 Task: Get directions from Buckingham Palace, London, England to Westminster Abbey, London, England and explore the nearby things to do with rating 4.5 and open @ 5:00 Sunday
Action: Mouse moved to (285, 81)
Screenshot: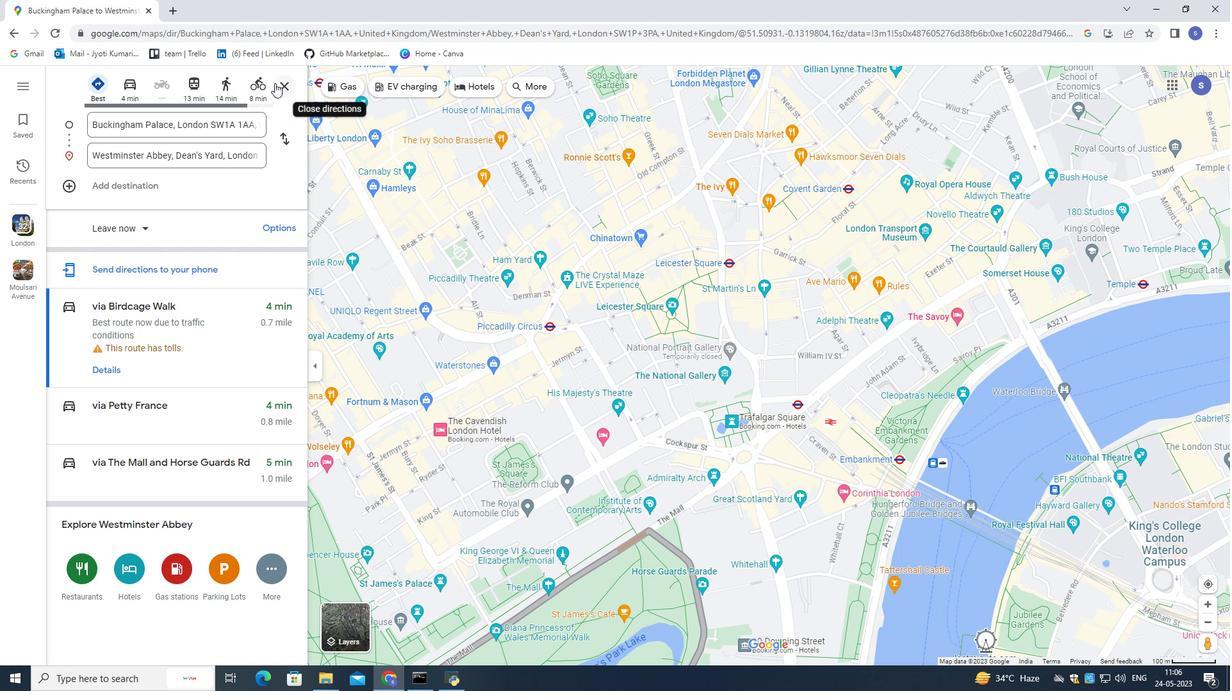 
Action: Mouse pressed left at (285, 81)
Screenshot: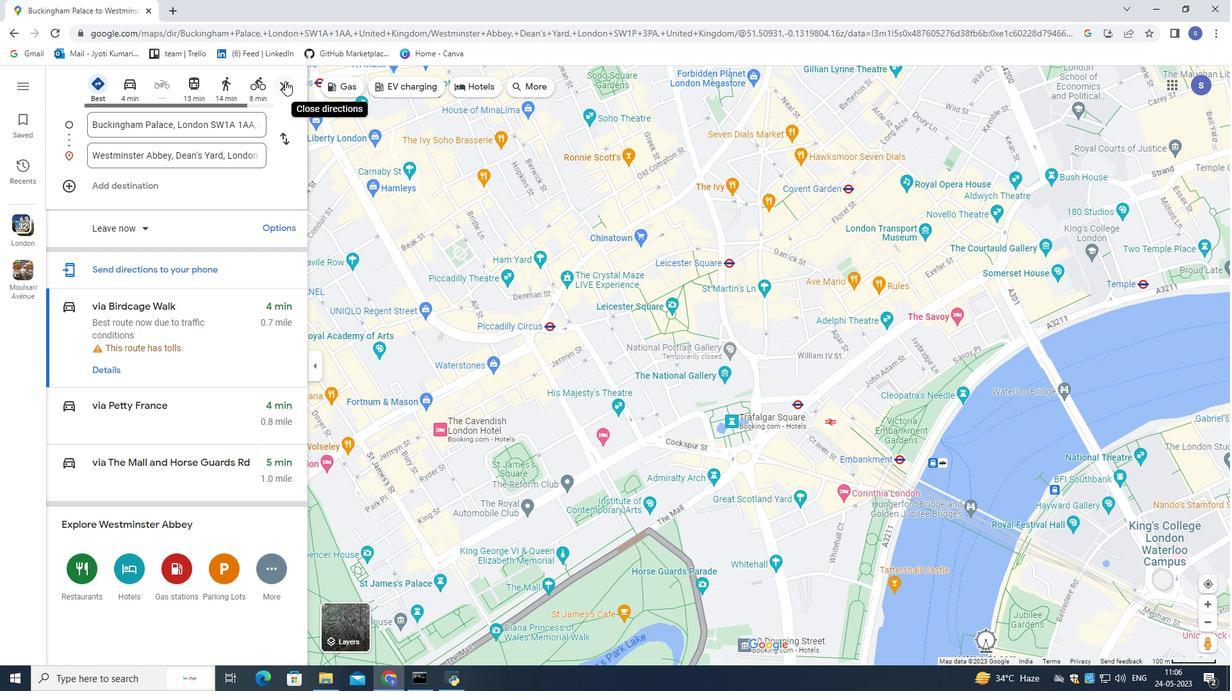 
Action: Mouse moved to (354, 192)
Screenshot: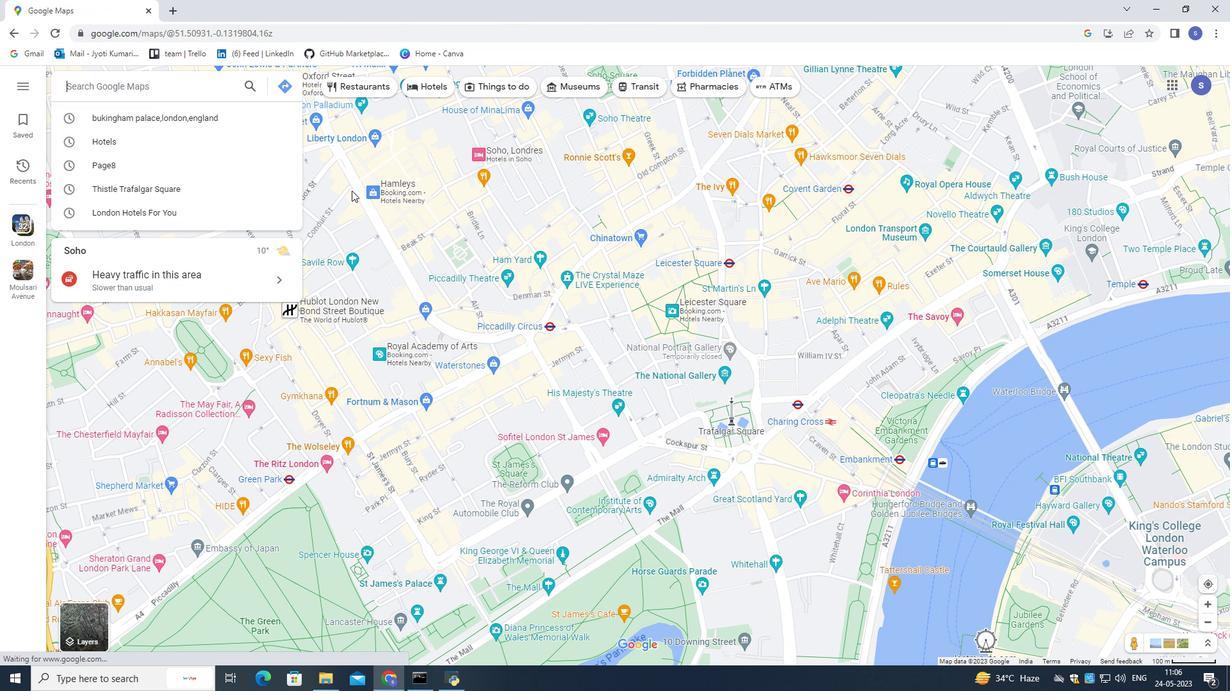 
Action: Mouse pressed left at (354, 192)
Screenshot: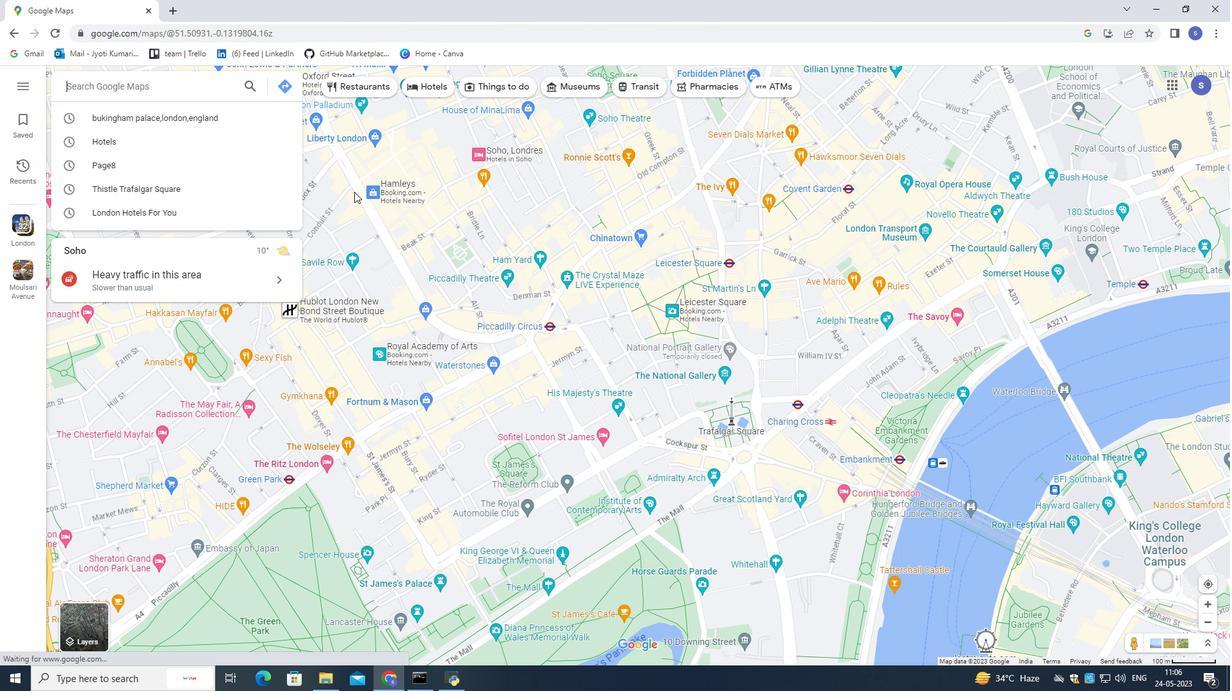 
Action: Mouse moved to (366, 238)
Screenshot: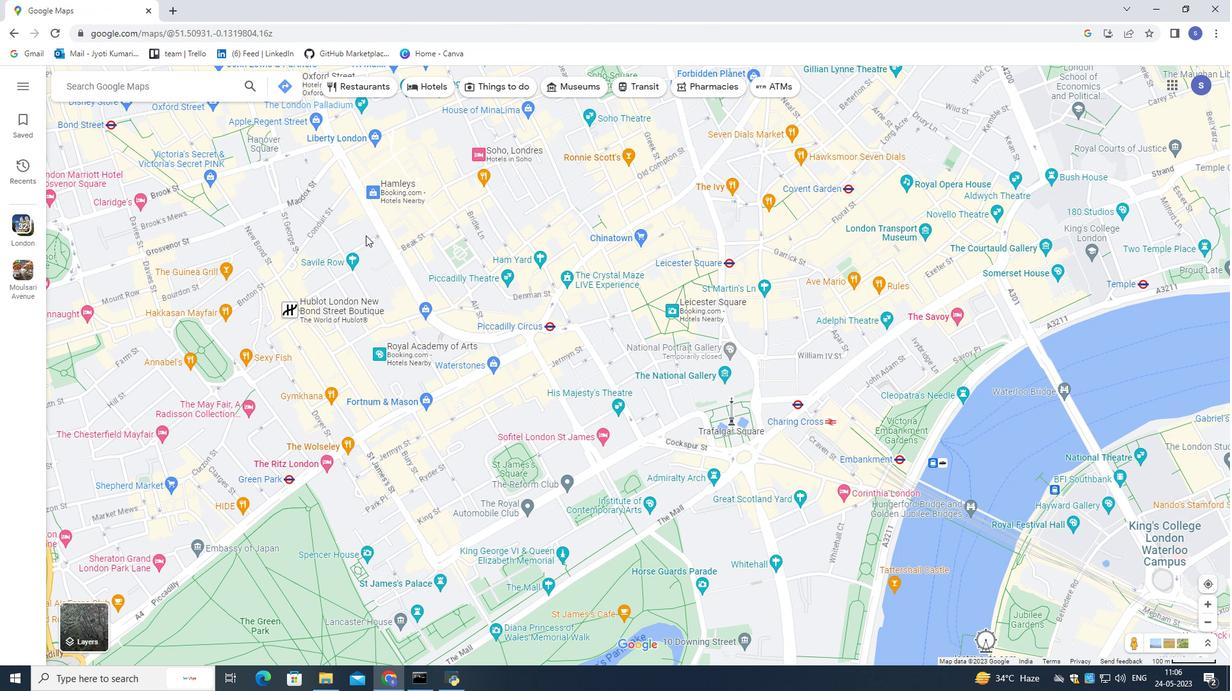 
Action: Mouse scrolled (366, 238) with delta (0, 0)
Screenshot: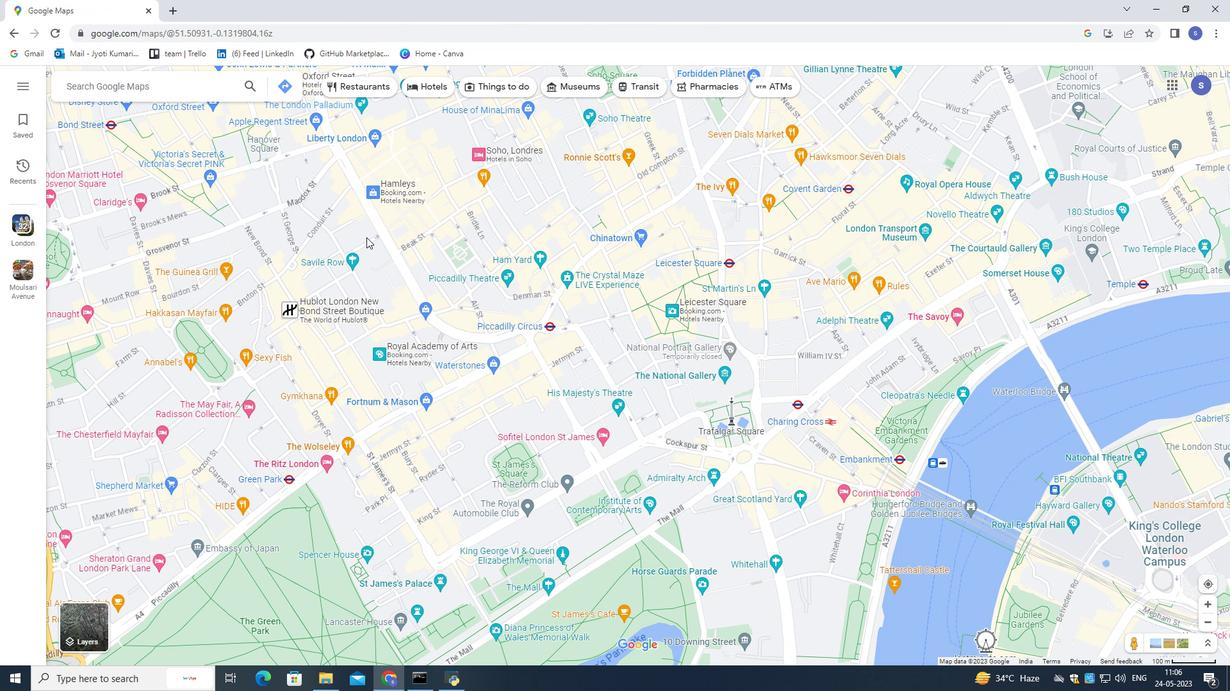 
Action: Mouse moved to (366, 240)
Screenshot: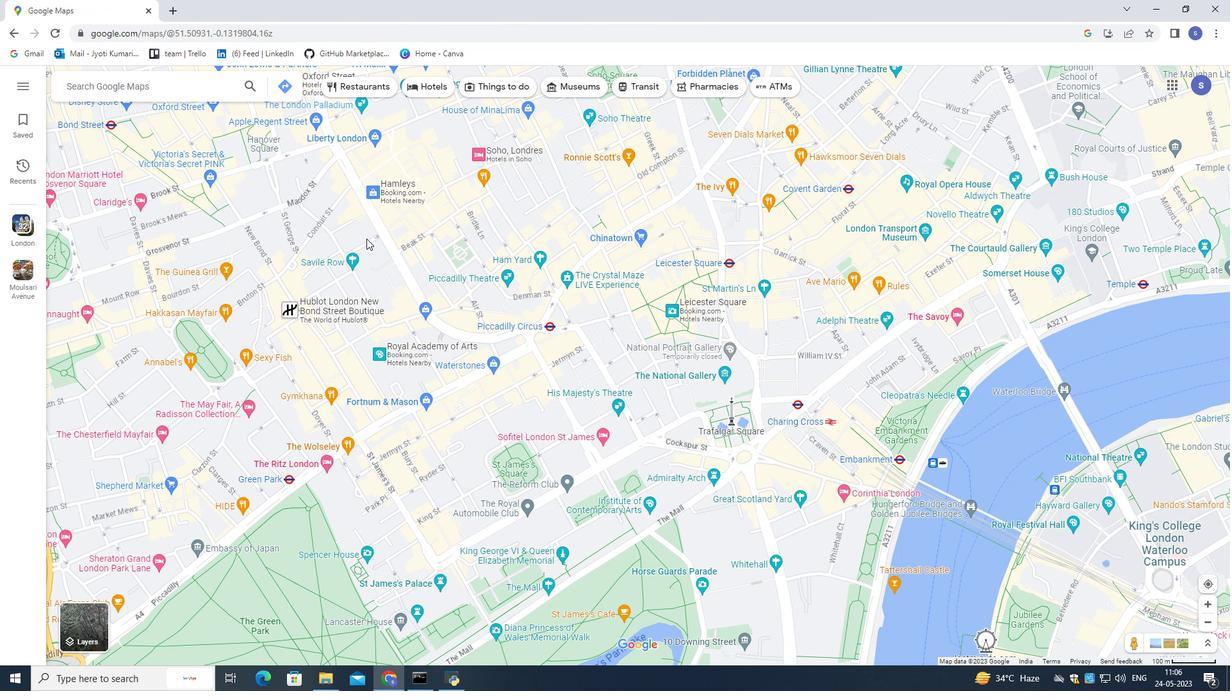 
Action: Mouse scrolled (366, 239) with delta (0, 0)
Screenshot: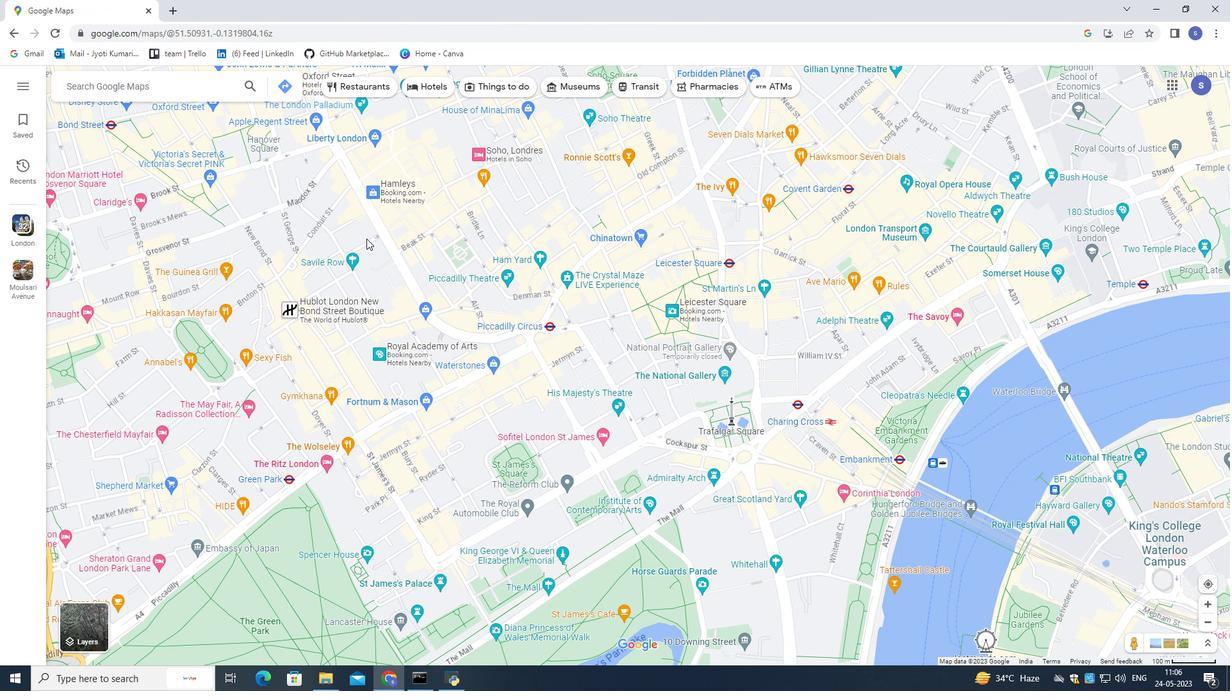
Action: Mouse moved to (367, 241)
Screenshot: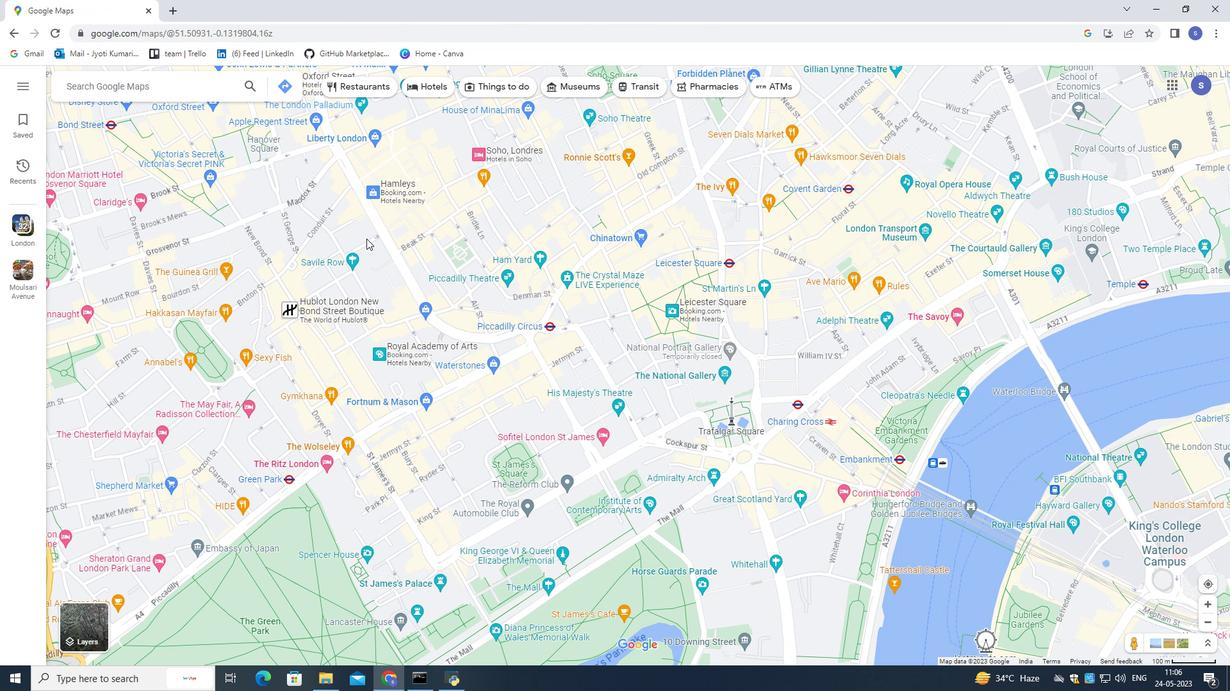 
Action: Mouse scrolled (367, 240) with delta (0, 0)
Screenshot: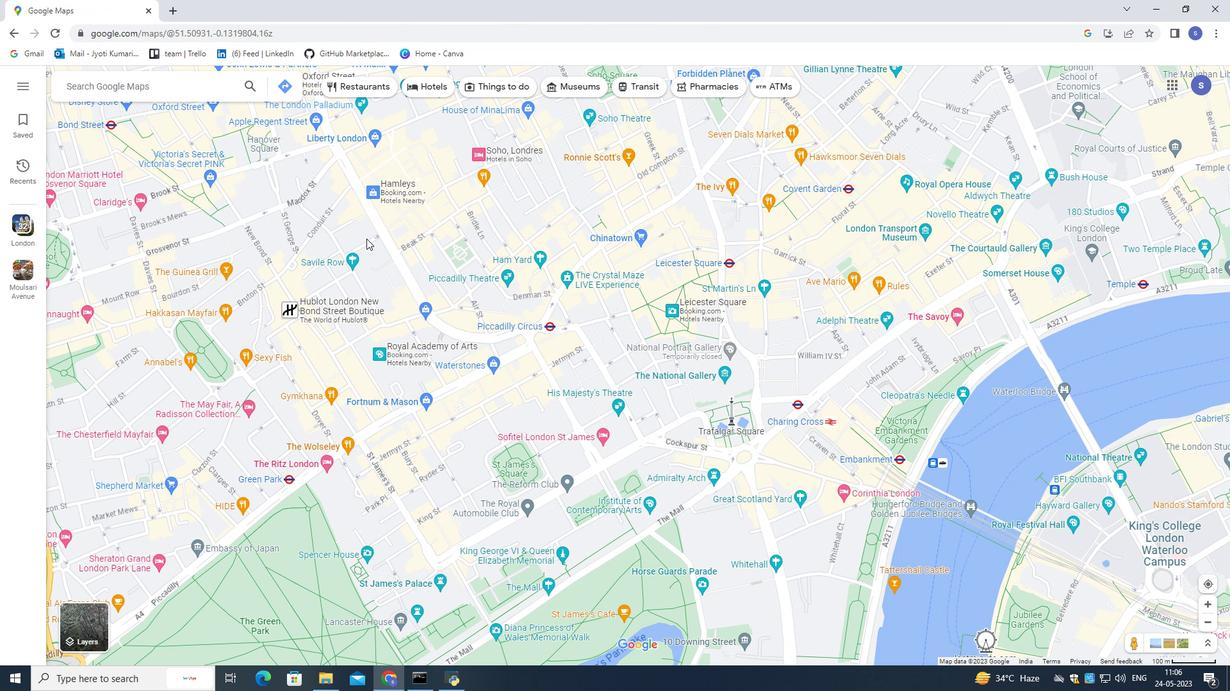 
Action: Mouse scrolled (367, 240) with delta (0, 0)
Screenshot: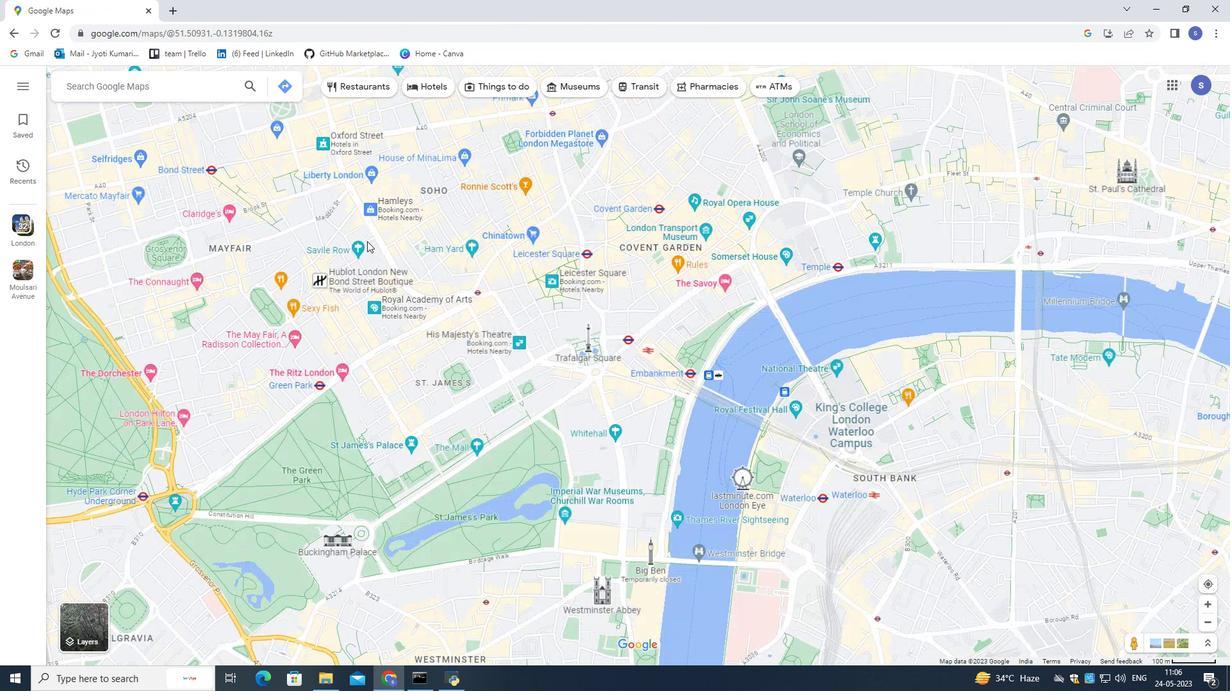 
Action: Mouse scrolled (367, 240) with delta (0, 0)
Screenshot: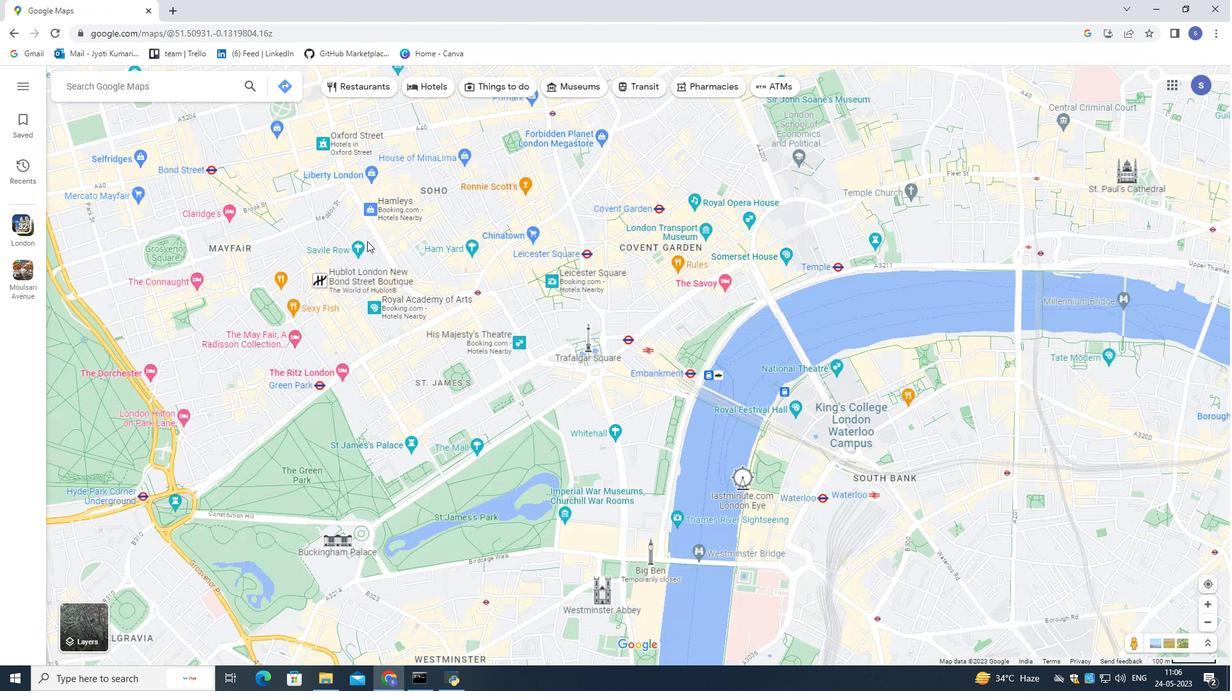 
Action: Mouse scrolled (367, 240) with delta (0, 0)
Screenshot: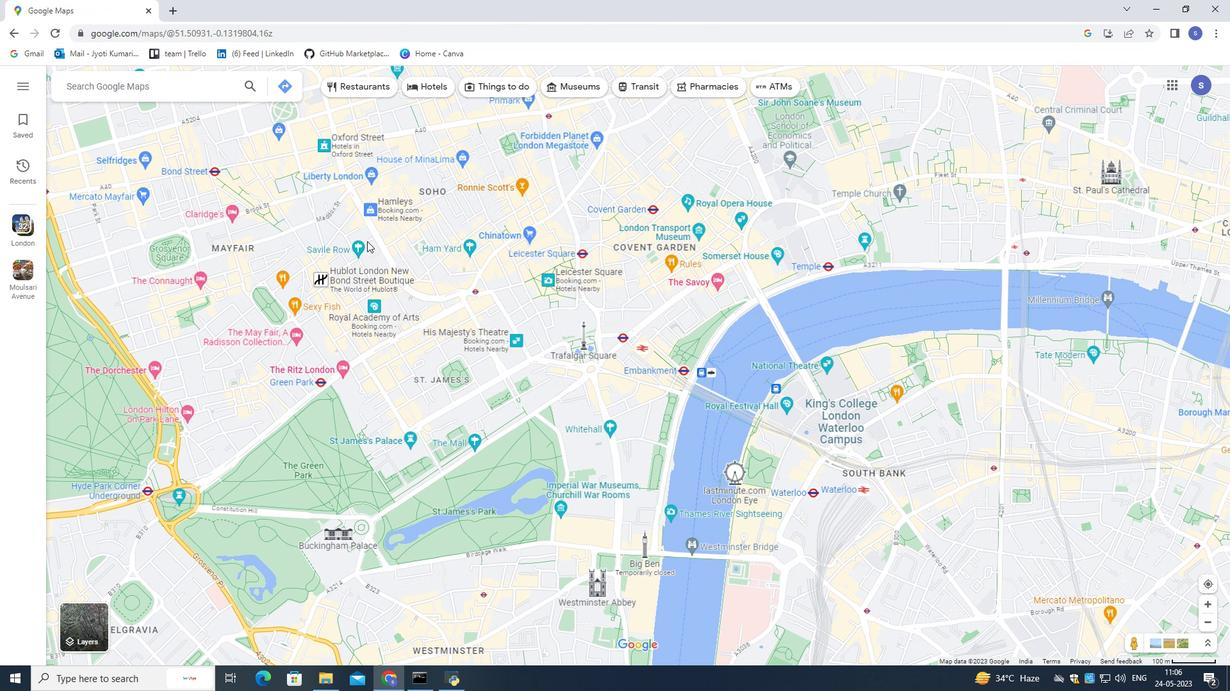 
Action: Mouse scrolled (367, 240) with delta (0, 0)
Screenshot: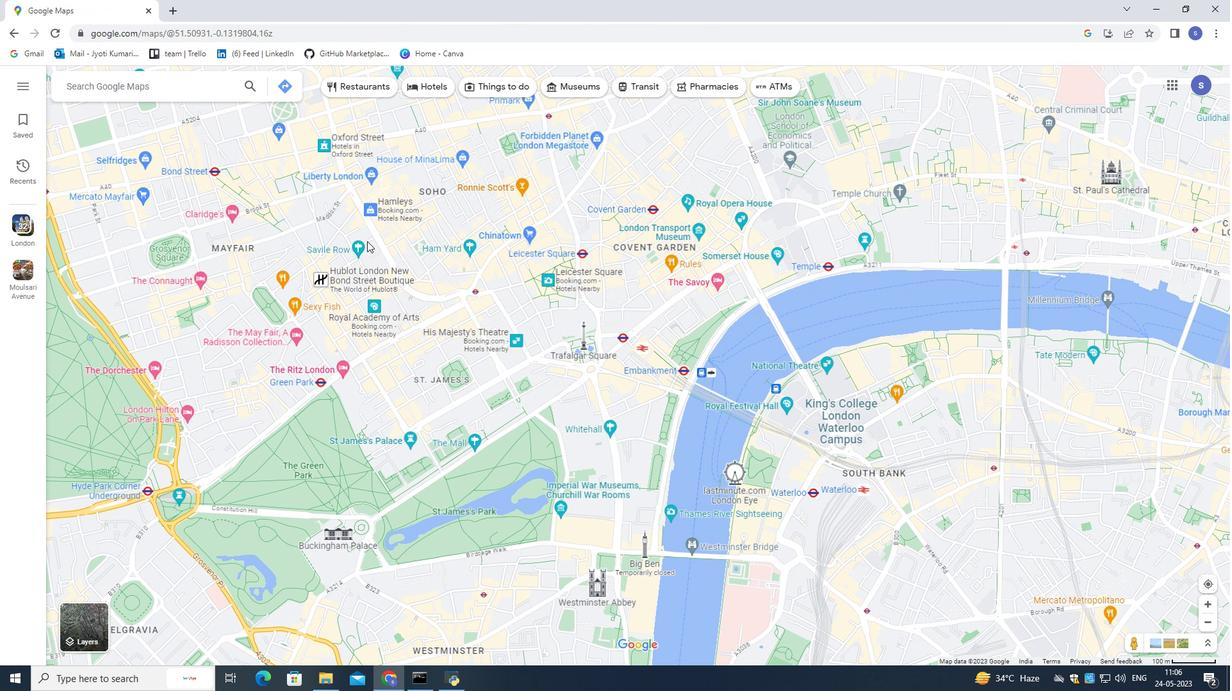
Action: Mouse scrolled (367, 240) with delta (0, 0)
Screenshot: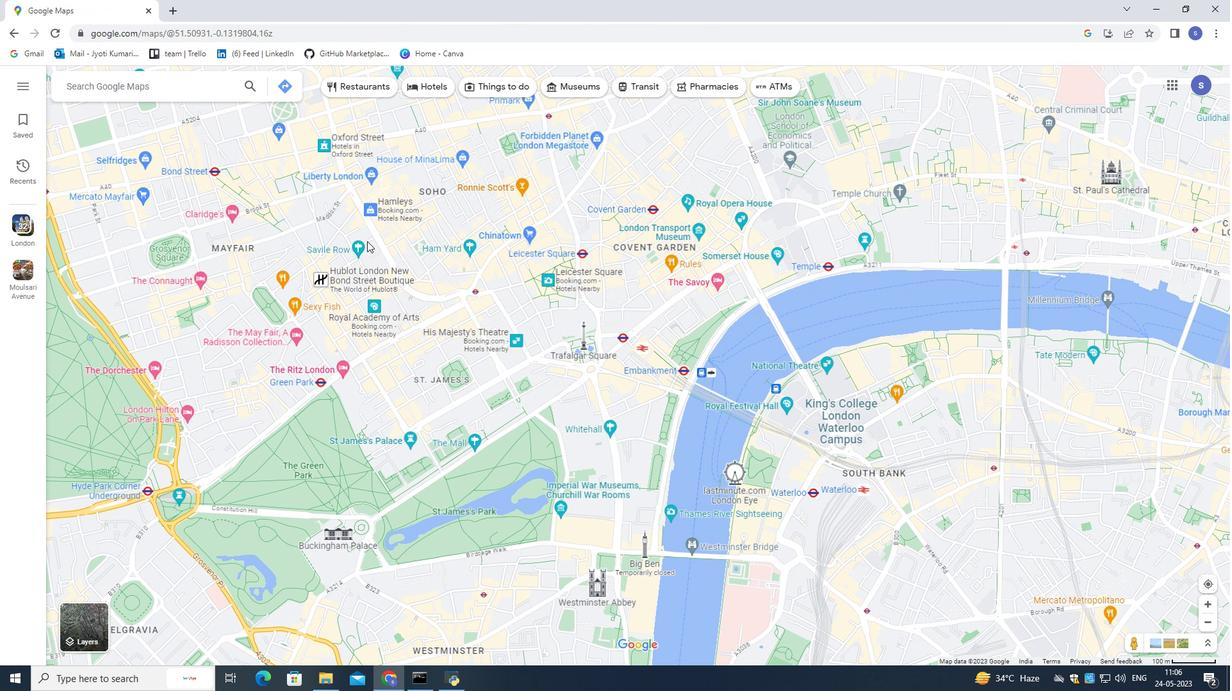 
Action: Mouse scrolled (367, 240) with delta (0, 0)
Screenshot: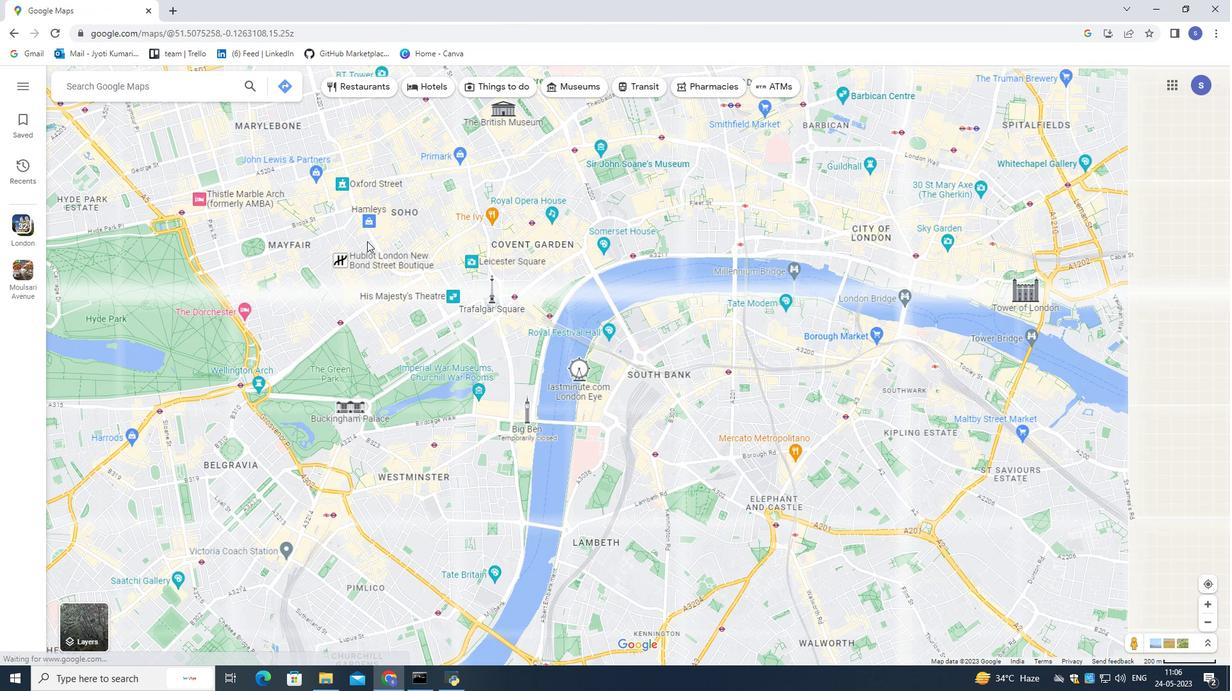 
Action: Mouse moved to (367, 242)
Screenshot: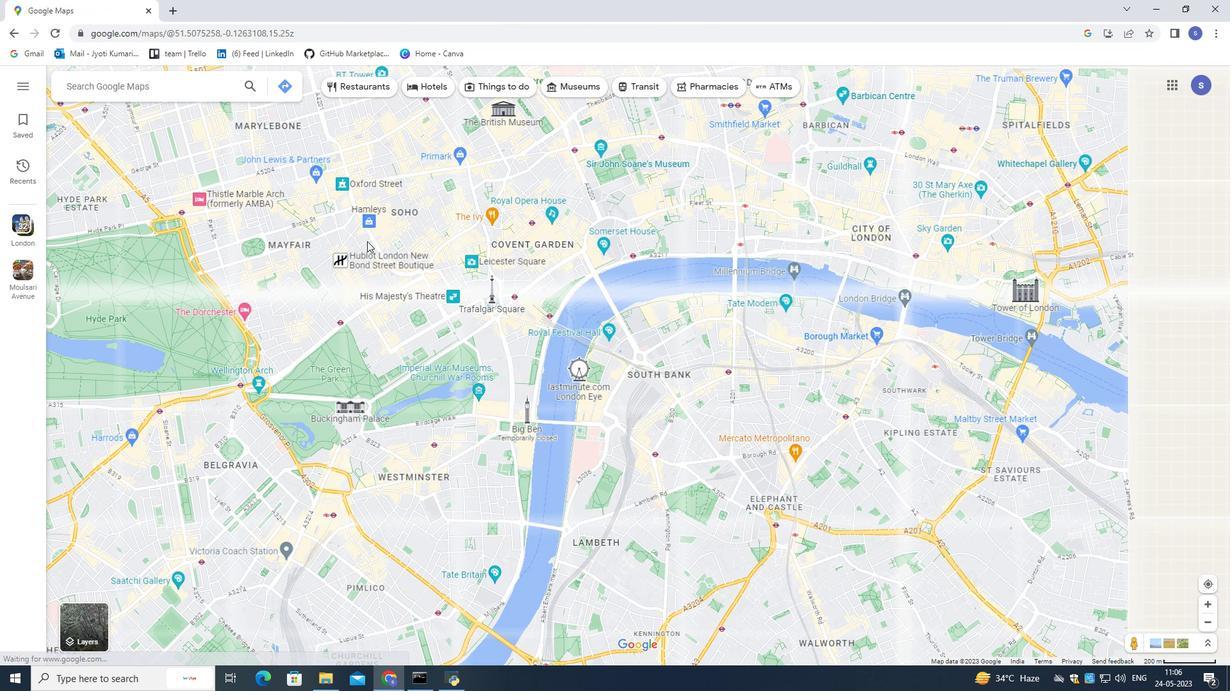 
Action: Mouse scrolled (367, 241) with delta (0, 0)
Screenshot: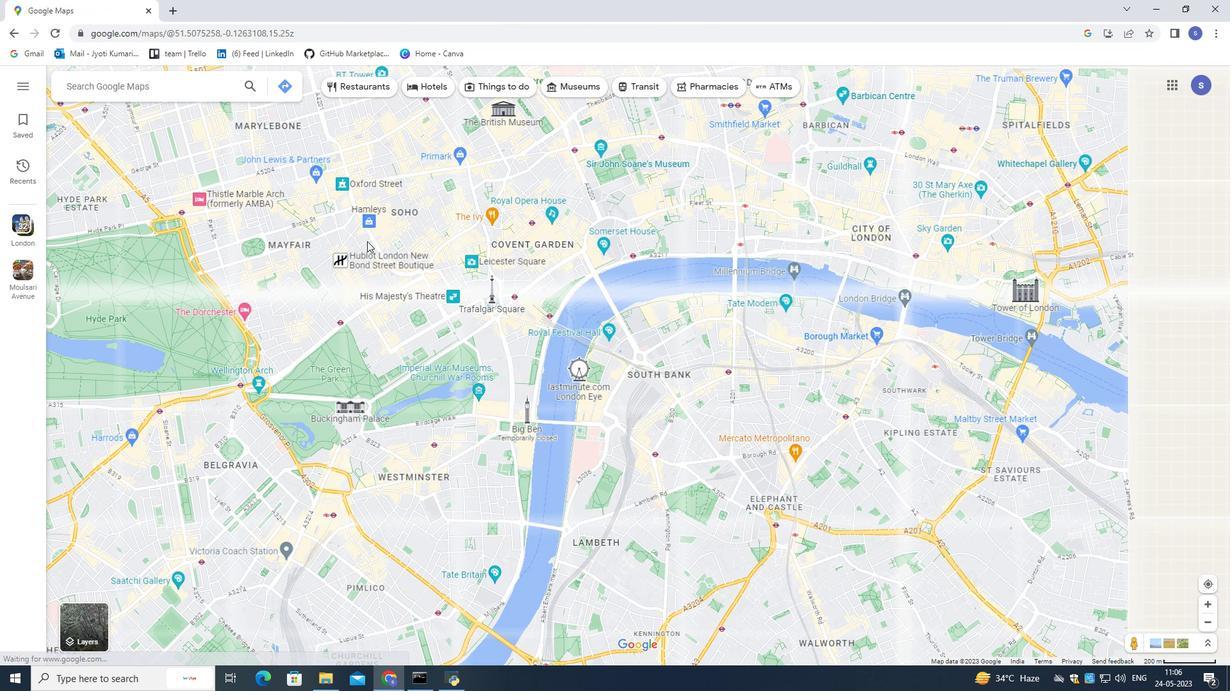 
Action: Mouse moved to (365, 245)
Screenshot: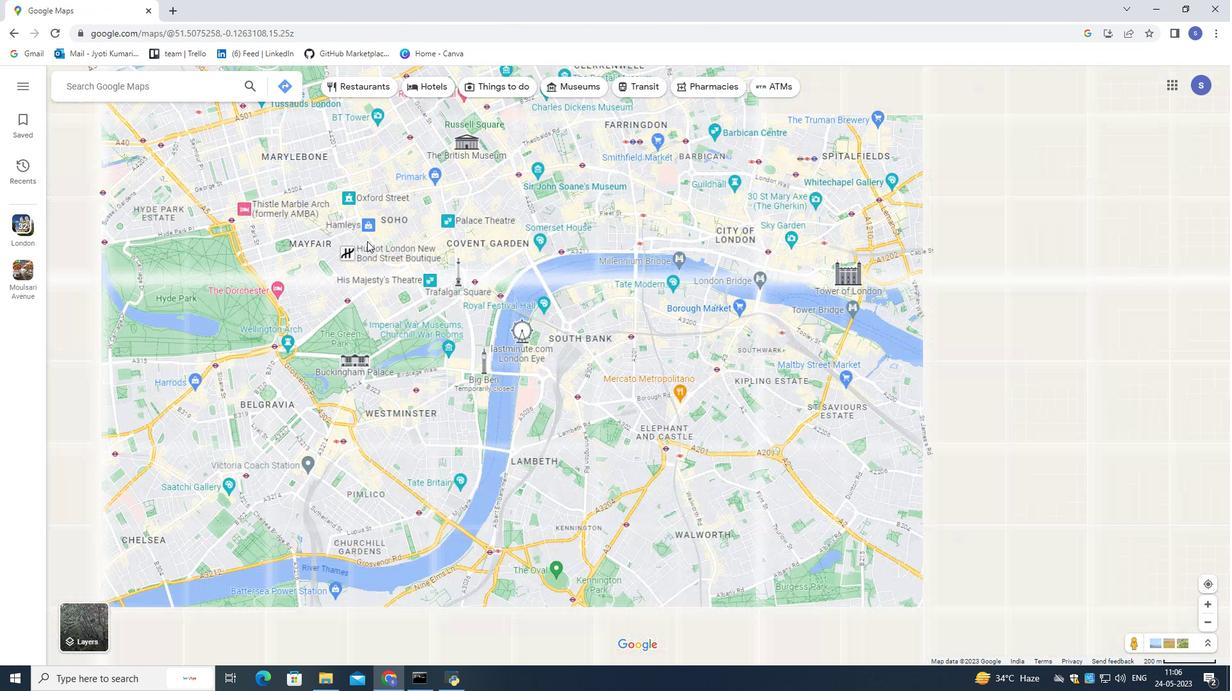 
Action: Mouse scrolled (365, 244) with delta (0, 0)
Screenshot: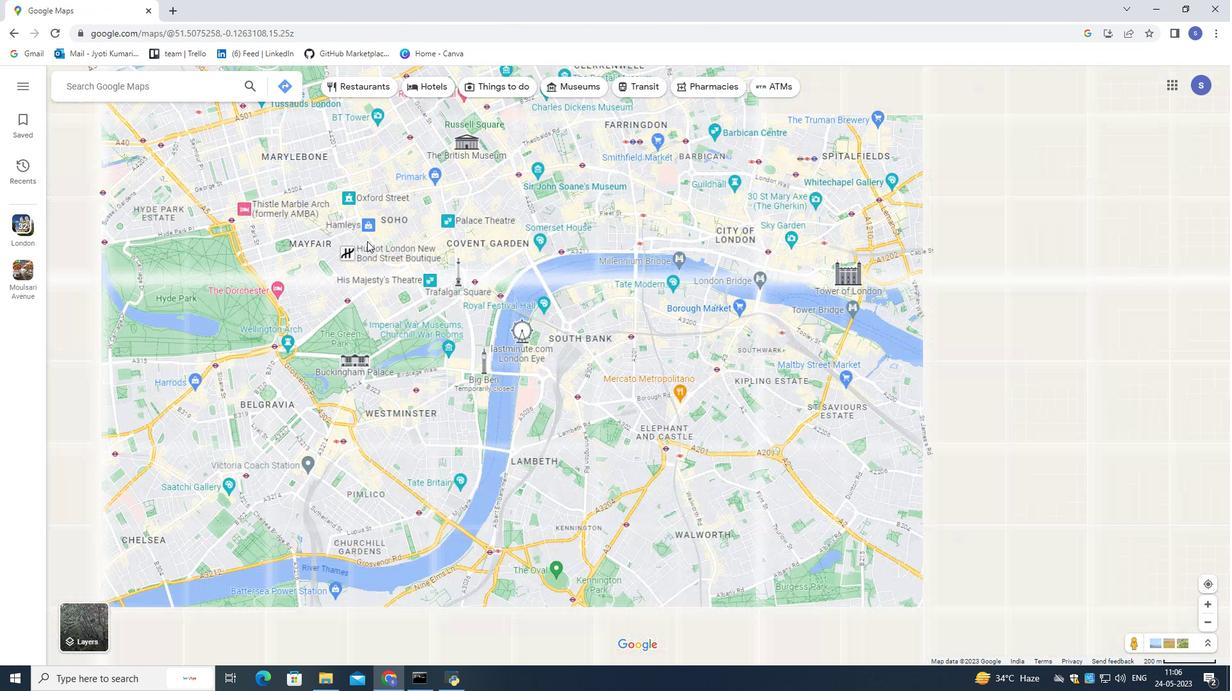 
Action: Mouse moved to (358, 258)
Screenshot: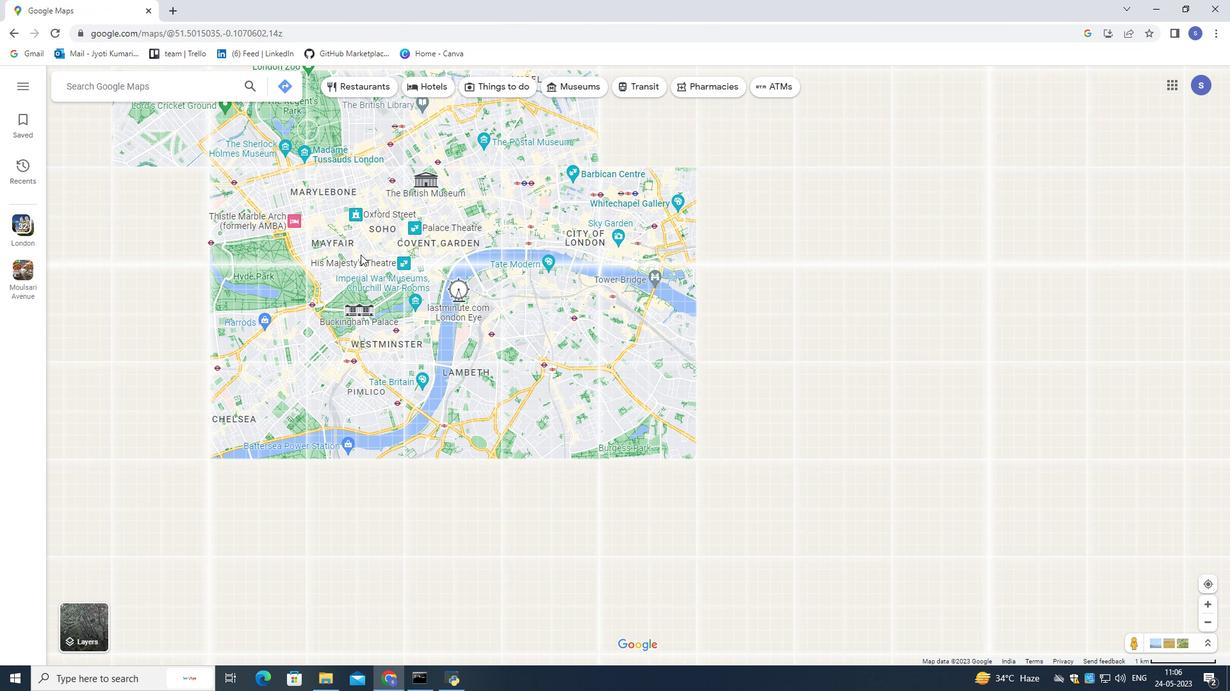 
Action: Mouse scrolled (358, 258) with delta (0, 0)
Screenshot: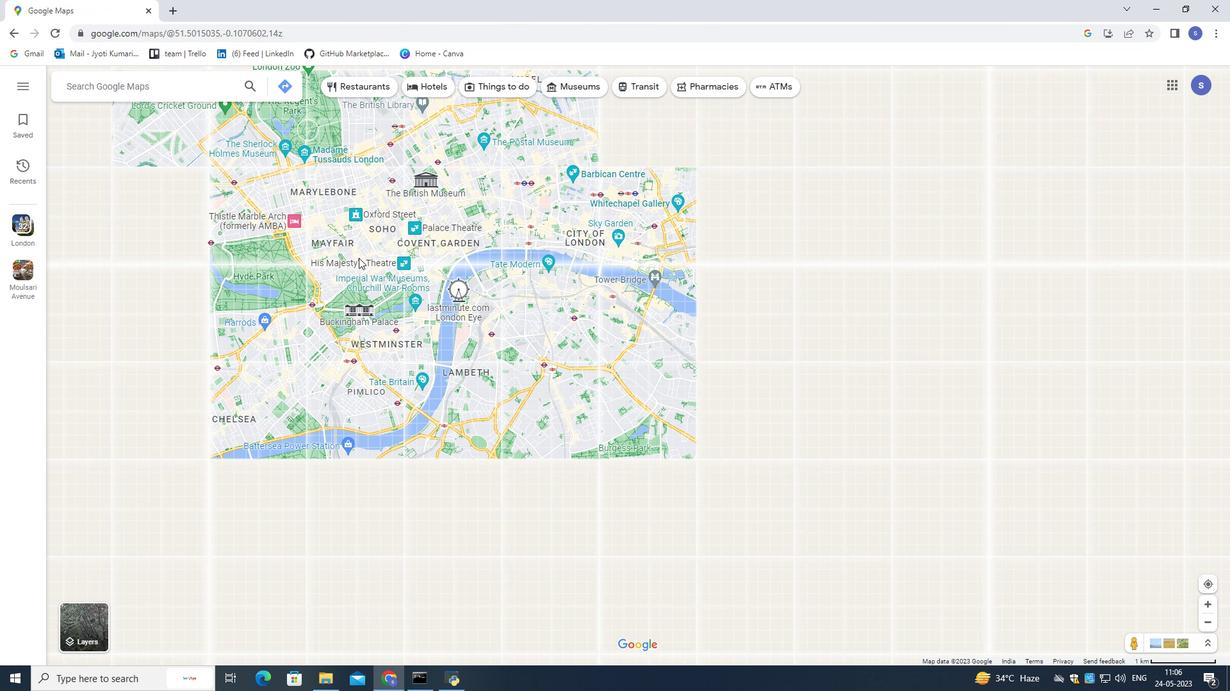 
Action: Mouse scrolled (358, 258) with delta (0, 0)
Screenshot: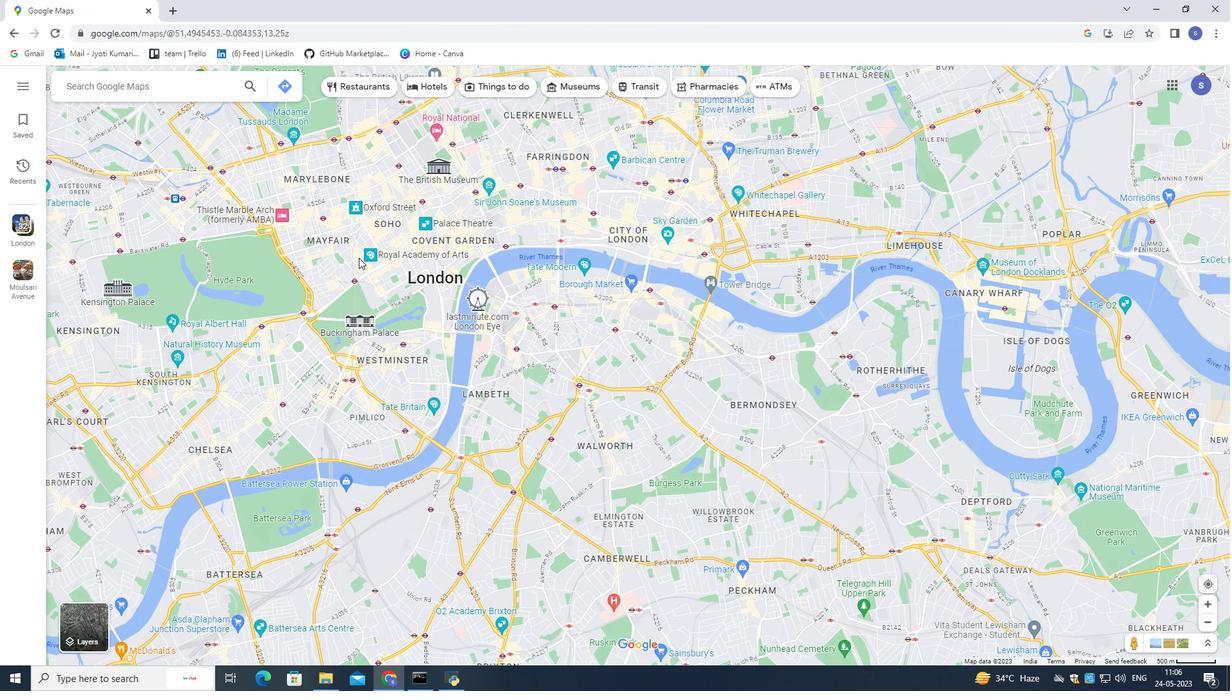 
Action: Mouse scrolled (358, 258) with delta (0, 0)
Screenshot: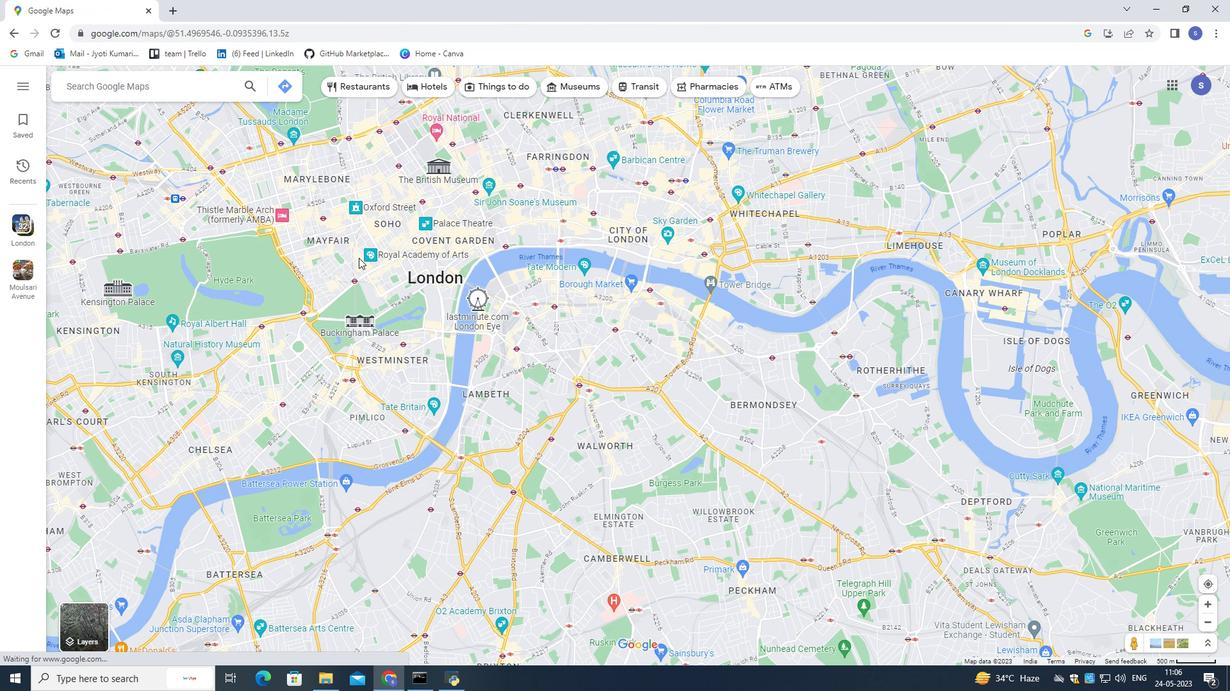 
Action: Mouse scrolled (358, 258) with delta (0, 0)
Screenshot: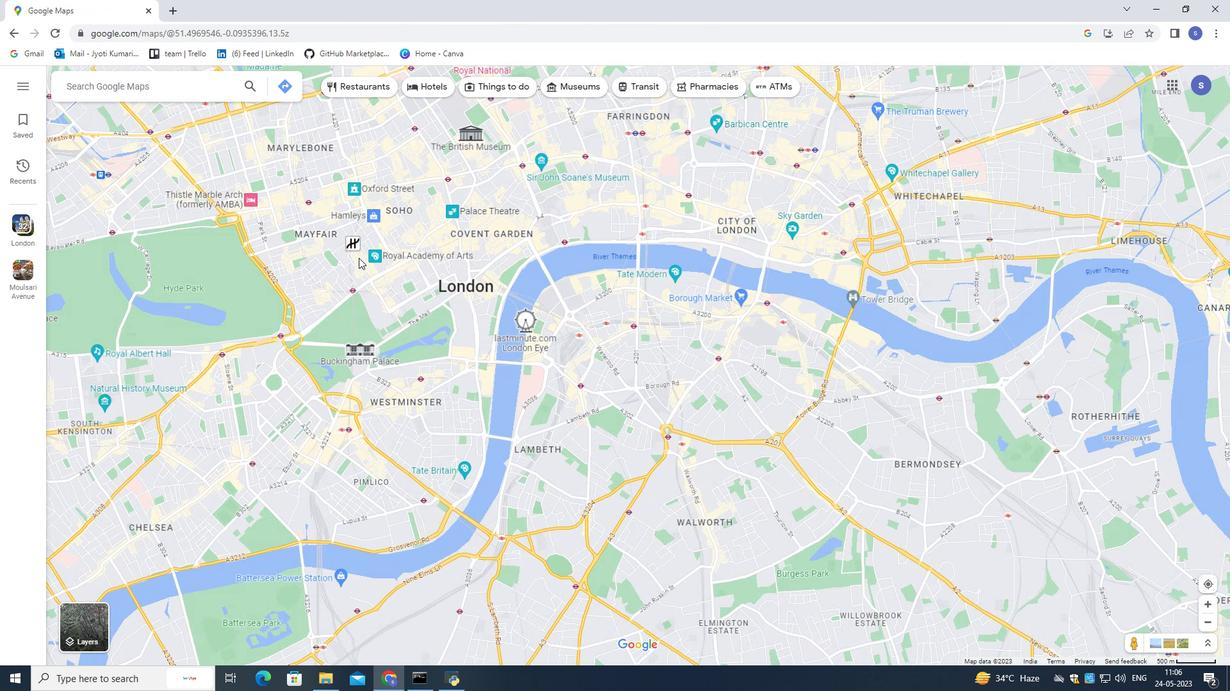 
Action: Mouse scrolled (358, 258) with delta (0, 0)
Screenshot: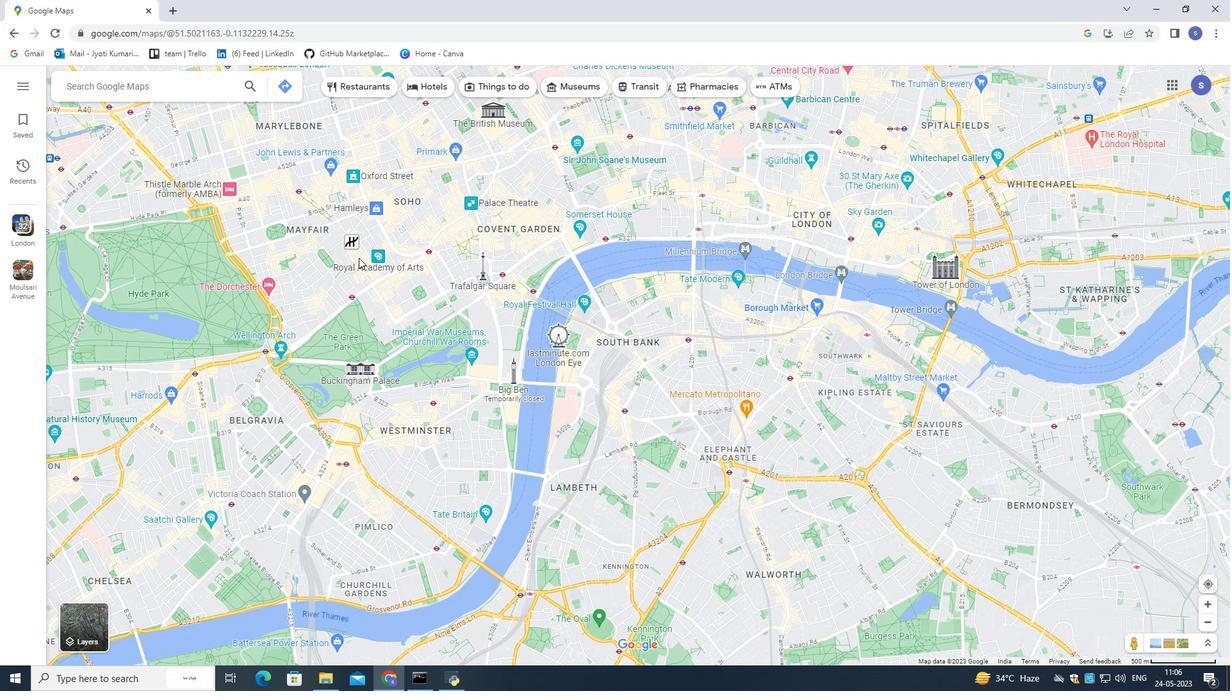 
Action: Mouse scrolled (358, 258) with delta (0, 0)
Screenshot: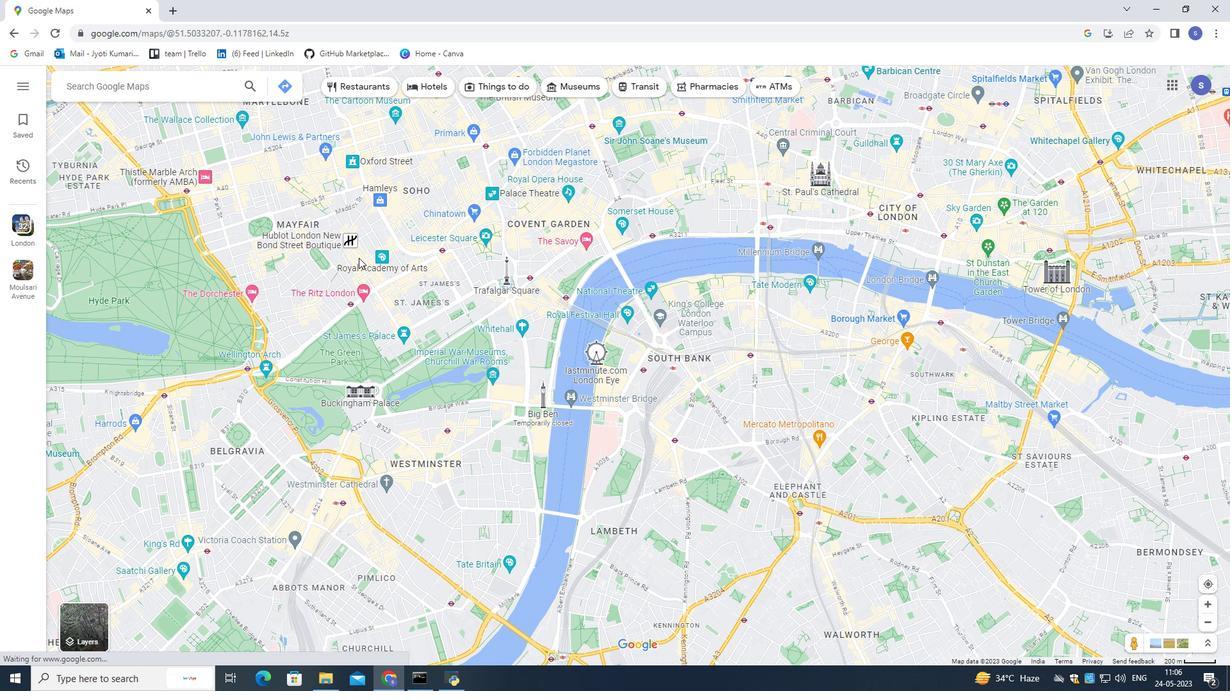 
Action: Mouse scrolled (358, 258) with delta (0, 0)
Screenshot: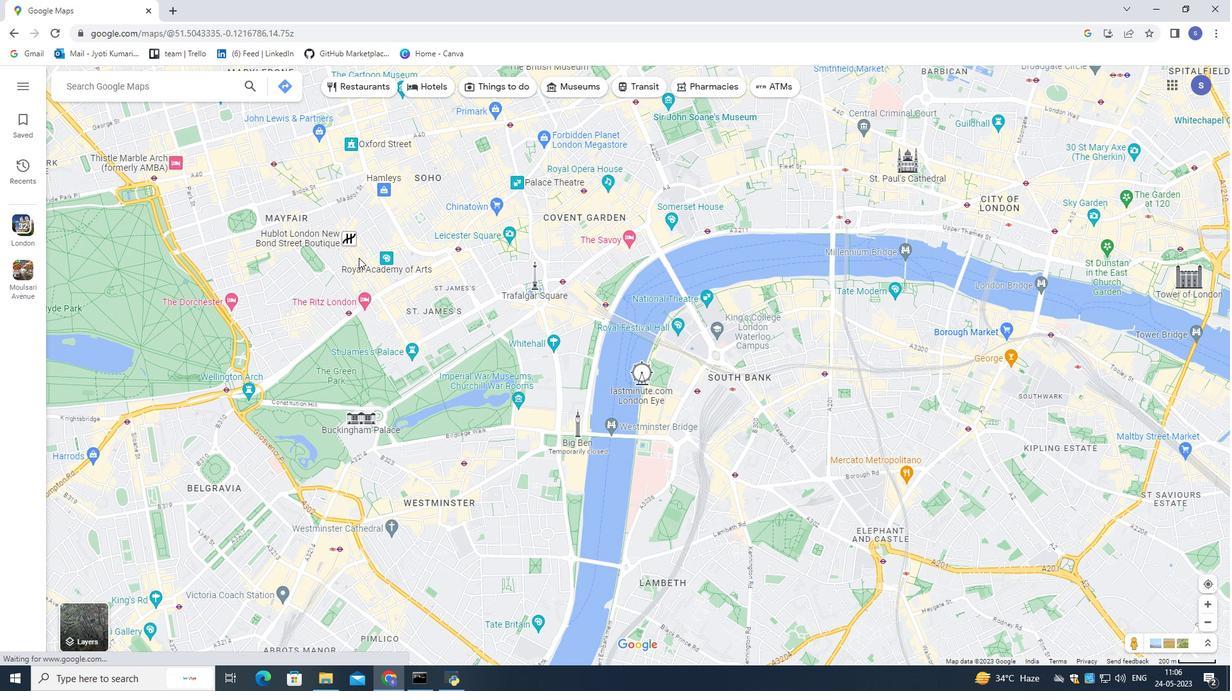 
Action: Mouse moved to (358, 262)
Screenshot: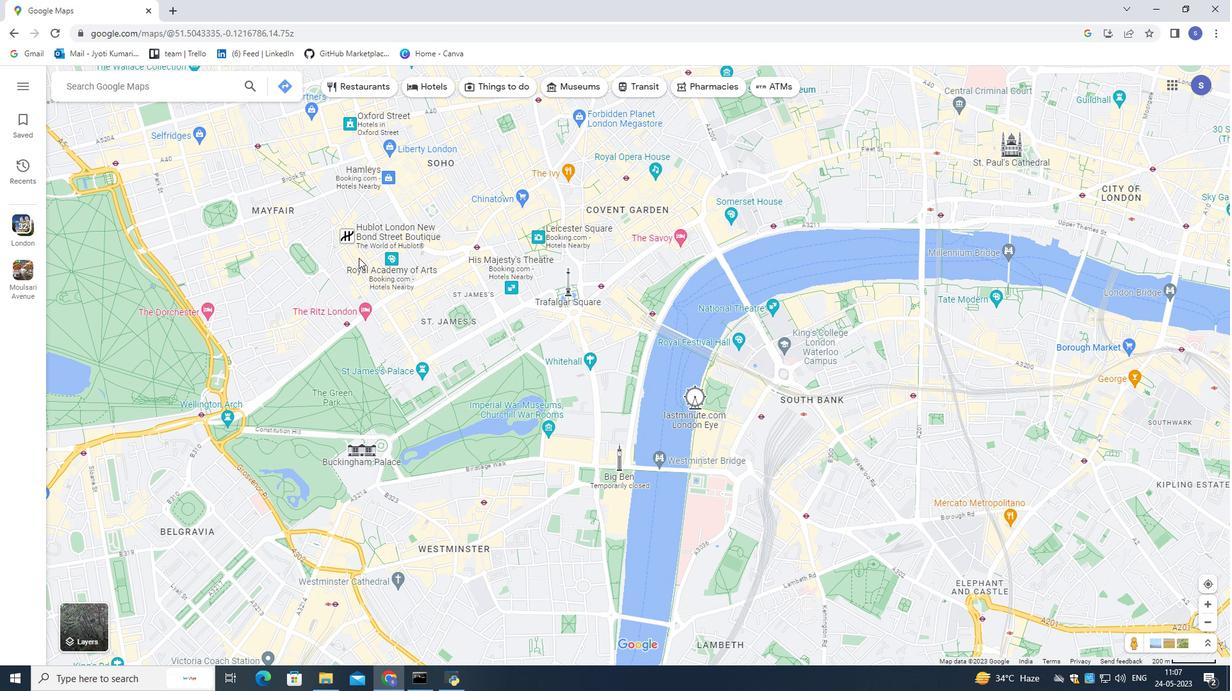 
Action: Mouse scrolled (358, 262) with delta (0, 0)
Screenshot: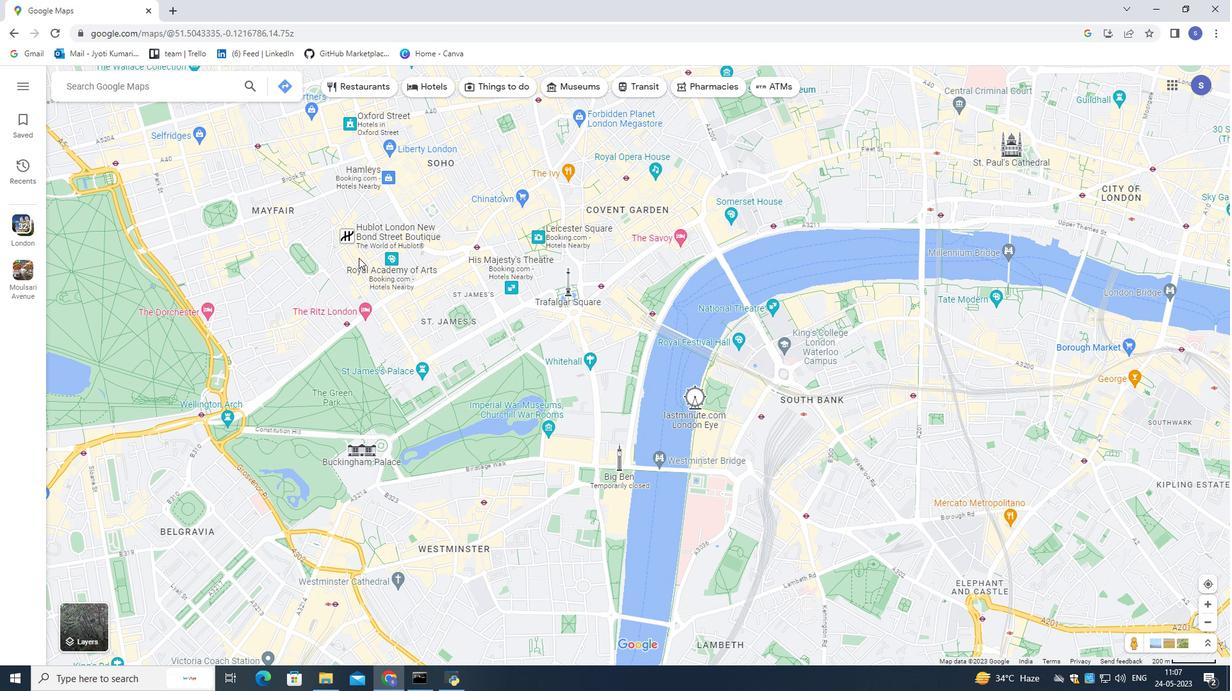 
Action: Mouse moved to (358, 265)
Screenshot: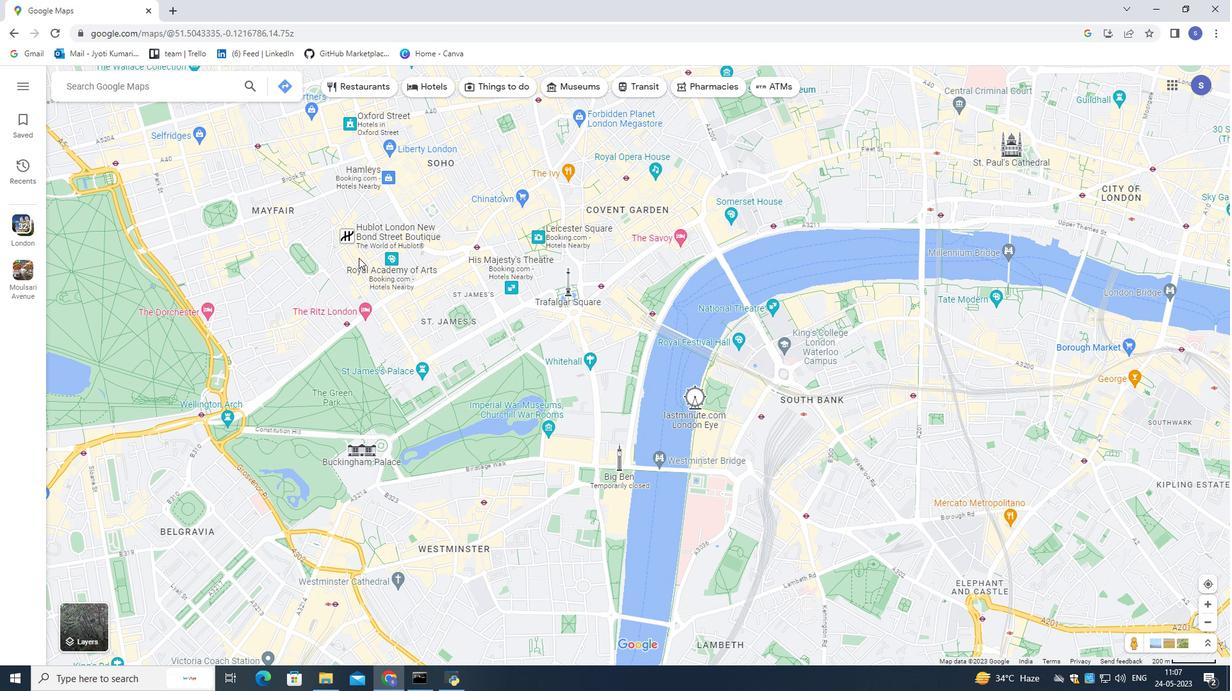 
Action: Mouse scrolled (358, 264) with delta (0, 0)
Screenshot: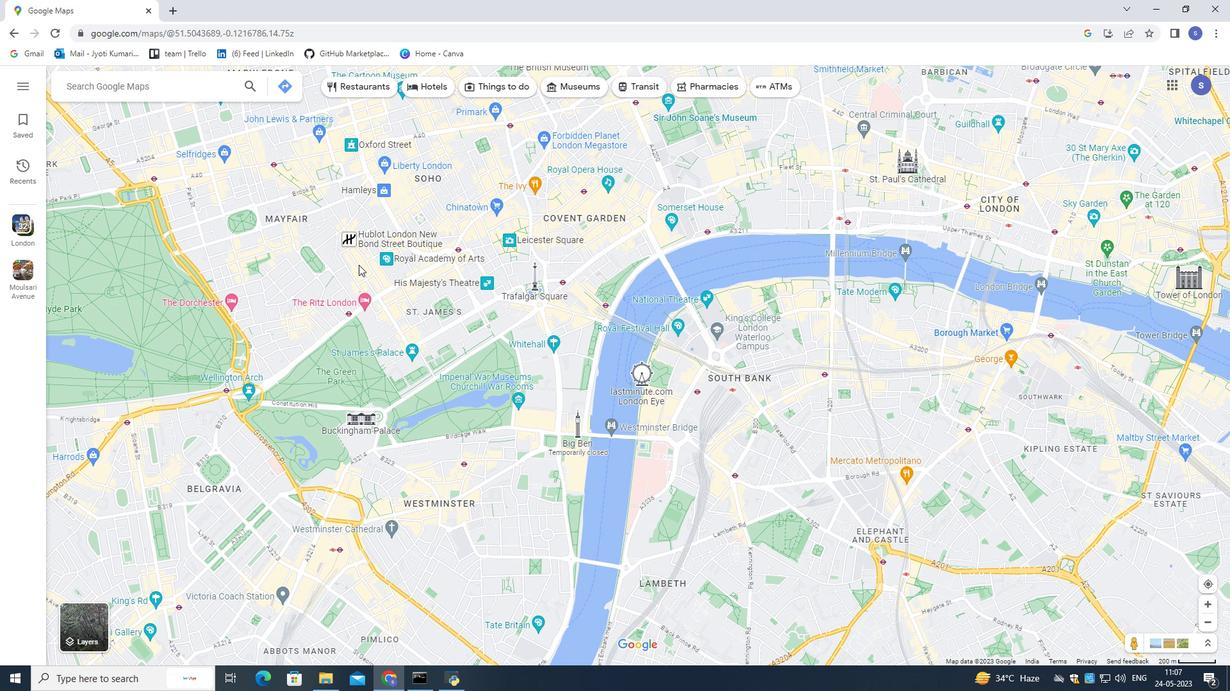 
Action: Mouse scrolled (358, 264) with delta (0, 0)
Screenshot: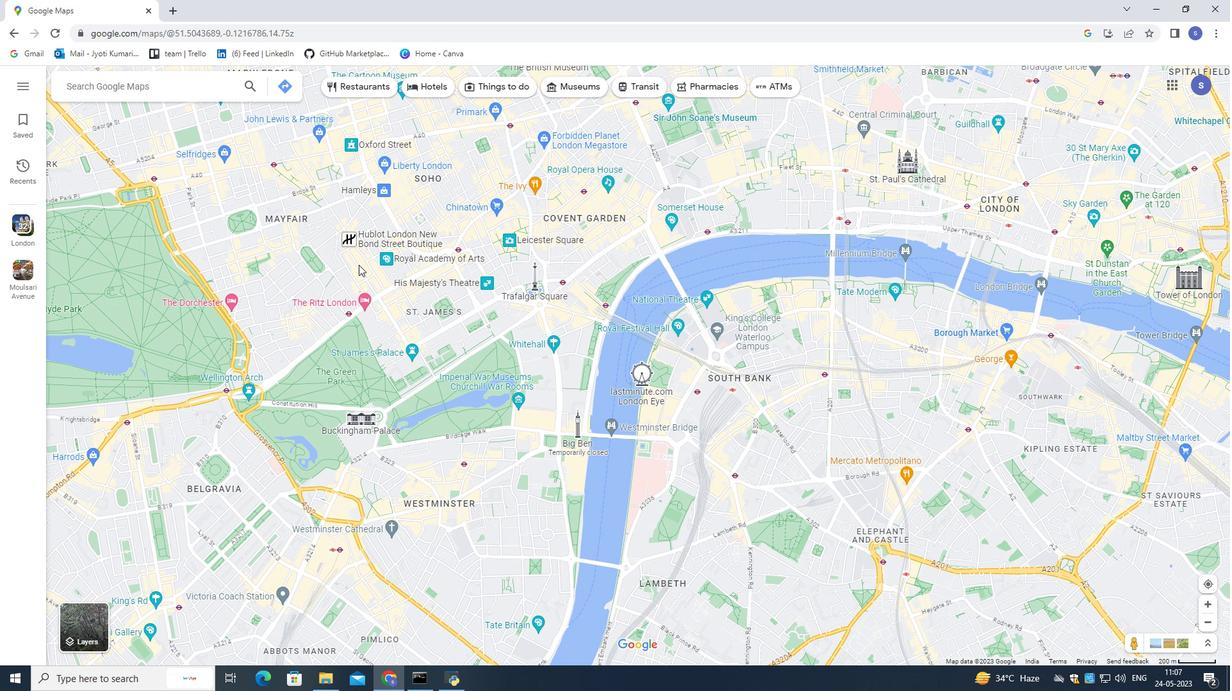 
Action: Mouse scrolled (358, 264) with delta (0, 0)
Screenshot: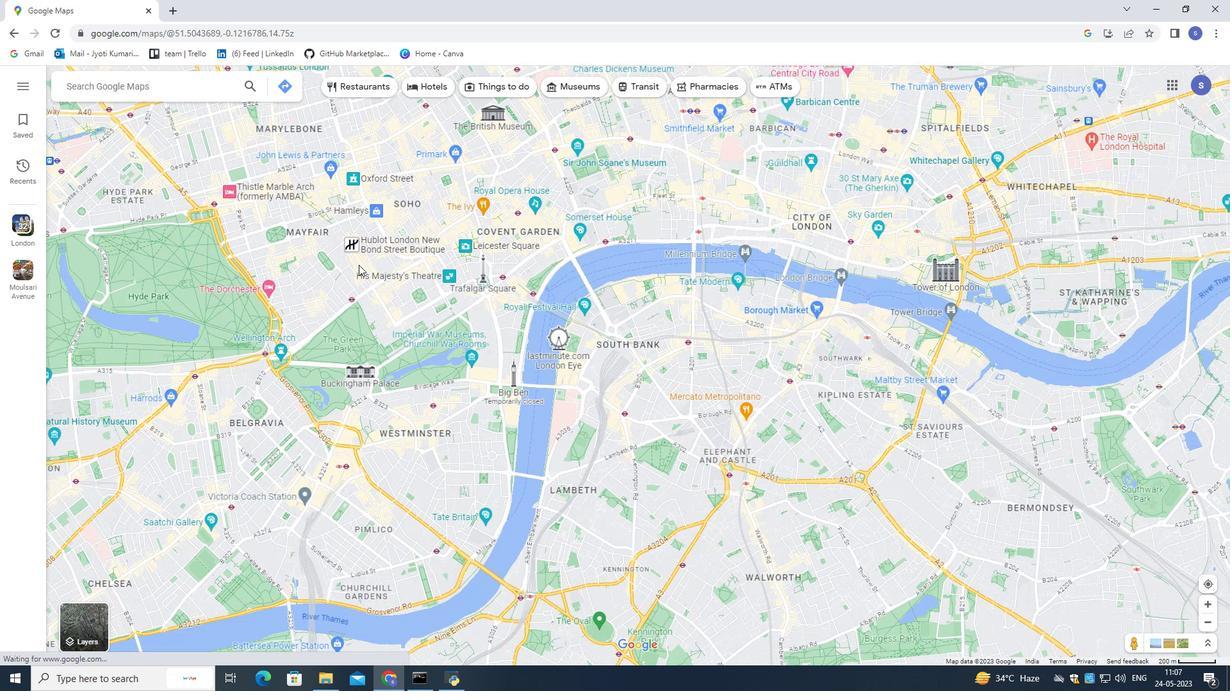 
Action: Mouse scrolled (358, 264) with delta (0, 0)
Screenshot: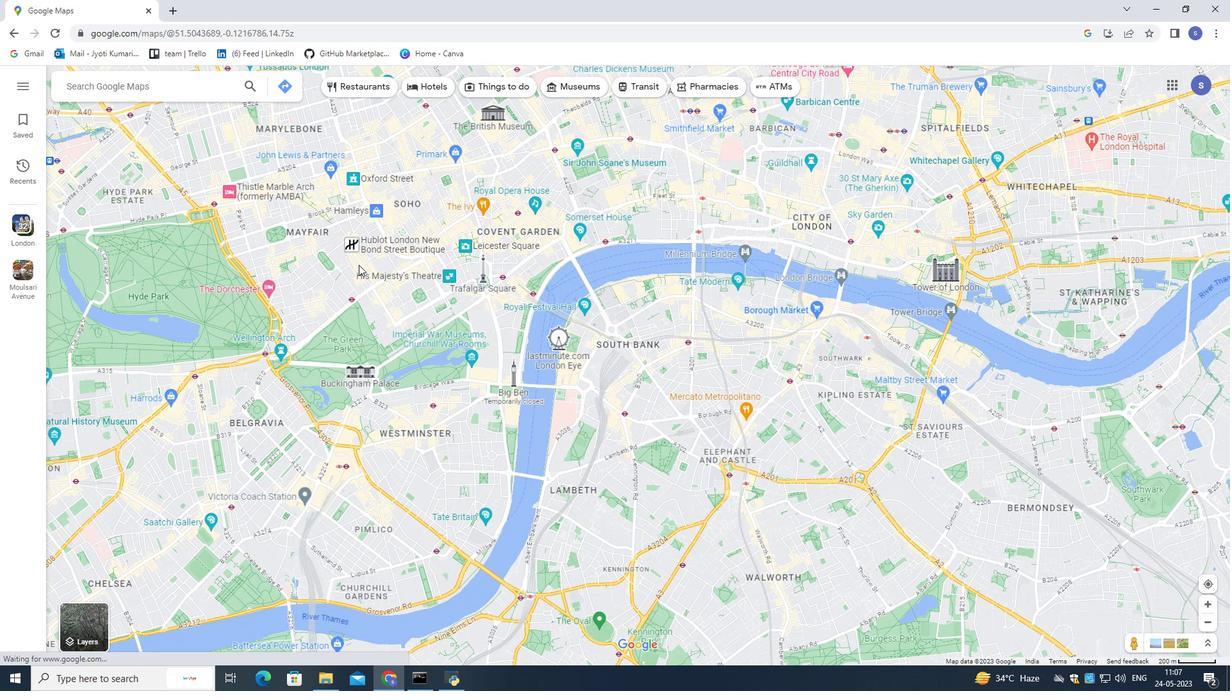 
Action: Mouse scrolled (358, 264) with delta (0, 0)
Screenshot: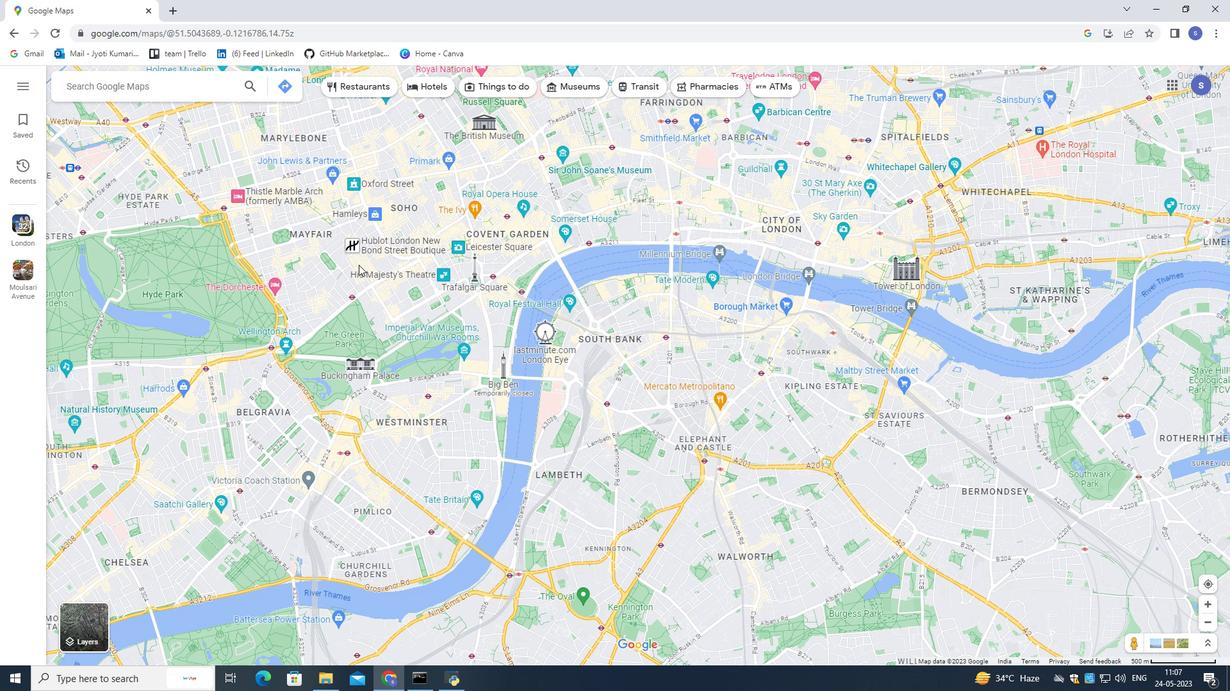 
Action: Mouse scrolled (358, 264) with delta (0, 0)
Screenshot: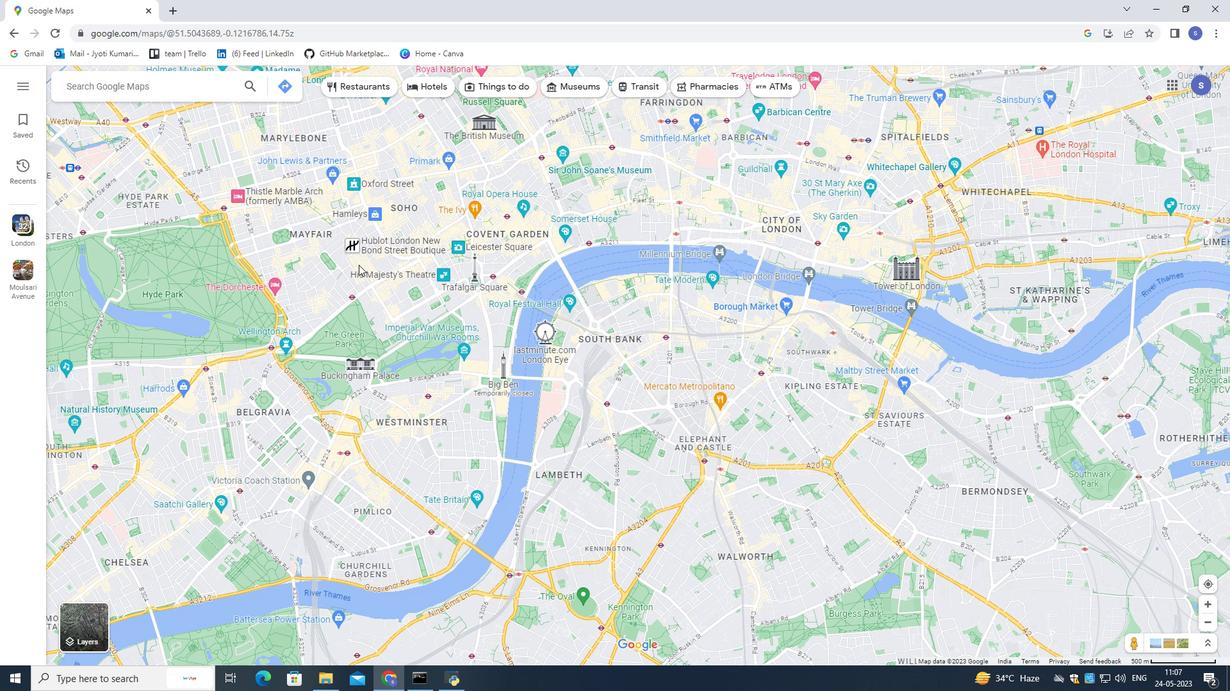 
Action: Mouse scrolled (358, 264) with delta (0, 0)
Screenshot: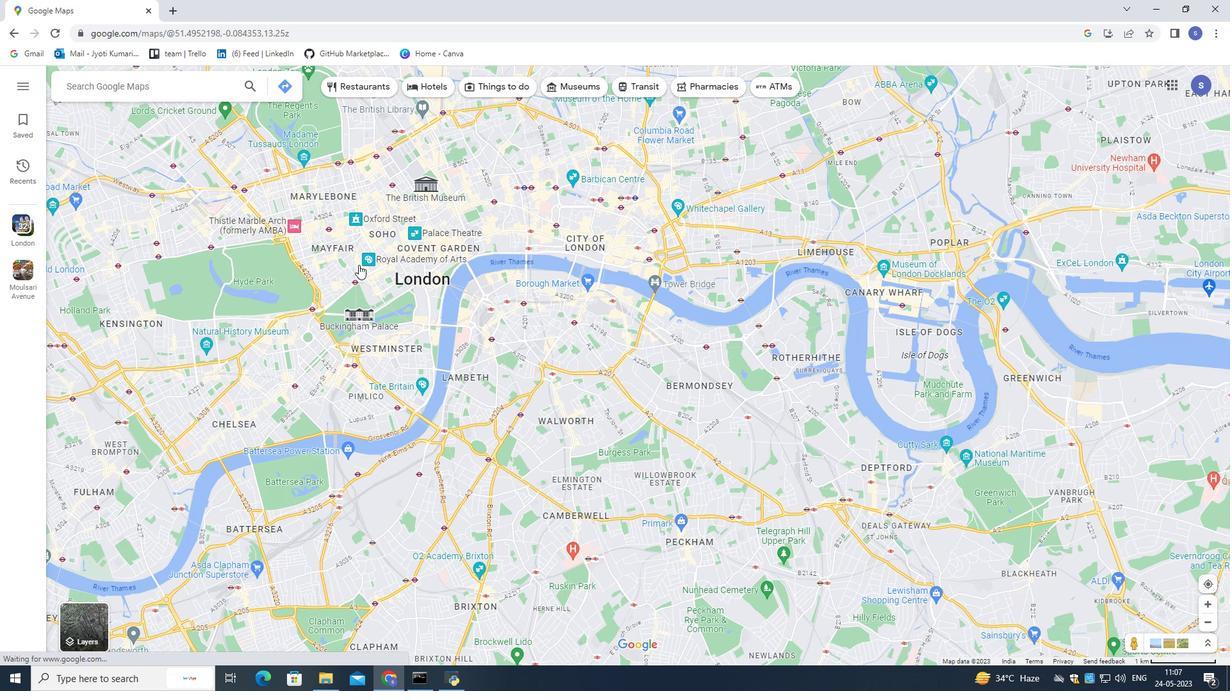
Action: Mouse scrolled (358, 264) with delta (0, 0)
Screenshot: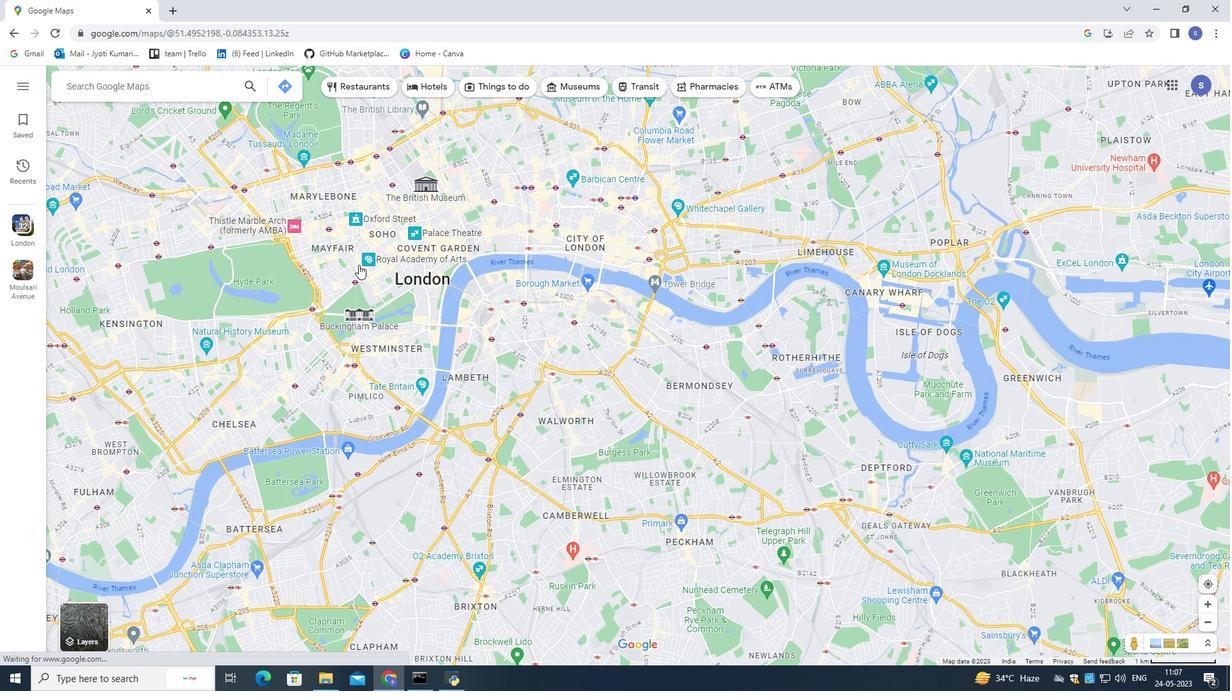 
Action: Mouse scrolled (358, 264) with delta (0, 0)
Screenshot: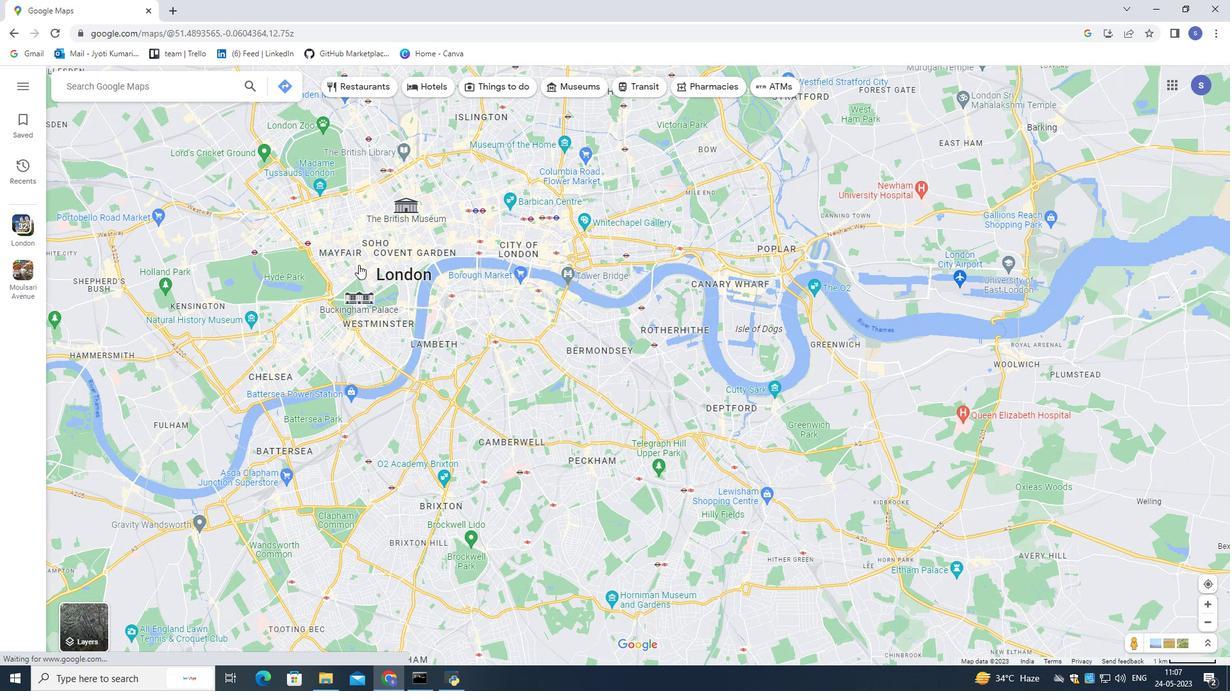 
Action: Mouse scrolled (358, 264) with delta (0, 0)
Screenshot: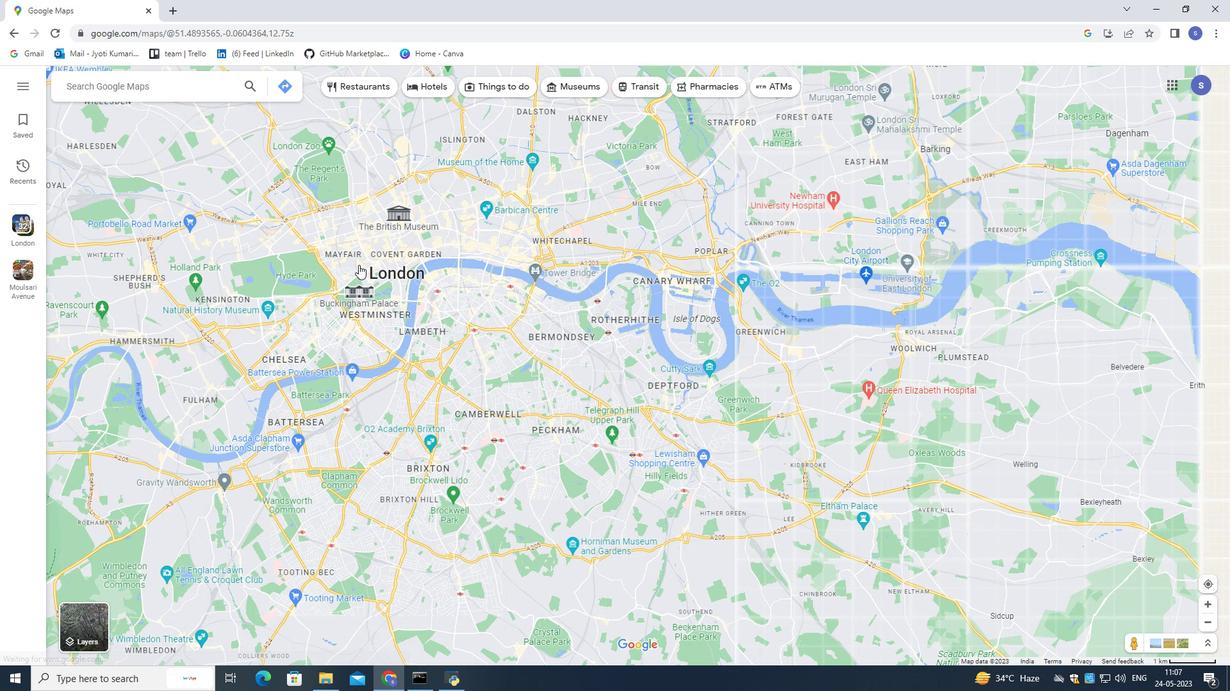 
Action: Mouse scrolled (358, 264) with delta (0, 0)
Screenshot: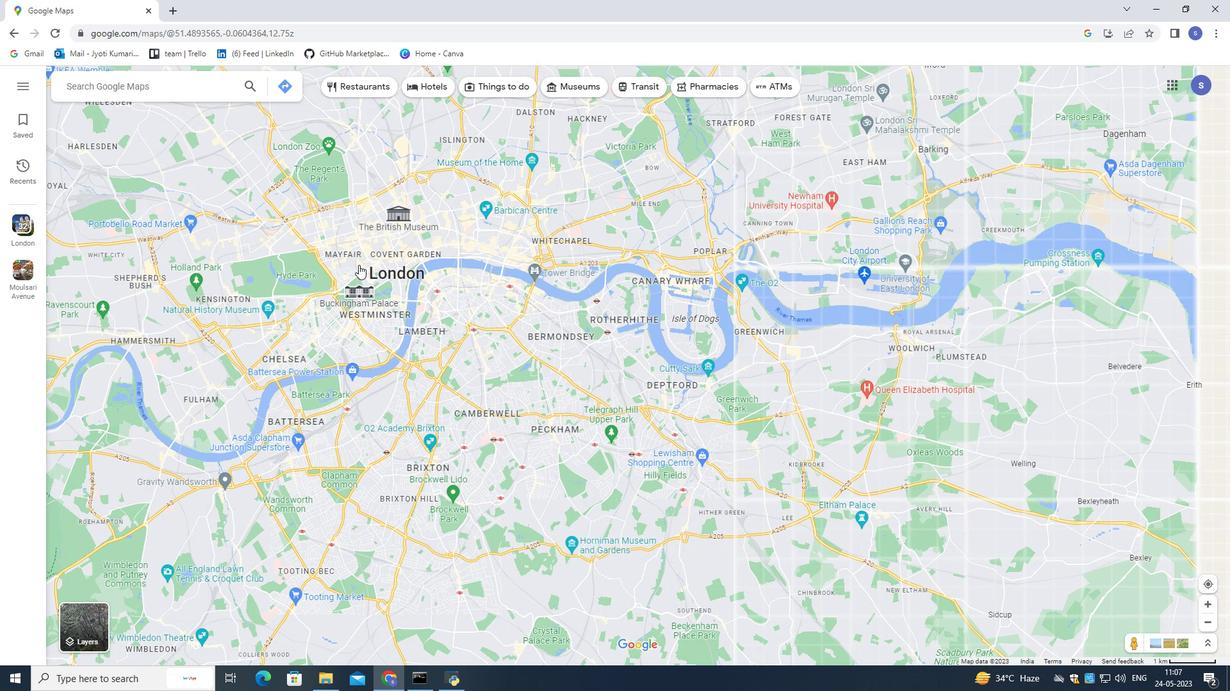
Action: Mouse scrolled (358, 264) with delta (0, 0)
Screenshot: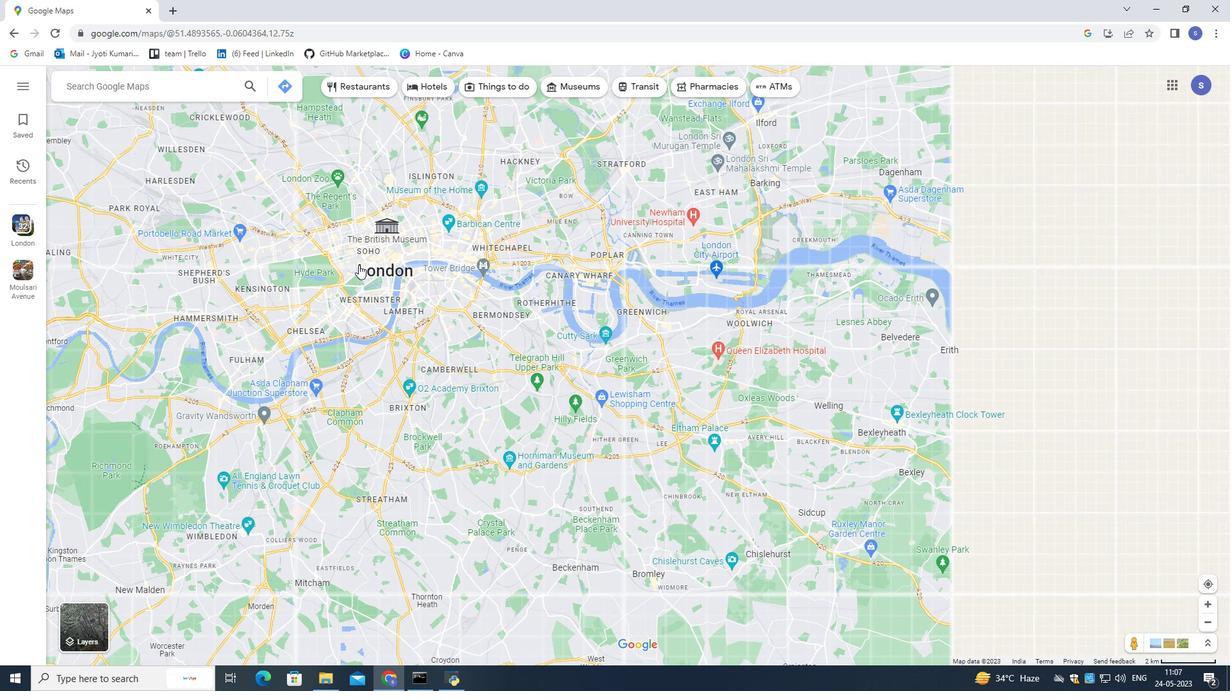 
Action: Mouse scrolled (358, 264) with delta (0, 0)
Screenshot: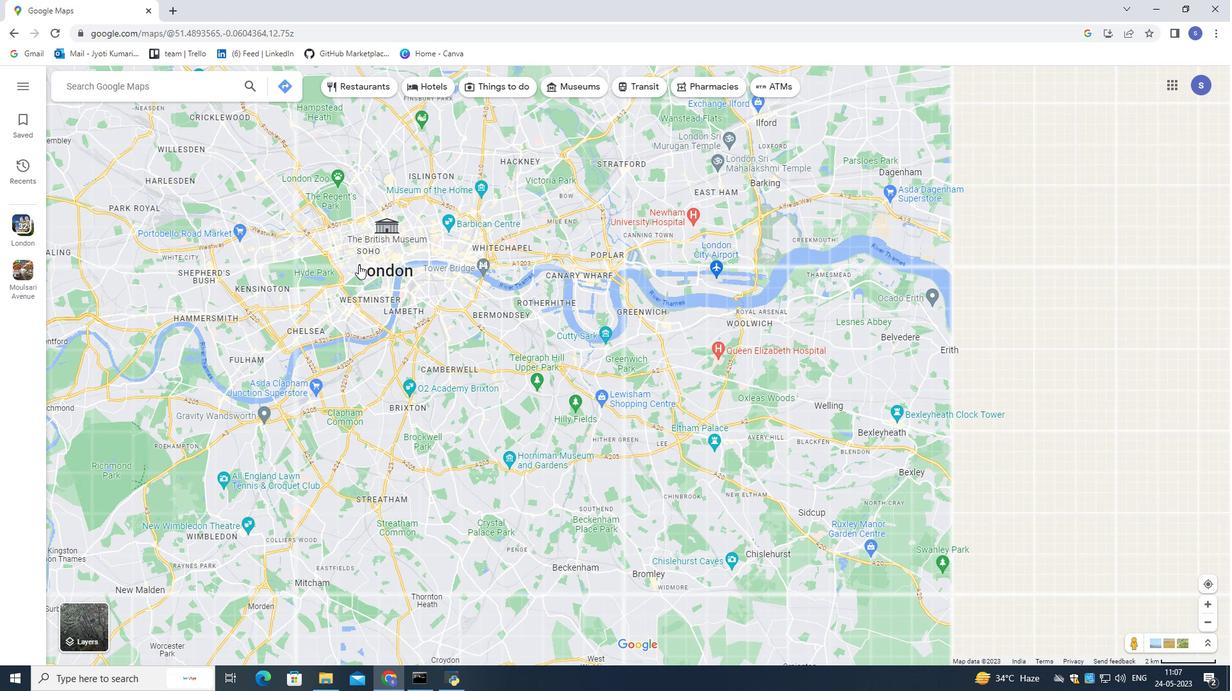 
Action: Mouse scrolled (358, 264) with delta (0, 0)
Screenshot: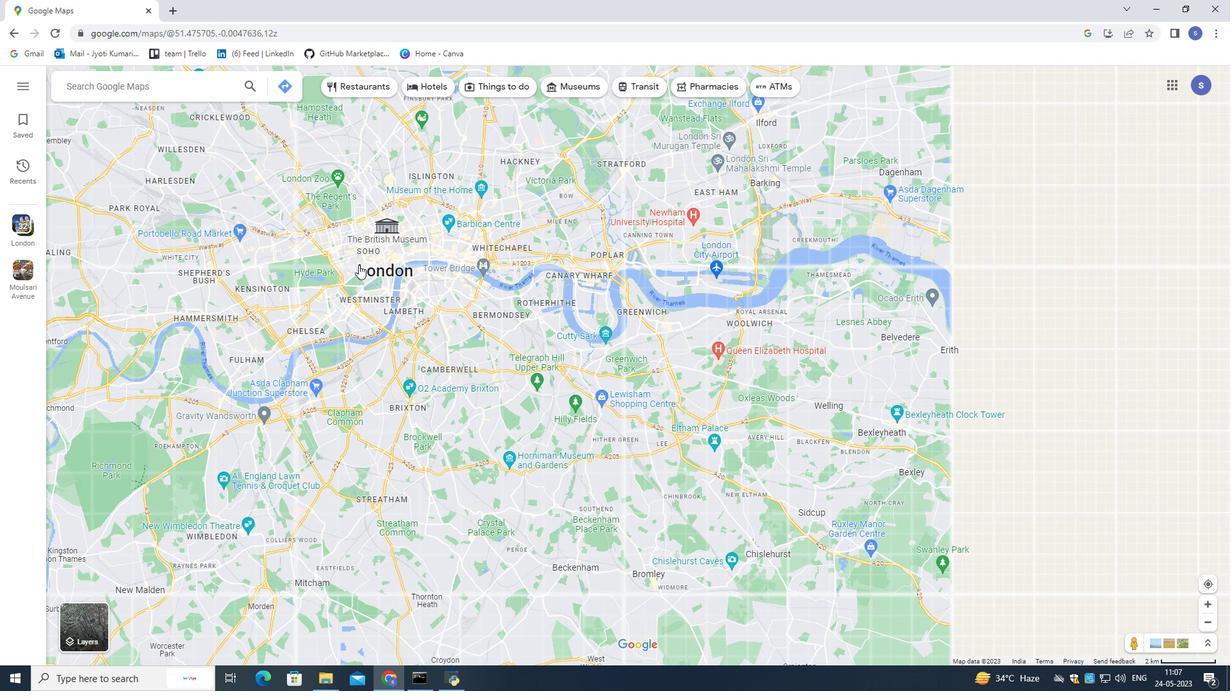 
Action: Mouse scrolled (358, 264) with delta (0, 0)
Screenshot: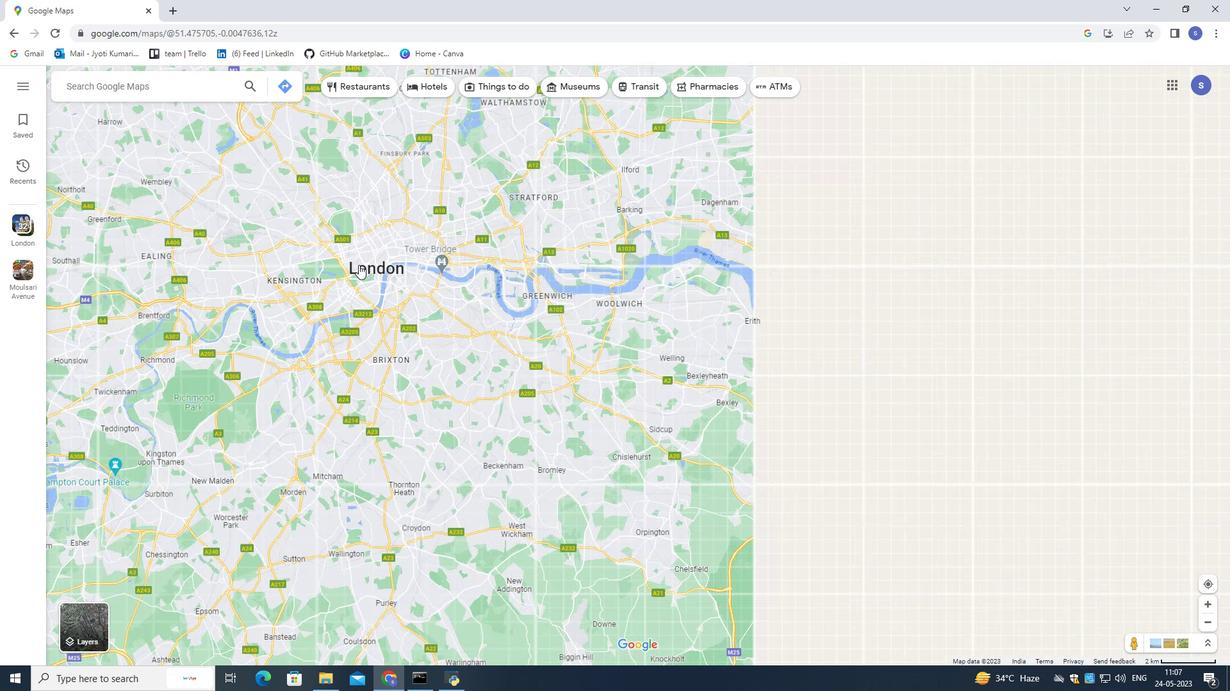 
Action: Mouse scrolled (358, 264) with delta (0, 0)
Screenshot: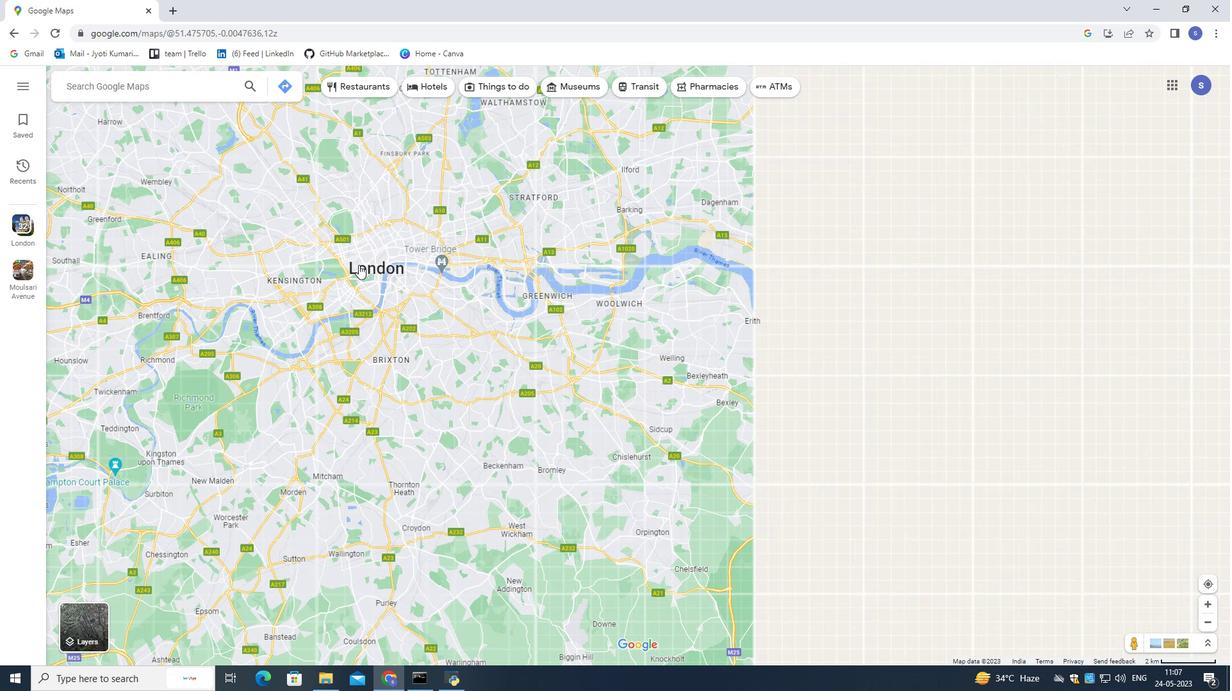 
Action: Mouse scrolled (358, 264) with delta (0, 0)
Screenshot: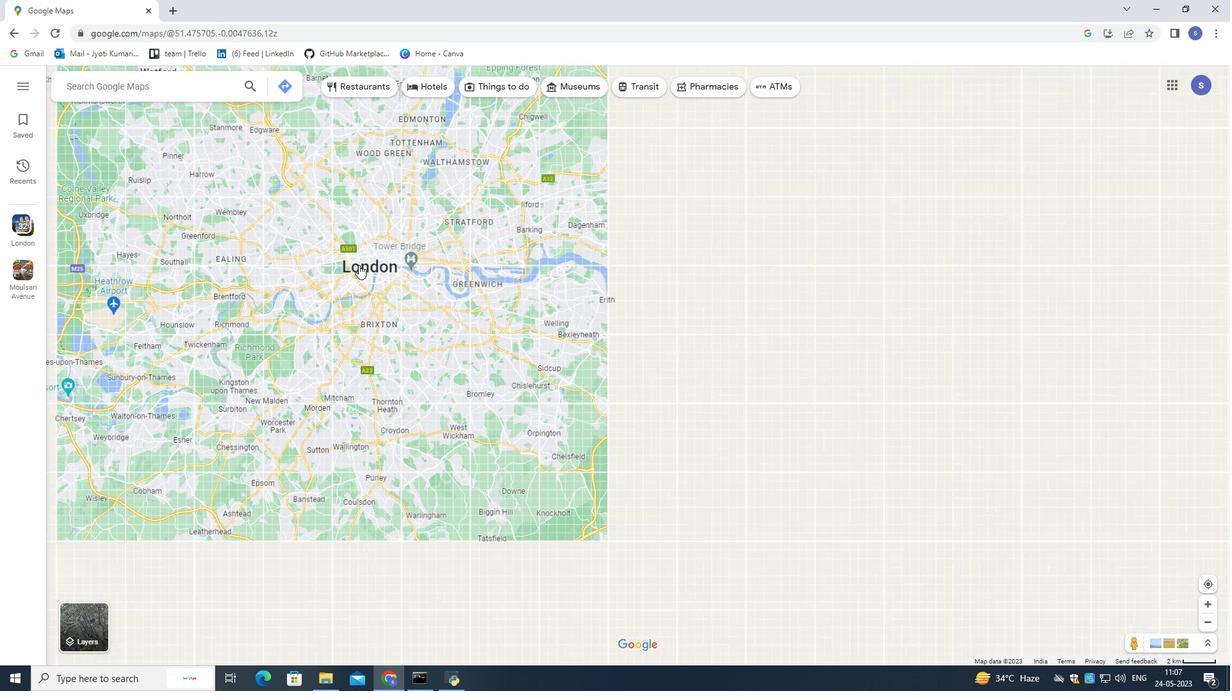 
Action: Mouse scrolled (358, 264) with delta (0, 0)
Screenshot: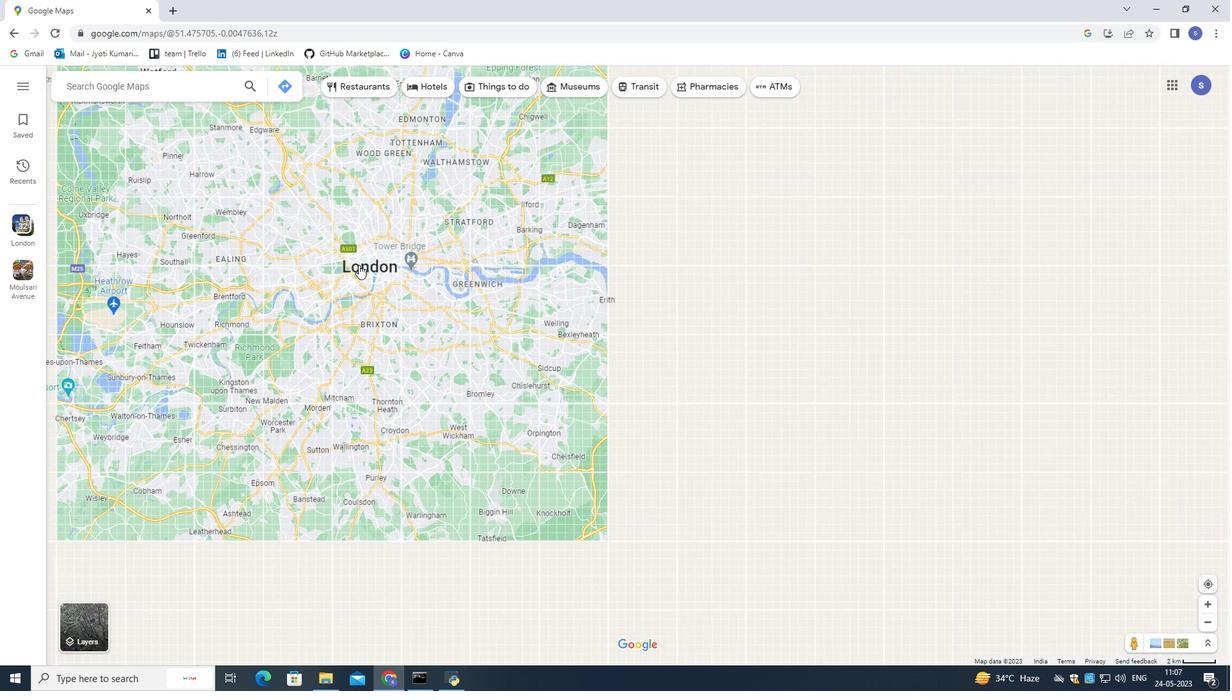 
Action: Mouse scrolled (358, 264) with delta (0, 0)
Screenshot: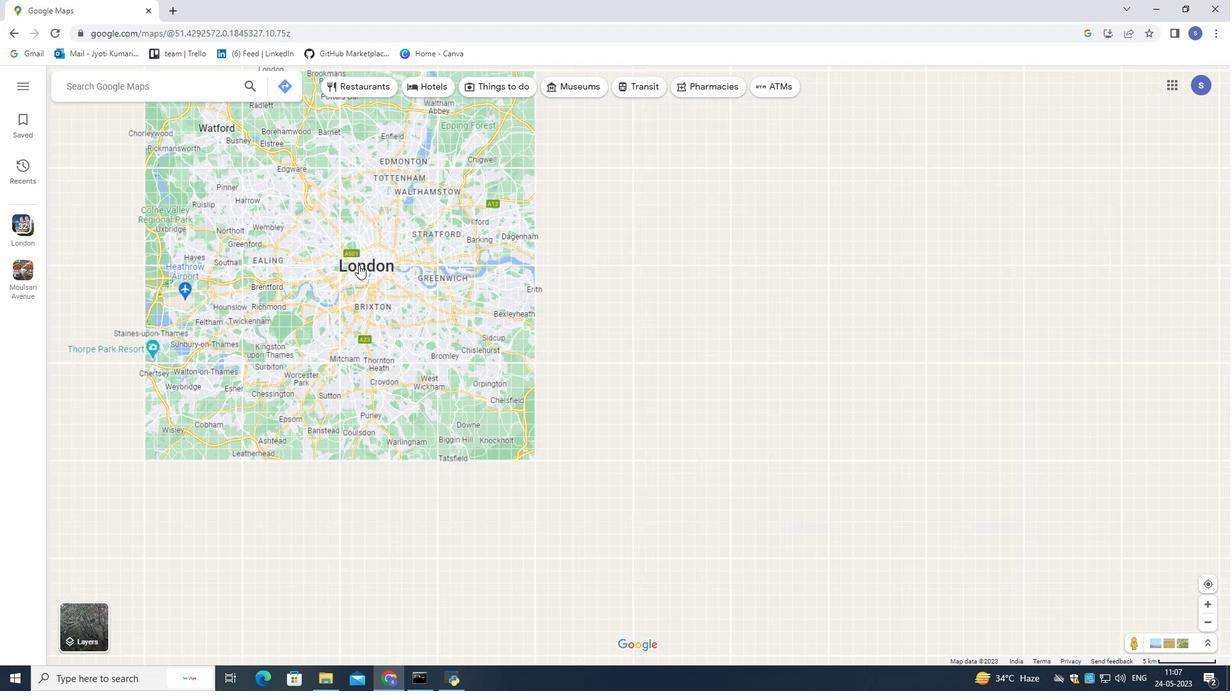 
Action: Mouse scrolled (358, 264) with delta (0, 0)
Screenshot: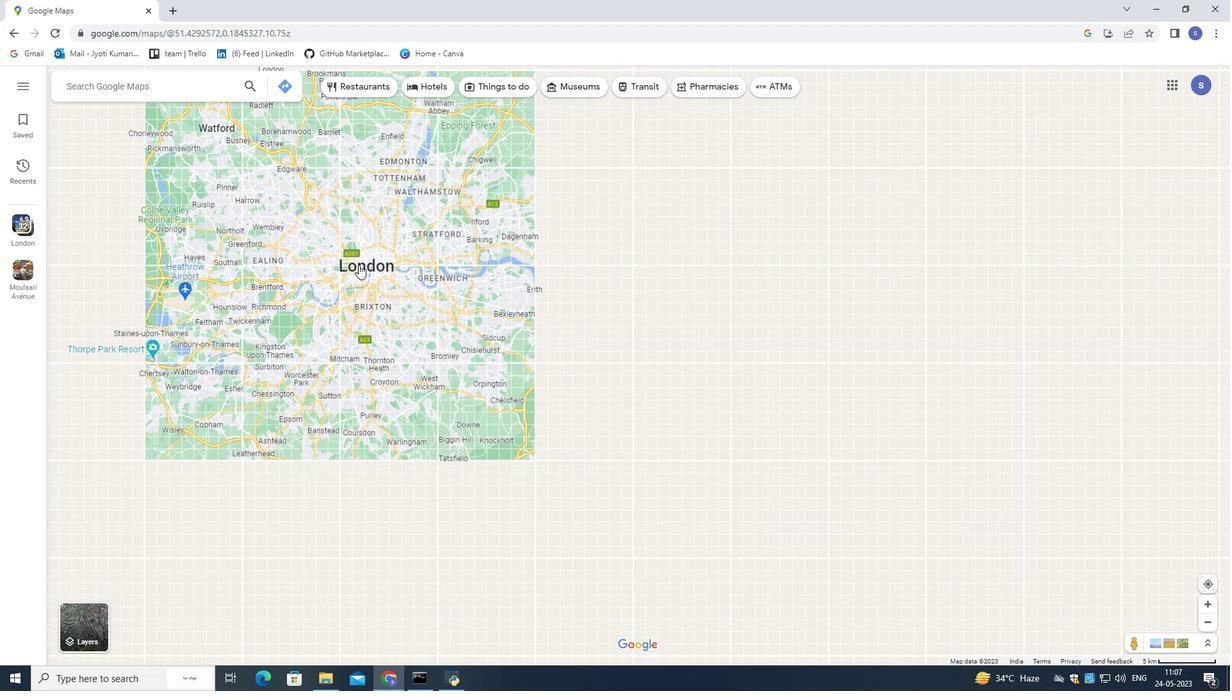 
Action: Mouse scrolled (358, 264) with delta (0, 0)
Screenshot: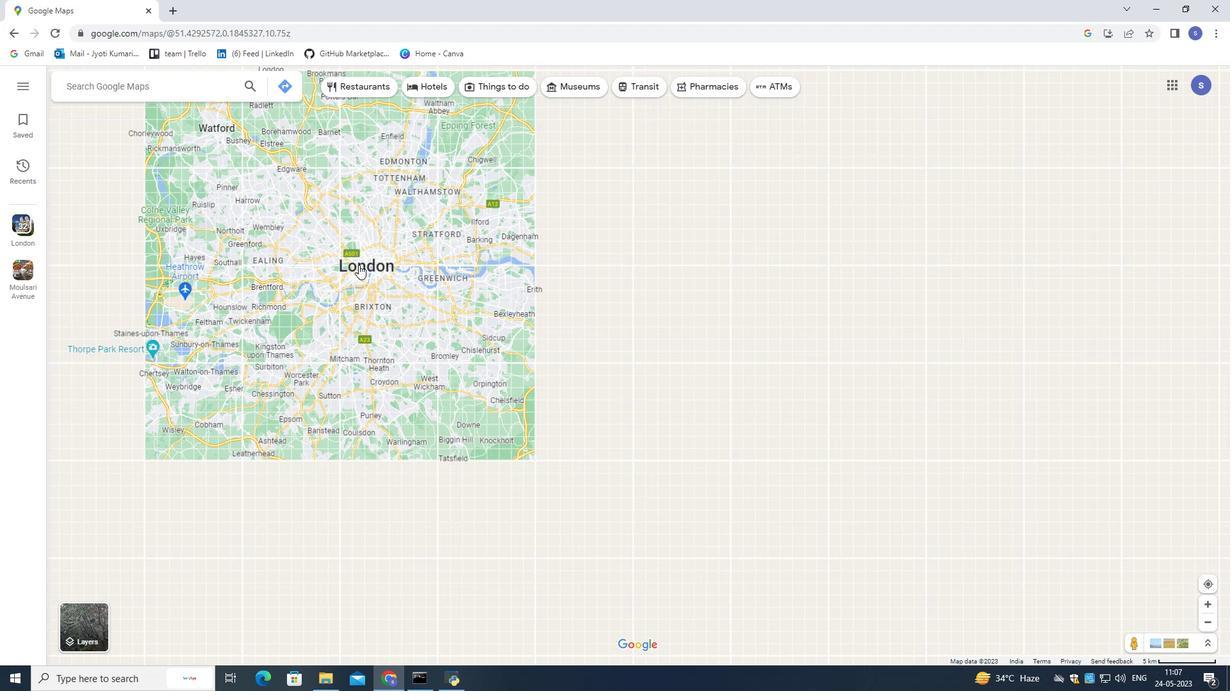 
Action: Mouse scrolled (358, 264) with delta (0, 0)
Screenshot: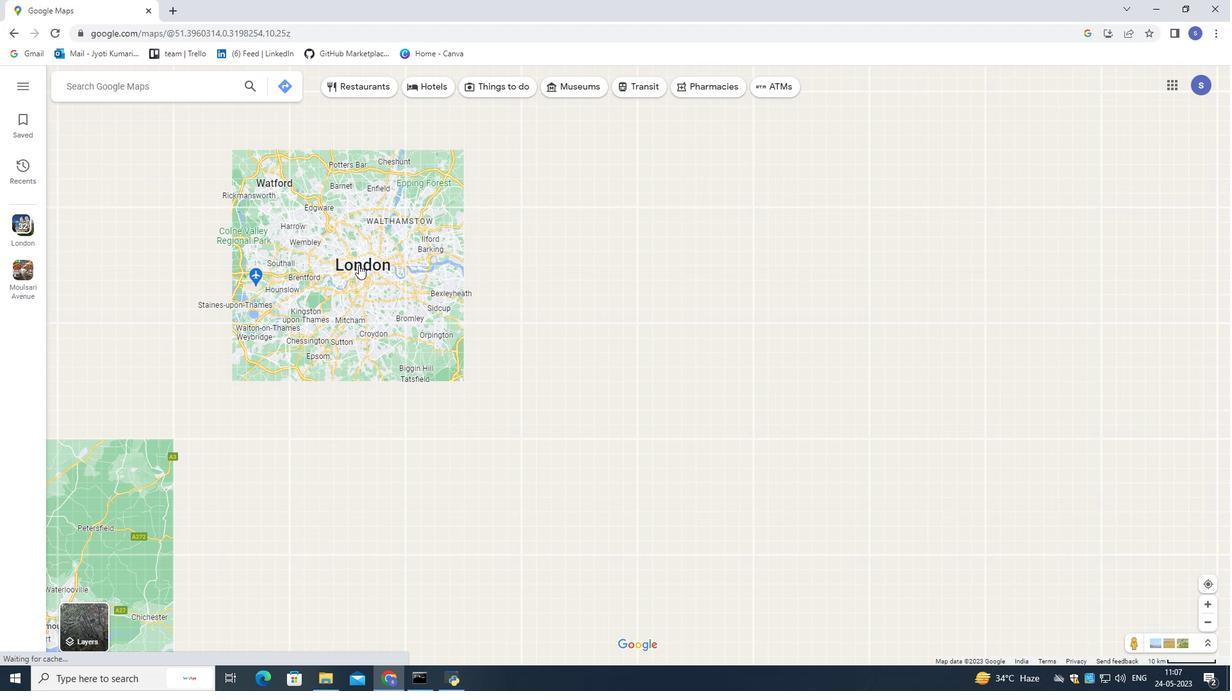 
Action: Mouse scrolled (358, 264) with delta (0, 0)
Screenshot: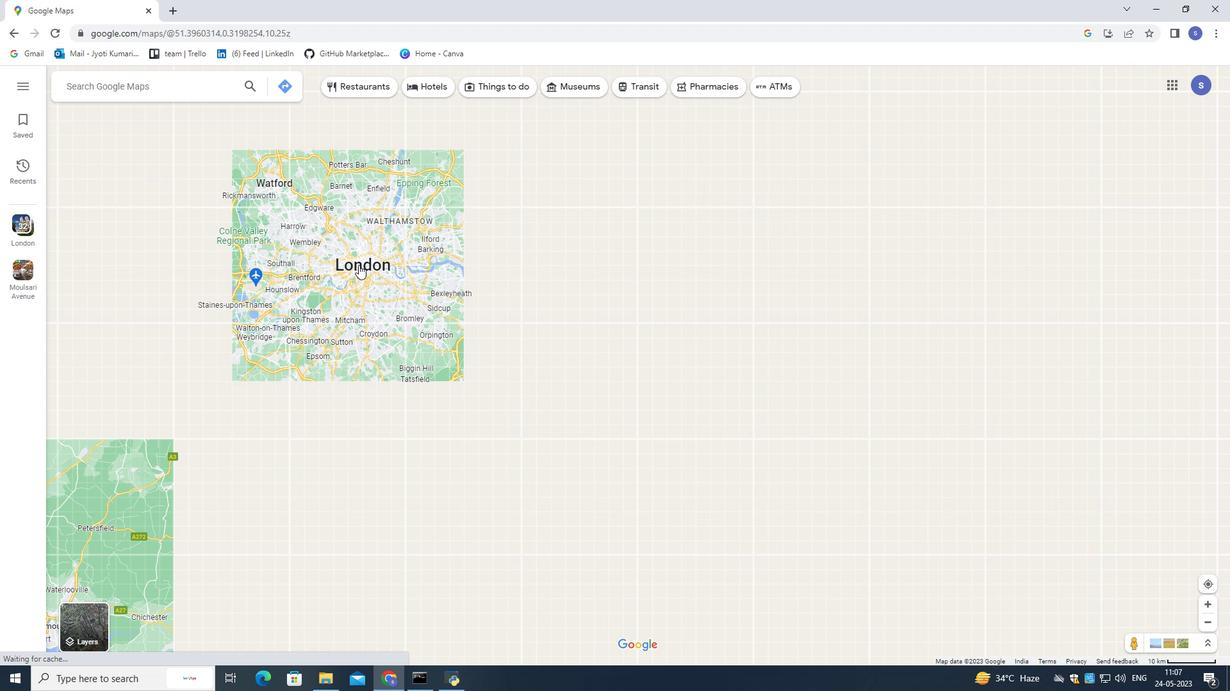 
Action: Mouse moved to (438, 390)
Screenshot: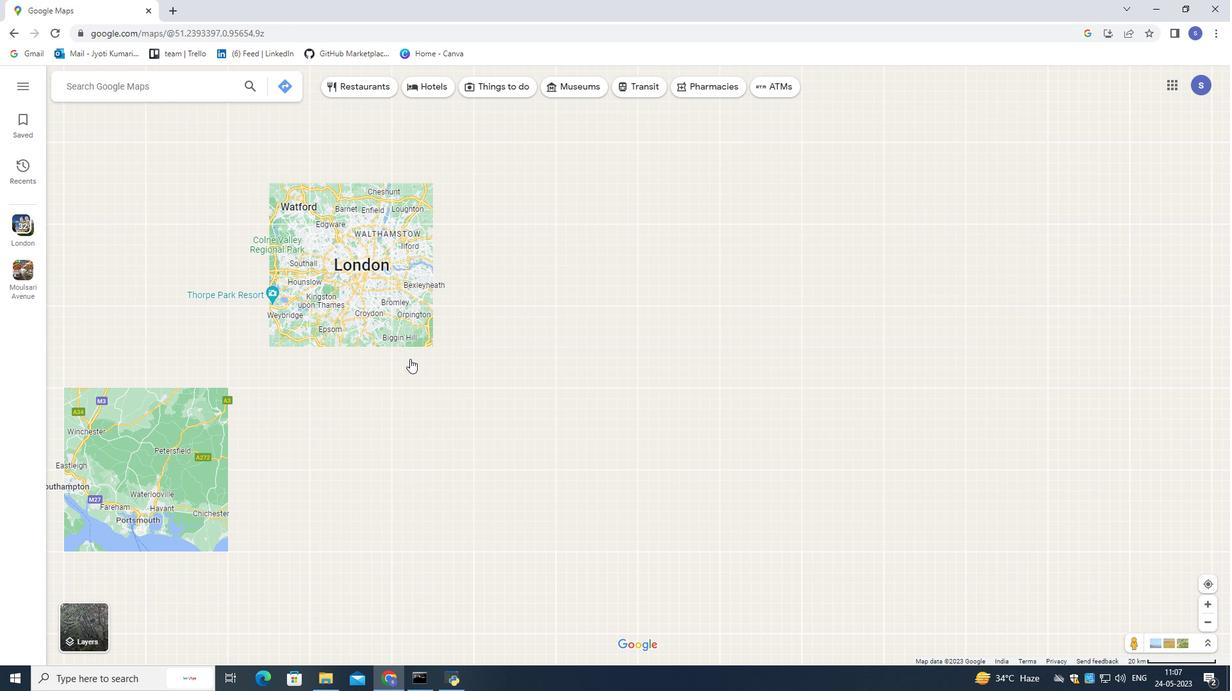 
Action: Mouse scrolled (438, 390) with delta (0, 0)
Screenshot: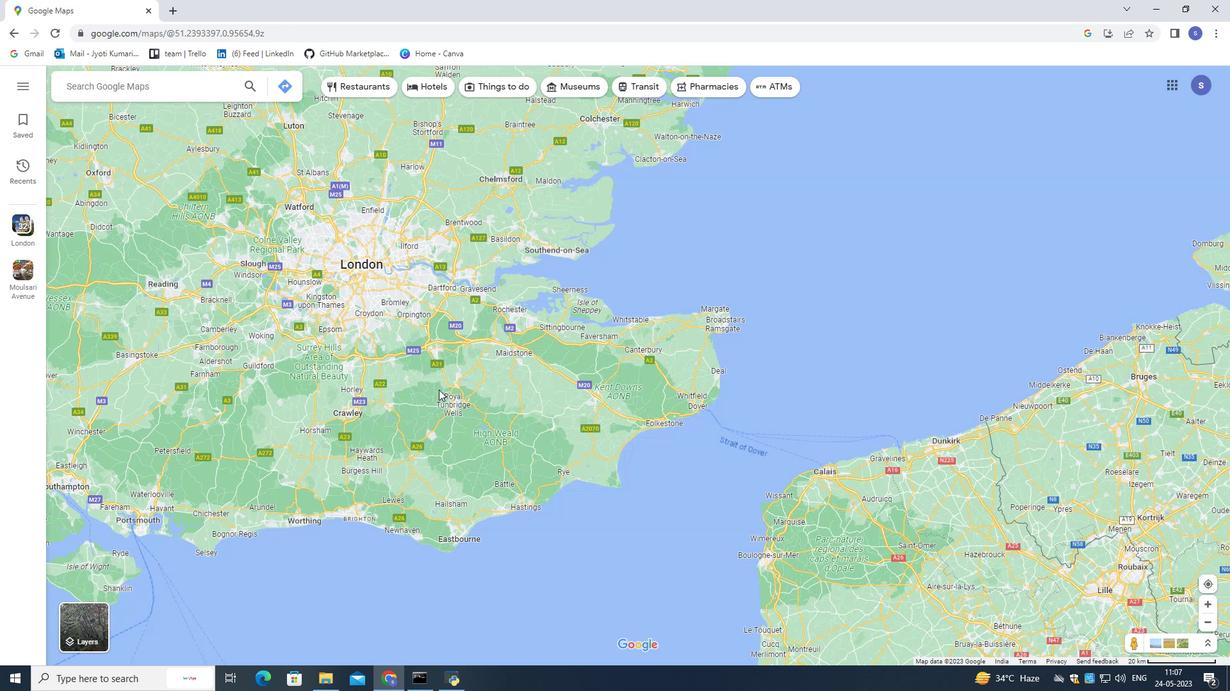 
Action: Mouse scrolled (438, 390) with delta (0, 0)
Screenshot: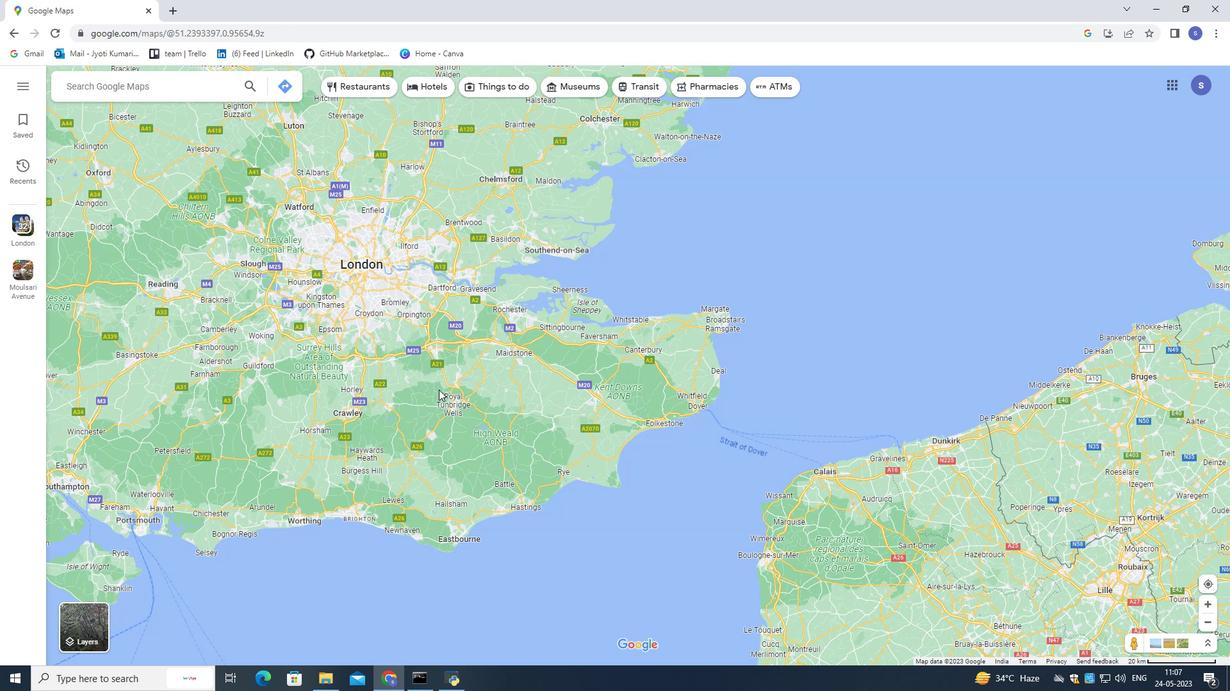 
Action: Mouse scrolled (438, 390) with delta (0, 0)
Screenshot: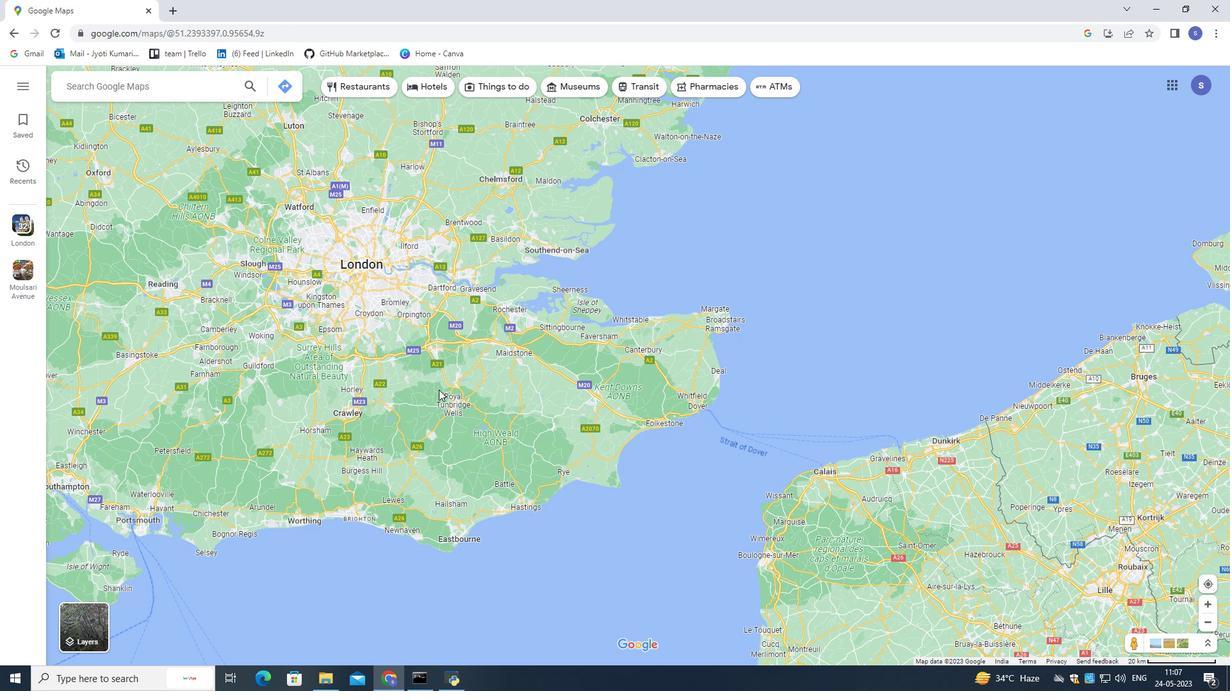 
Action: Mouse scrolled (438, 390) with delta (0, 0)
Screenshot: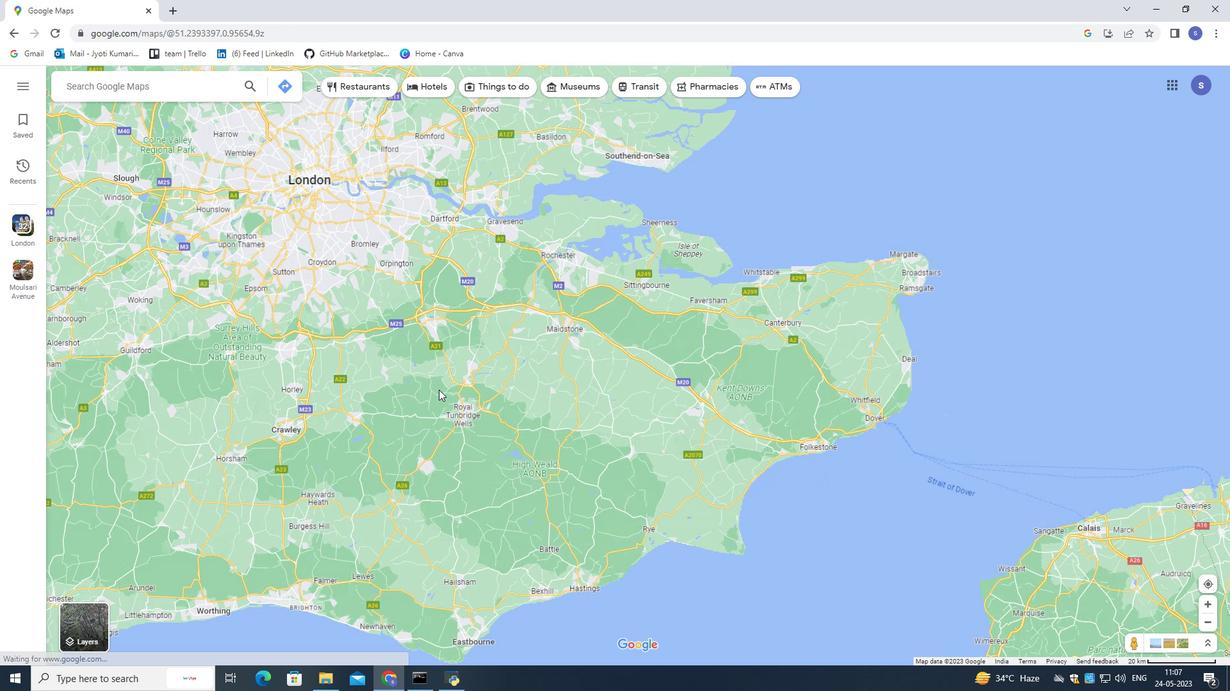 
Action: Mouse scrolled (438, 390) with delta (0, 0)
Screenshot: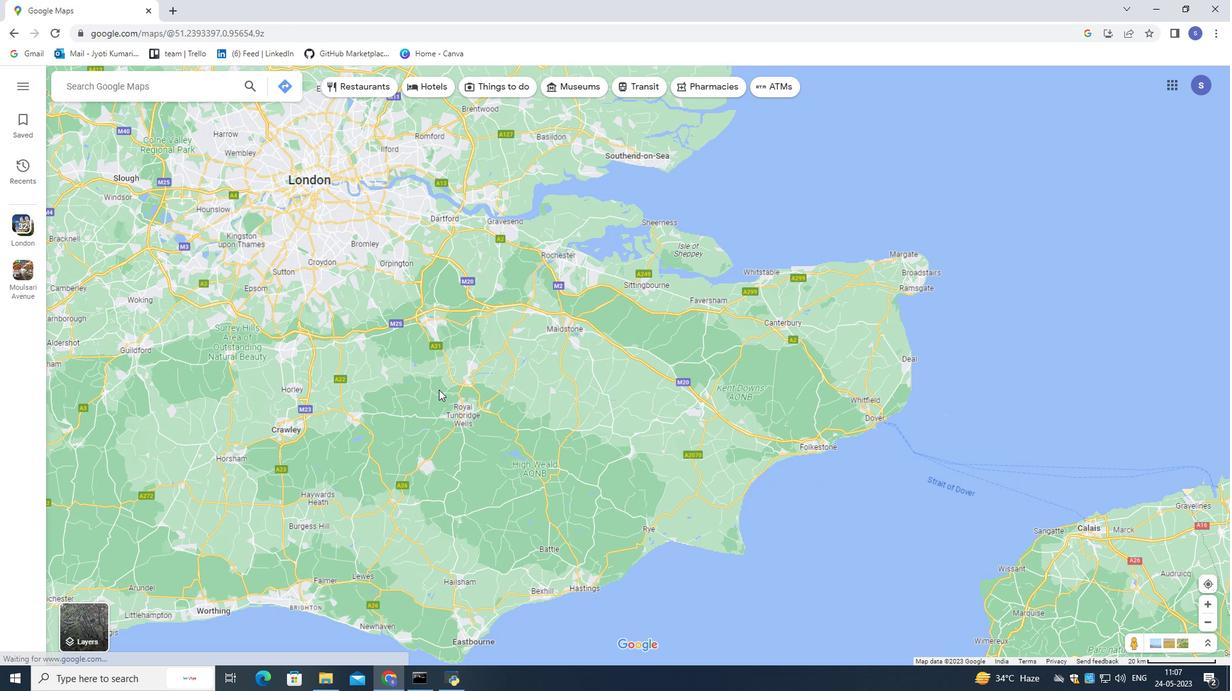 
Action: Mouse scrolled (438, 390) with delta (0, 0)
Screenshot: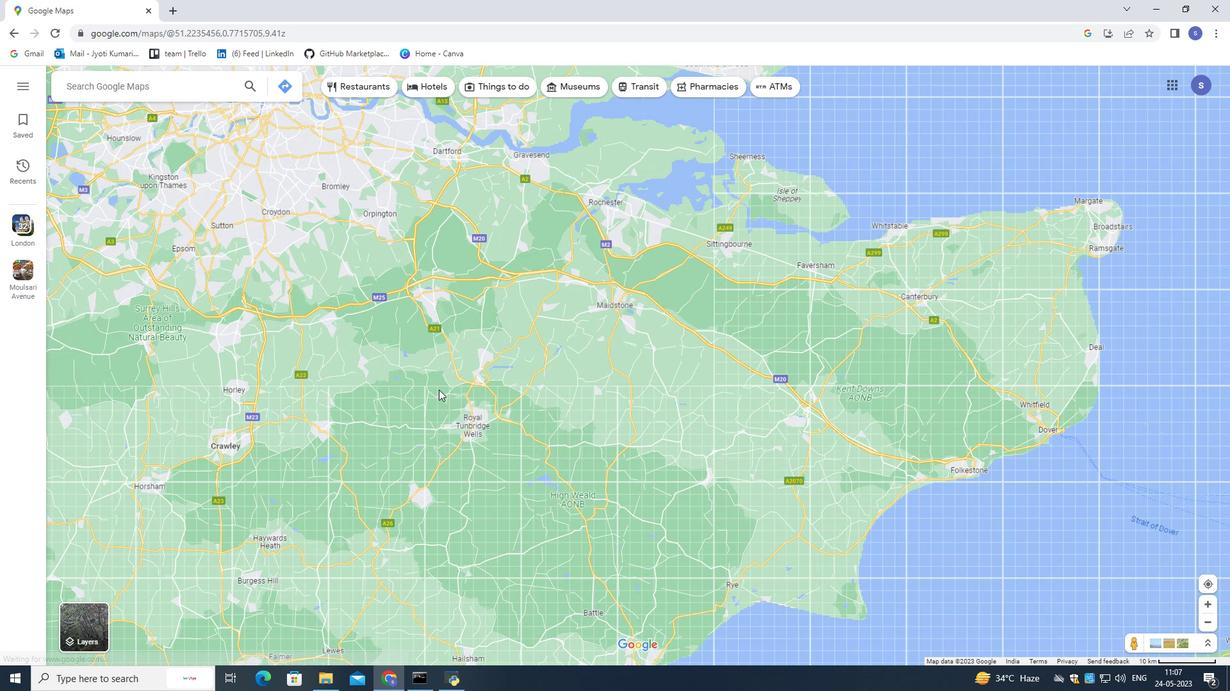 
Action: Mouse moved to (438, 390)
Screenshot: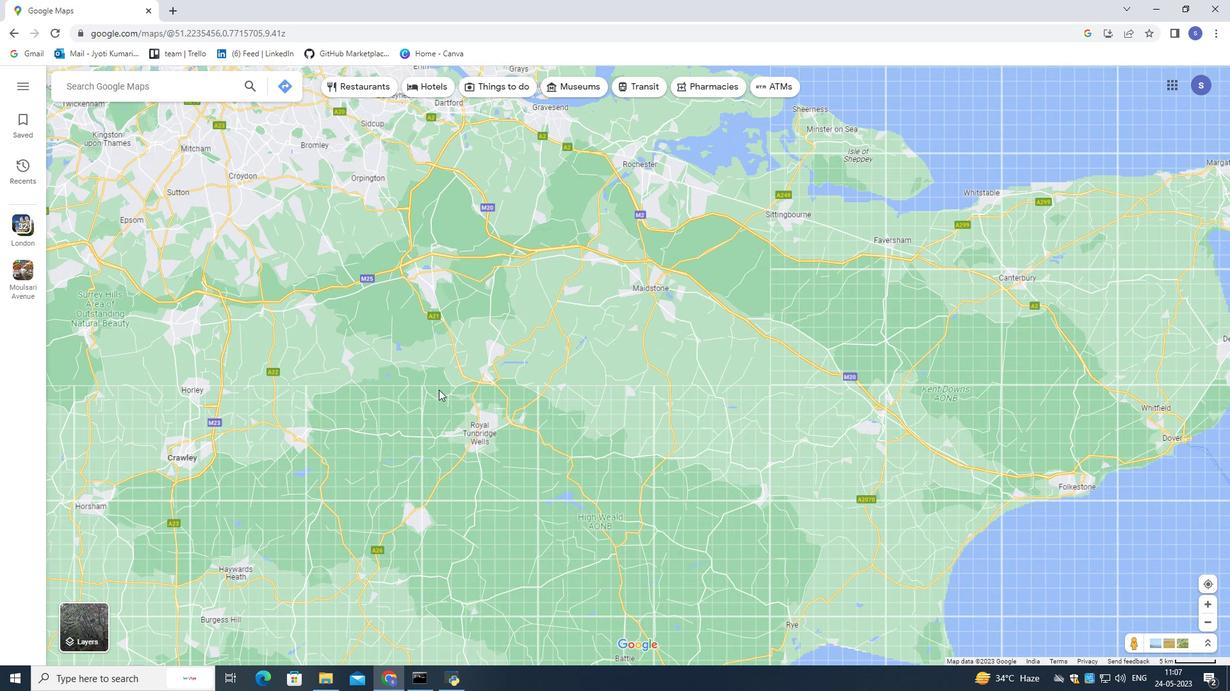 
Action: Mouse scrolled (438, 390) with delta (0, 0)
Screenshot: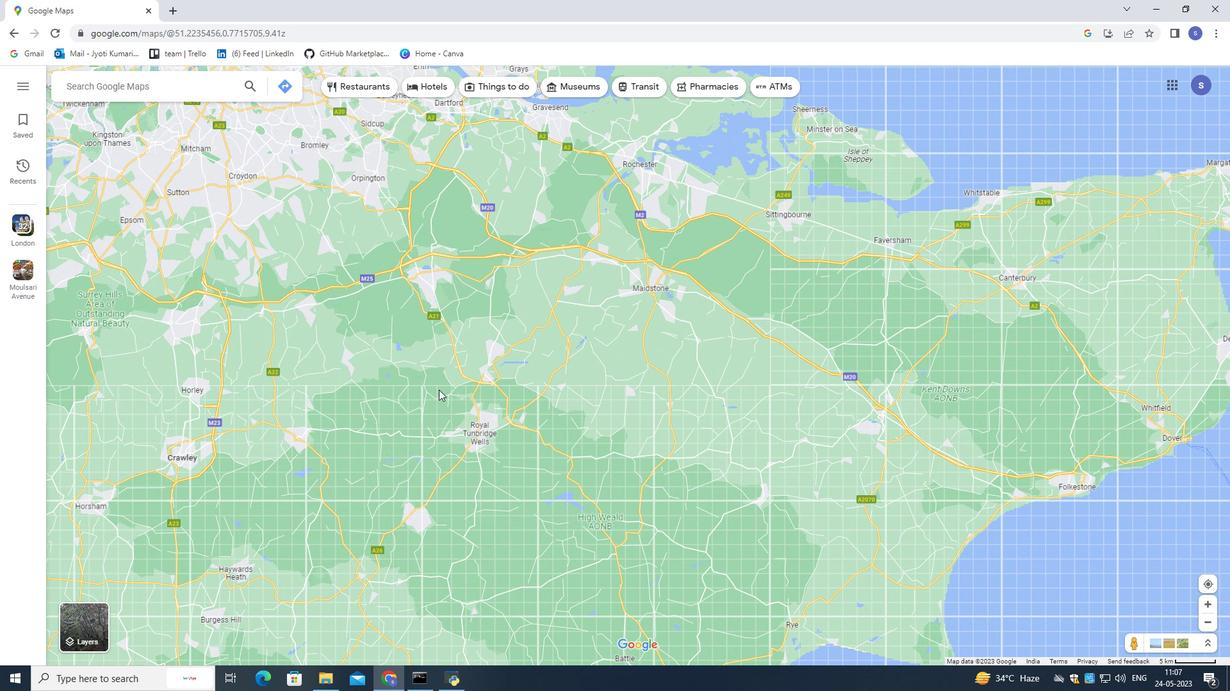 
Action: Mouse scrolled (438, 389) with delta (0, 0)
Screenshot: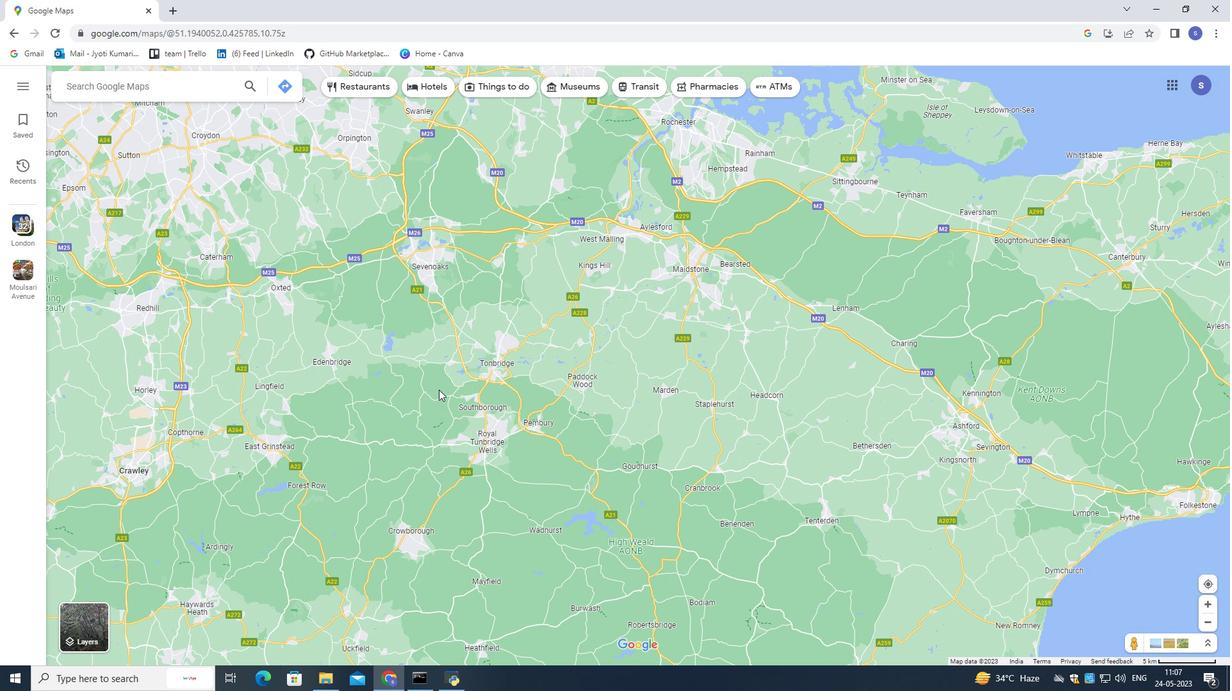 
Action: Mouse scrolled (438, 389) with delta (0, 0)
Screenshot: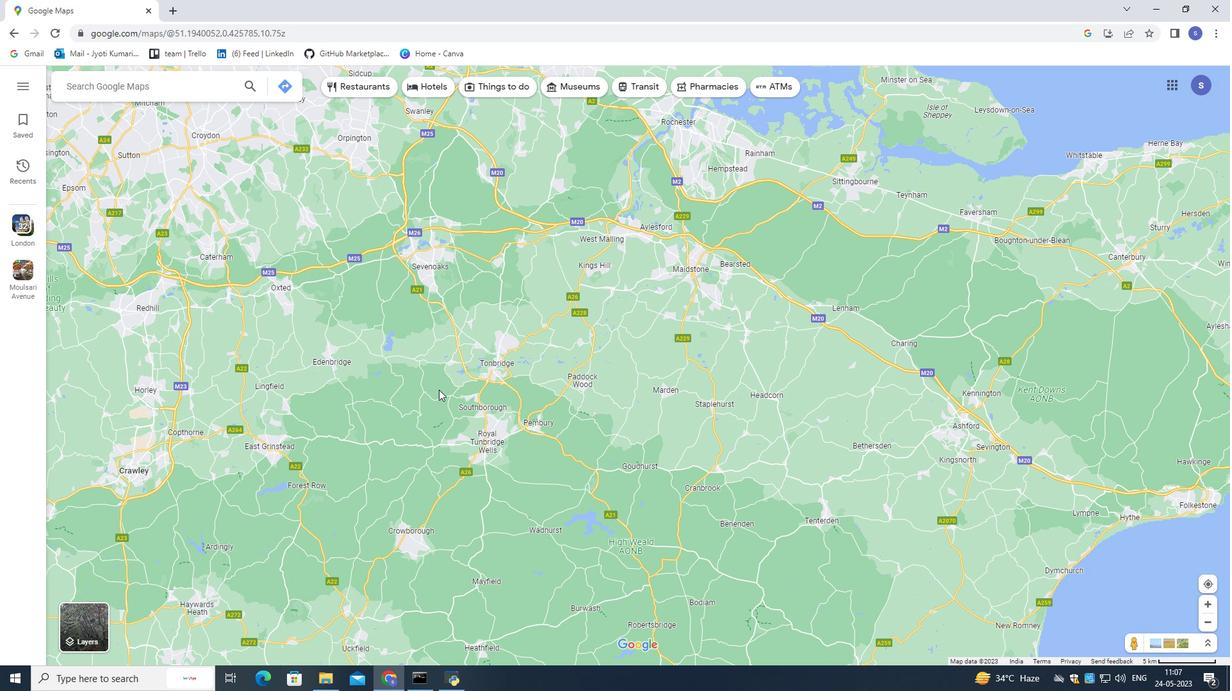 
Action: Mouse scrolled (438, 389) with delta (0, 0)
Screenshot: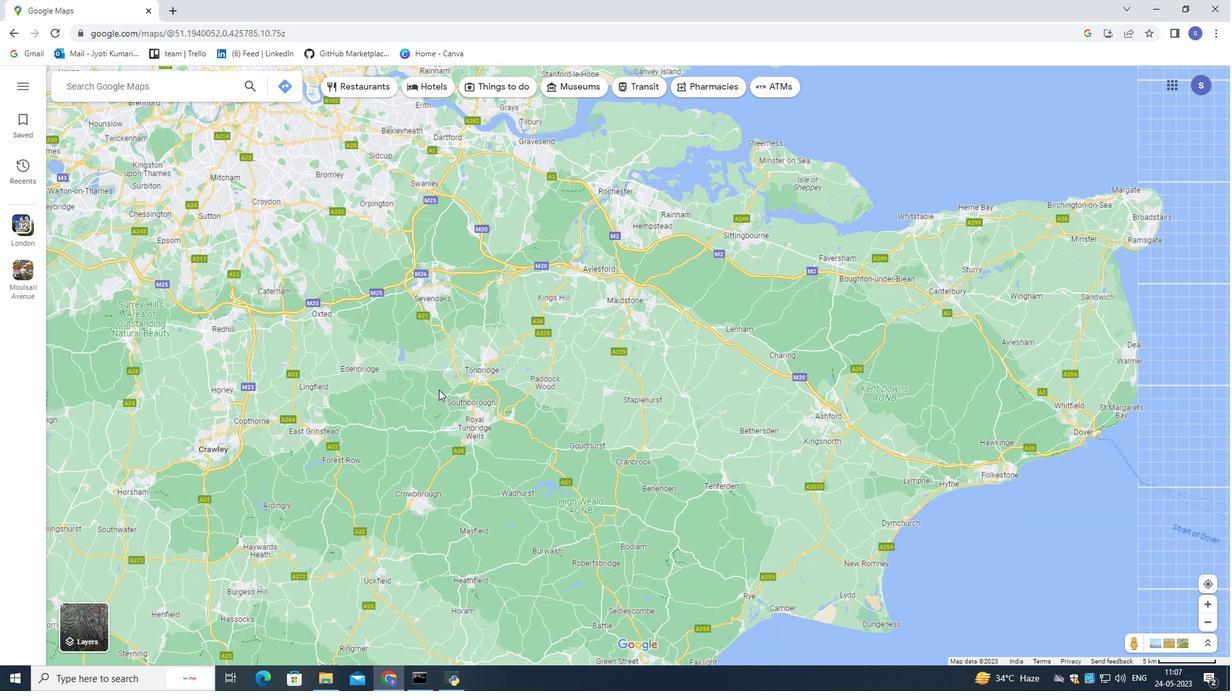 
Action: Mouse scrolled (438, 389) with delta (0, 0)
Screenshot: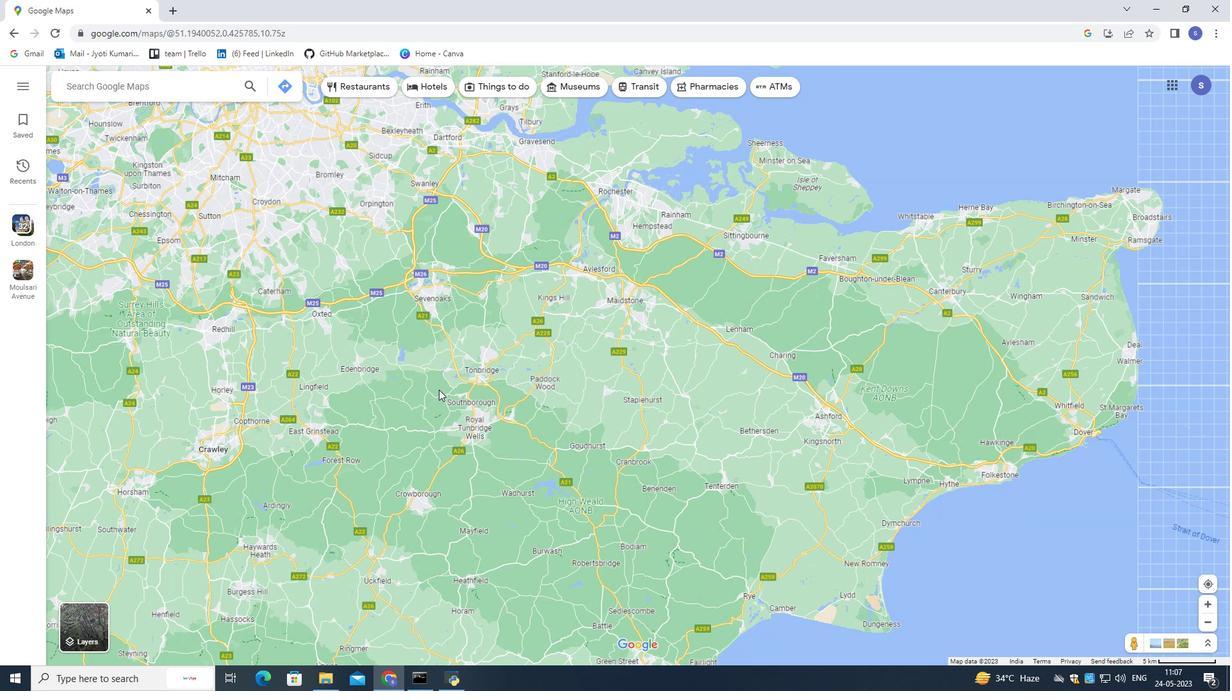 
Action: Mouse scrolled (438, 389) with delta (0, 0)
Screenshot: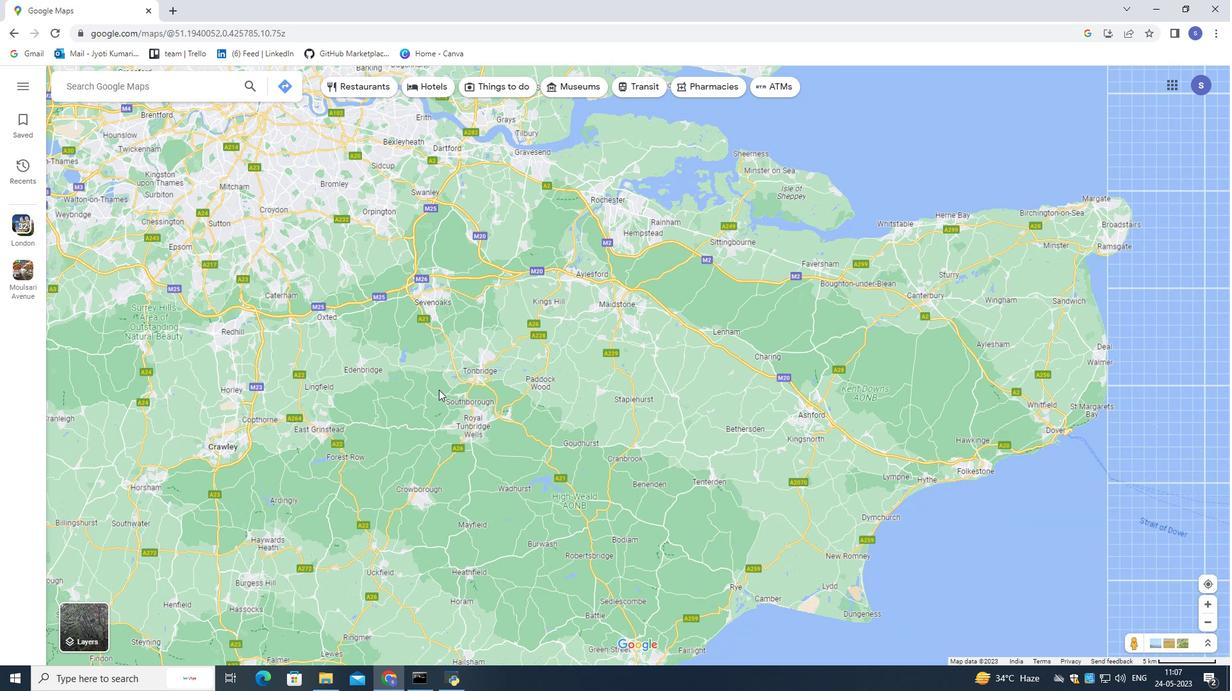 
Action: Mouse scrolled (438, 389) with delta (0, 0)
Screenshot: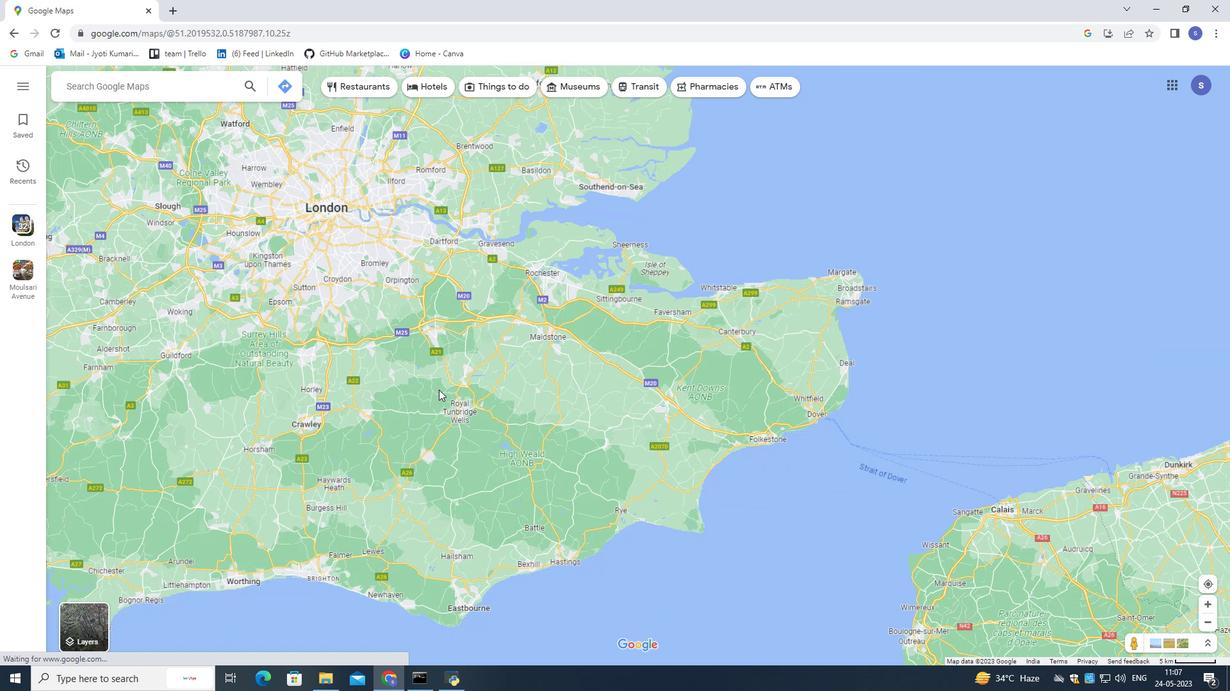 
Action: Mouse scrolled (438, 389) with delta (0, 0)
Screenshot: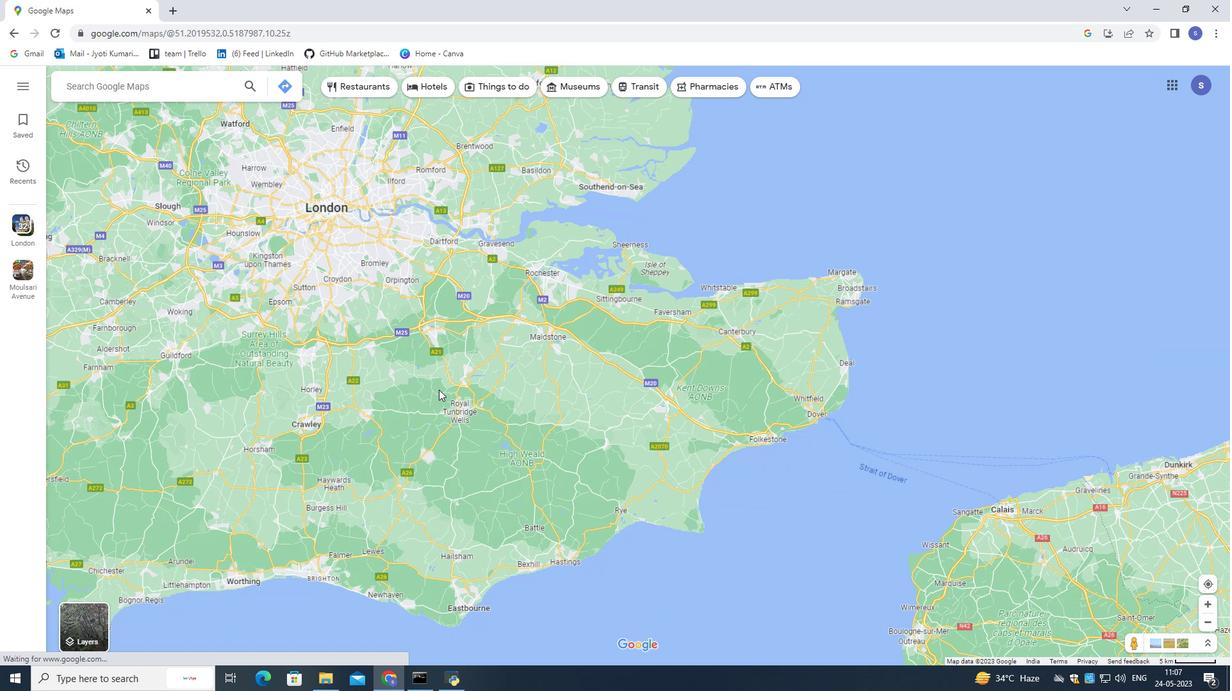 
Action: Mouse scrolled (438, 389) with delta (0, 0)
Screenshot: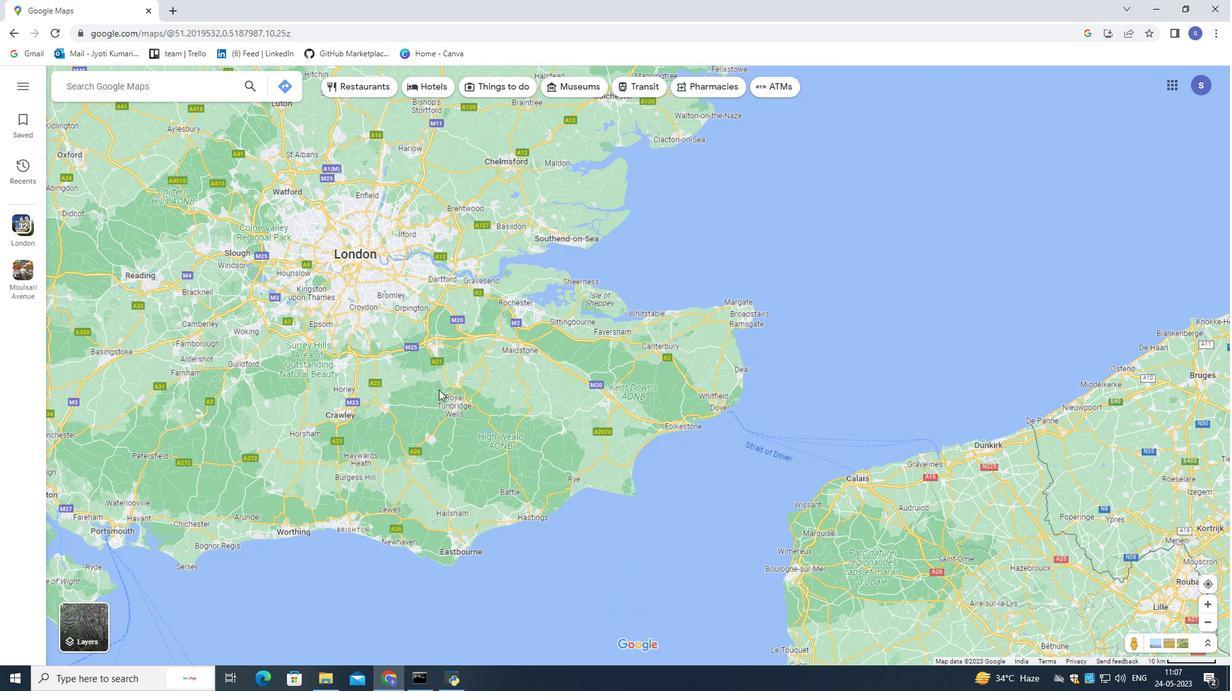 
Action: Mouse scrolled (438, 389) with delta (0, 0)
Screenshot: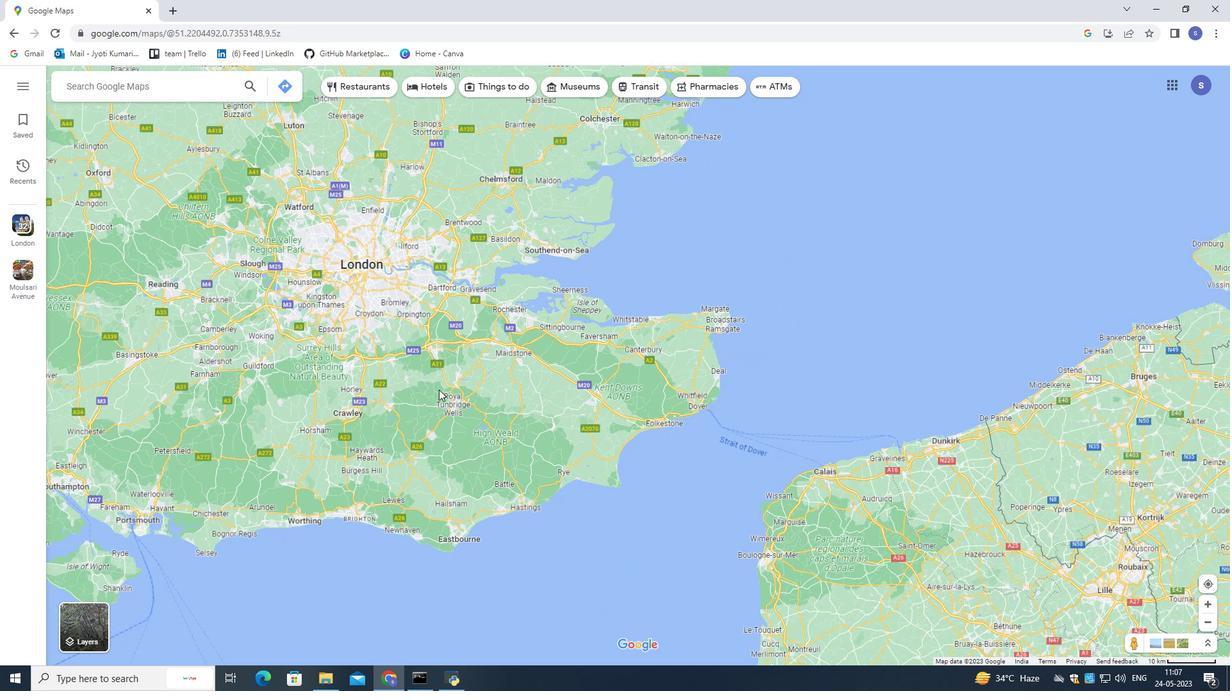 
Action: Mouse scrolled (438, 389) with delta (0, 0)
Screenshot: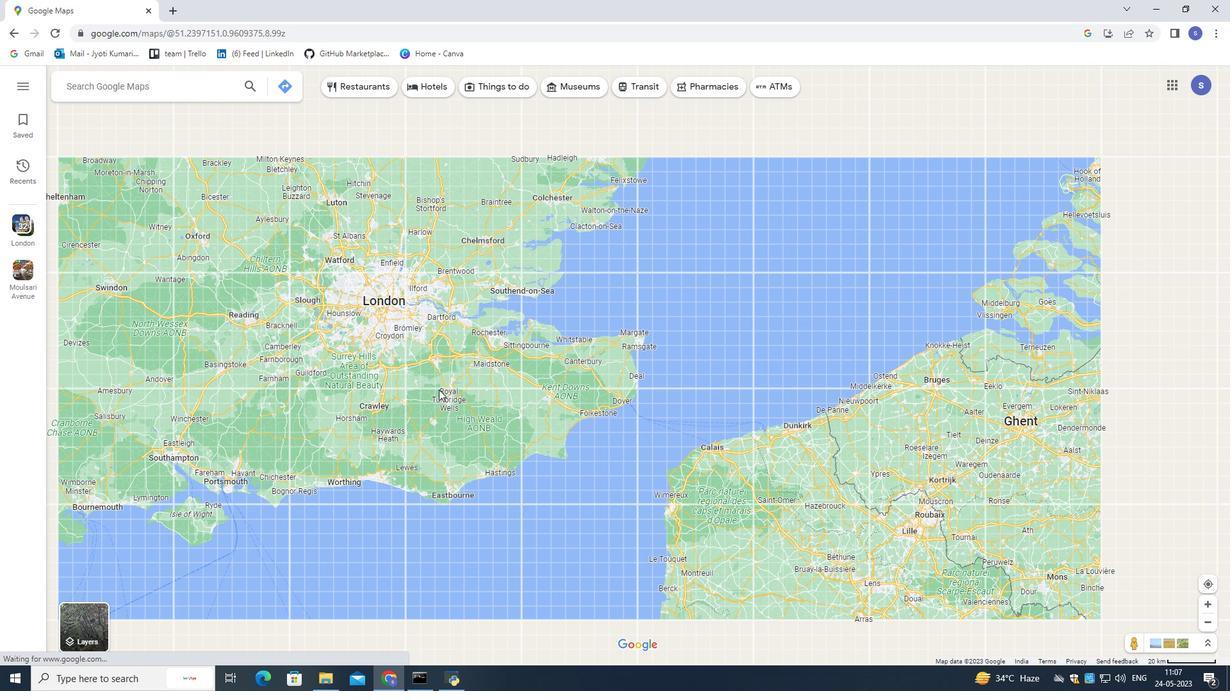 
Action: Mouse moved to (438, 387)
Screenshot: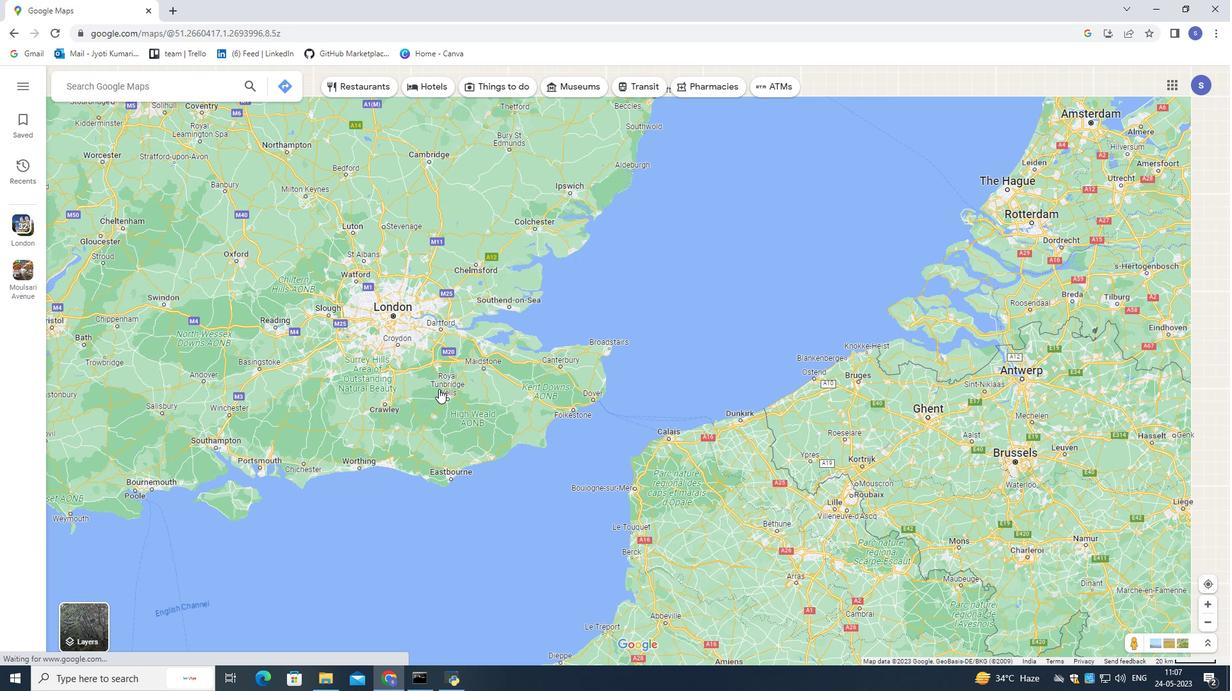 
Action: Mouse scrolled (438, 388) with delta (0, 0)
Screenshot: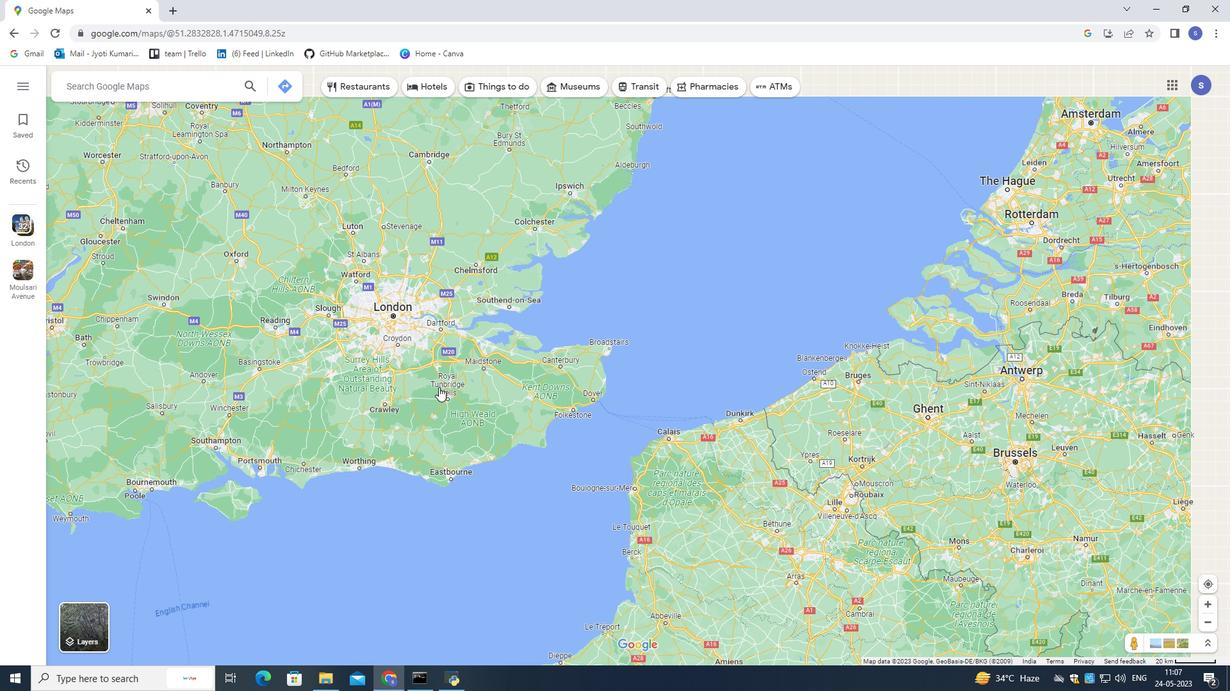 
Action: Mouse scrolled (438, 388) with delta (0, 0)
Screenshot: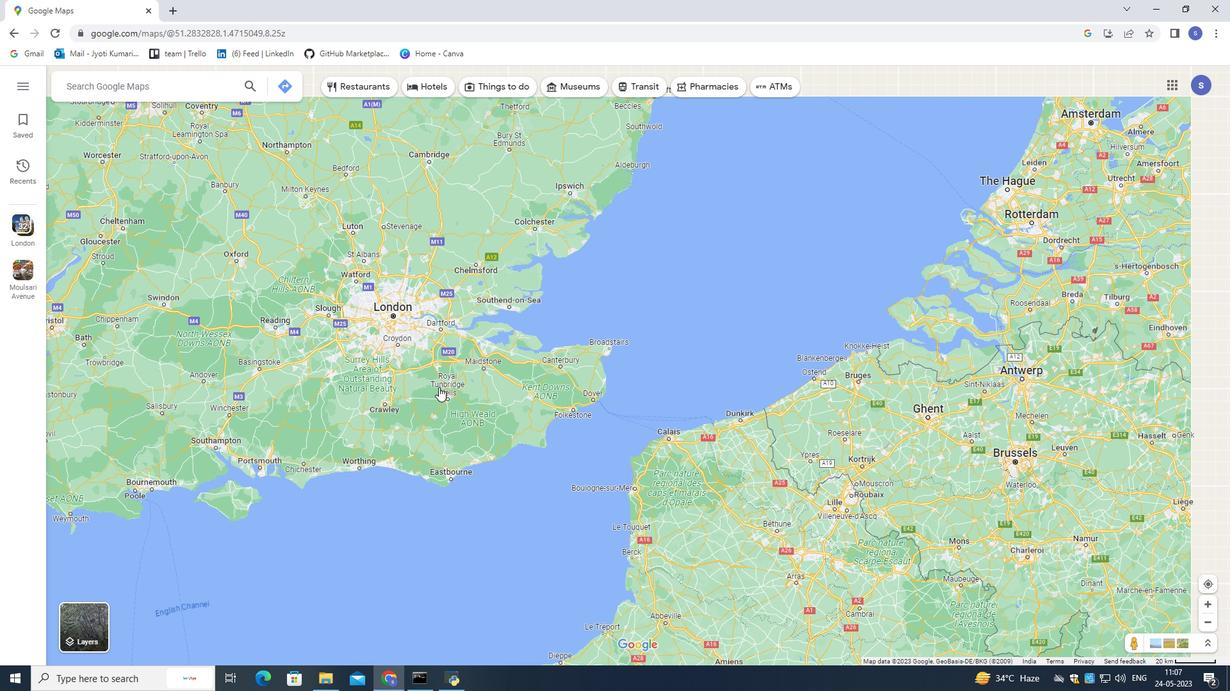 
Action: Mouse moved to (157, 89)
Screenshot: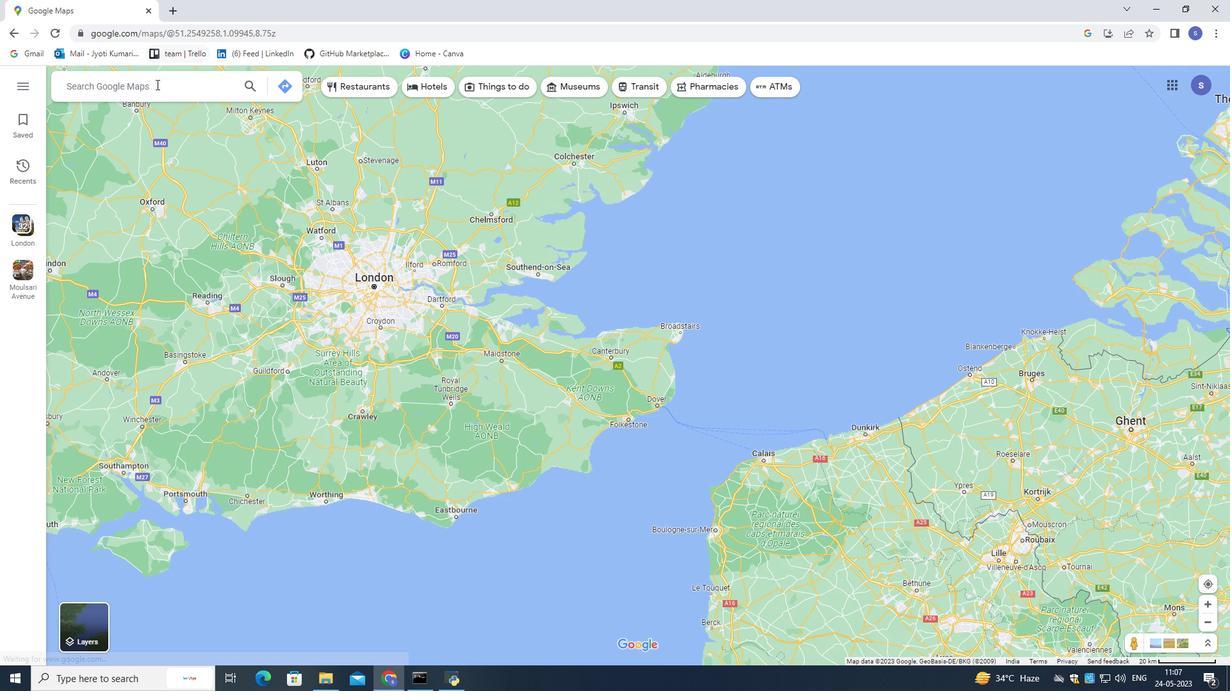 
Action: Mouse pressed left at (157, 89)
Screenshot: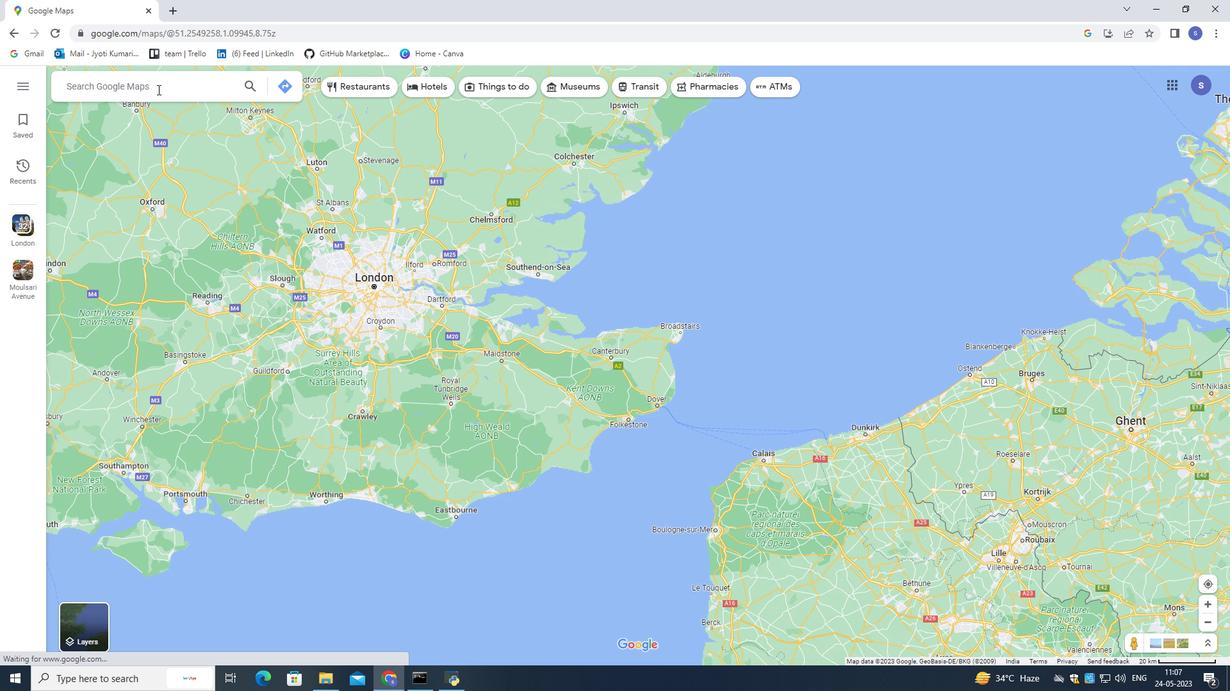 
Action: Mouse moved to (438, 181)
Screenshot: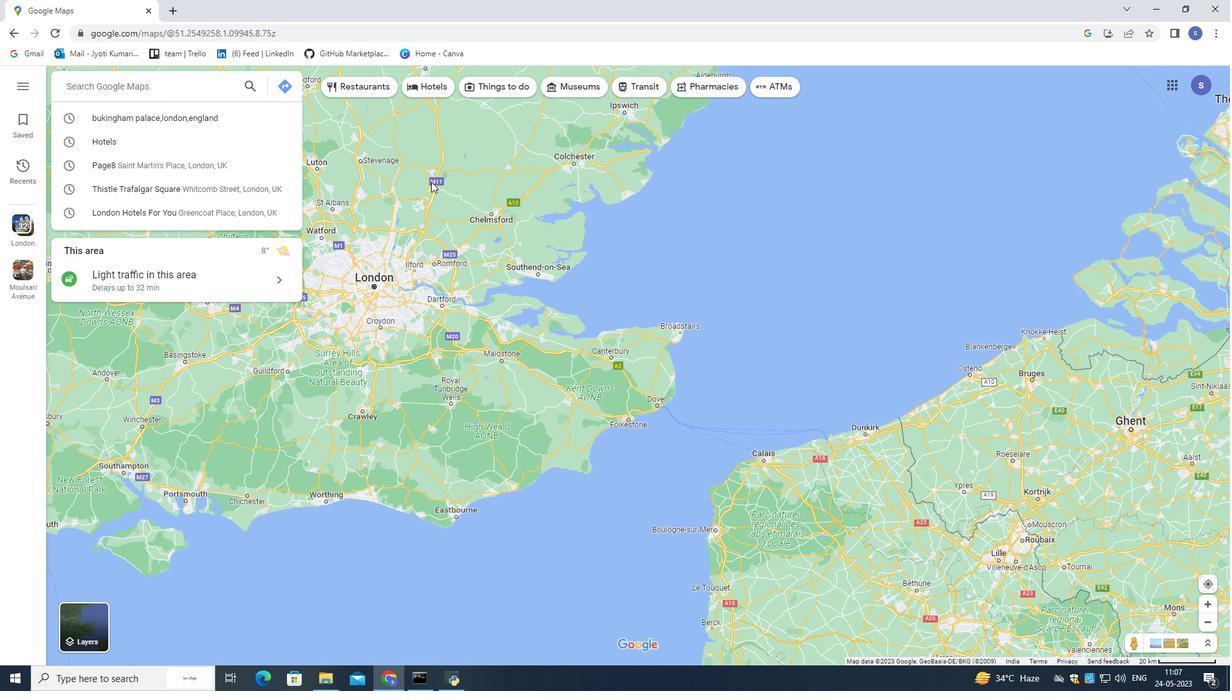 
Action: Key pressed <Key.shift>Buckingham<Key.space>palacr<Key.backspace>e,london,england<Key.enter>
Screenshot: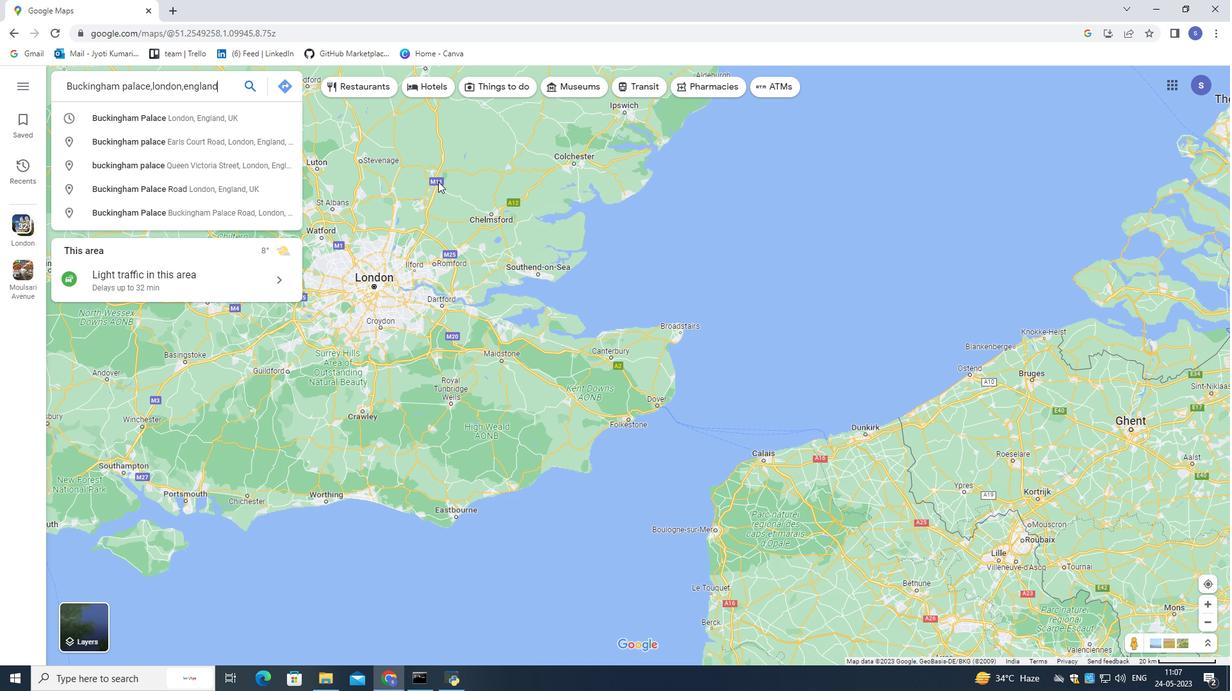 
Action: Mouse moved to (84, 336)
Screenshot: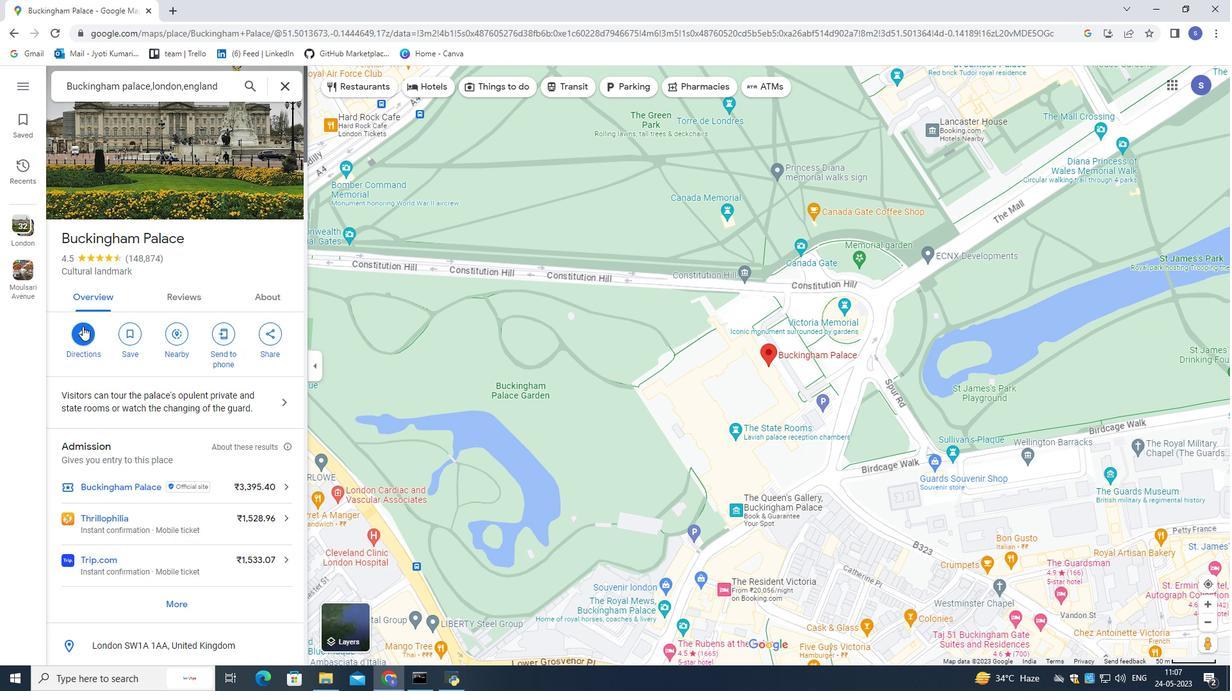 
Action: Mouse pressed left at (84, 336)
Screenshot: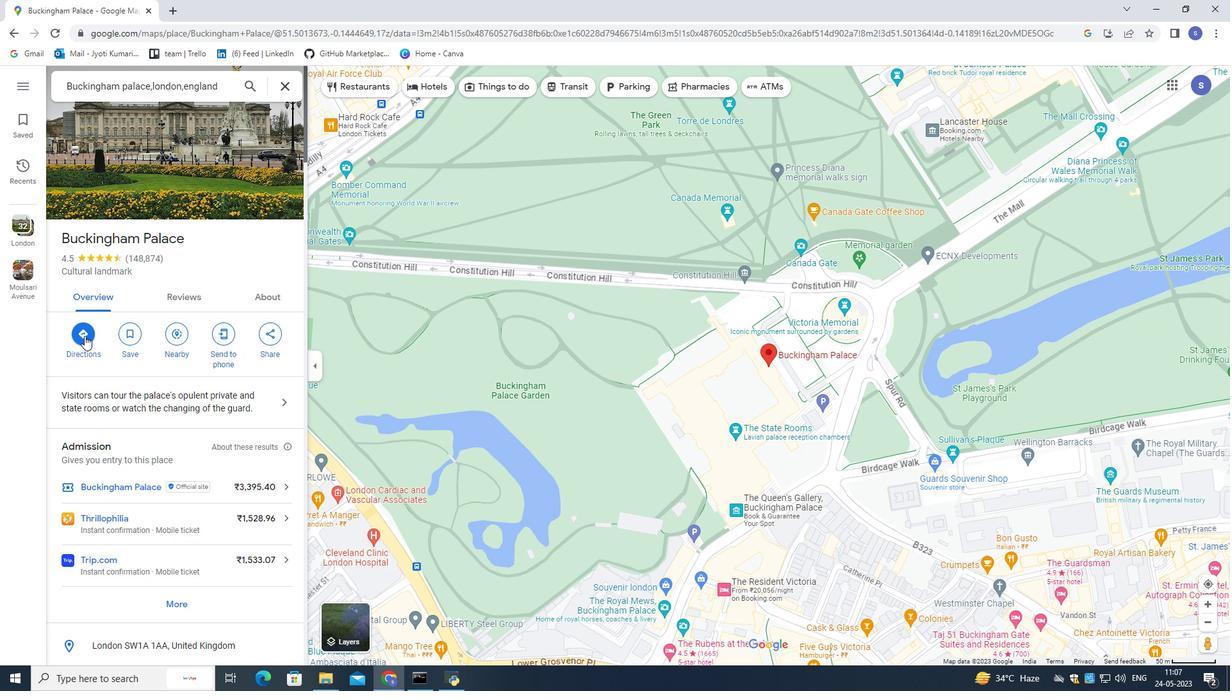 
Action: Mouse moved to (119, 155)
Screenshot: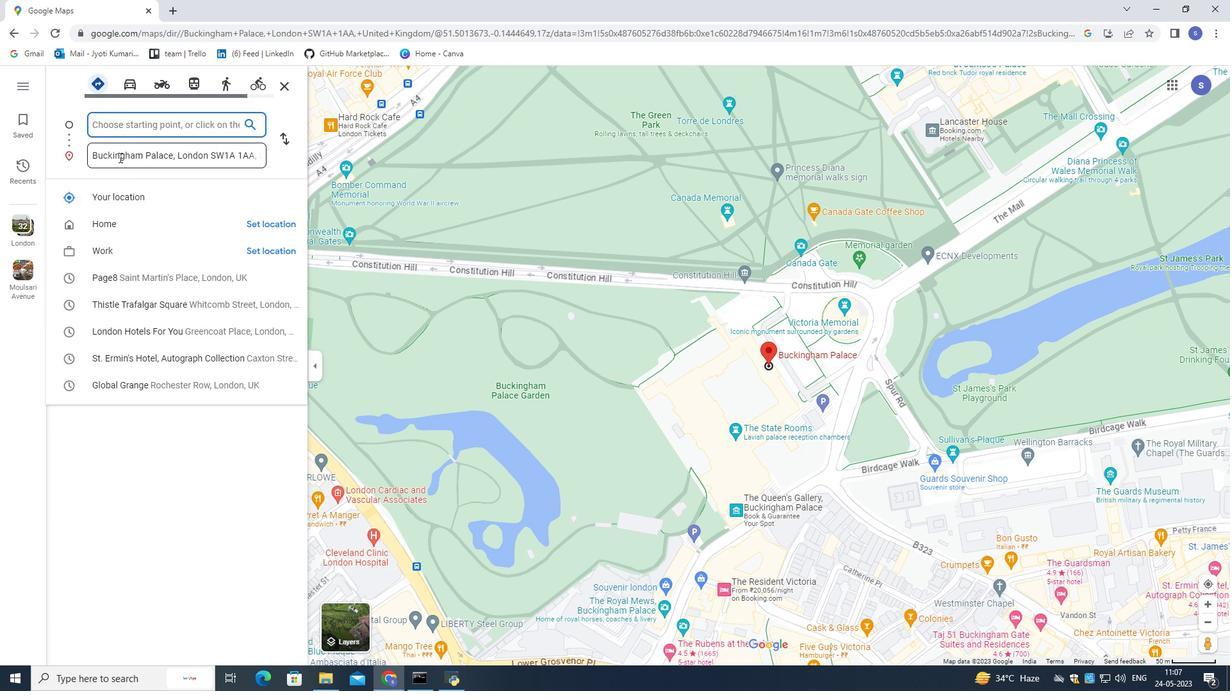 
Action: Mouse pressed left at (119, 155)
Screenshot: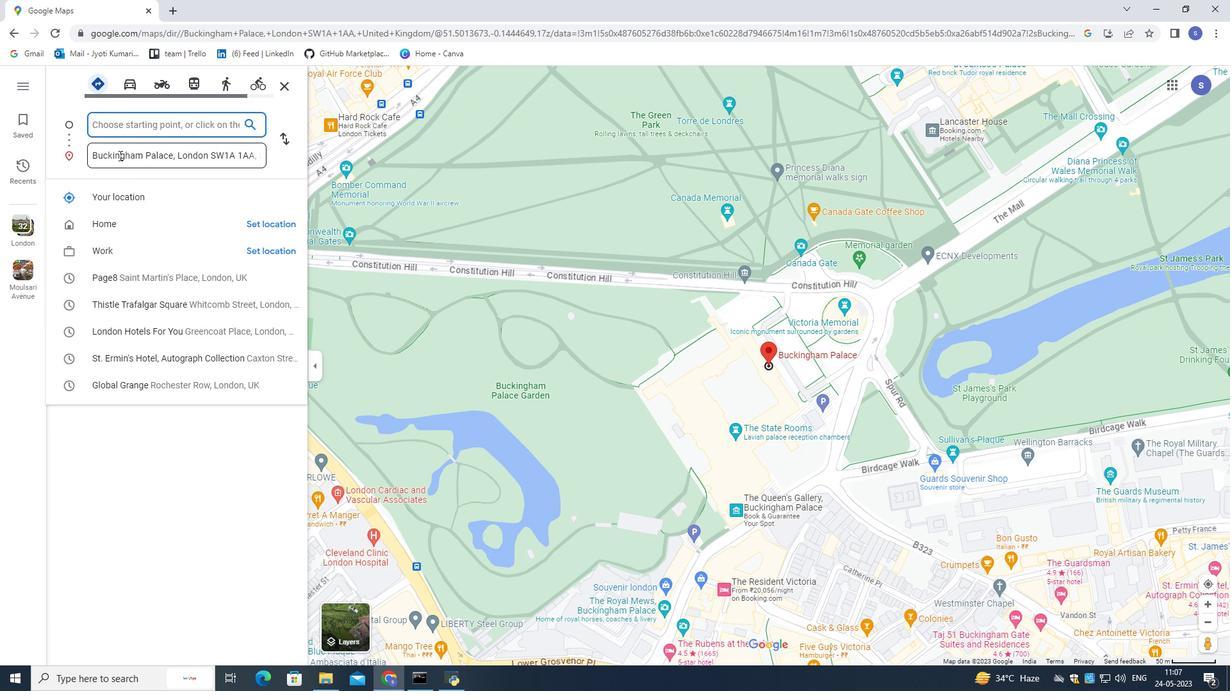 
Action: Key pressed ctrl+C
Screenshot: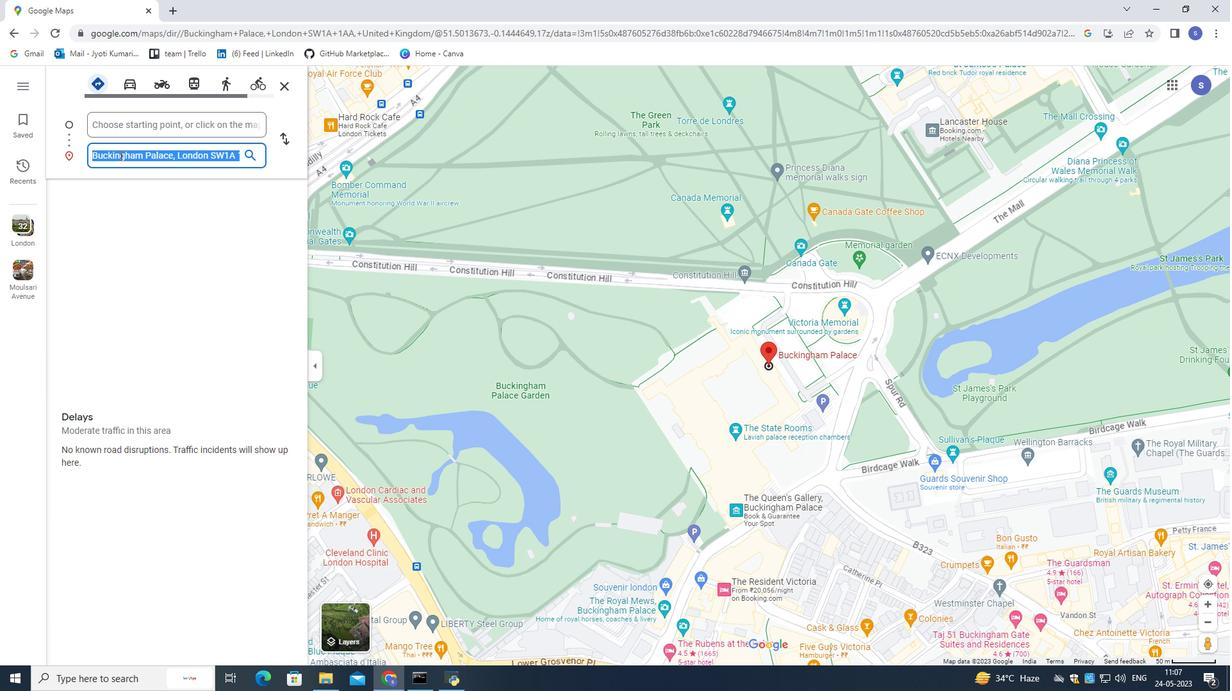 
Action: Mouse moved to (119, 121)
Screenshot: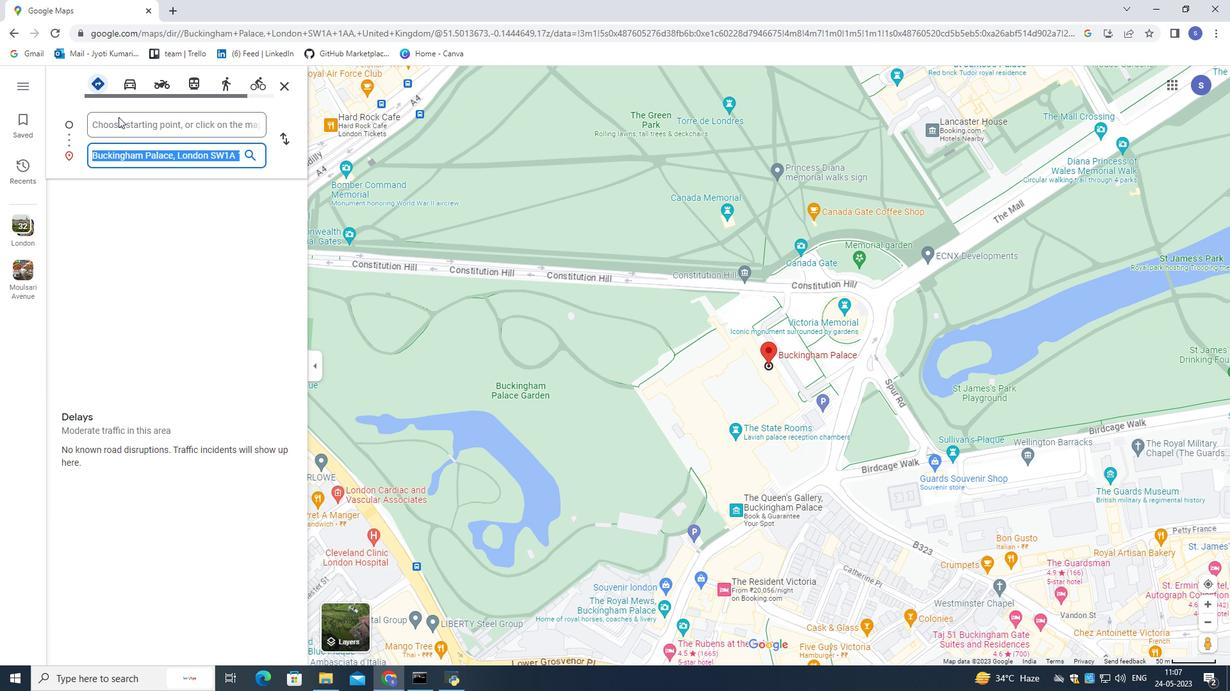 
Action: Mouse pressed left at (119, 121)
Screenshot: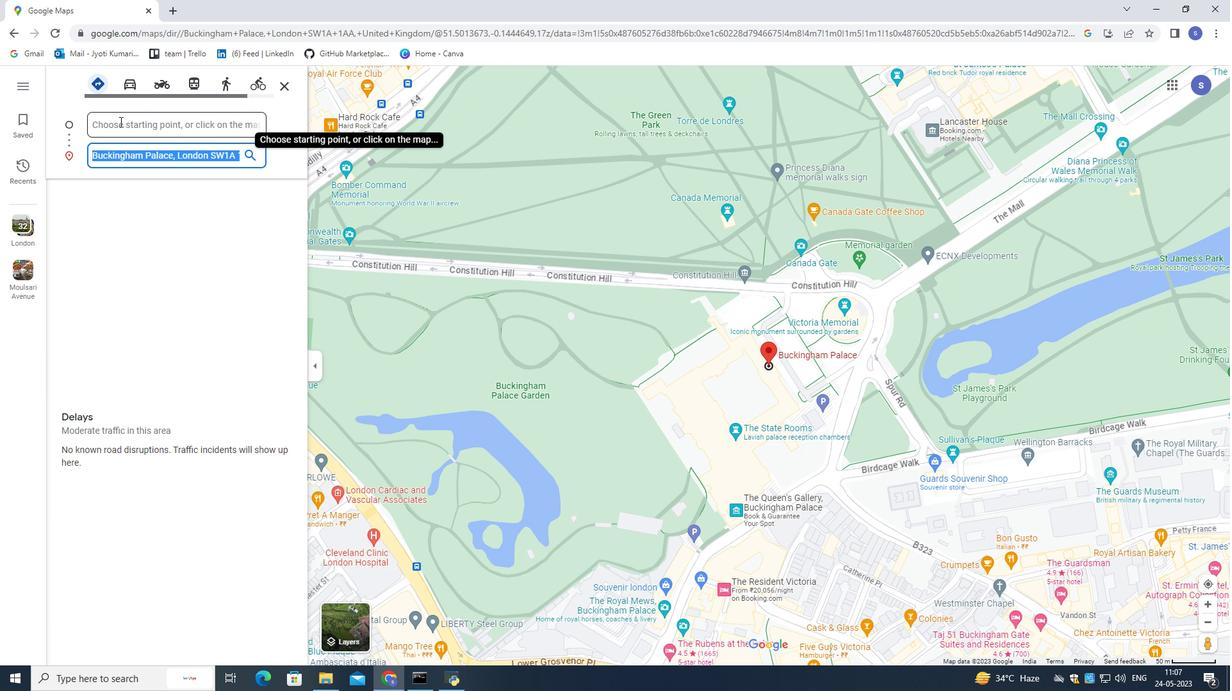 
Action: Key pressed ctrl+V
Screenshot: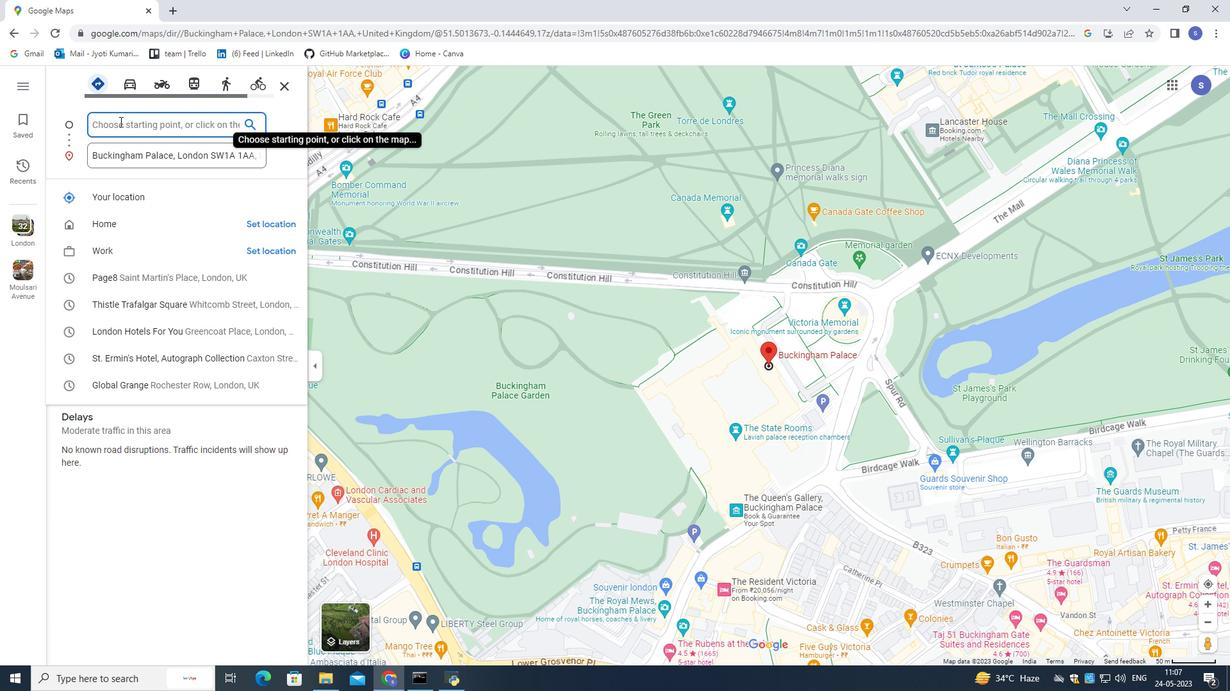 
Action: Mouse moved to (130, 149)
Screenshot: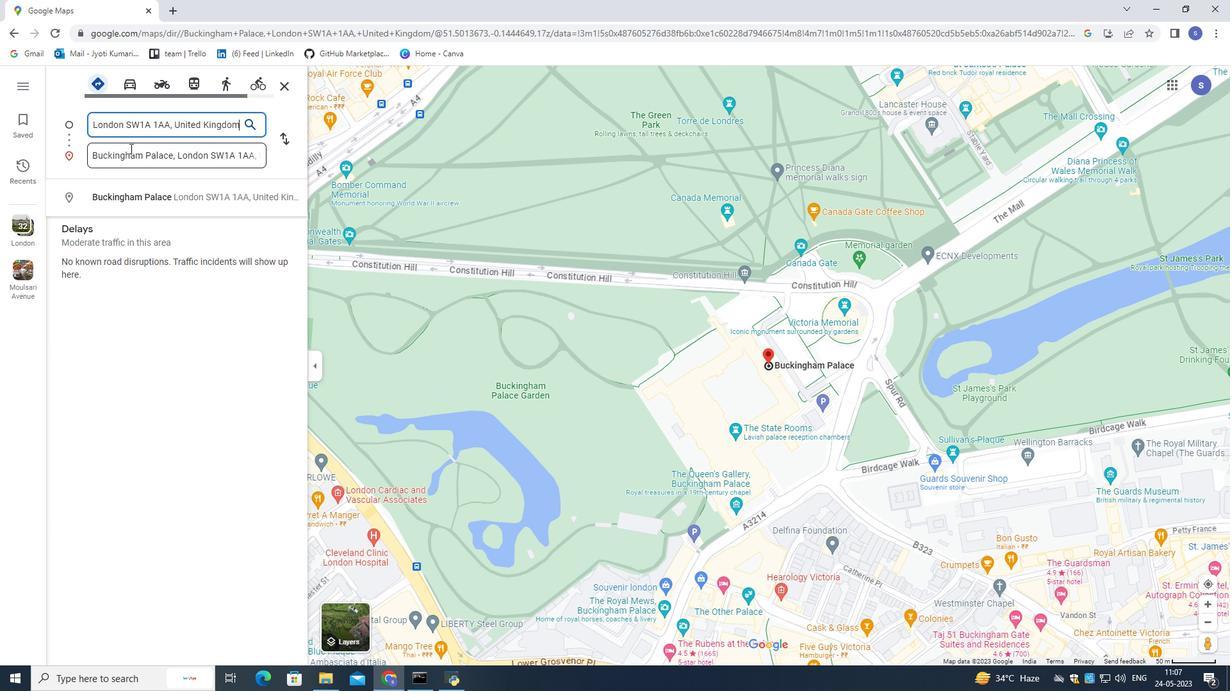 
Action: Mouse pressed left at (130, 149)
Screenshot: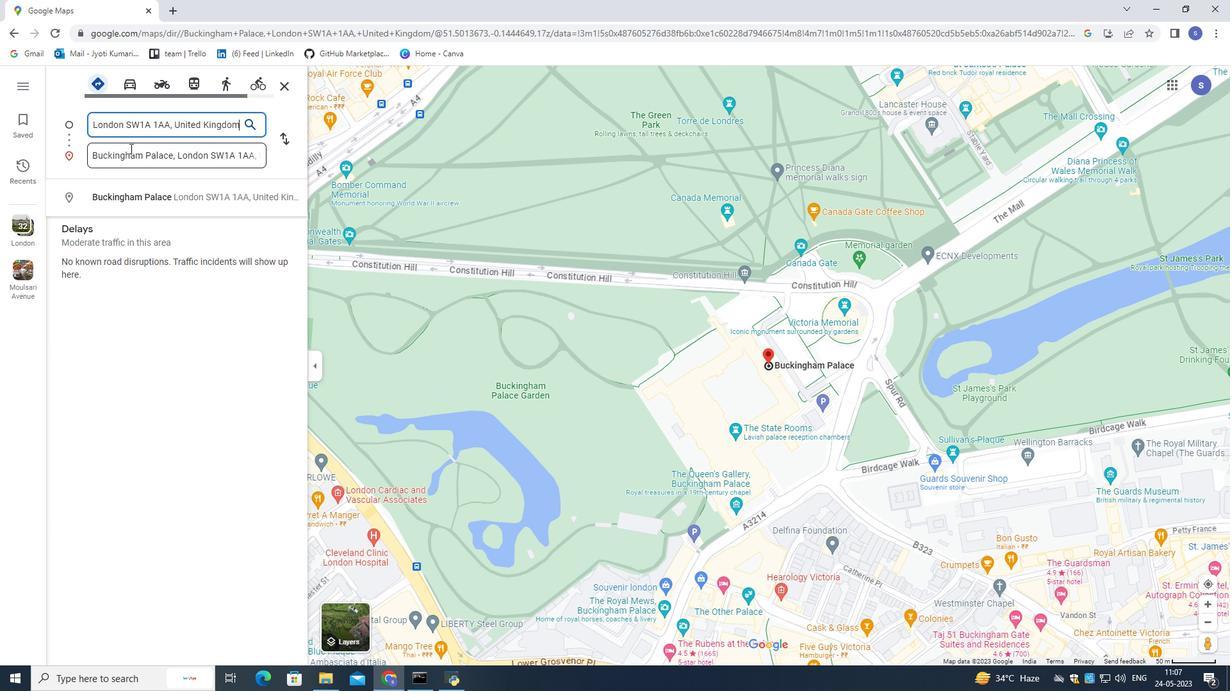 
Action: Key pressed <Key.shift>ws<Key.backspace>estminster<Key.space>abbey,london,england<Key.enter>
Screenshot: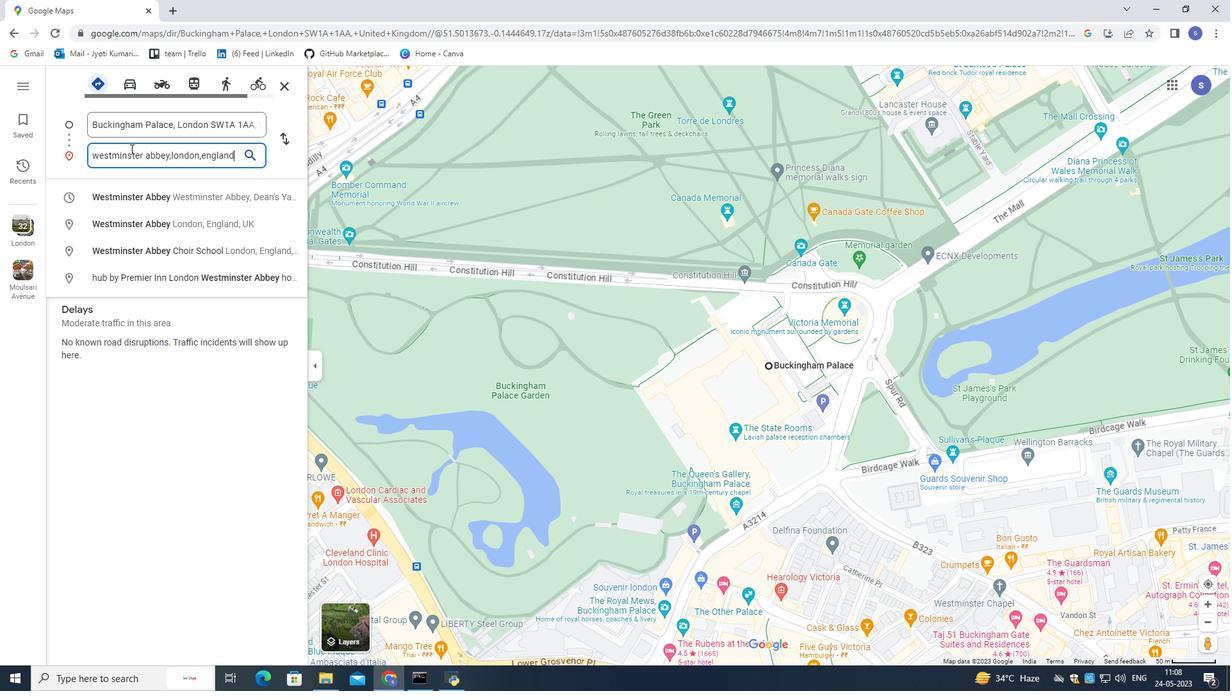 
Action: Mouse moved to (593, 264)
Screenshot: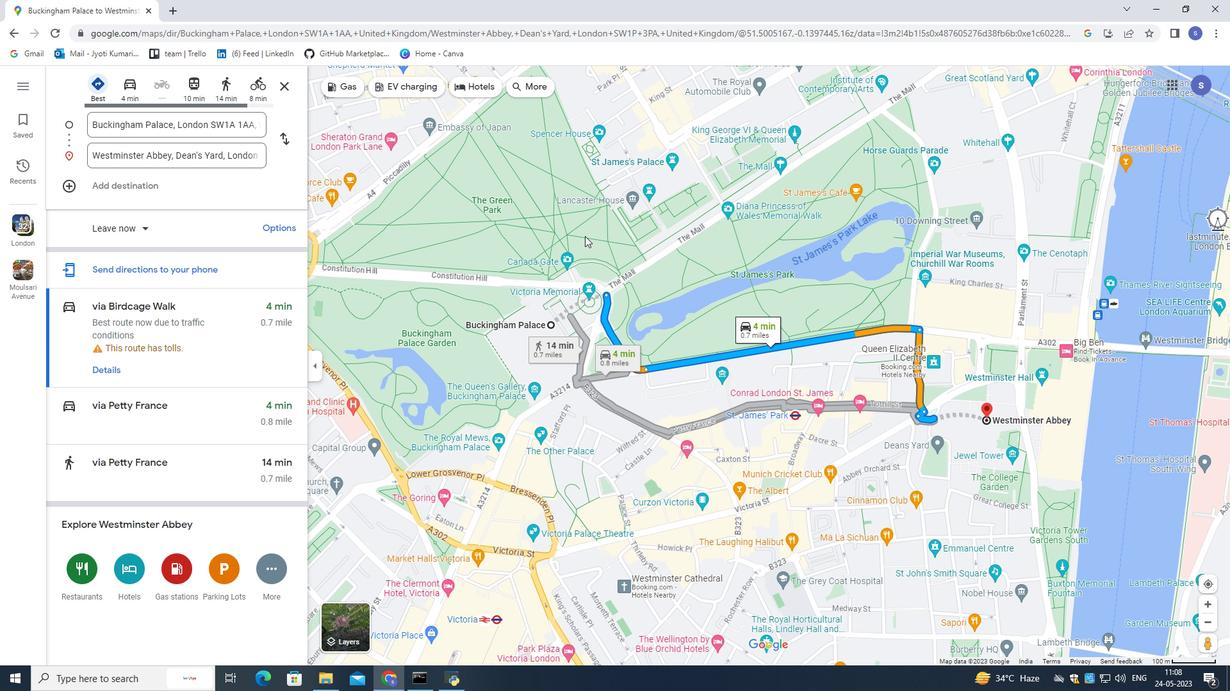 
Action: Mouse scrolled (593, 263) with delta (0, 0)
Screenshot: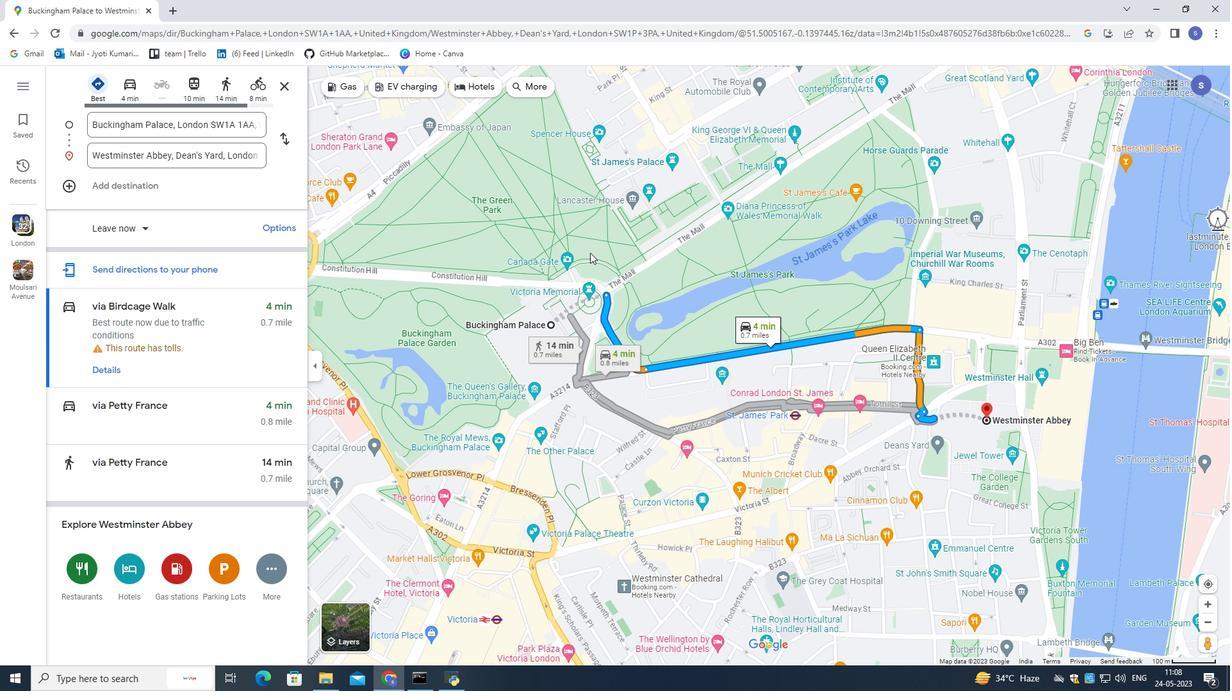 
Action: Mouse moved to (593, 265)
Screenshot: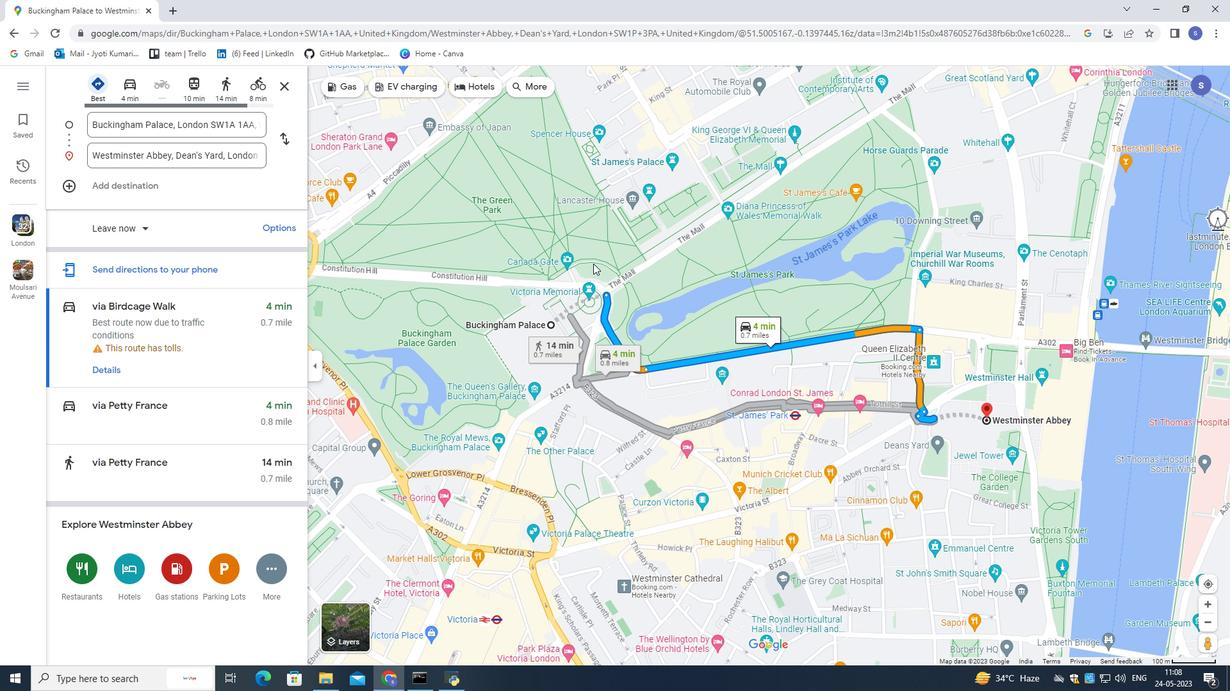 
Action: Mouse scrolled (593, 265) with delta (0, 0)
Screenshot: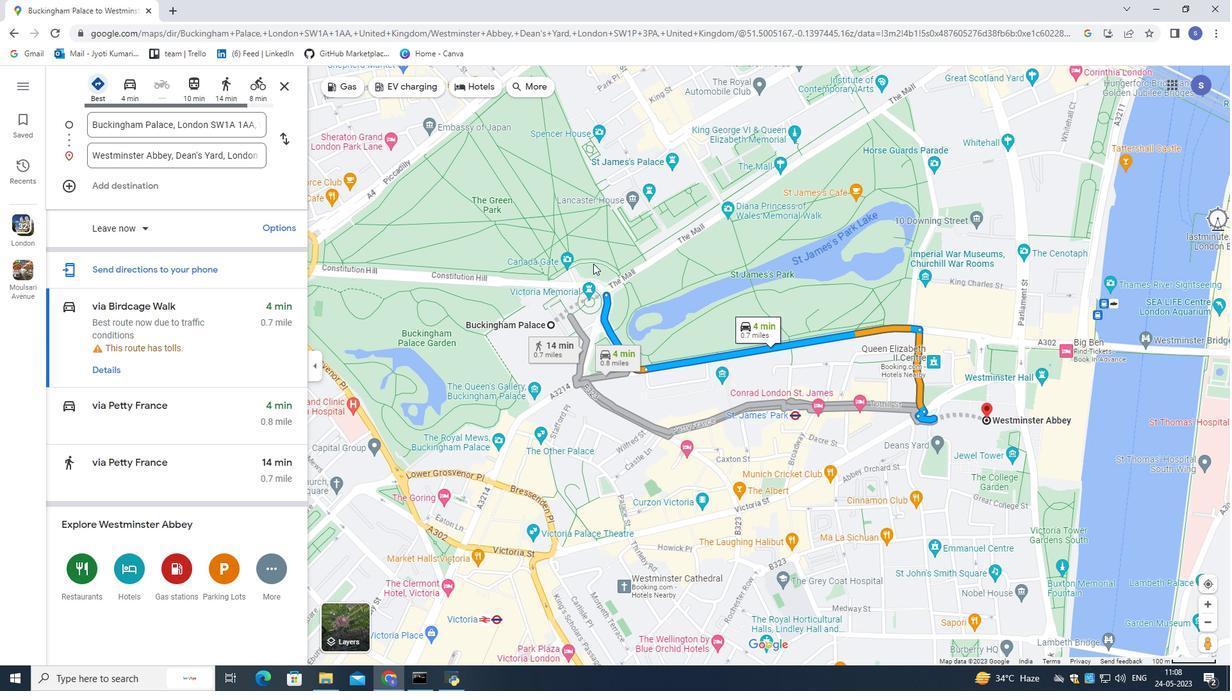 
Action: Mouse scrolled (593, 265) with delta (0, 0)
Screenshot: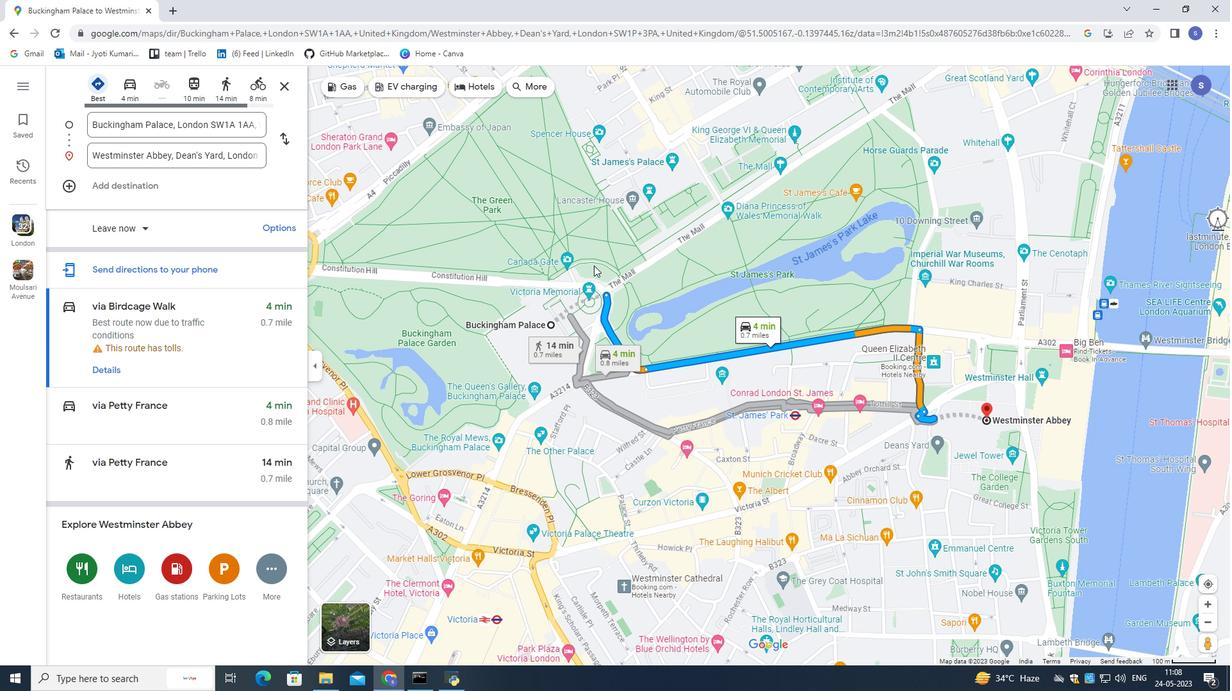 
Action: Mouse moved to (606, 226)
Screenshot: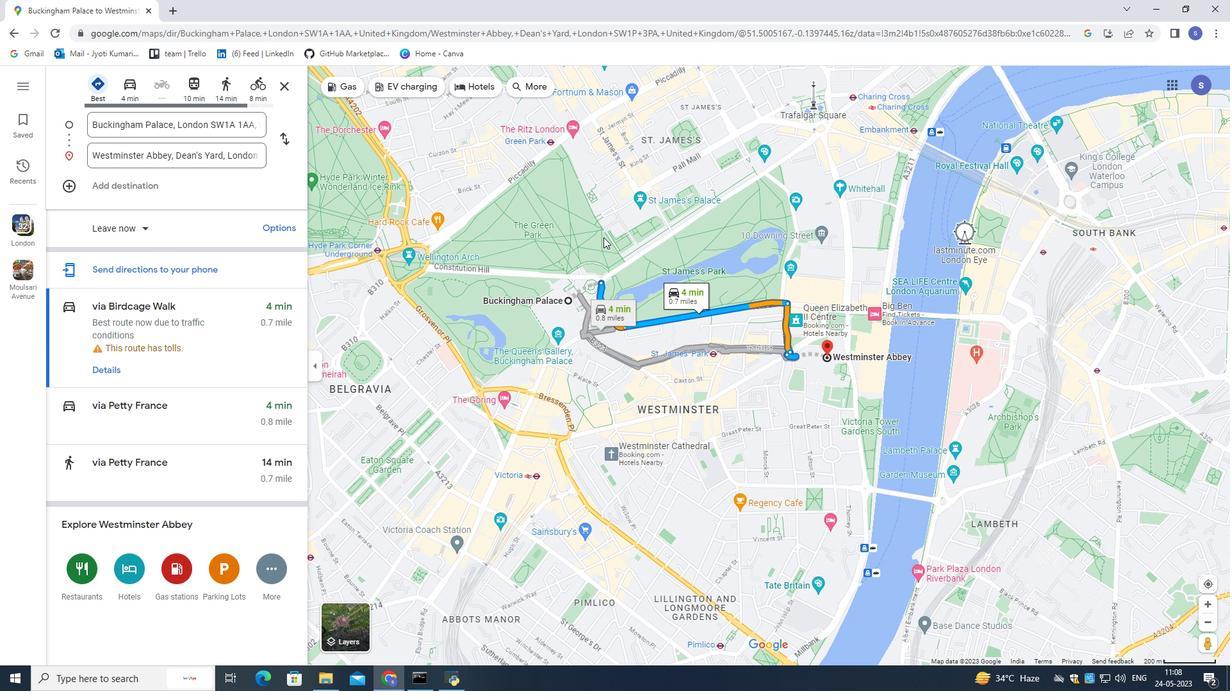
Action: Mouse scrolled (606, 226) with delta (0, 0)
Screenshot: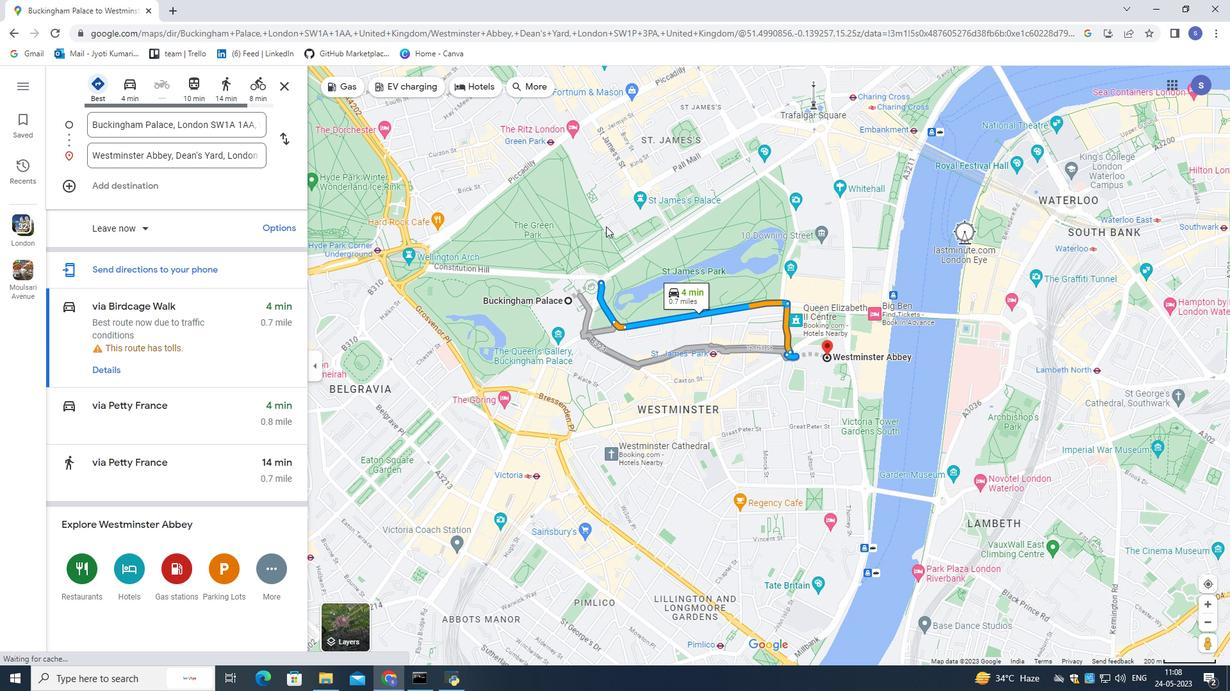 
Action: Mouse scrolled (606, 226) with delta (0, 0)
Screenshot: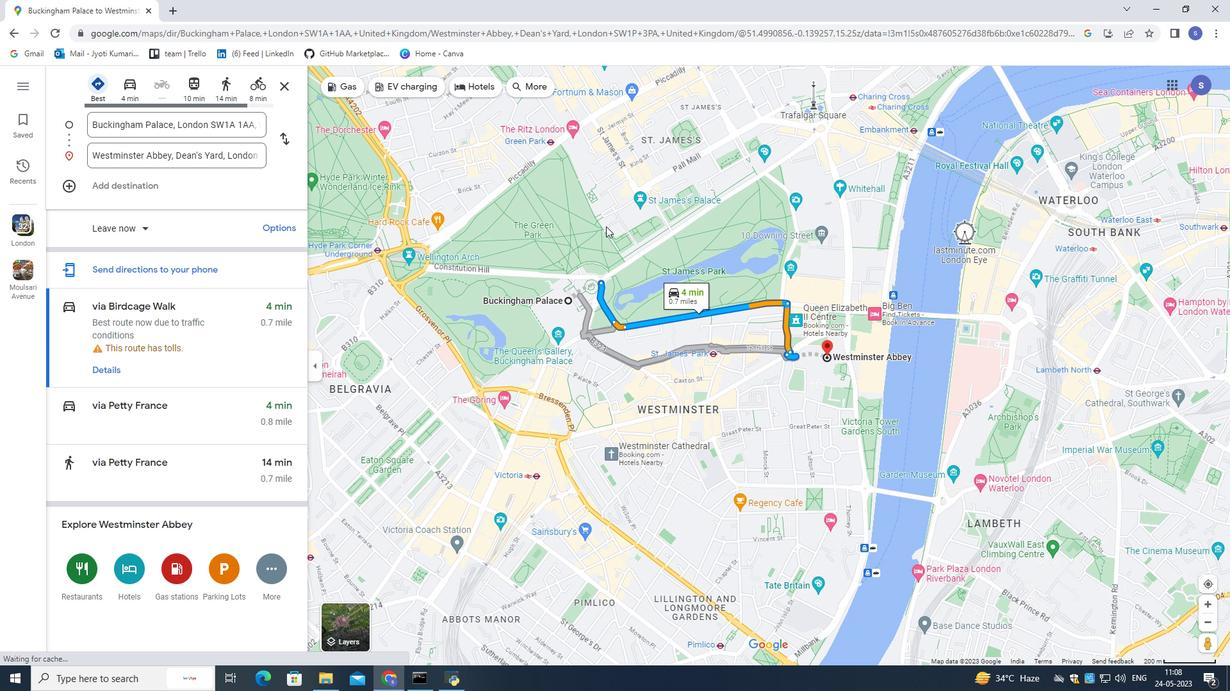 
Action: Mouse moved to (602, 380)
Screenshot: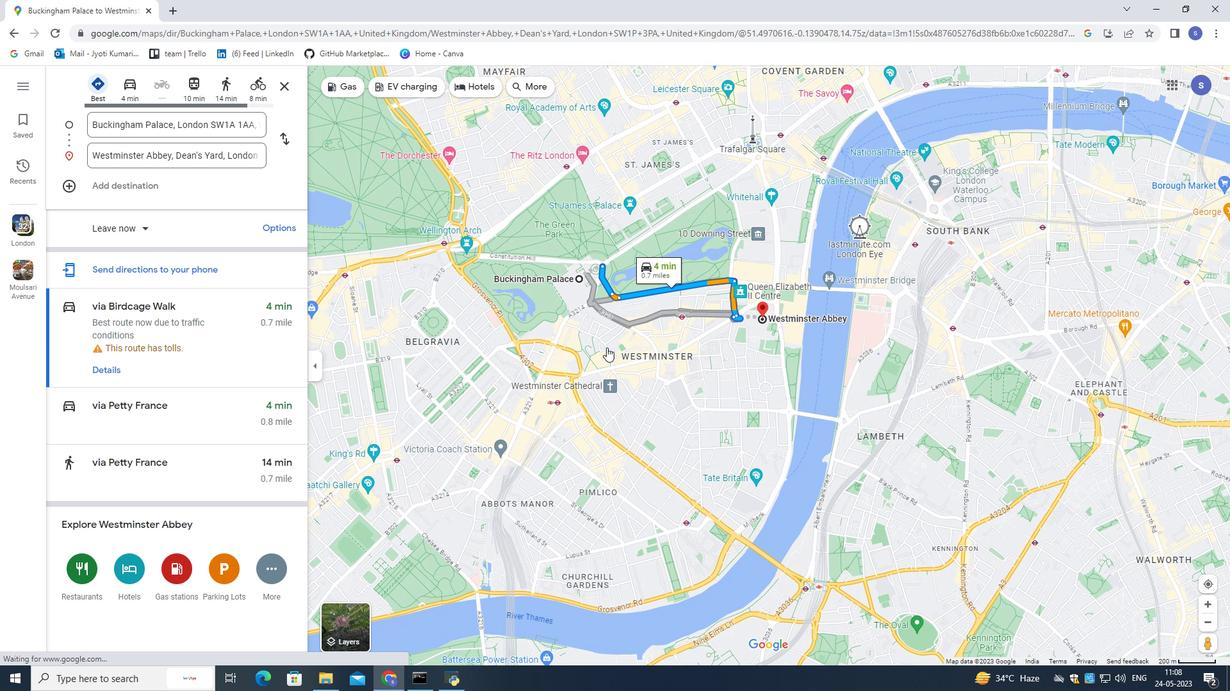 
Action: Mouse pressed left at (602, 380)
Screenshot: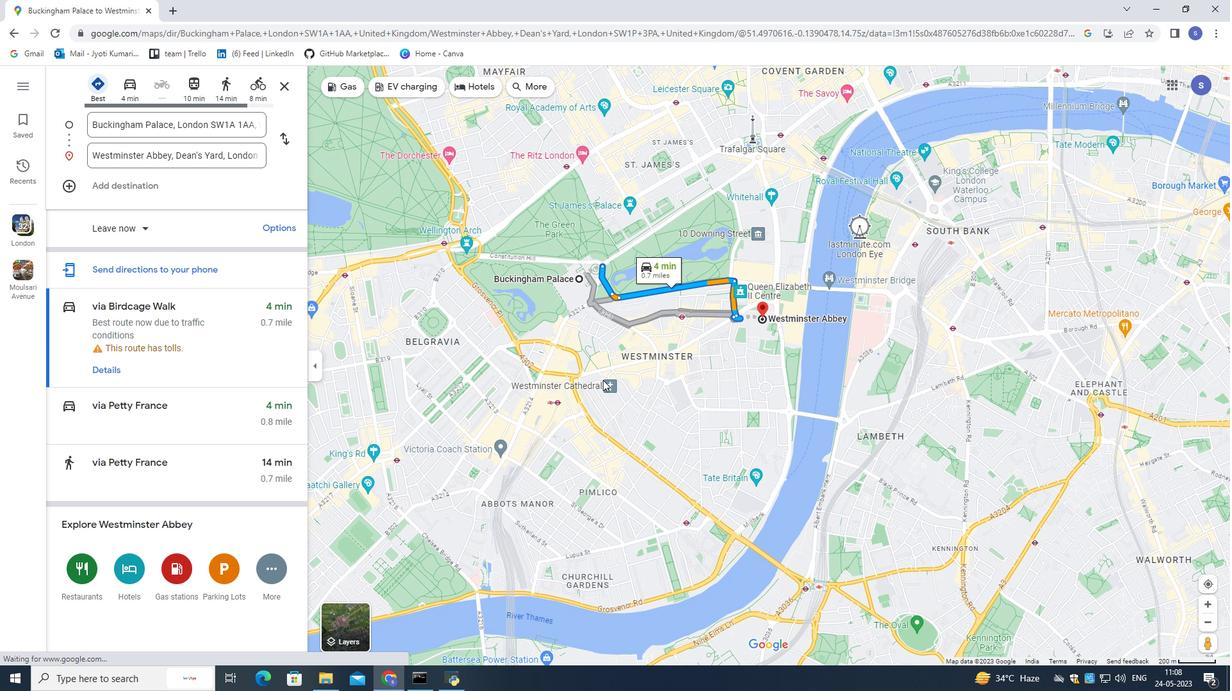 
Action: Mouse moved to (640, 424)
Screenshot: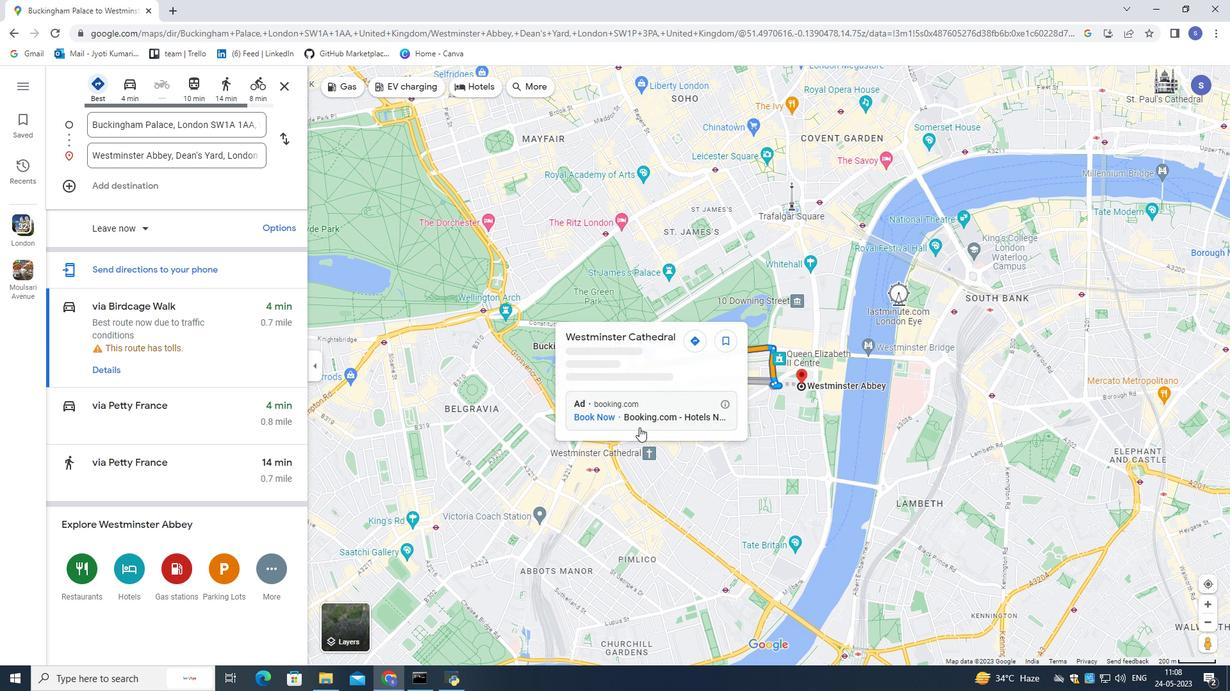 
Action: Mouse scrolled (640, 425) with delta (0, 0)
Screenshot: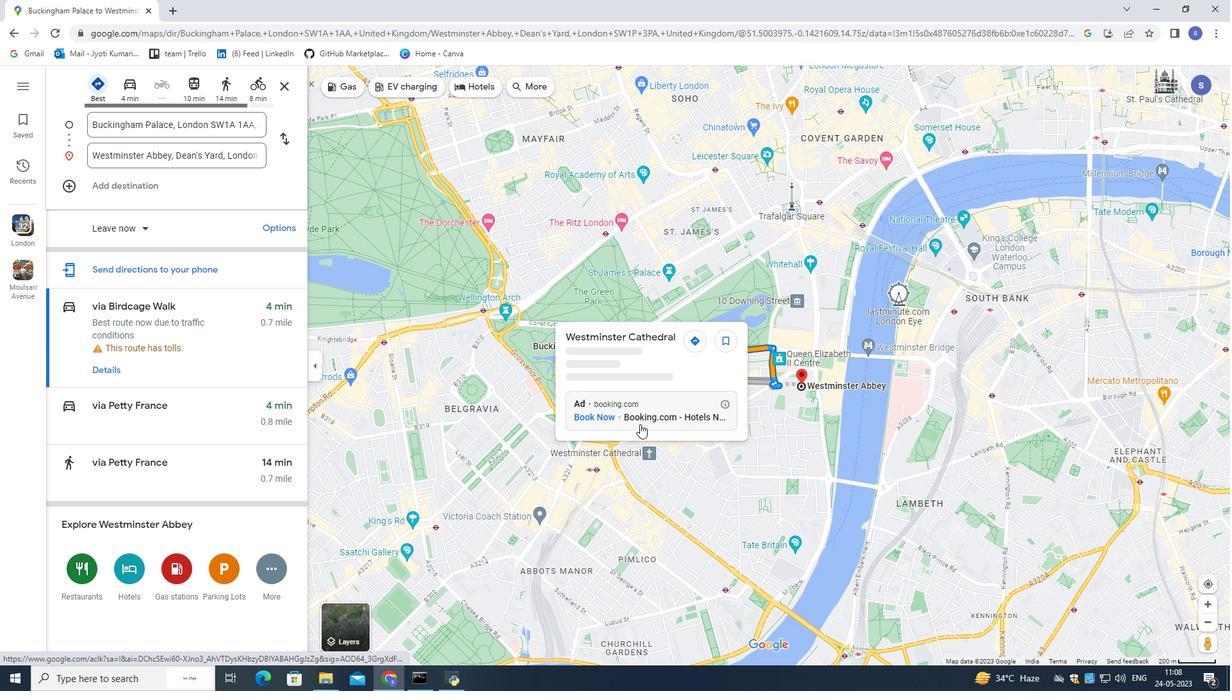 
Action: Mouse moved to (640, 420)
Screenshot: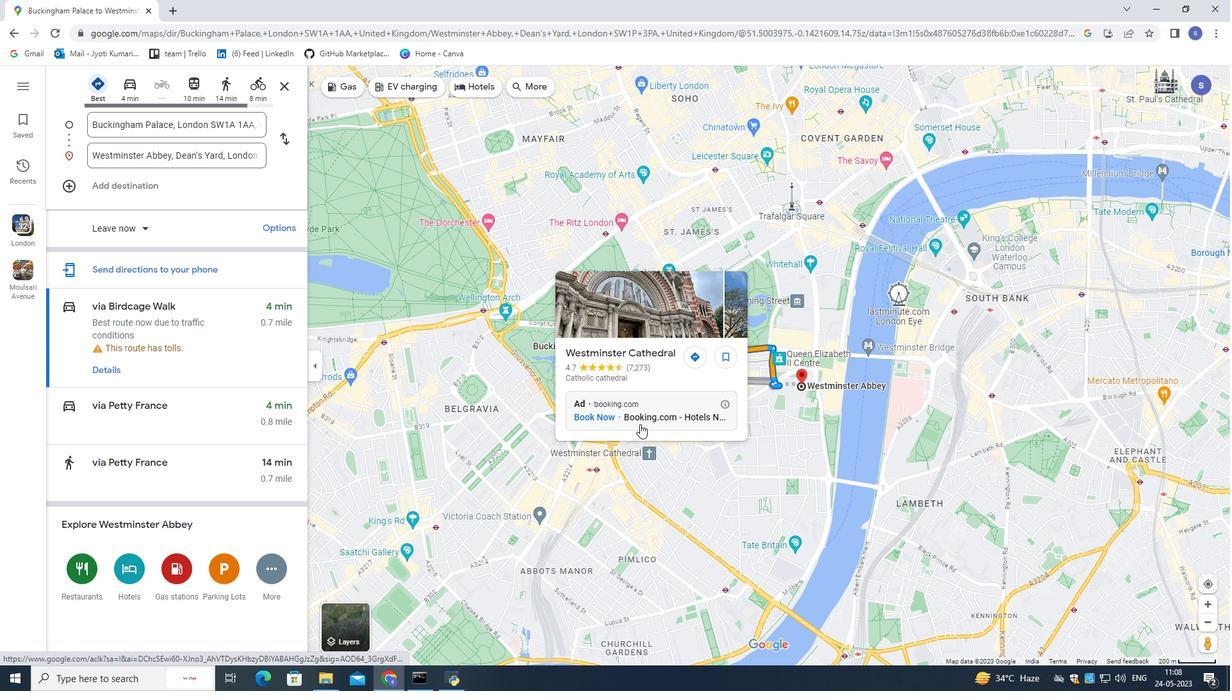 
Action: Mouse scrolled (640, 421) with delta (0, 0)
Screenshot: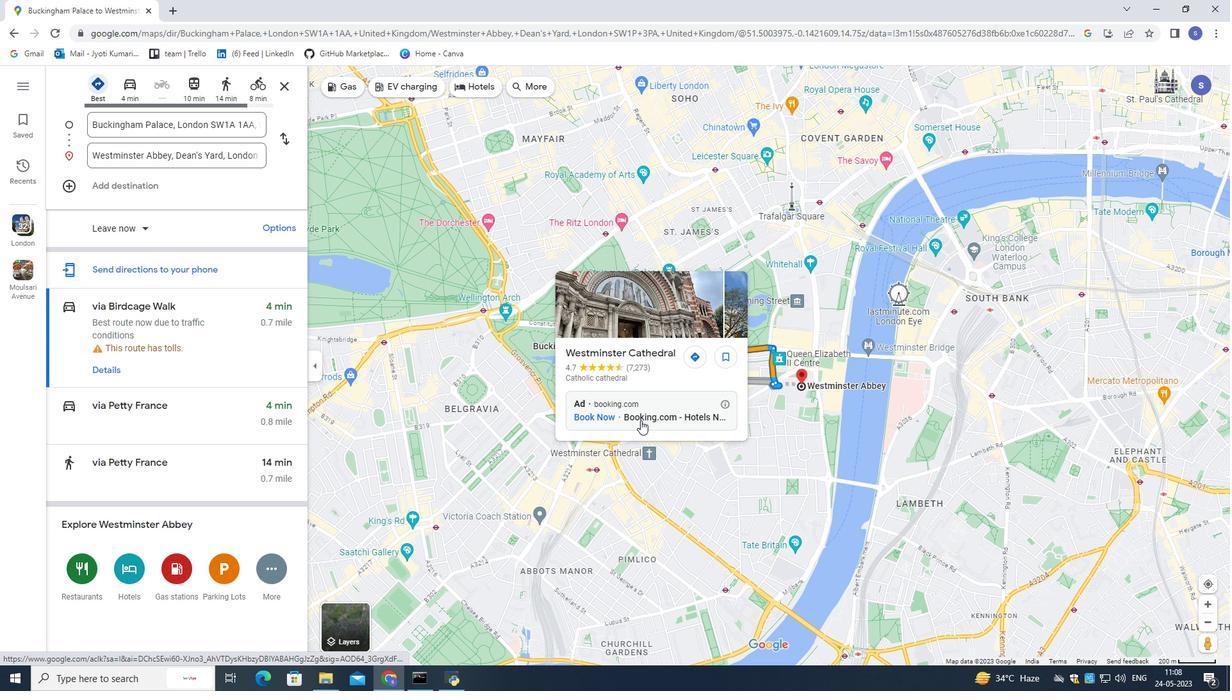 
Action: Mouse moved to (813, 402)
Screenshot: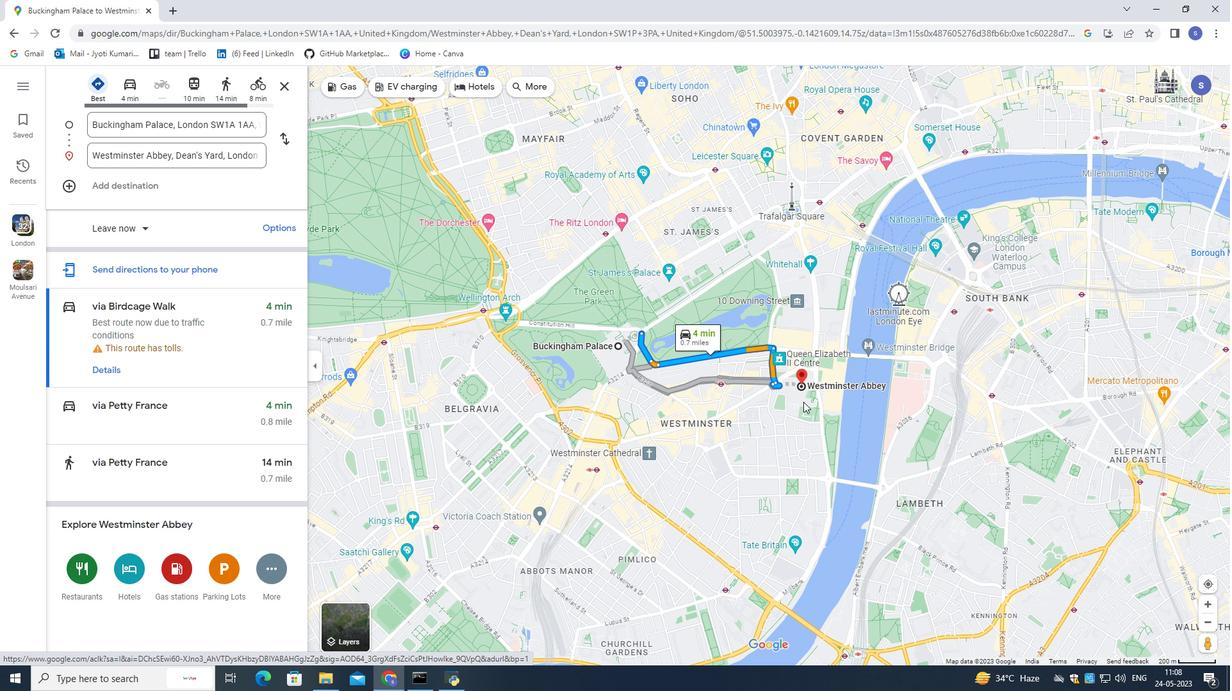 
Action: Mouse scrolled (813, 402) with delta (0, 0)
Screenshot: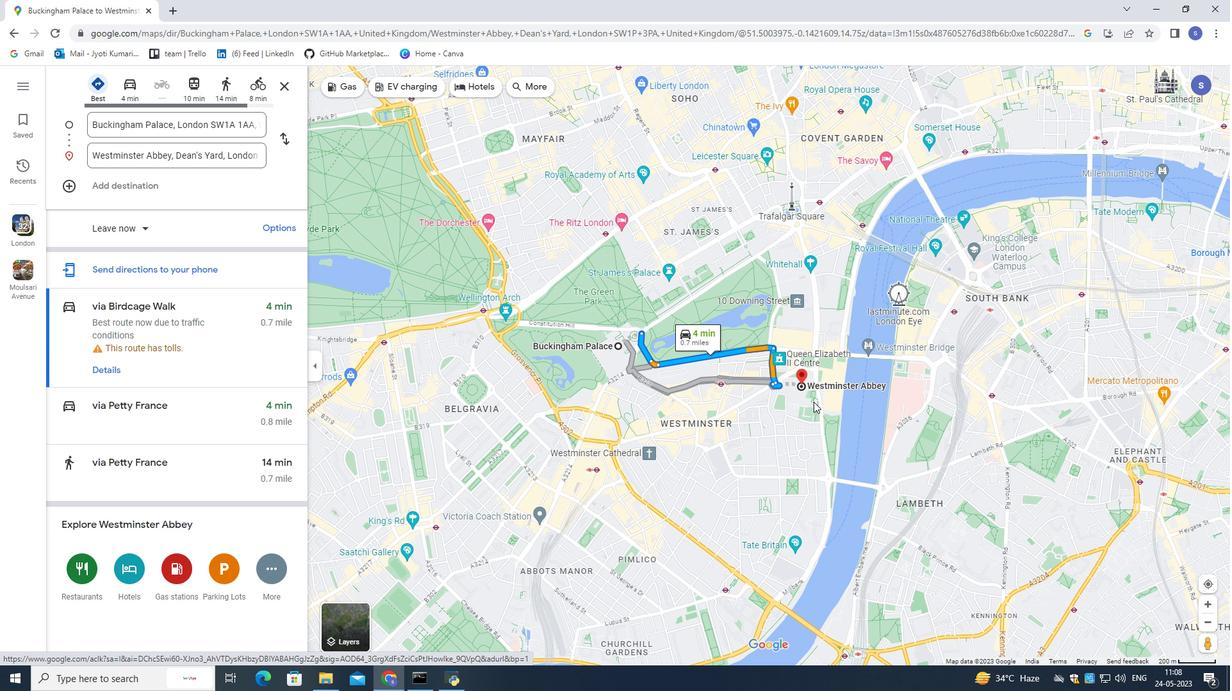 
Action: Mouse moved to (789, 413)
Screenshot: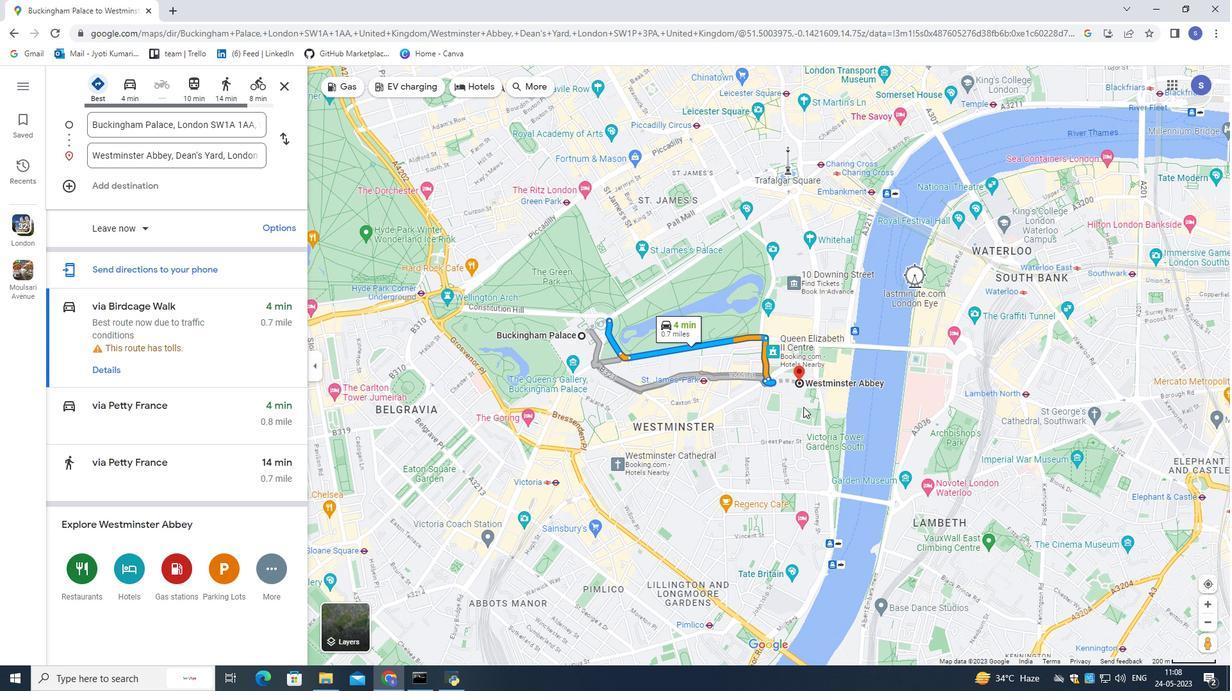 
Action: Mouse pressed left at (789, 413)
Screenshot: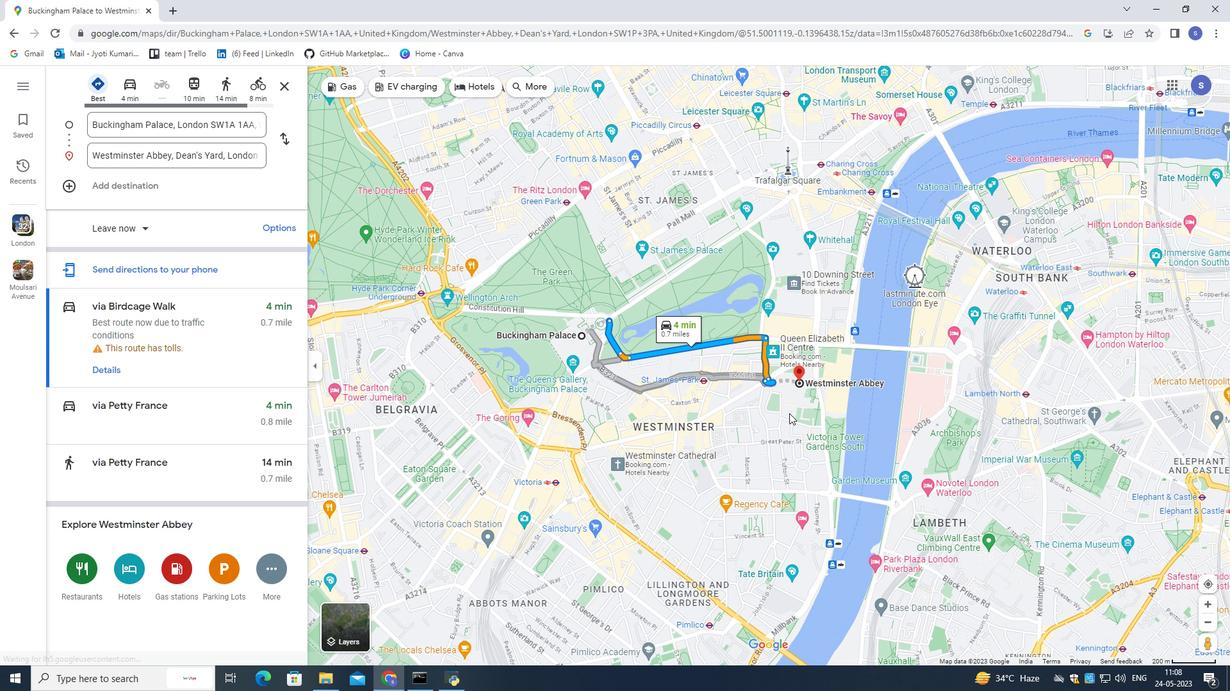 
Action: Mouse moved to (796, 409)
Screenshot: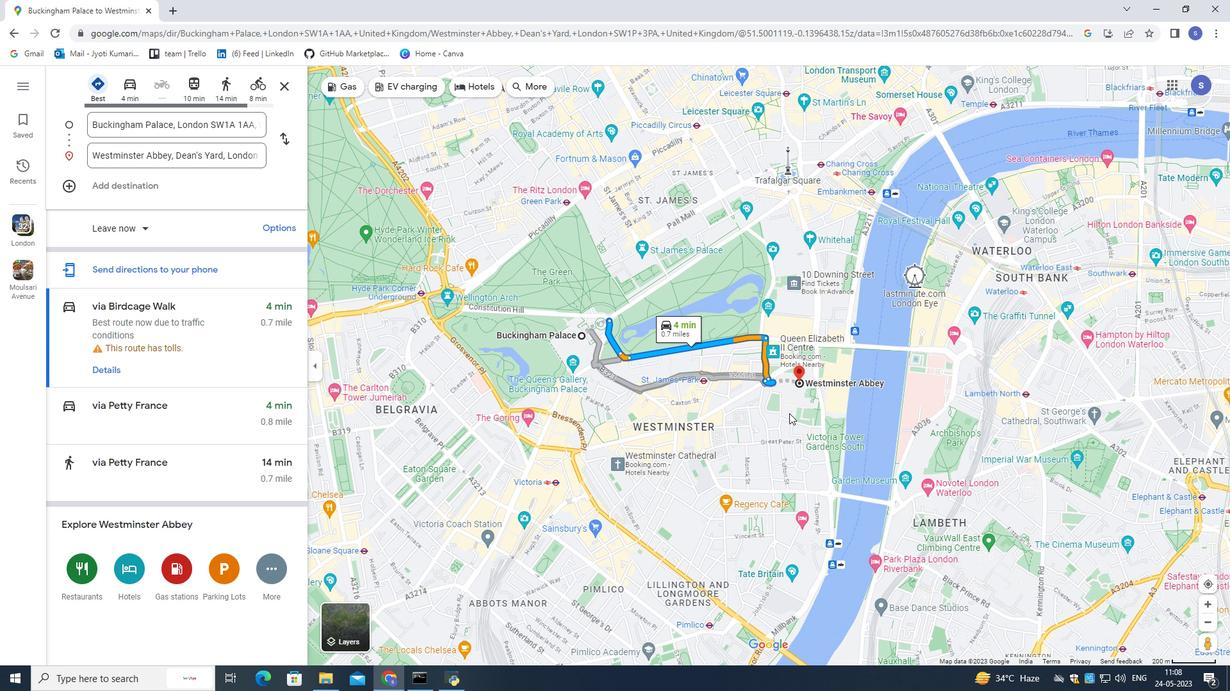 
Action: Mouse pressed left at (796, 409)
Screenshot: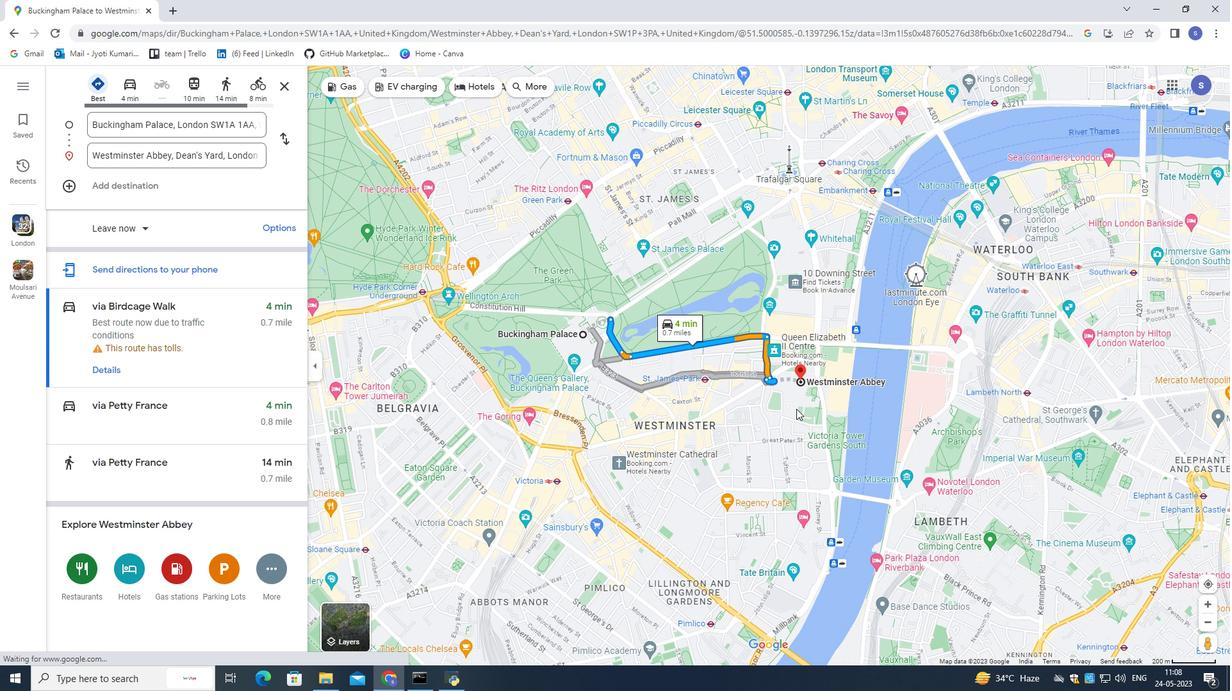 
Action: Mouse moved to (764, 428)
Screenshot: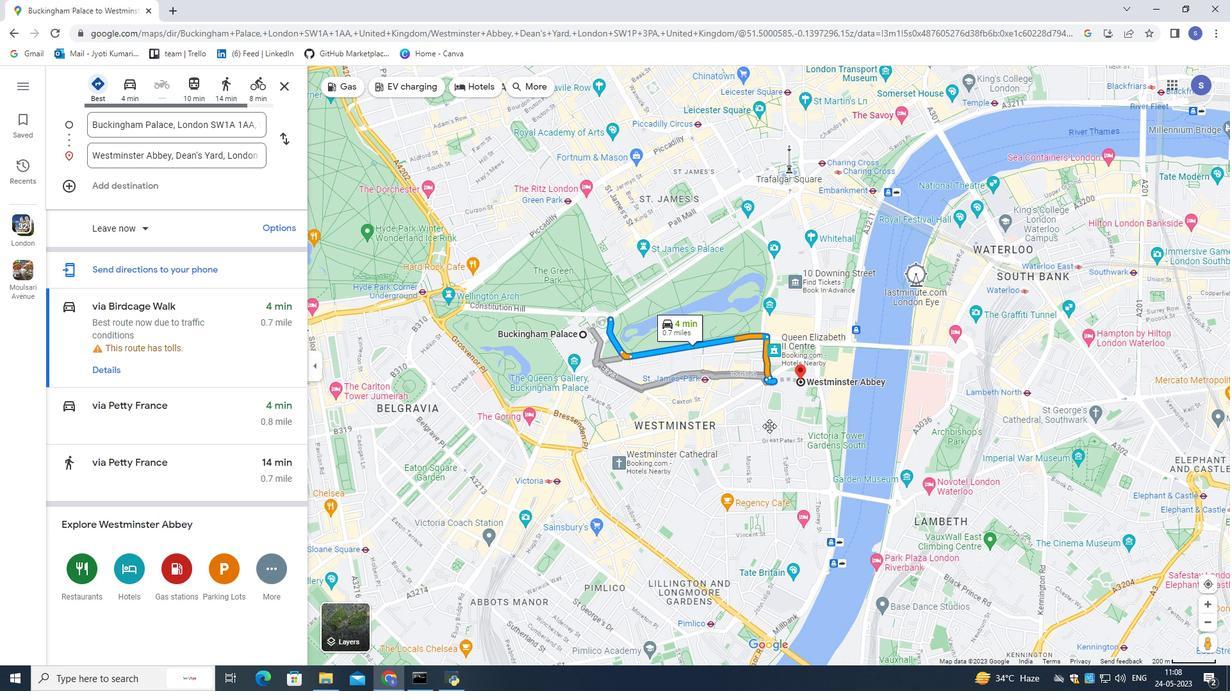 
Action: Mouse pressed left at (764, 428)
Screenshot: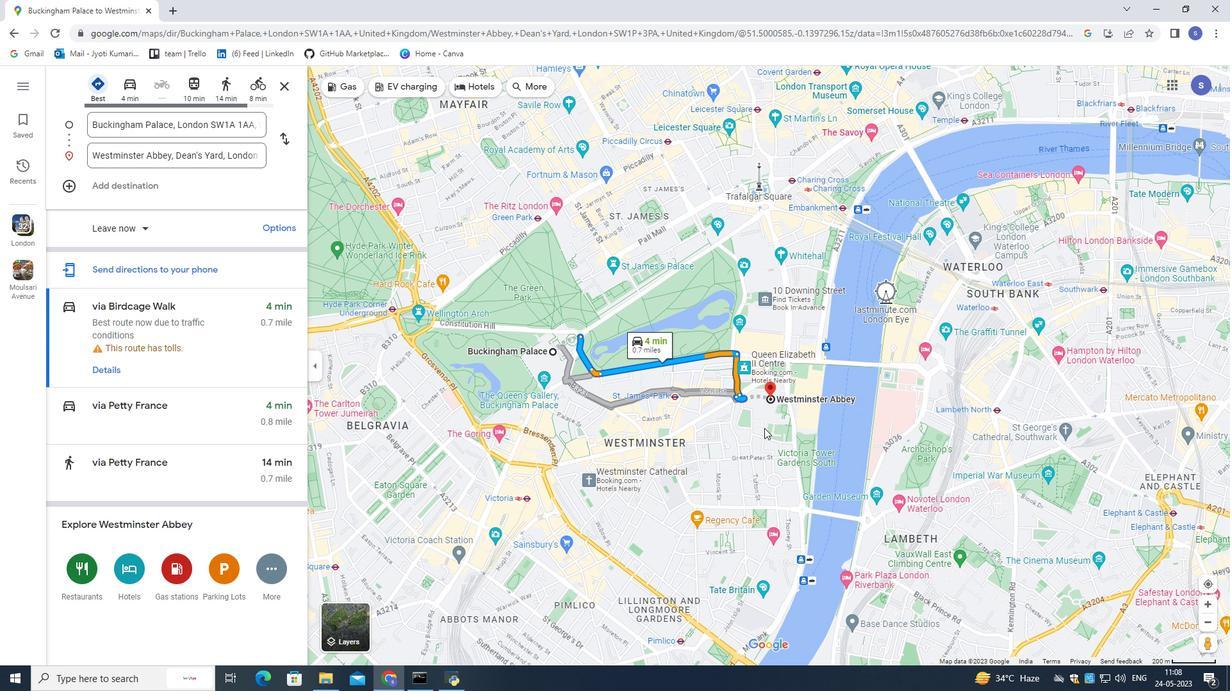 
Action: Mouse moved to (716, 421)
Screenshot: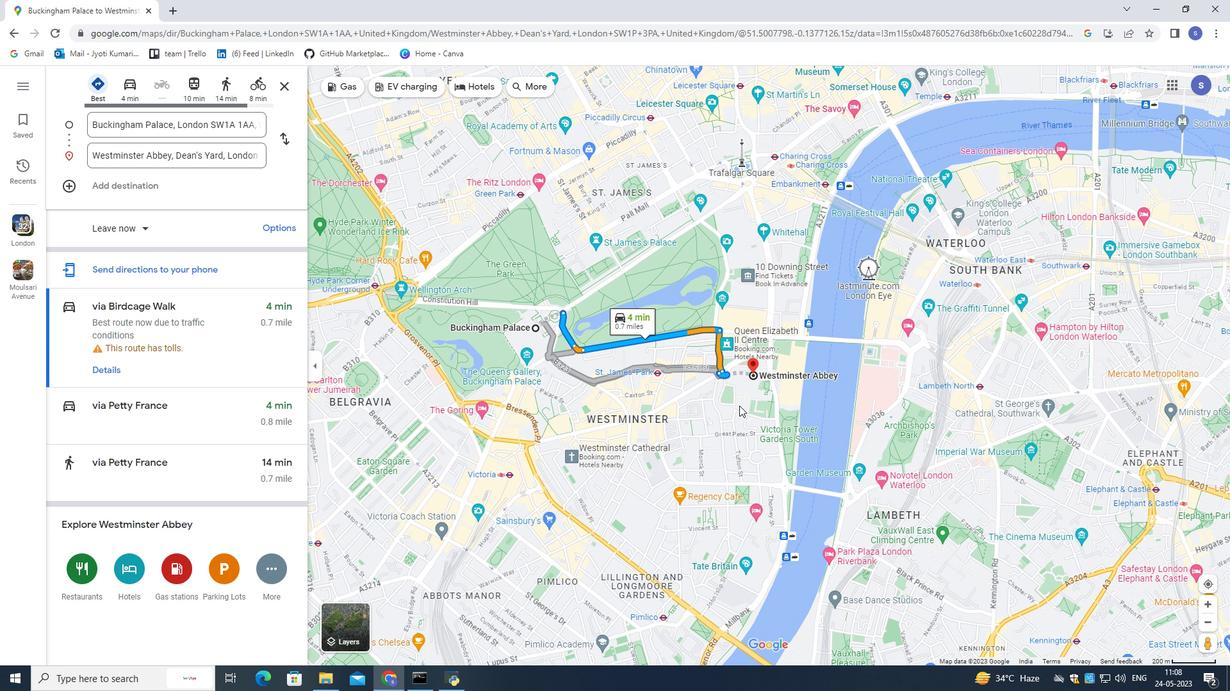 
Action: Mouse pressed left at (716, 421)
Screenshot: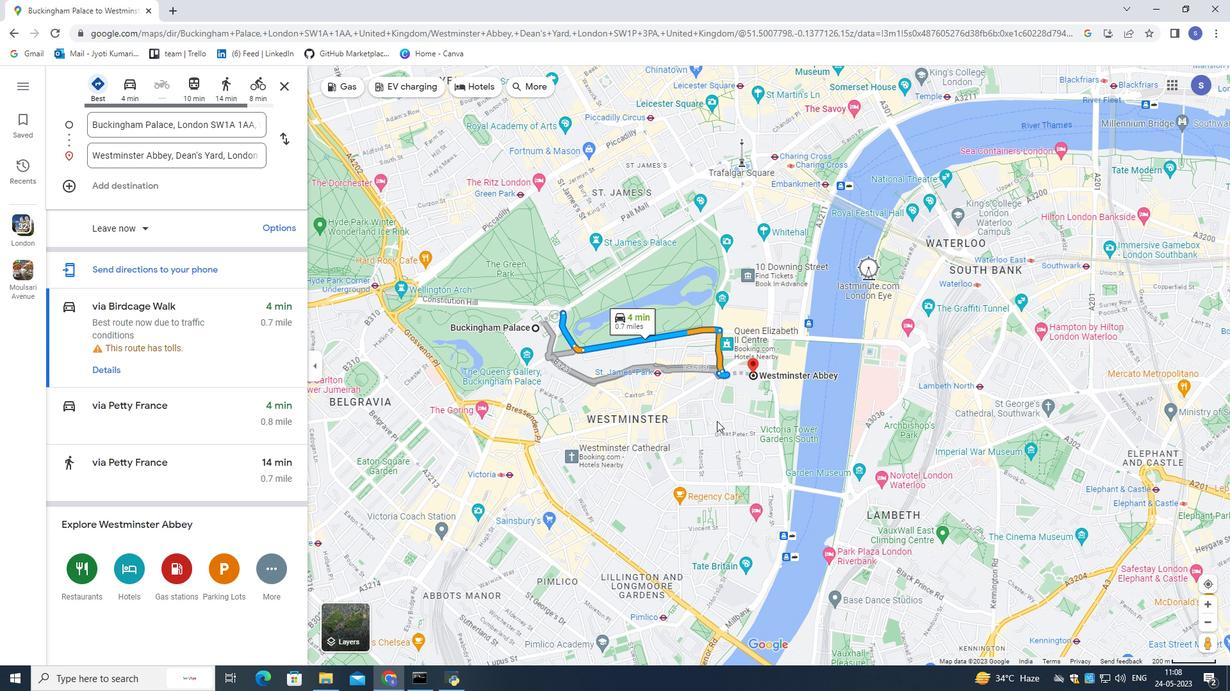 
Action: Mouse moved to (745, 417)
Screenshot: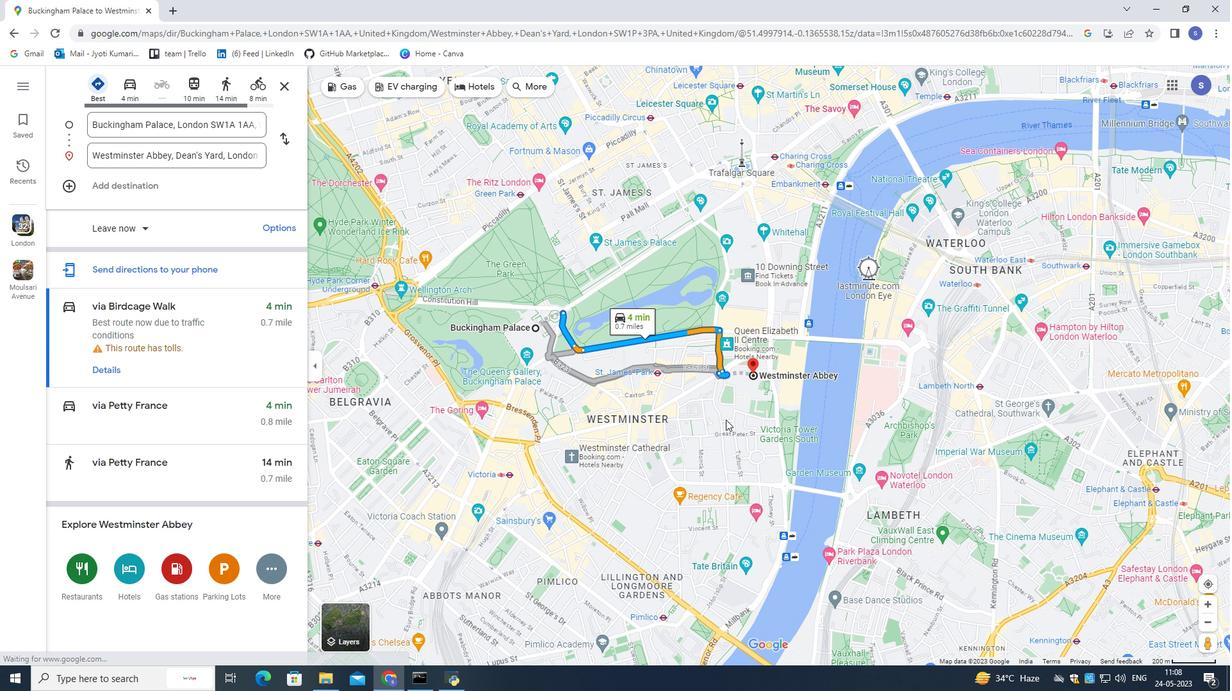 
Action: Mouse scrolled (745, 417) with delta (0, 0)
Screenshot: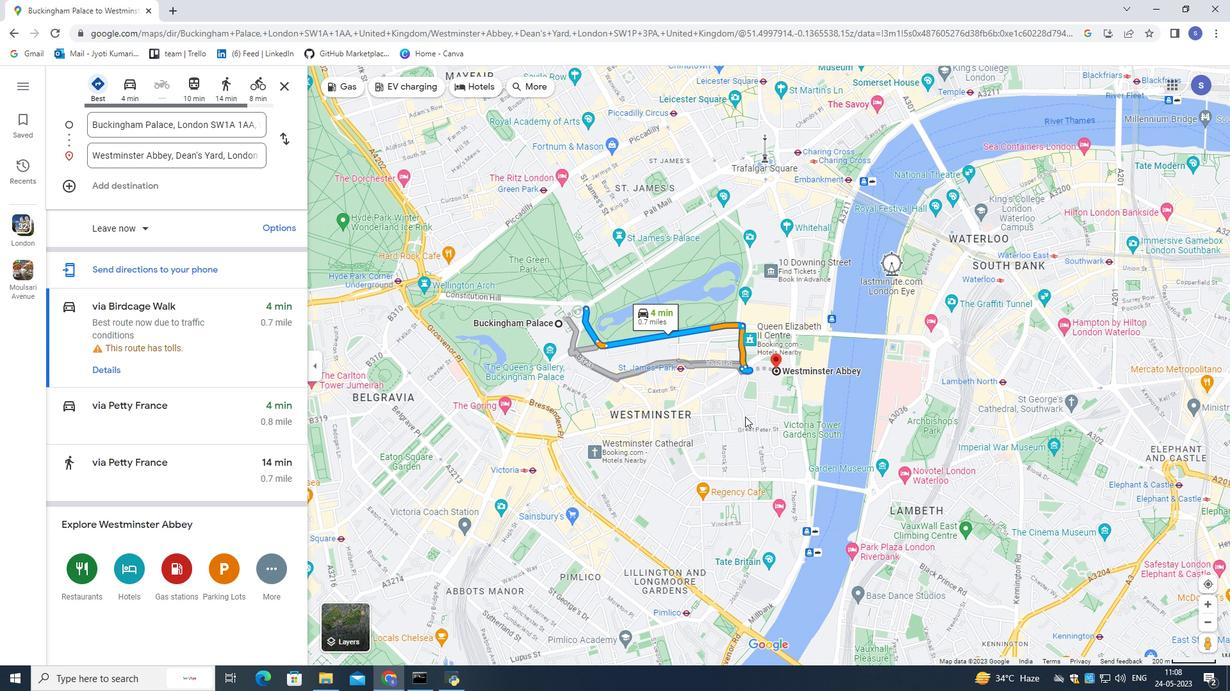 
Action: Mouse moved to (536, 87)
Screenshot: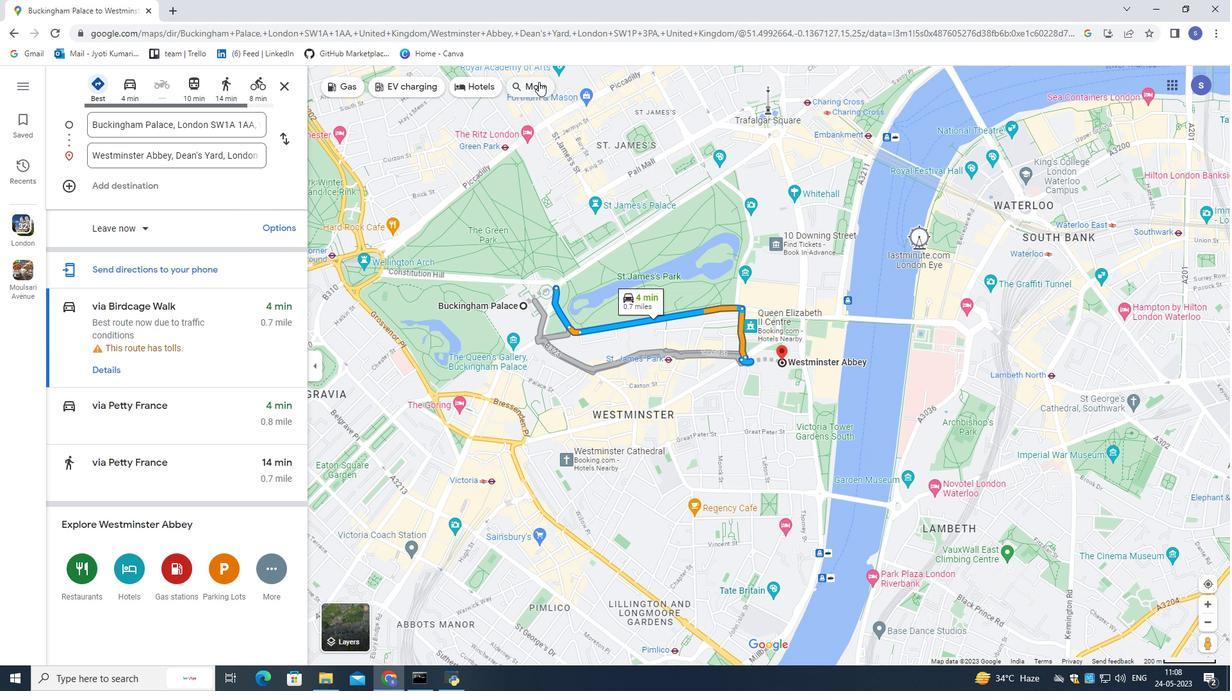 
Action: Mouse pressed left at (536, 87)
Screenshot: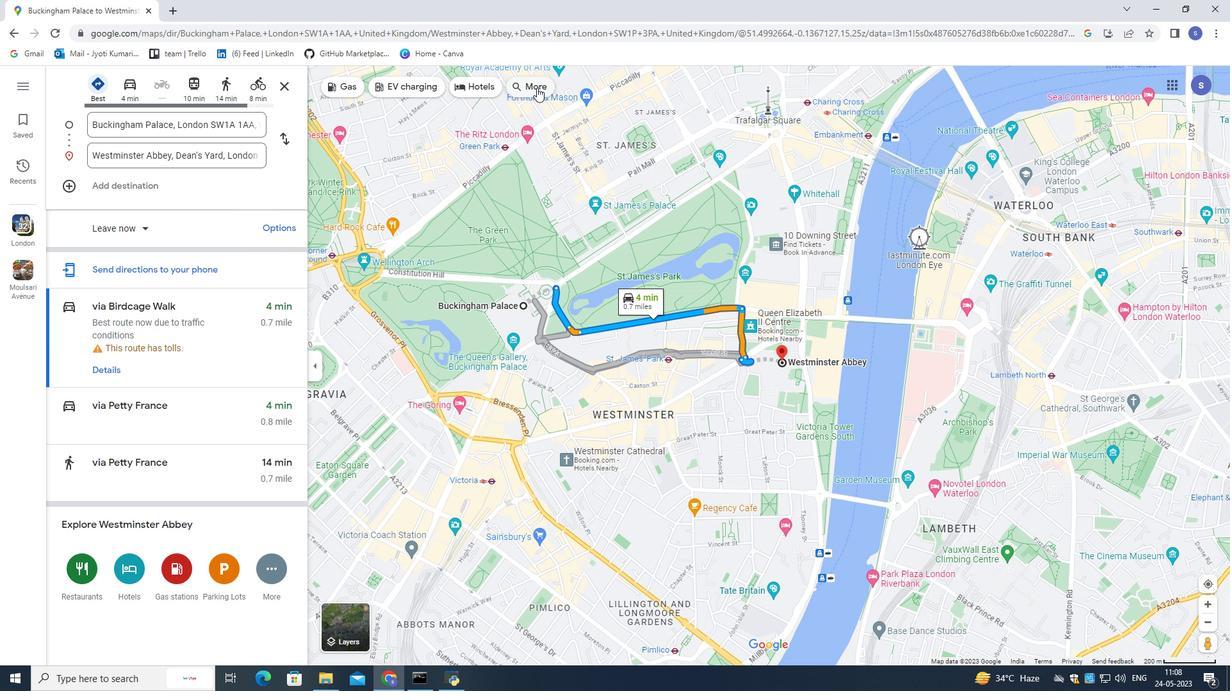 
Action: Mouse moved to (121, 447)
Screenshot: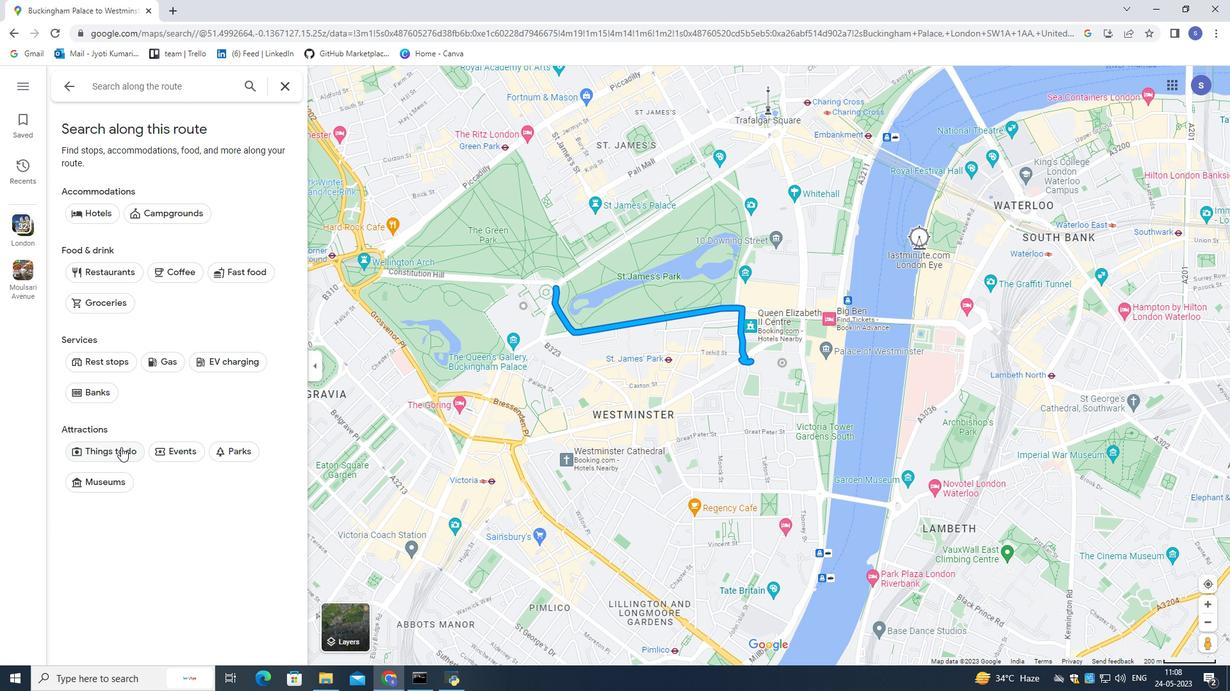 
Action: Mouse pressed left at (121, 447)
Screenshot: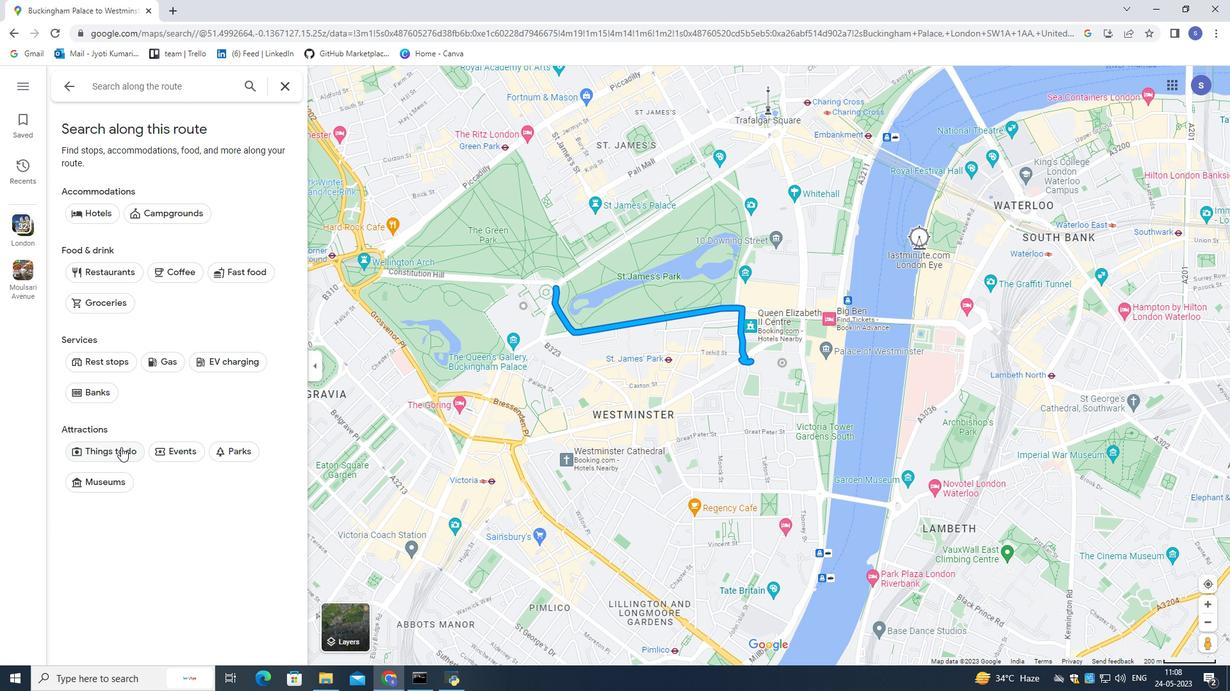 
Action: Mouse moved to (64, 88)
Screenshot: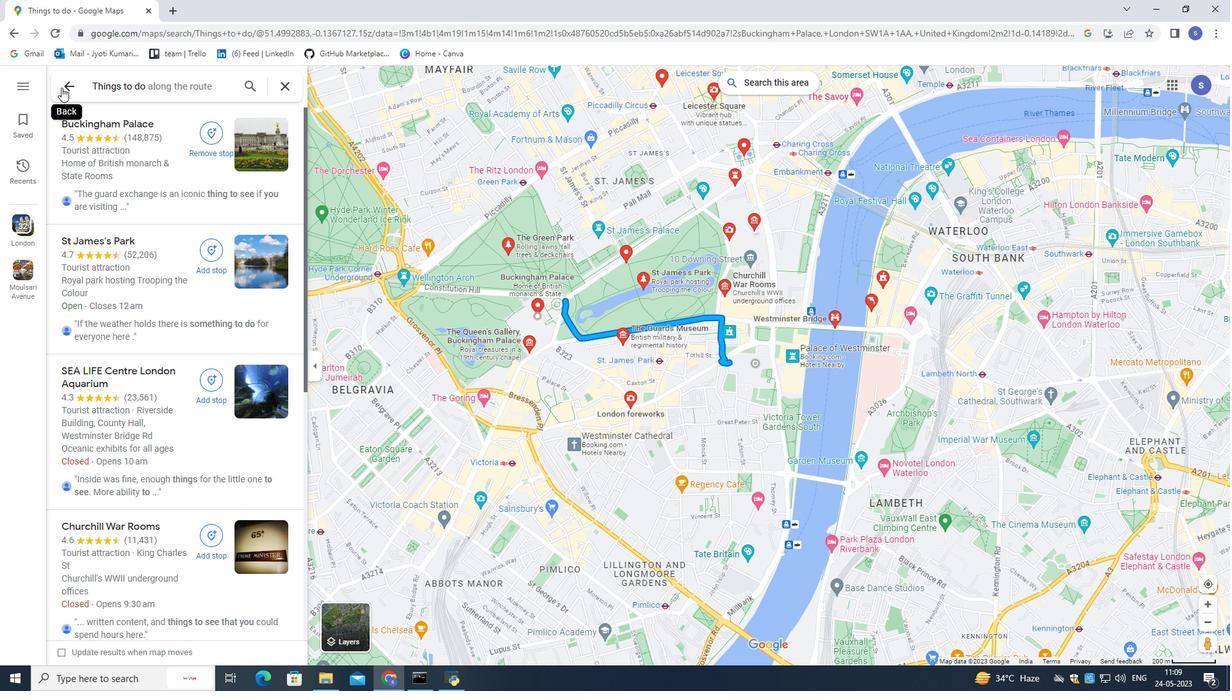 
Action: Mouse pressed left at (64, 88)
Screenshot: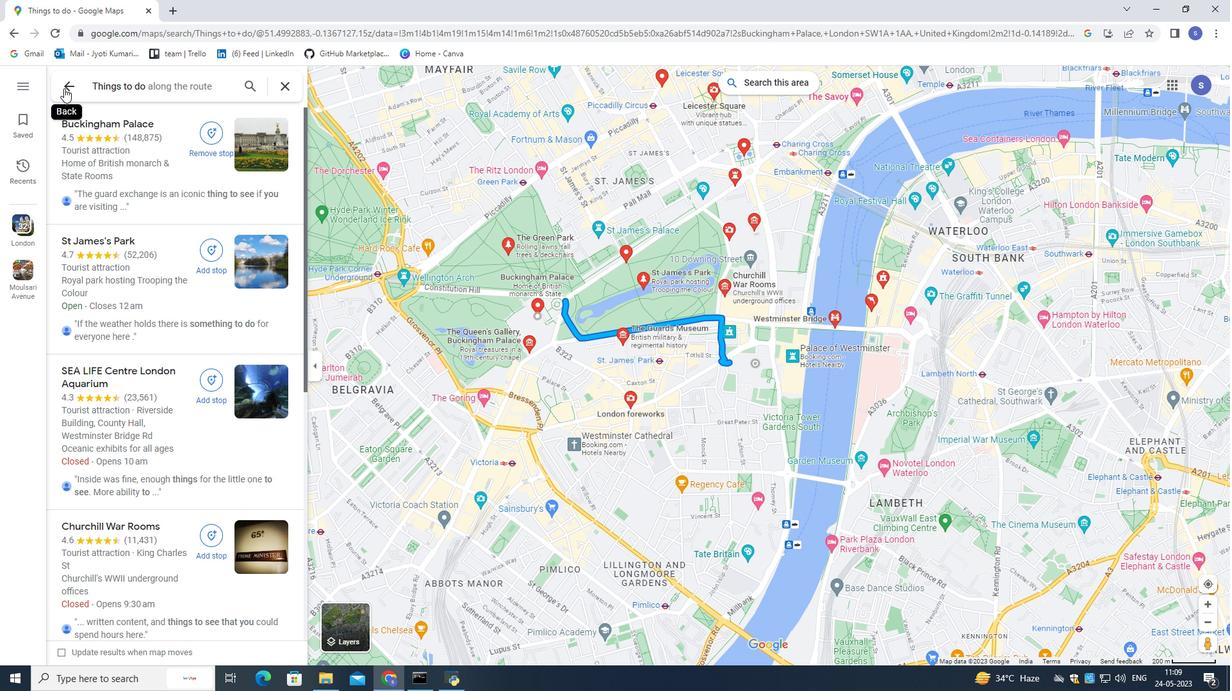 
Action: Mouse moved to (62, 90)
Screenshot: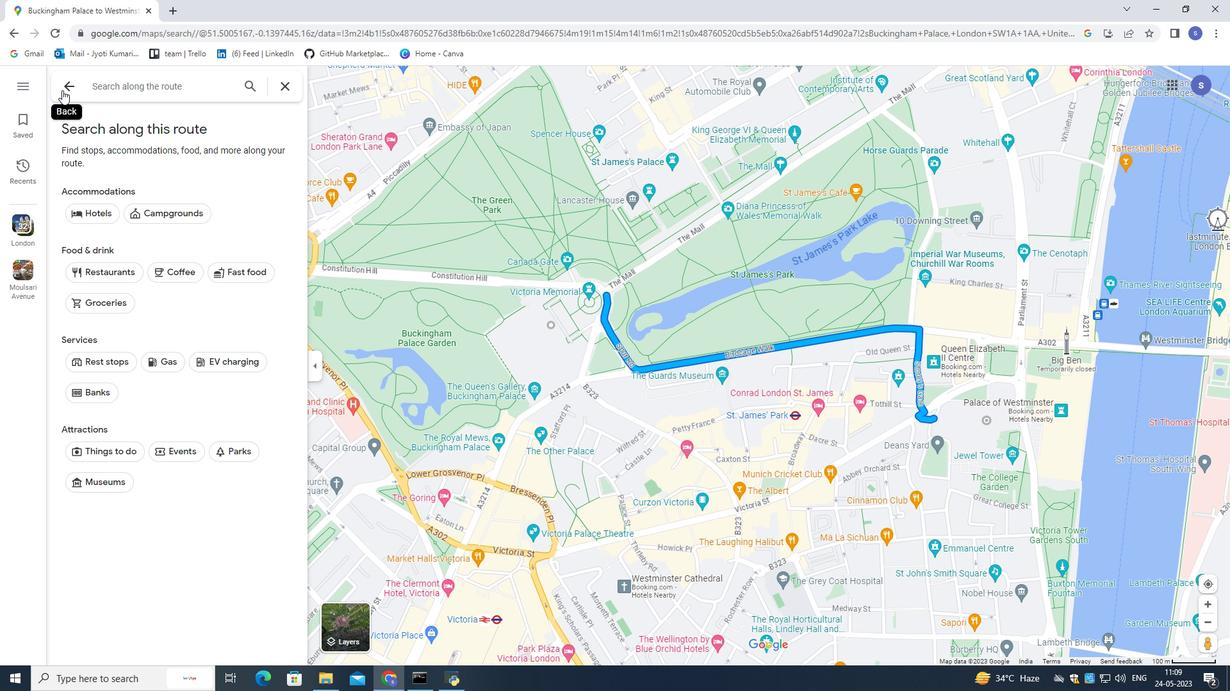 
Action: Mouse pressed left at (62, 90)
Screenshot: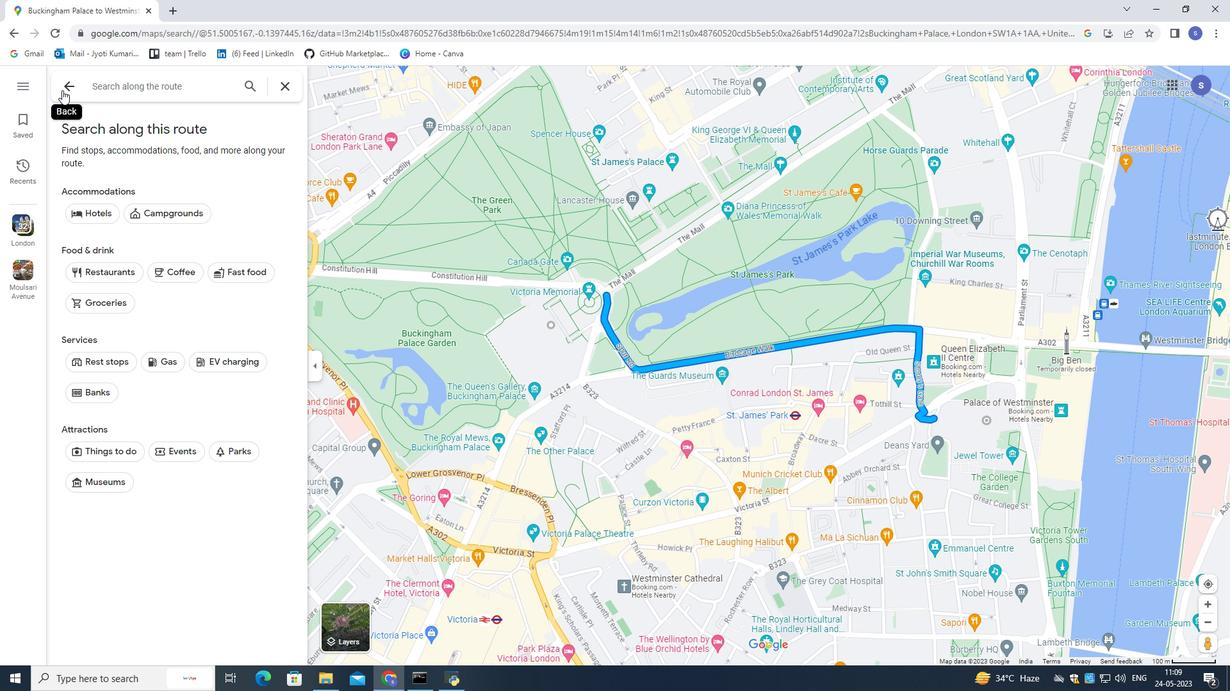 
Action: Mouse moved to (277, 565)
Screenshot: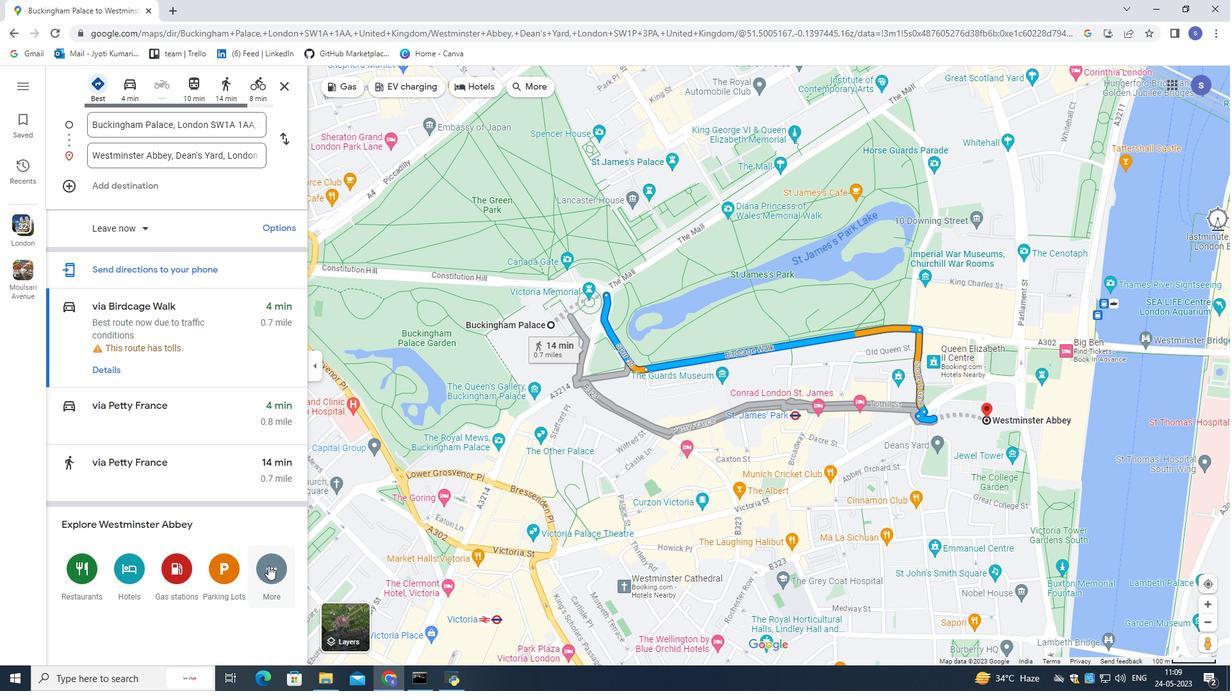 
Action: Mouse pressed left at (277, 565)
Screenshot: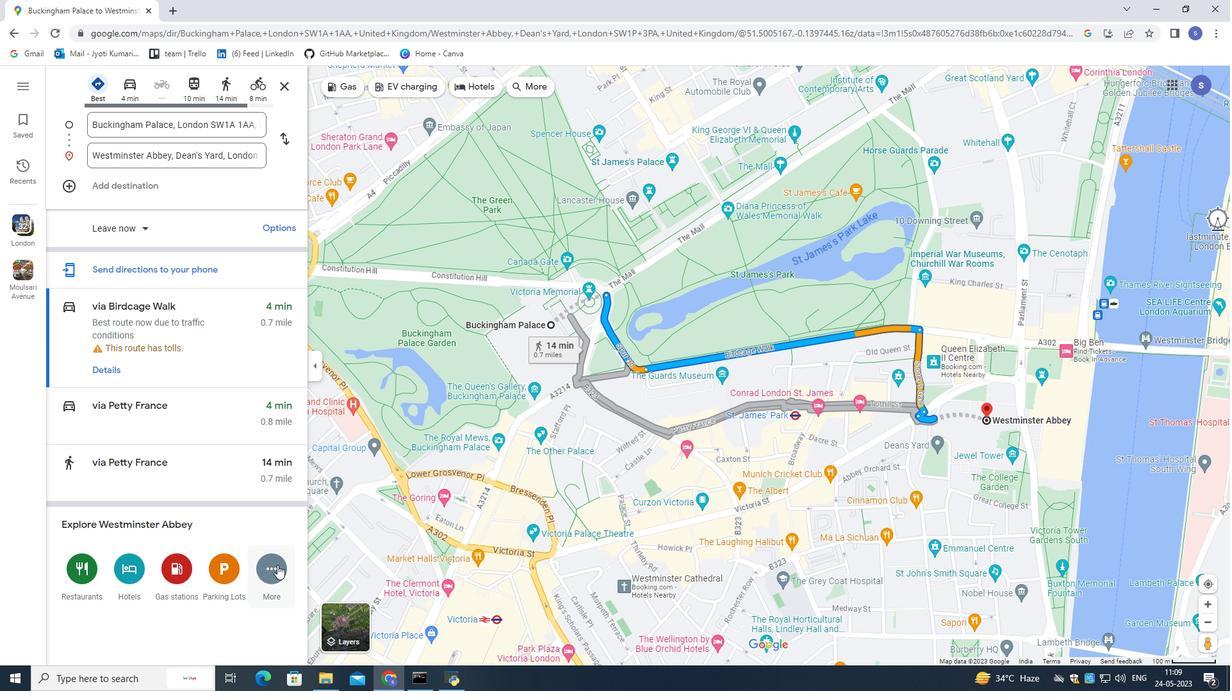 
Action: Mouse moved to (267, 521)
Screenshot: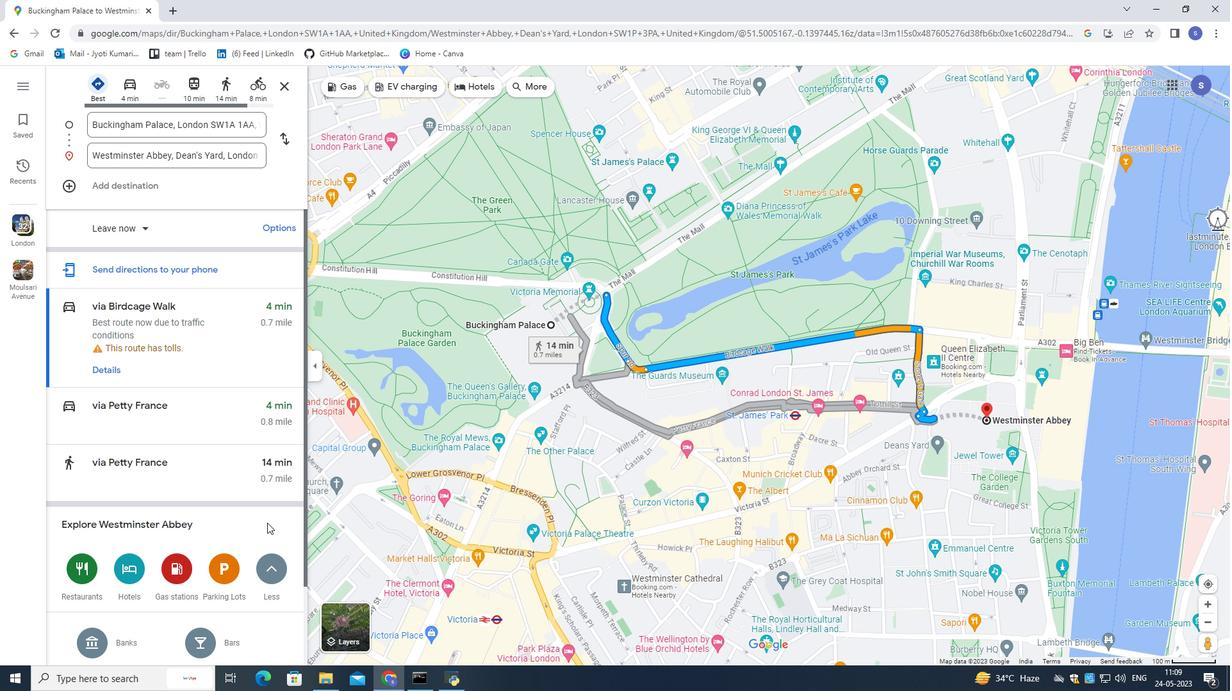
Action: Mouse scrolled (267, 520) with delta (0, 0)
Screenshot: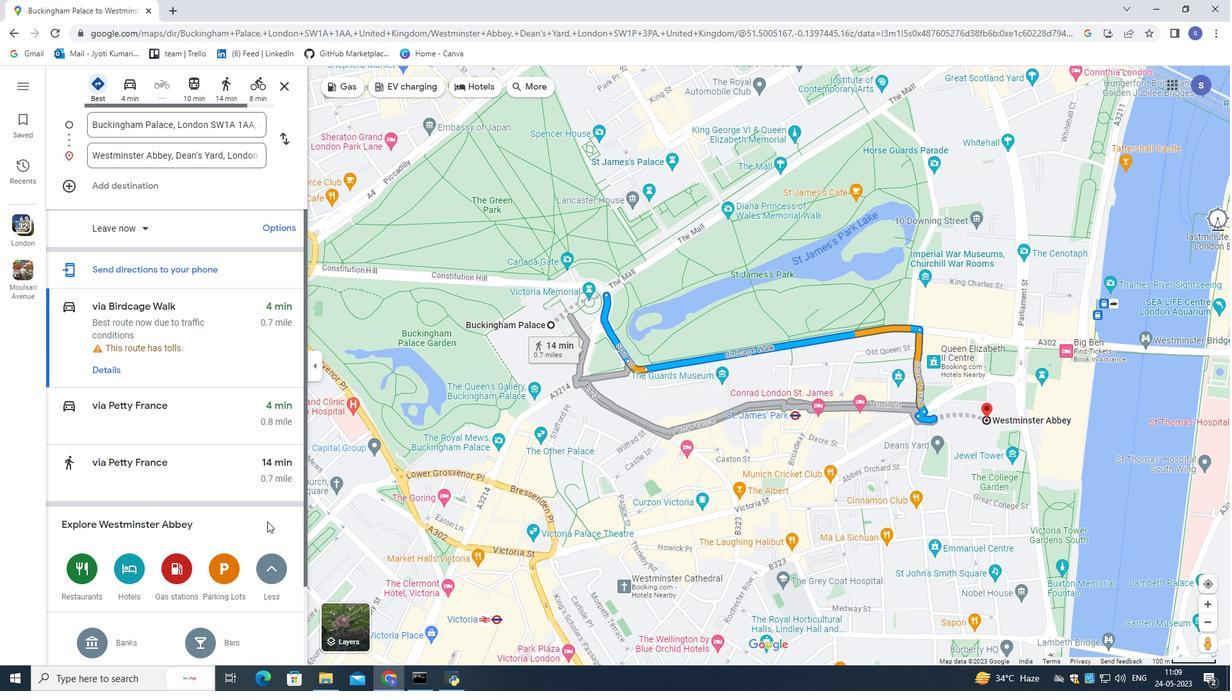 
Action: Mouse scrolled (267, 520) with delta (0, 0)
Screenshot: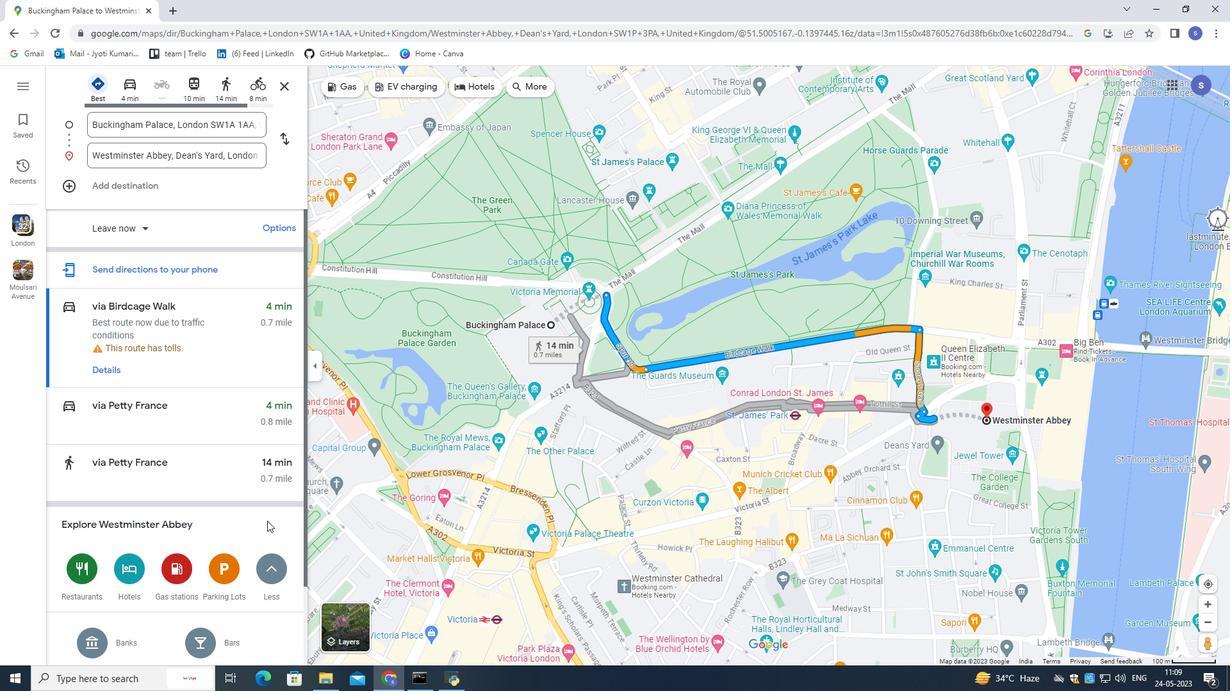 
Action: Mouse scrolled (267, 520) with delta (0, 0)
Screenshot: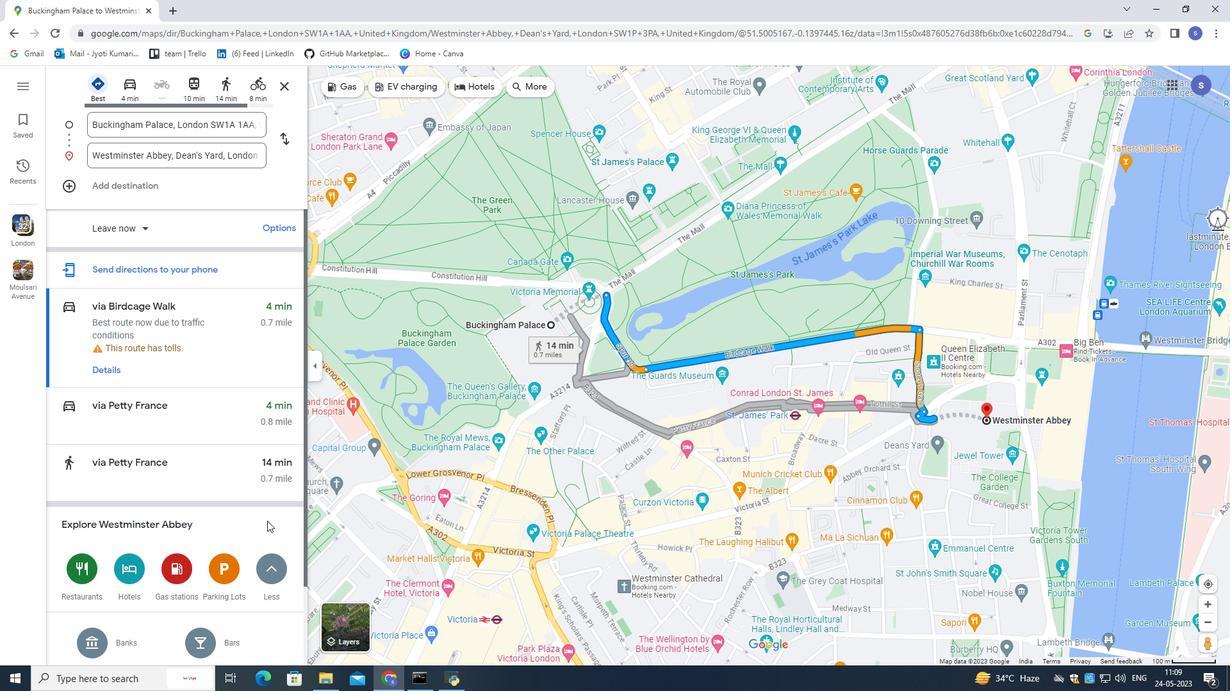 
Action: Mouse scrolled (267, 520) with delta (0, 0)
Screenshot: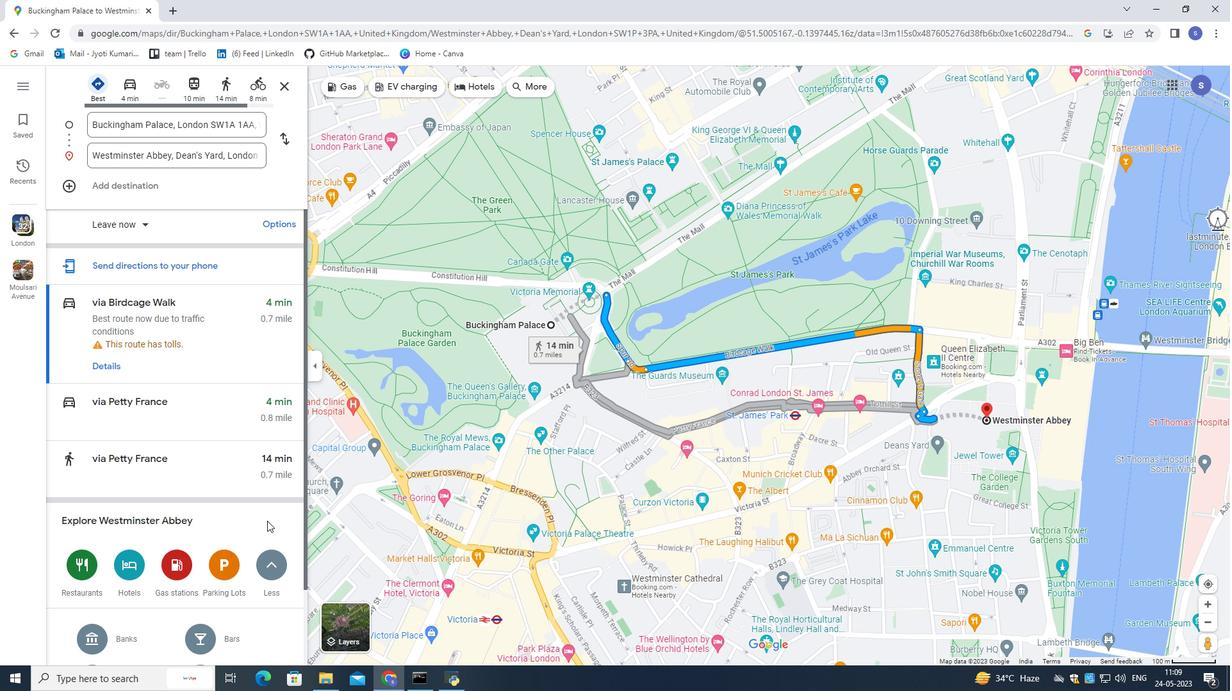 
Action: Mouse scrolled (267, 520) with delta (0, 0)
Screenshot: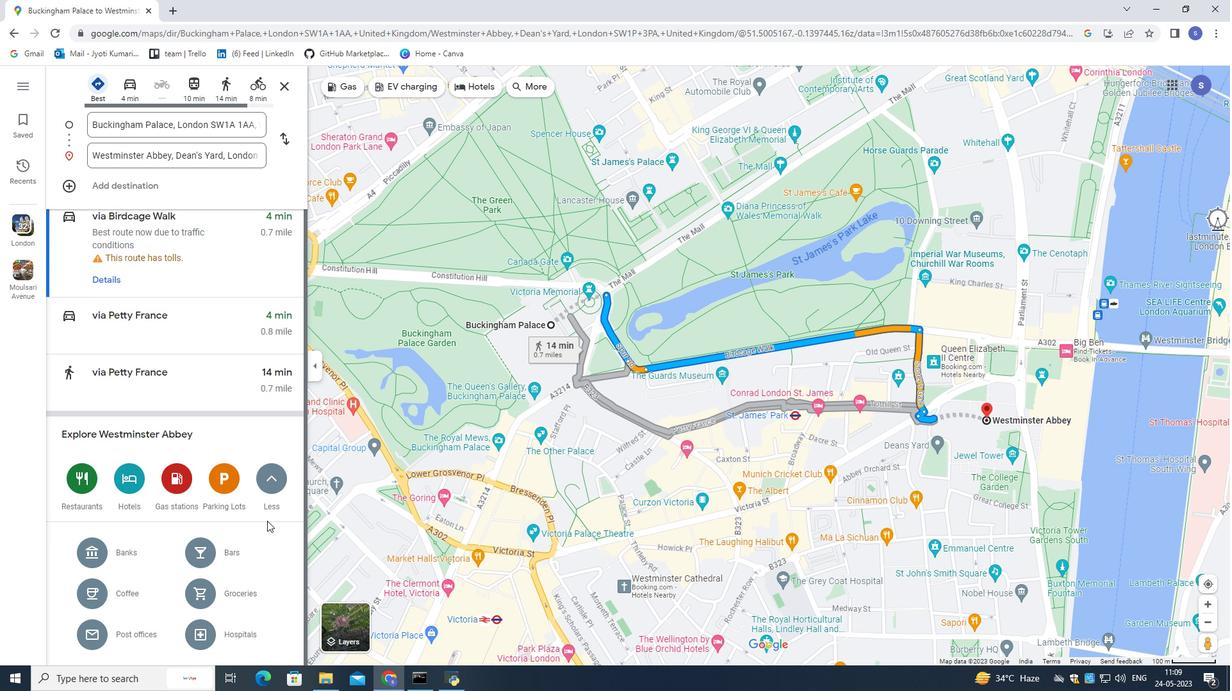 
Action: Mouse scrolled (267, 520) with delta (0, 0)
Screenshot: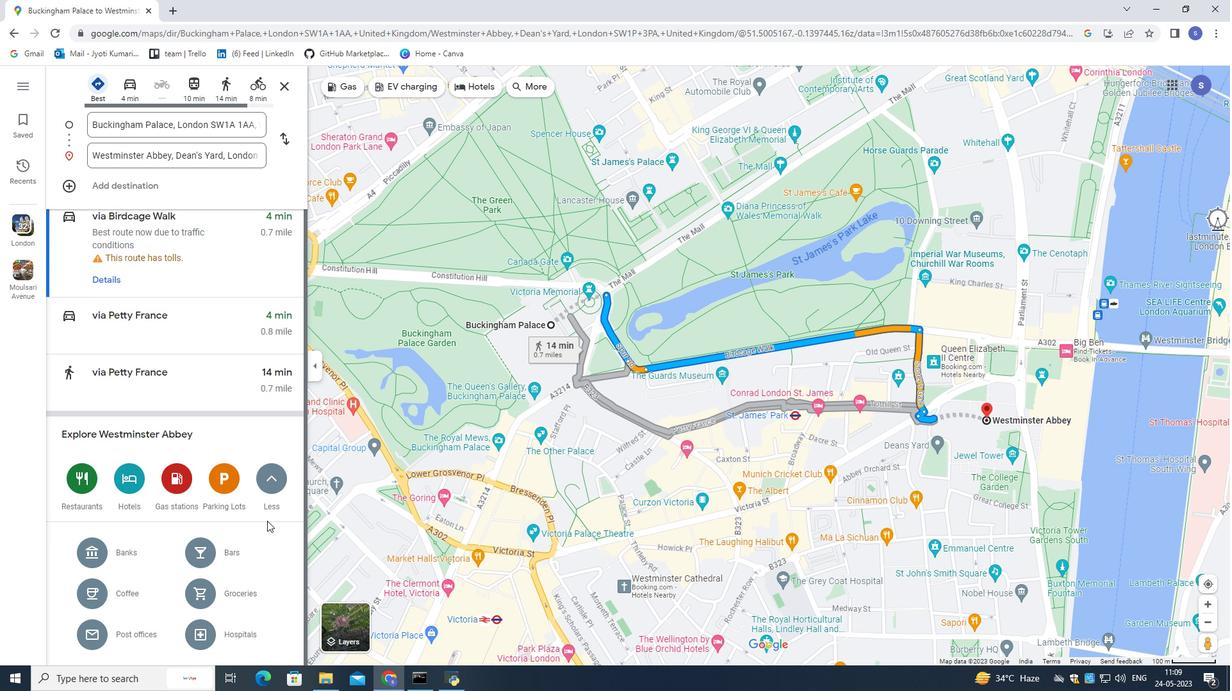 
Action: Mouse moved to (227, 421)
Screenshot: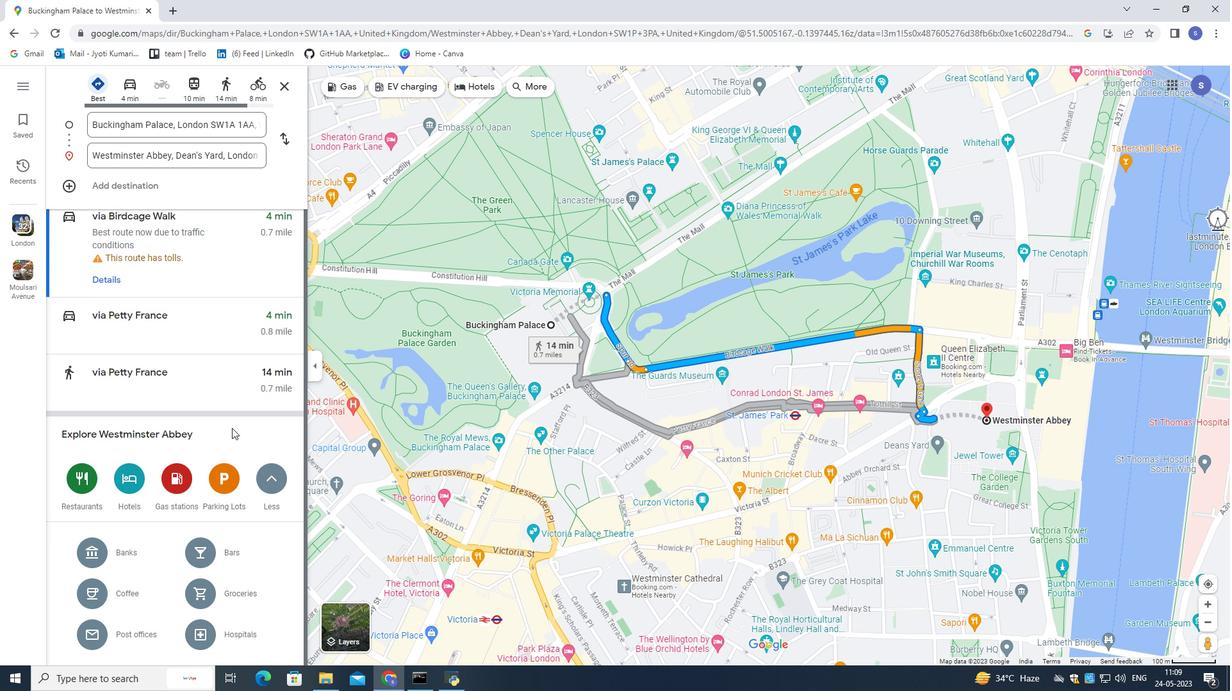 
Action: Mouse scrolled (227, 422) with delta (0, 0)
Screenshot: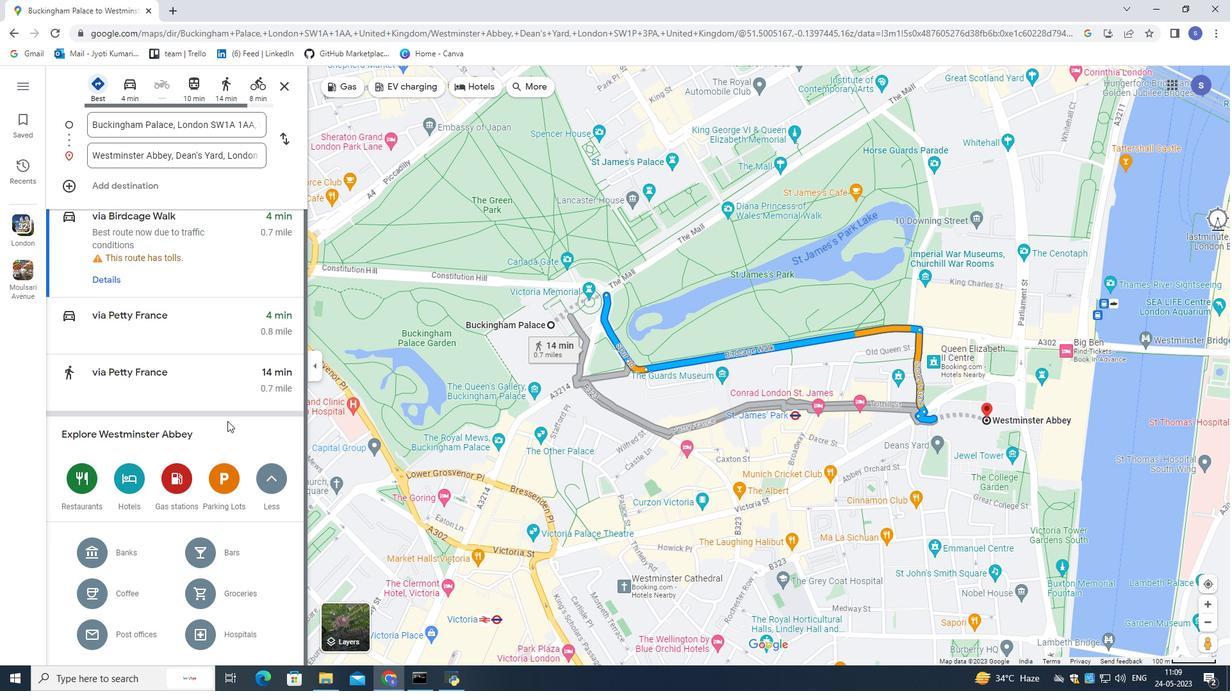 
Action: Mouse scrolled (227, 422) with delta (0, 0)
Screenshot: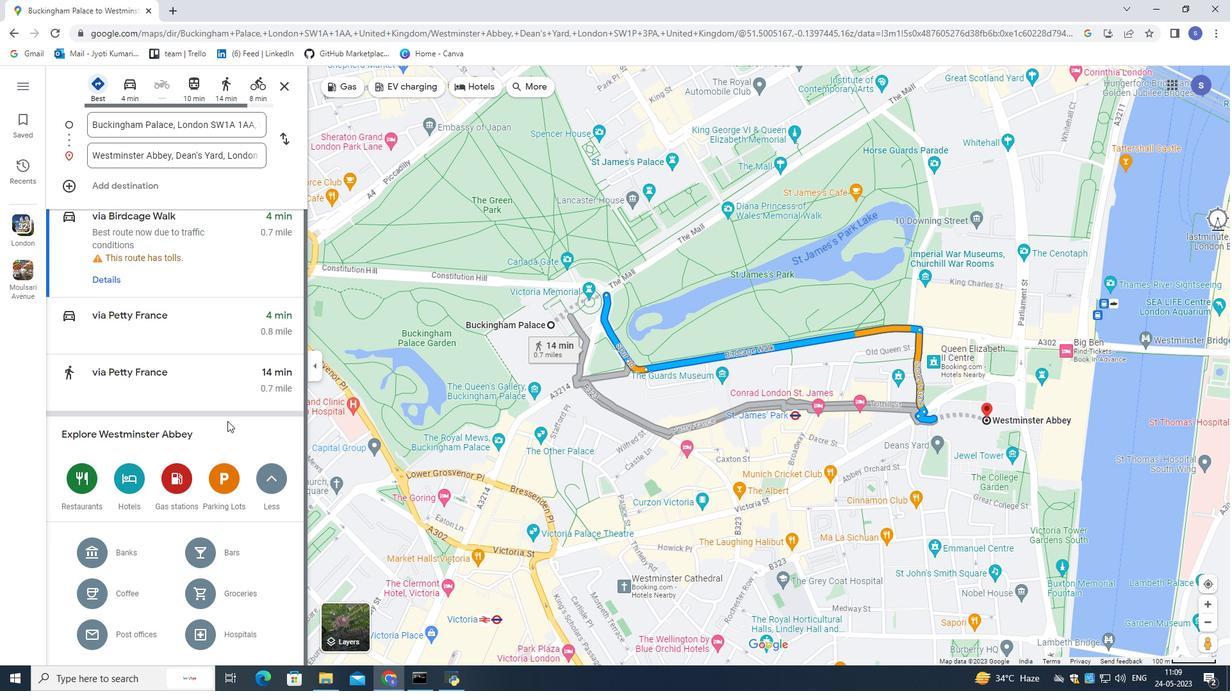 
Action: Mouse scrolled (227, 422) with delta (0, 0)
Screenshot: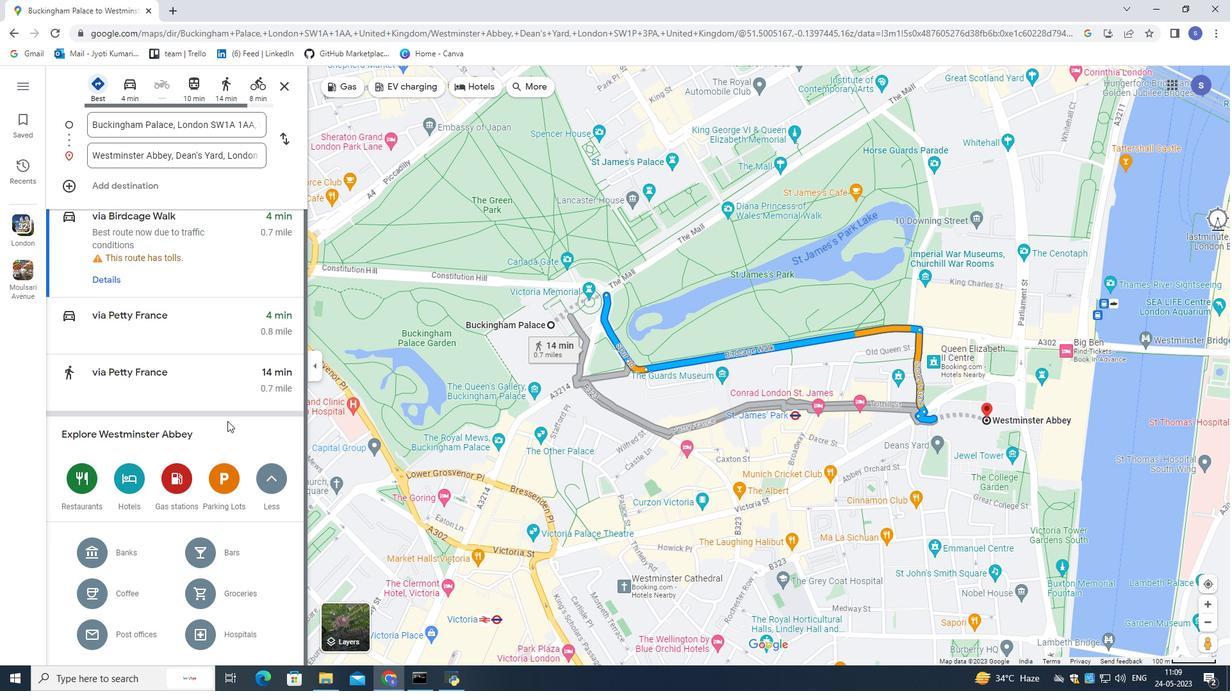 
Action: Mouse scrolled (227, 422) with delta (0, 0)
Screenshot: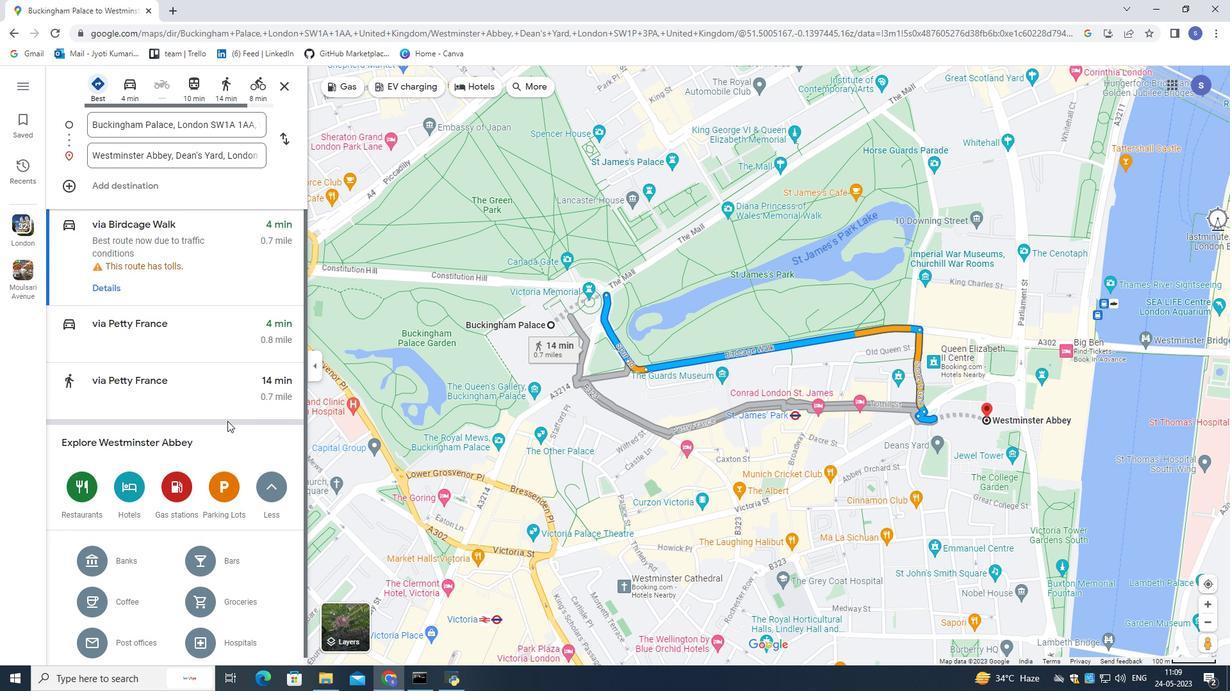 
Action: Mouse scrolled (227, 422) with delta (0, 0)
Screenshot: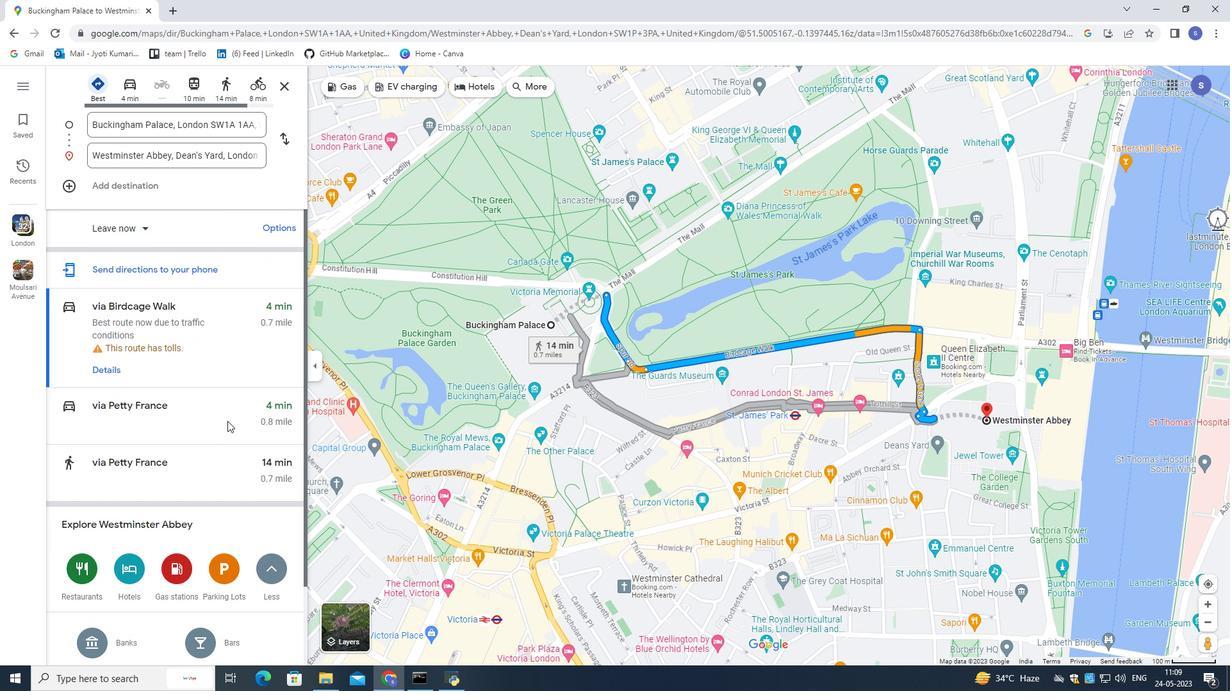 
Action: Mouse scrolled (227, 422) with delta (0, 0)
Screenshot: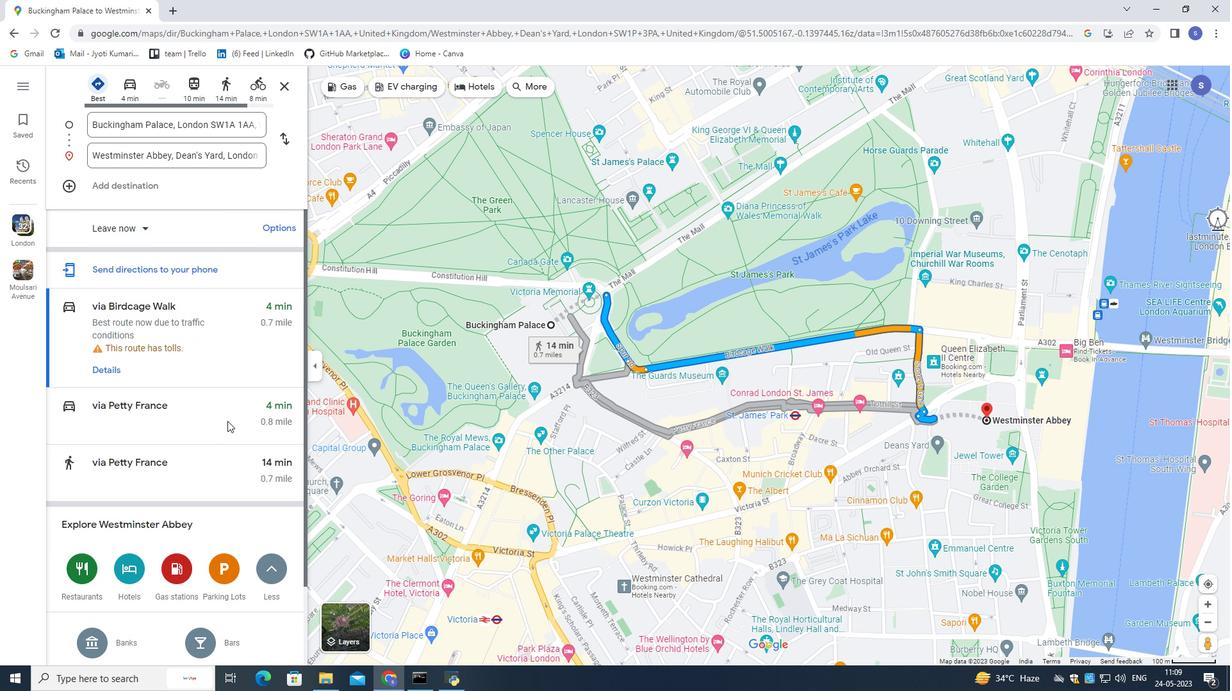 
Action: Mouse moved to (263, 228)
Screenshot: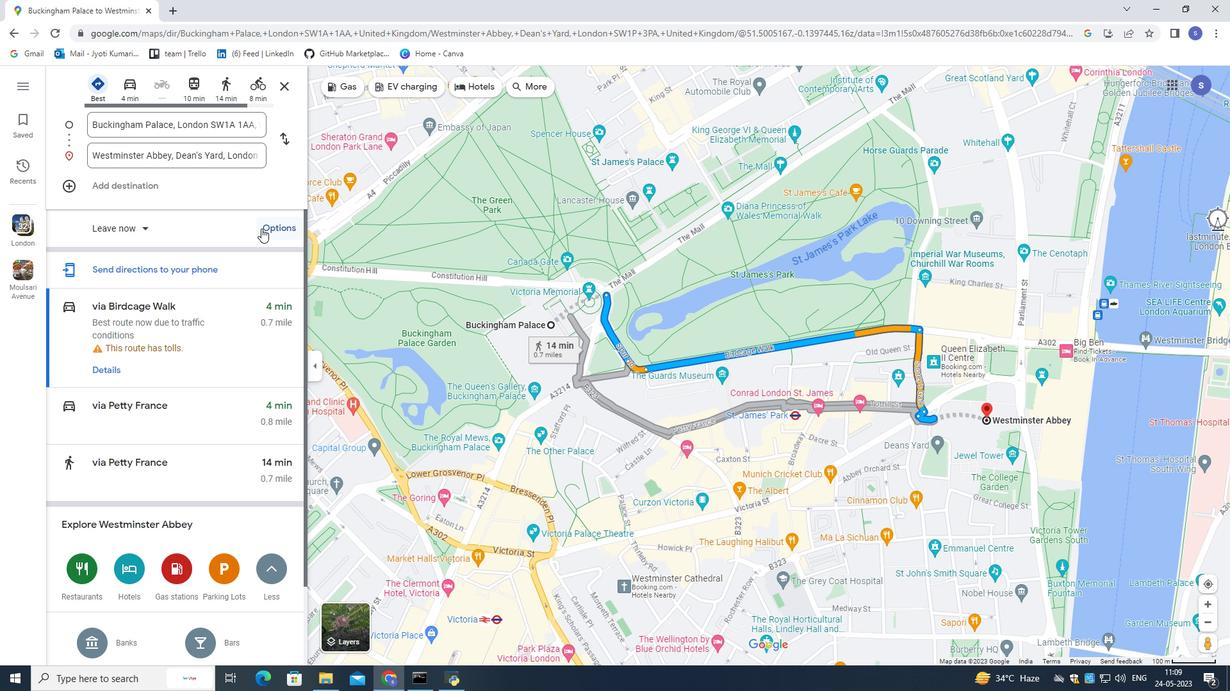 
Action: Mouse pressed left at (263, 228)
Screenshot: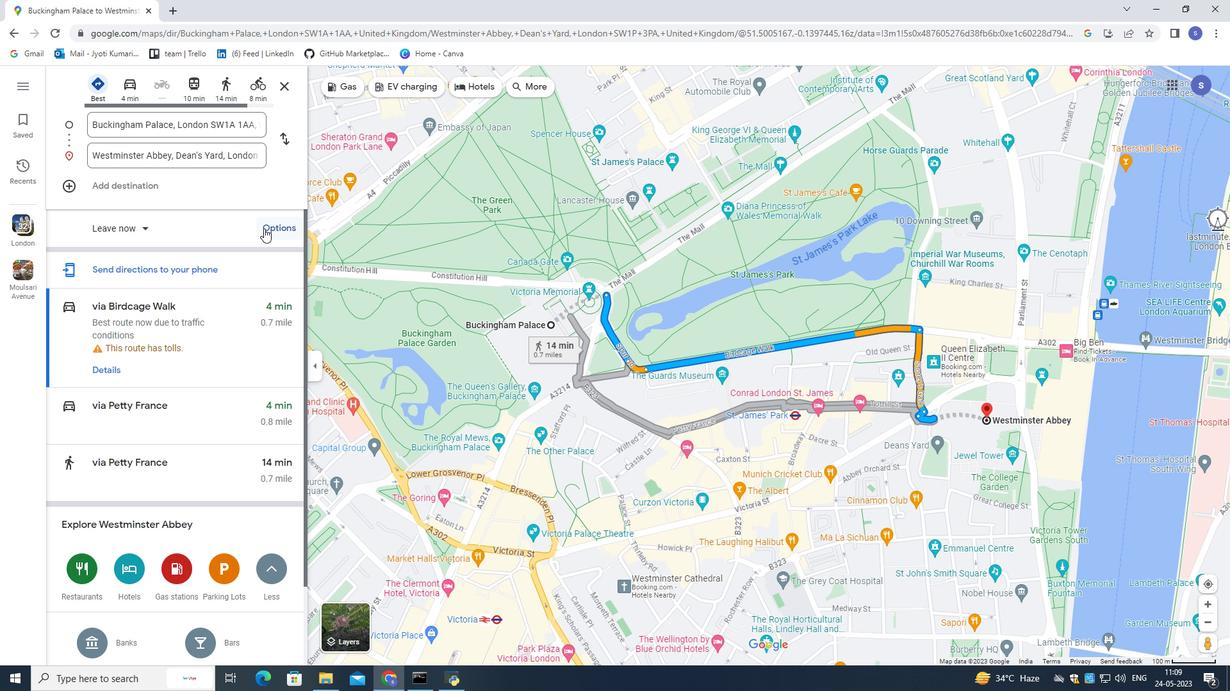 
Action: Mouse moved to (224, 403)
Screenshot: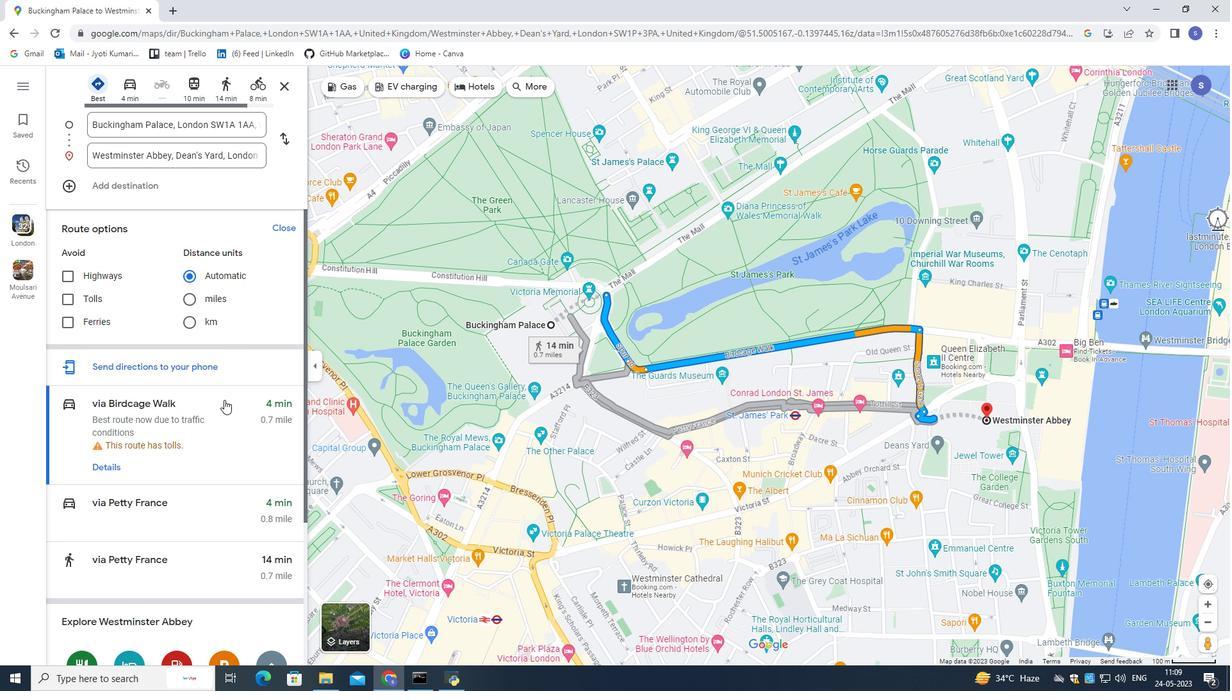 
Action: Mouse scrolled (224, 402) with delta (0, 0)
Screenshot: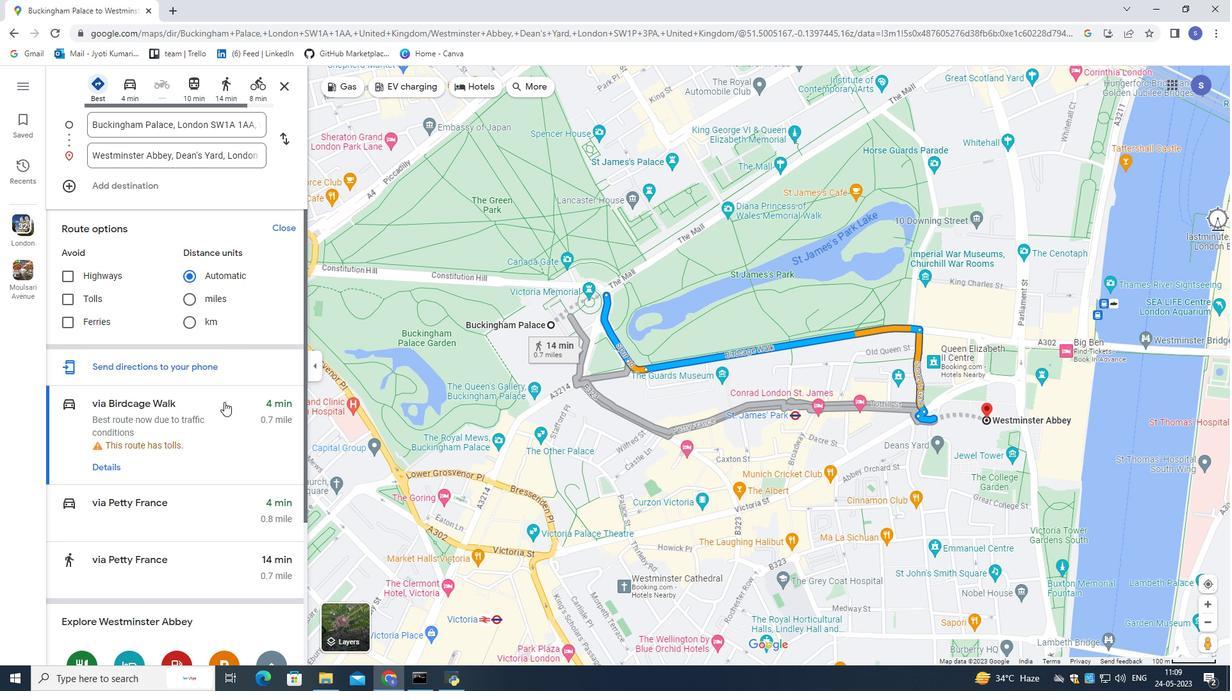 
Action: Mouse scrolled (224, 404) with delta (0, 0)
Screenshot: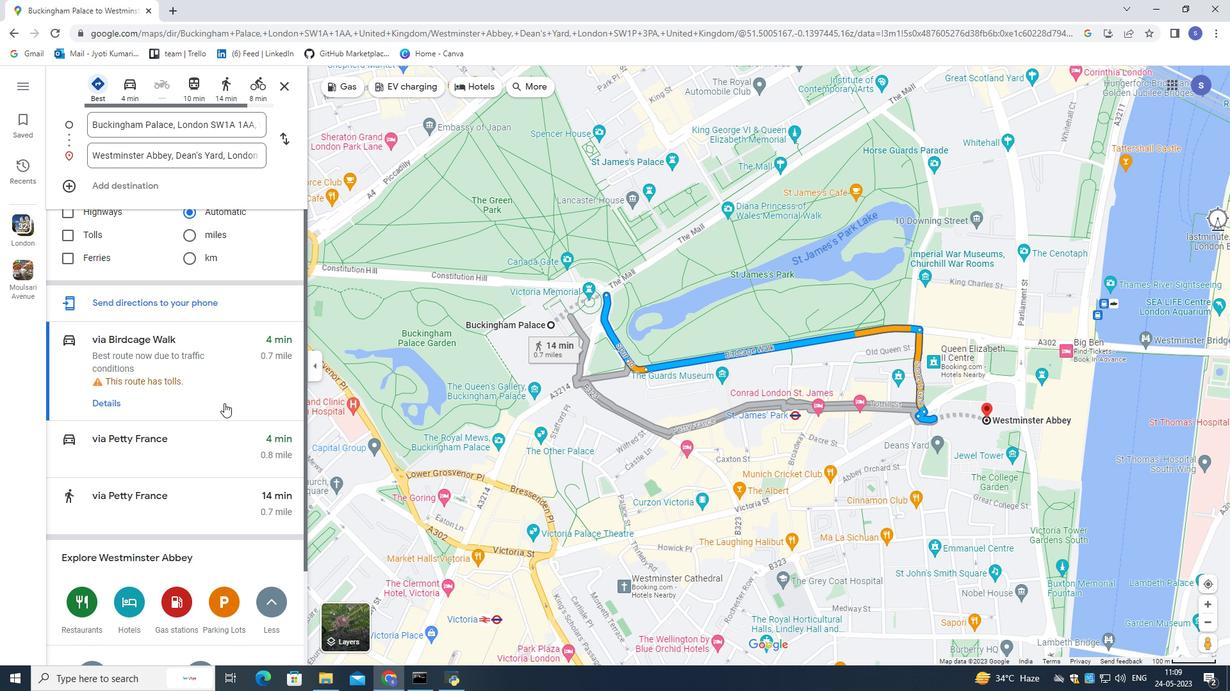 
Action: Mouse moved to (278, 229)
Screenshot: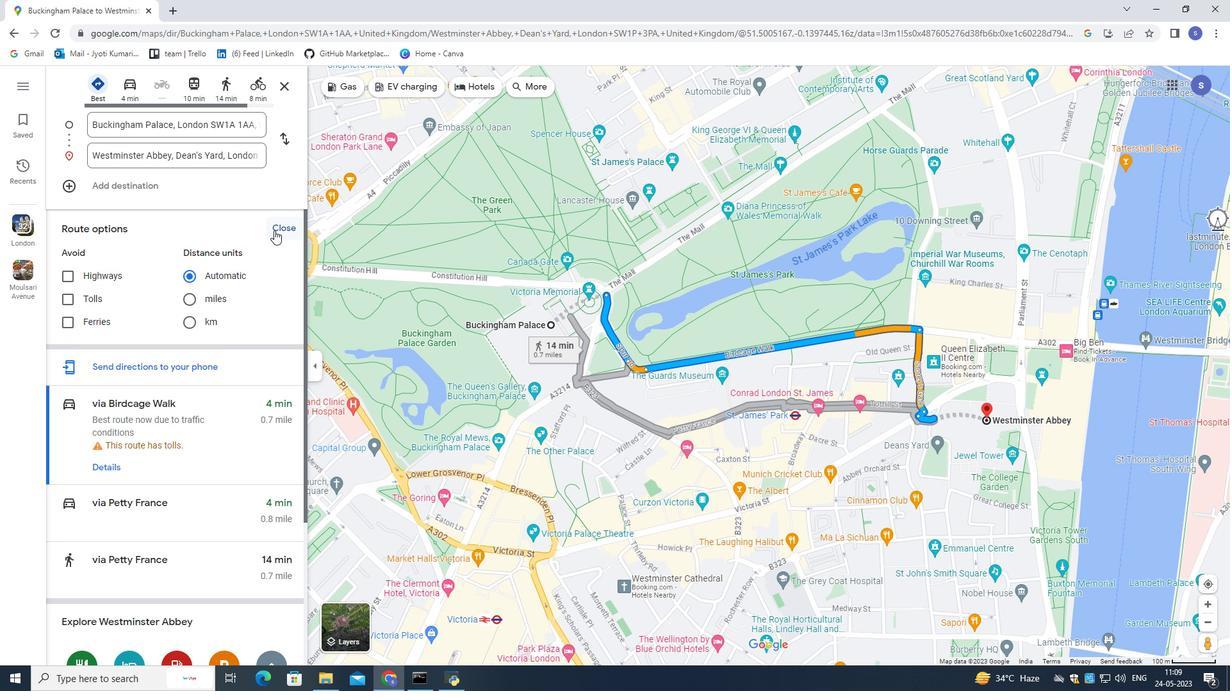 
Action: Mouse pressed left at (278, 229)
Screenshot: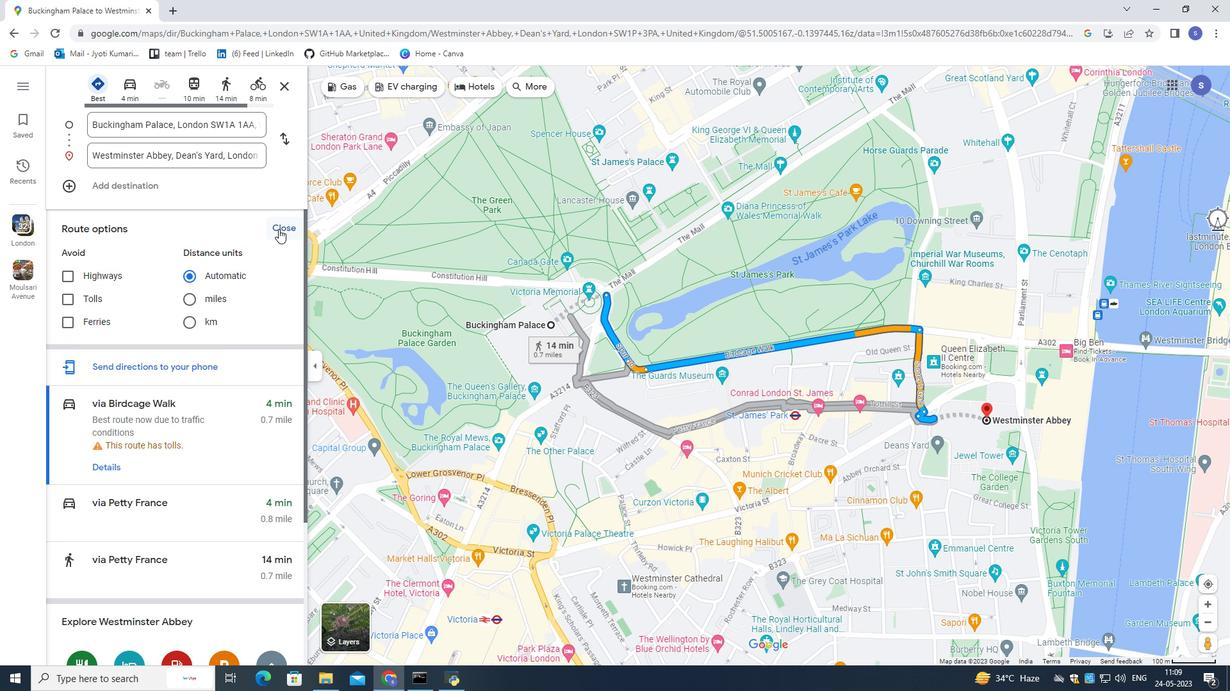 
Action: Mouse moved to (256, 292)
Screenshot: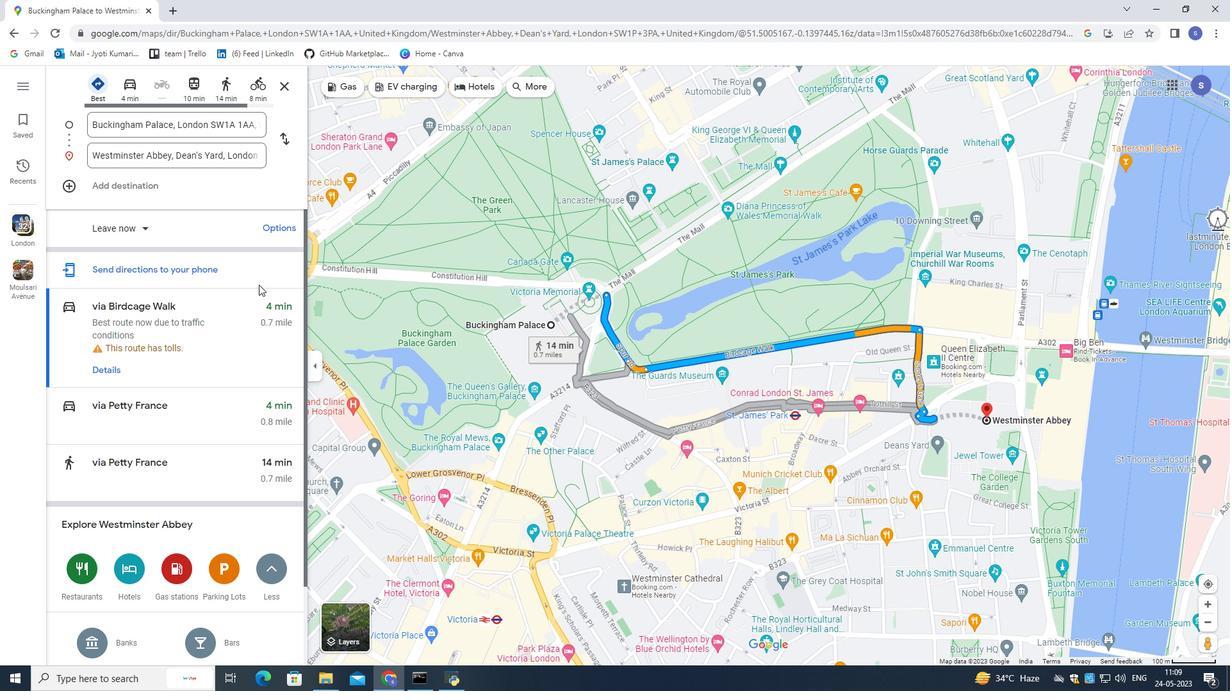 
Action: Mouse scrolled (256, 292) with delta (0, 0)
Screenshot: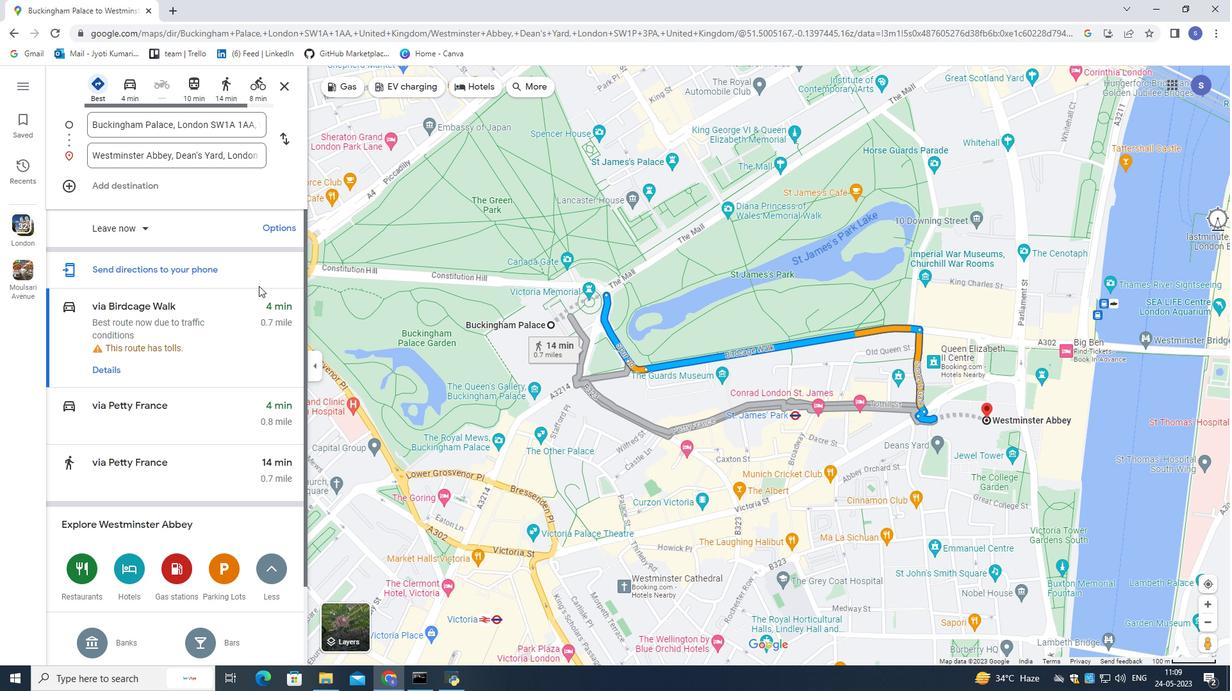 
Action: Mouse moved to (256, 293)
Screenshot: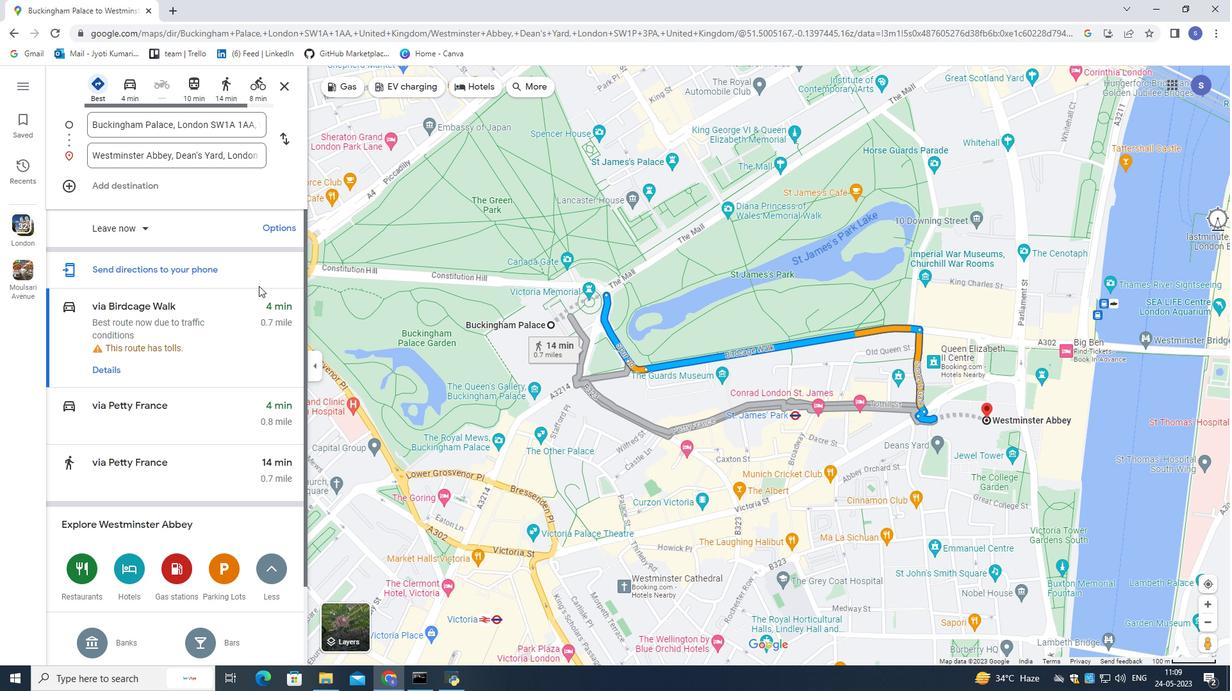 
Action: Mouse scrolled (256, 292) with delta (0, 0)
Screenshot: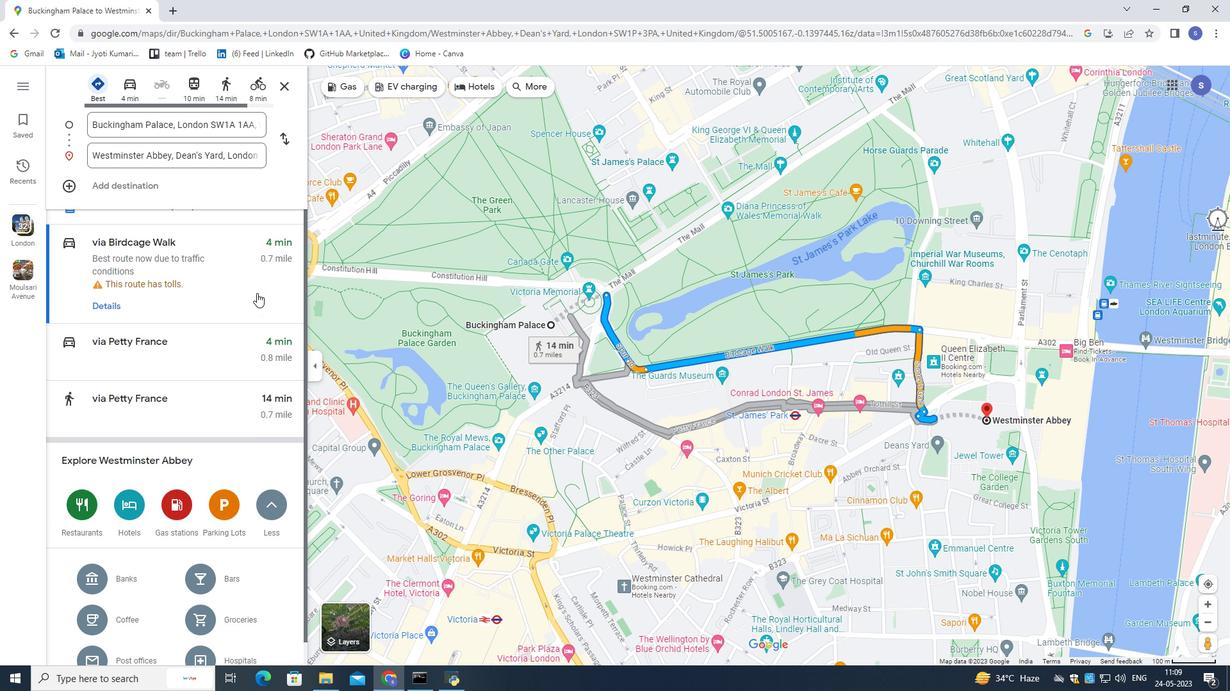 
Action: Mouse scrolled (256, 292) with delta (0, 0)
Screenshot: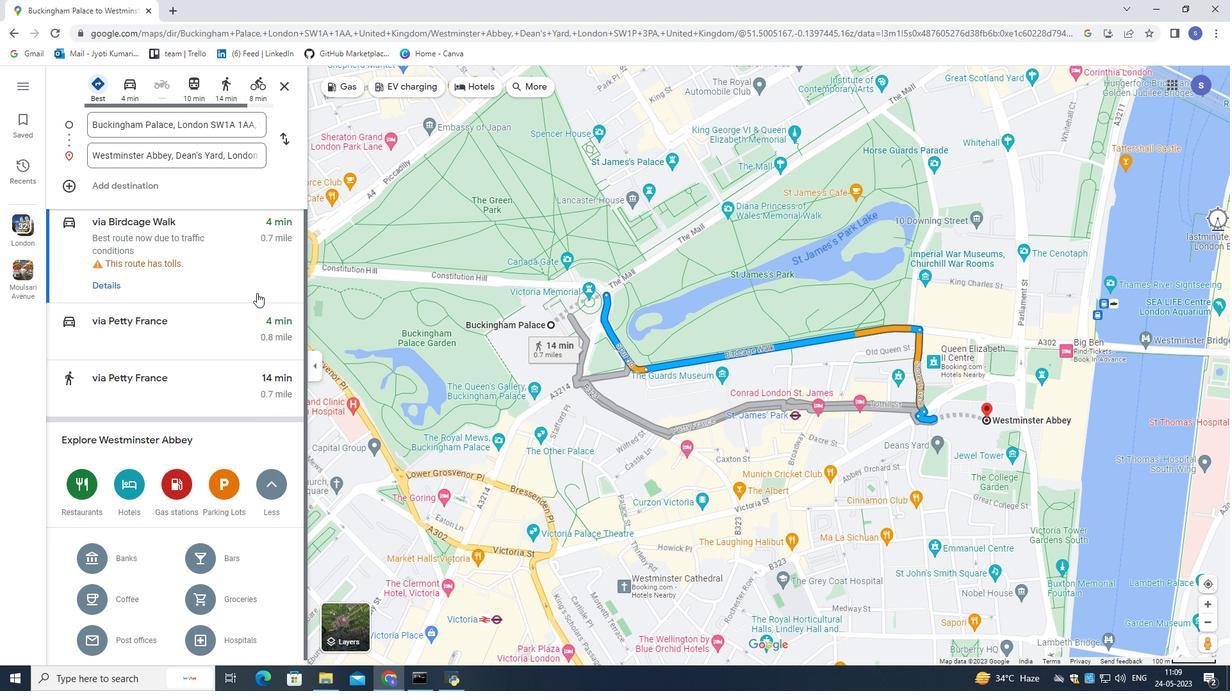 
Action: Mouse scrolled (256, 292) with delta (0, 0)
Screenshot: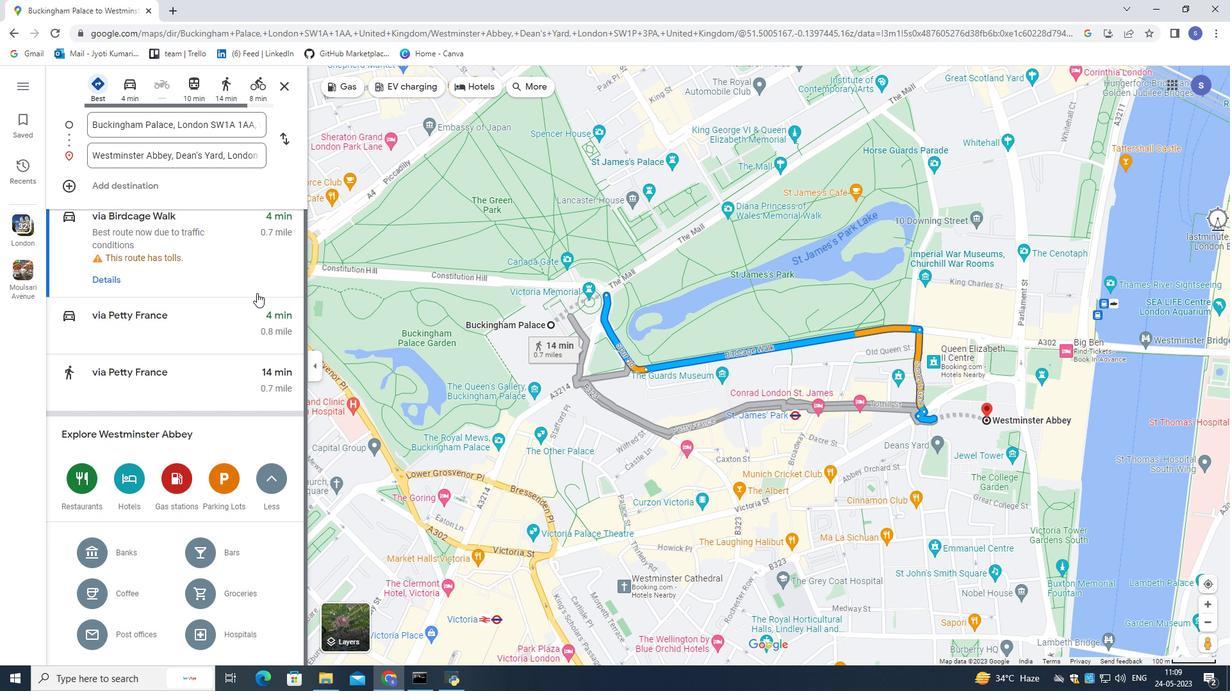 
Action: Mouse moved to (254, 288)
Screenshot: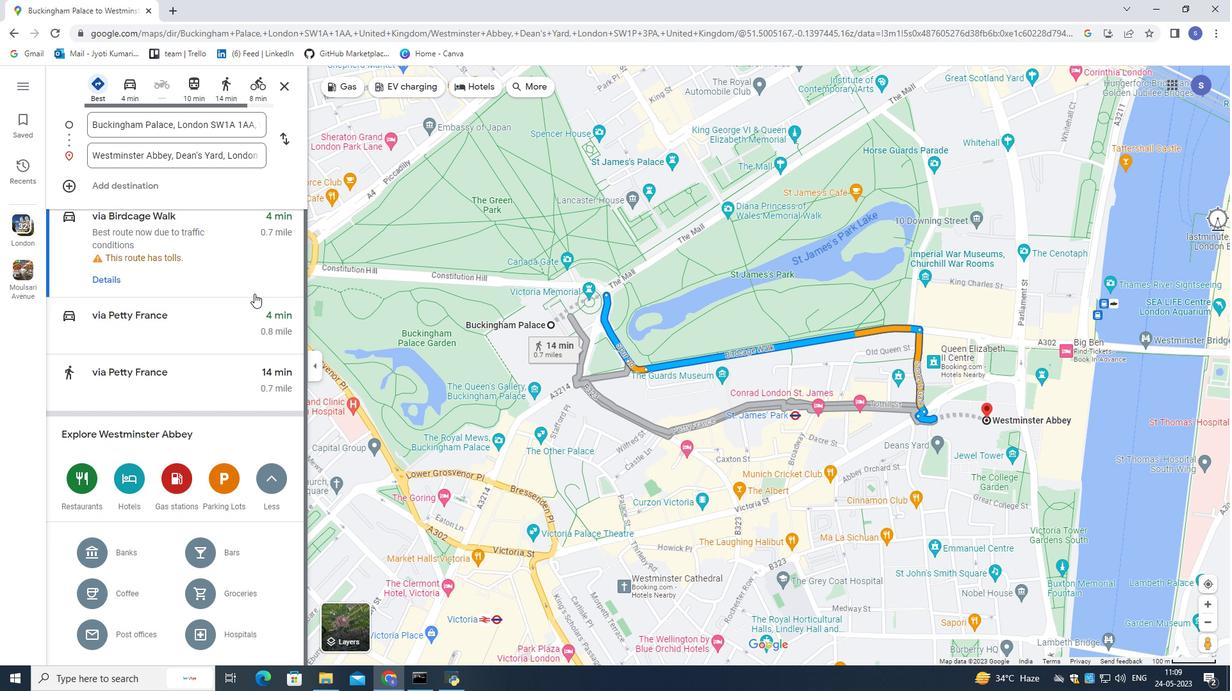 
Action: Mouse scrolled (254, 289) with delta (0, 0)
Screenshot: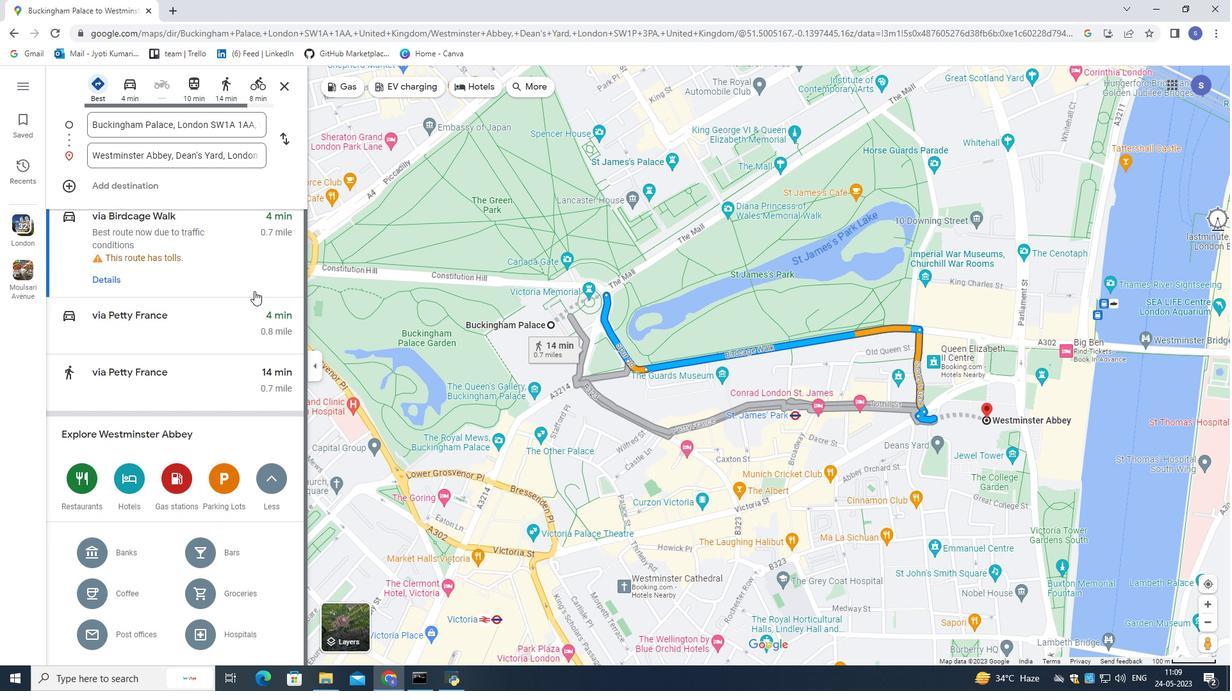 
Action: Mouse moved to (254, 288)
Screenshot: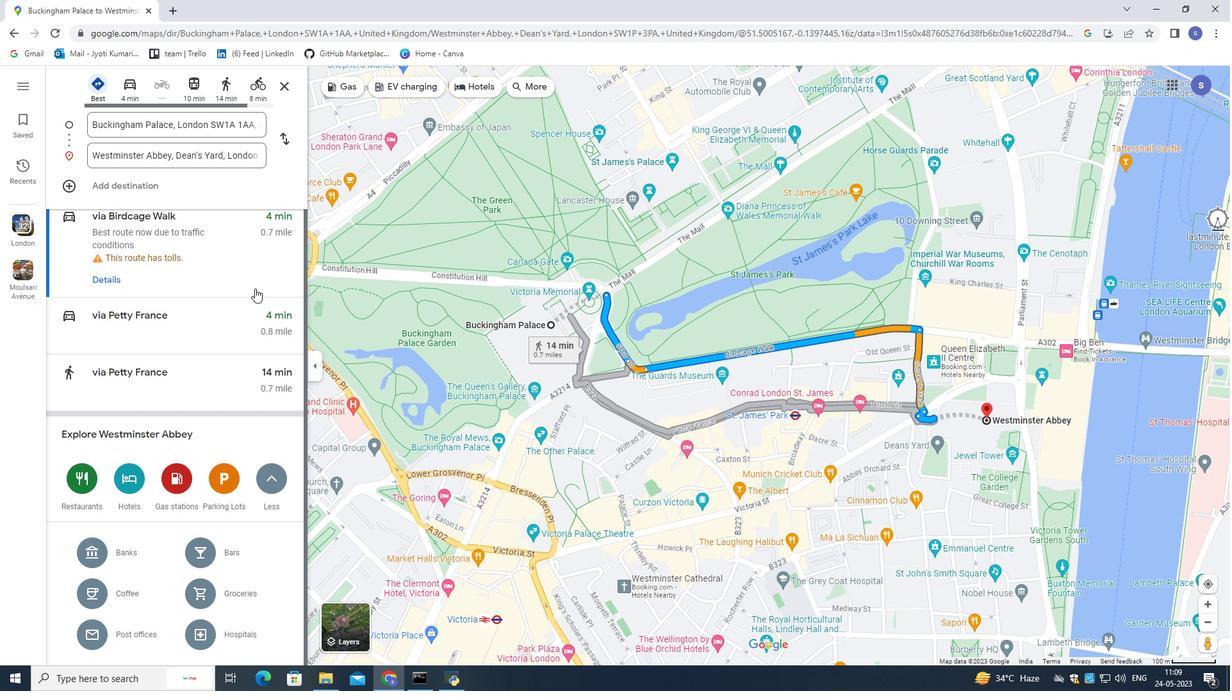 
Action: Mouse scrolled (254, 289) with delta (0, 0)
Screenshot: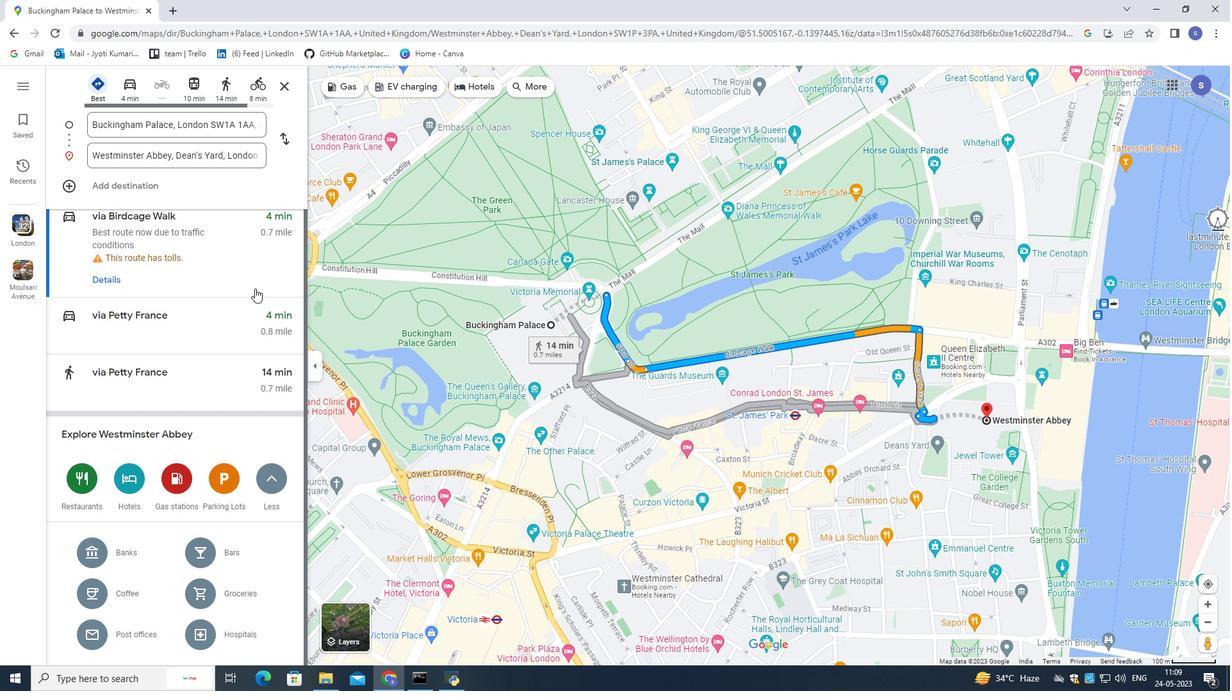 
Action: Mouse moved to (254, 287)
Screenshot: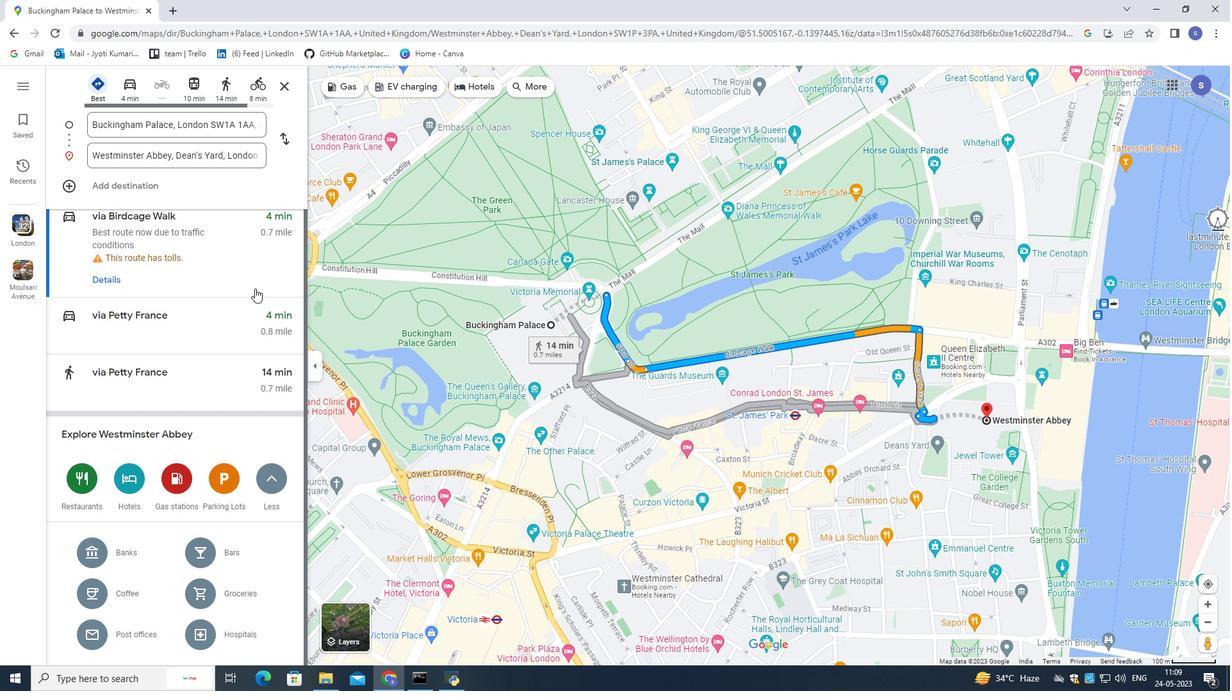 
Action: Mouse scrolled (254, 287) with delta (0, 0)
Screenshot: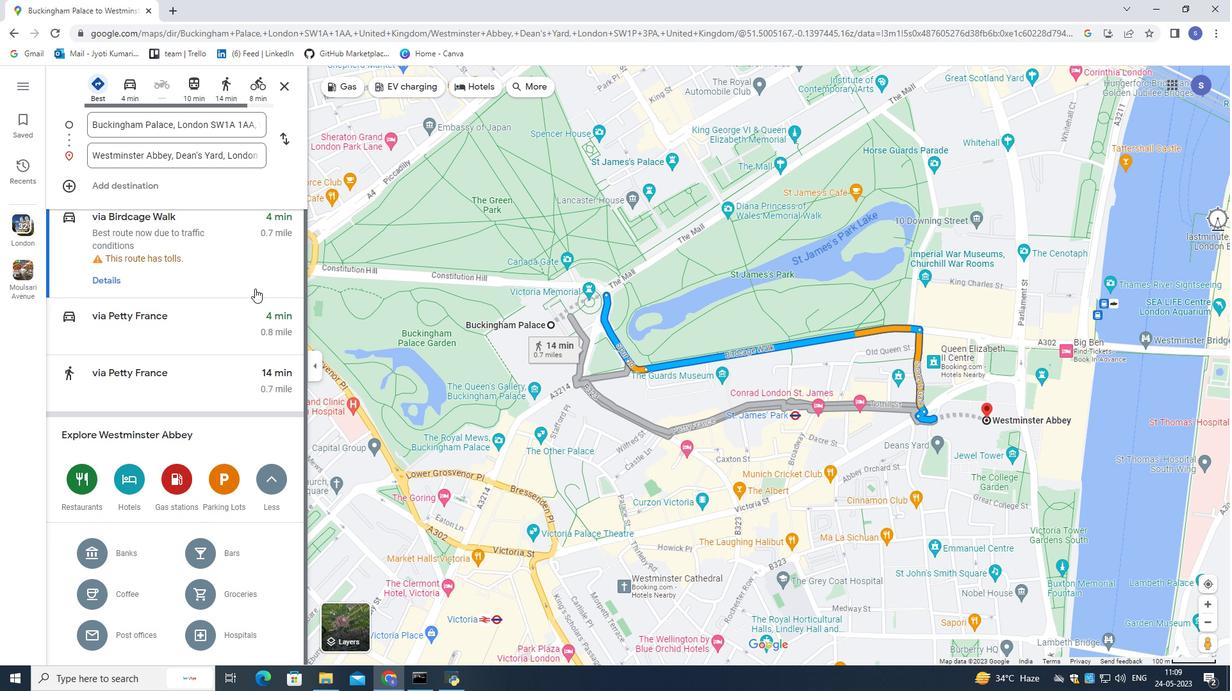 
Action: Mouse moved to (256, 278)
Screenshot: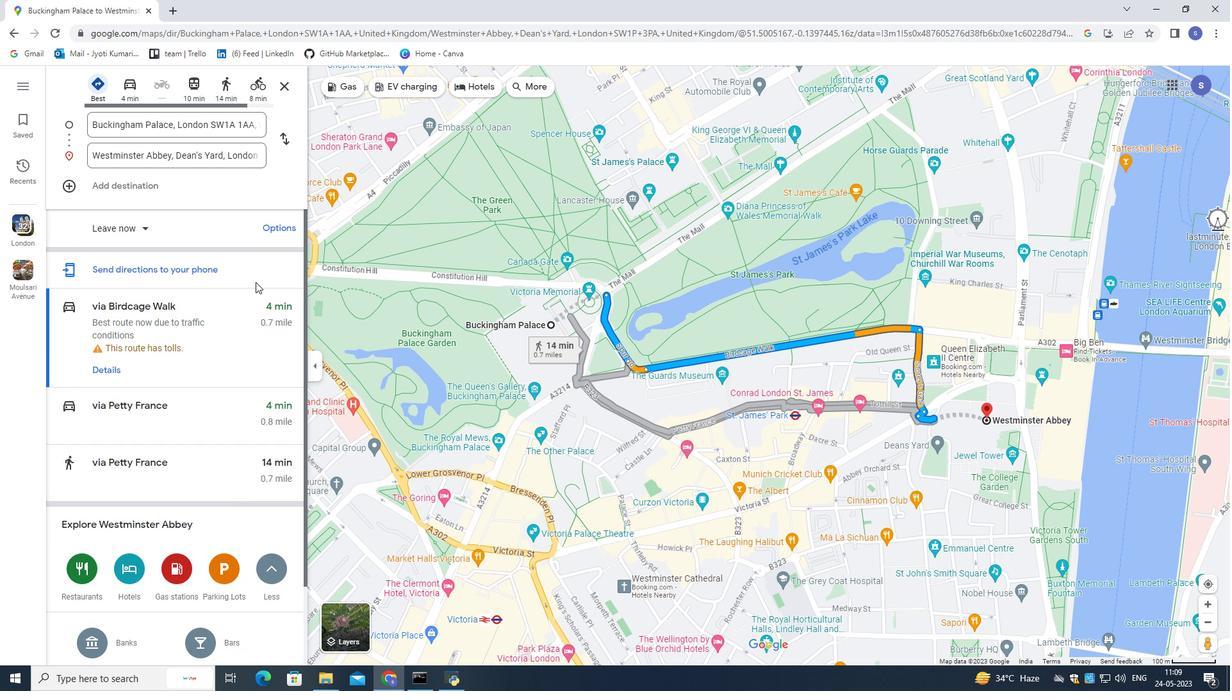 
Action: Mouse scrolled (256, 278) with delta (0, 0)
Screenshot: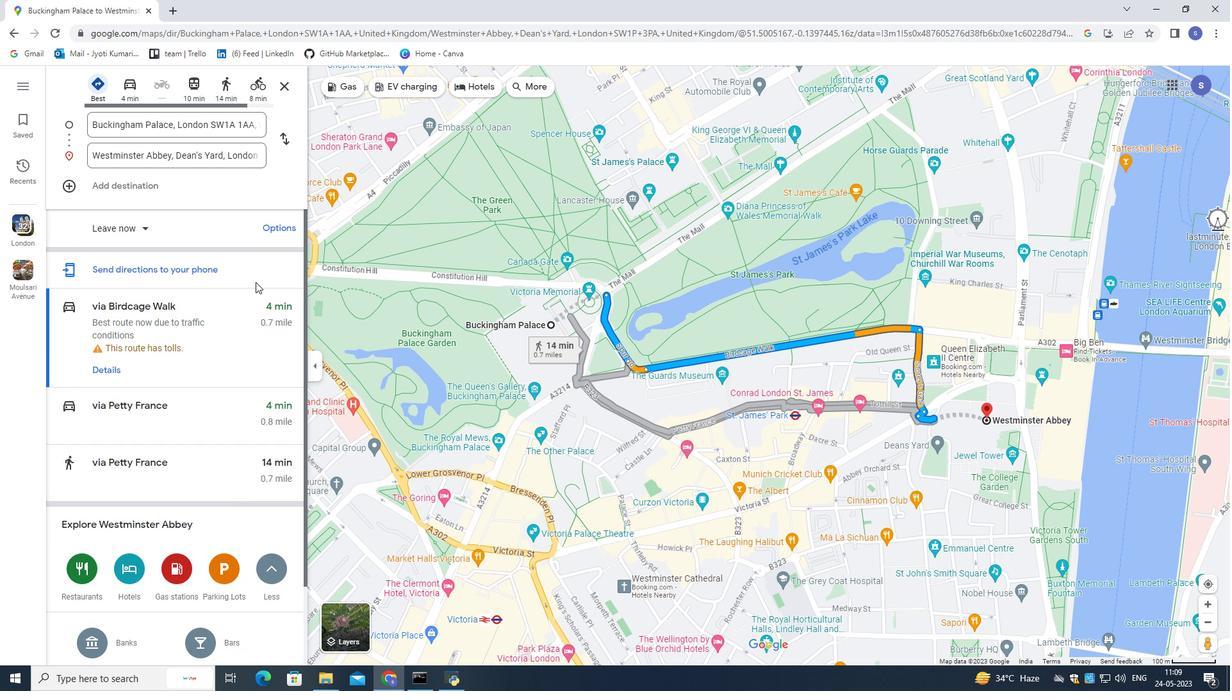 
Action: Mouse moved to (258, 275)
Screenshot: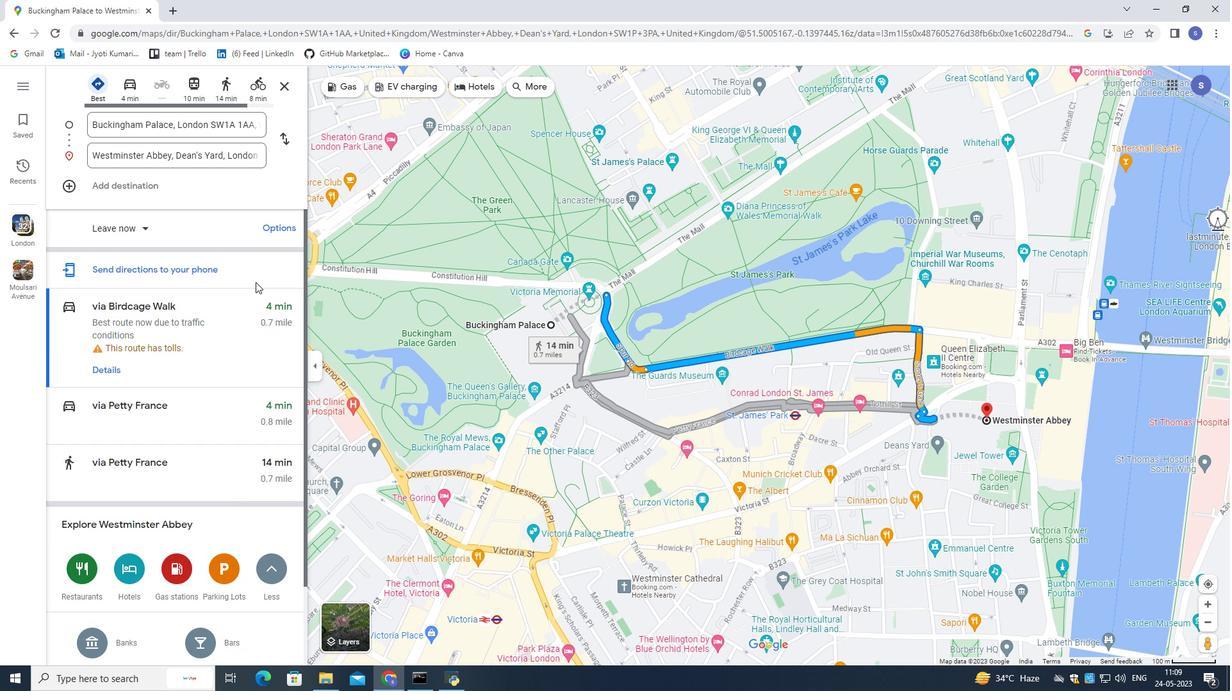 
Action: Mouse scrolled (258, 276) with delta (0, 0)
Screenshot: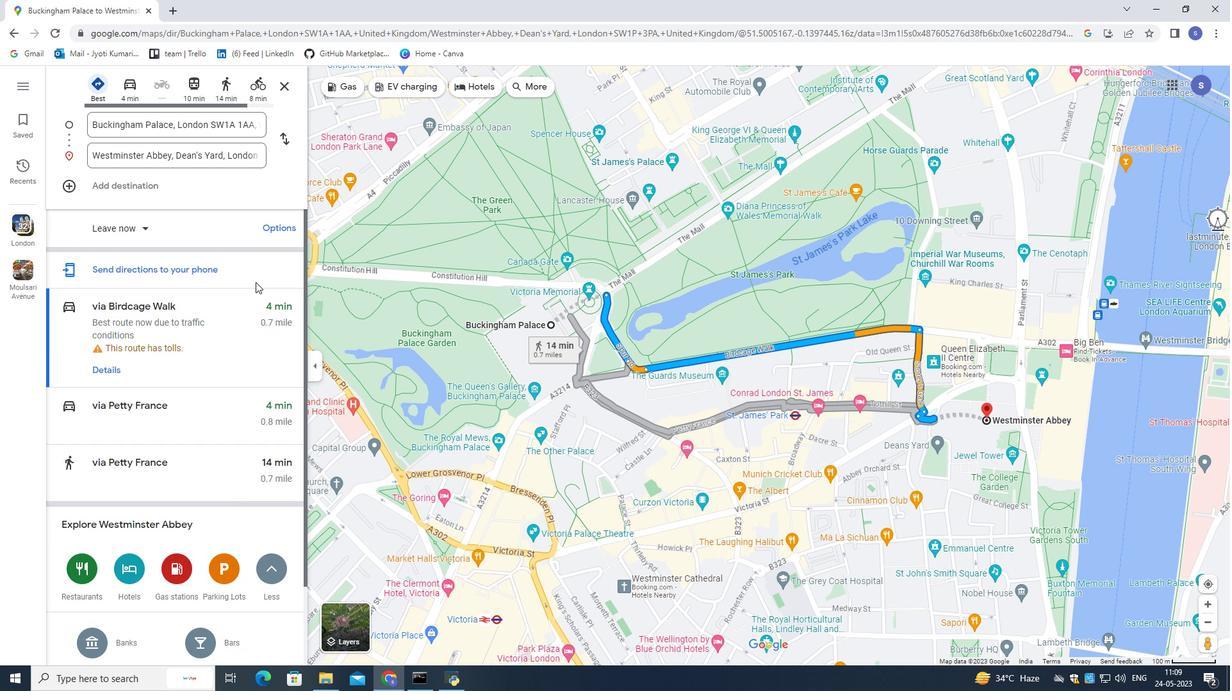 
Action: Mouse moved to (535, 94)
Screenshot: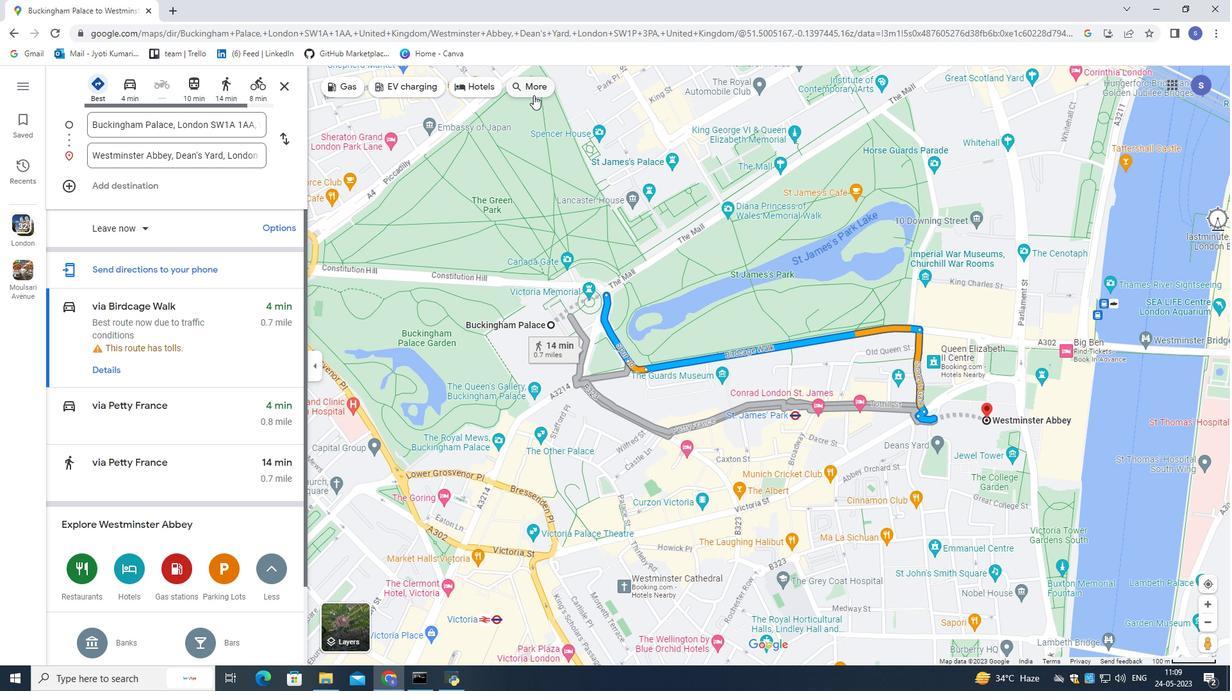 
Action: Mouse pressed left at (535, 94)
Screenshot: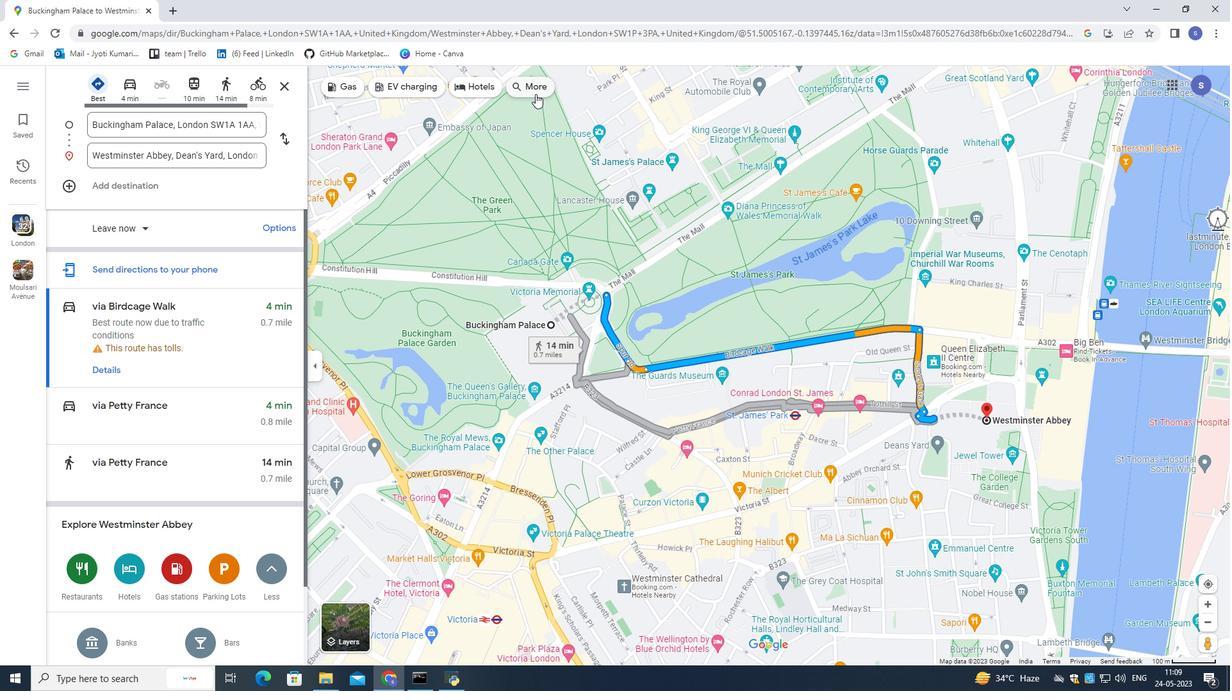 
Action: Mouse moved to (101, 457)
Screenshot: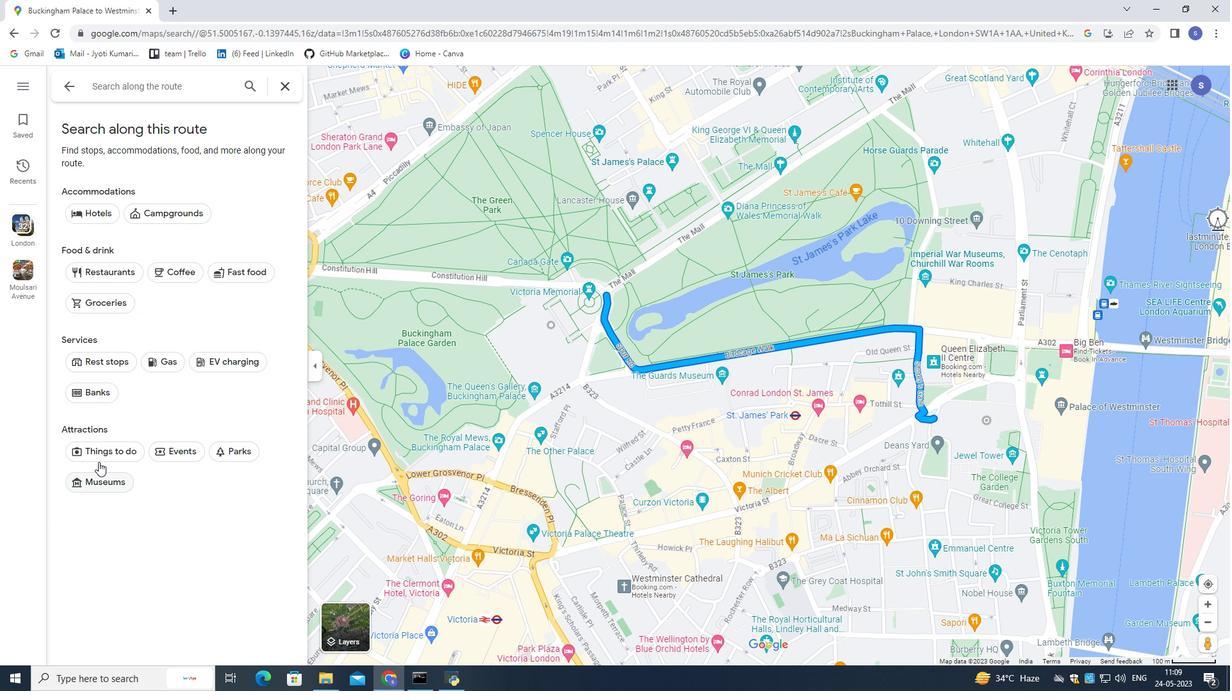 
Action: Mouse pressed left at (101, 457)
Screenshot: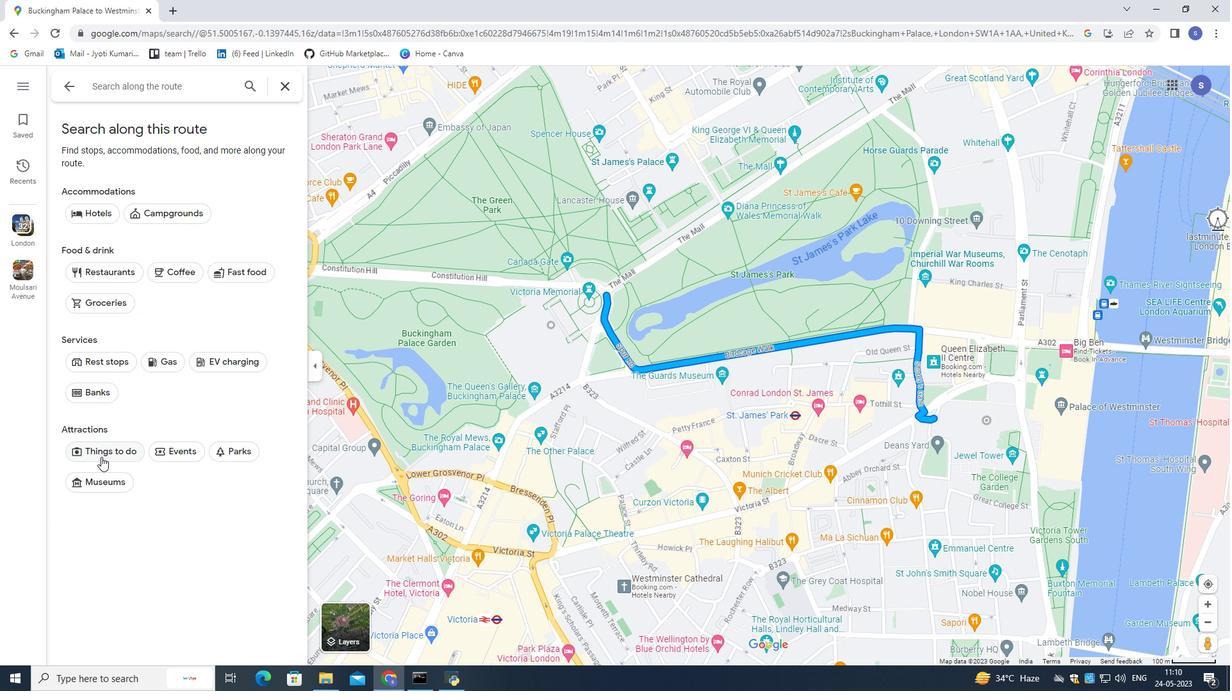 
Action: Mouse moved to (271, 130)
Screenshot: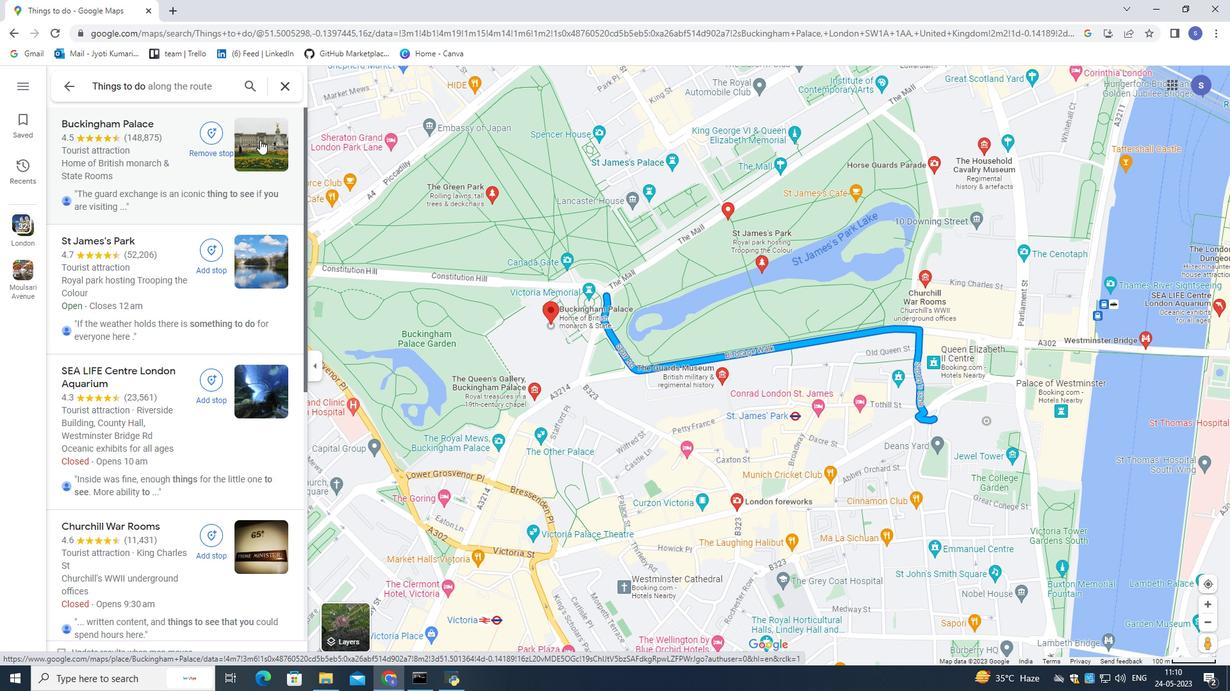 
Action: Mouse pressed left at (271, 130)
Screenshot: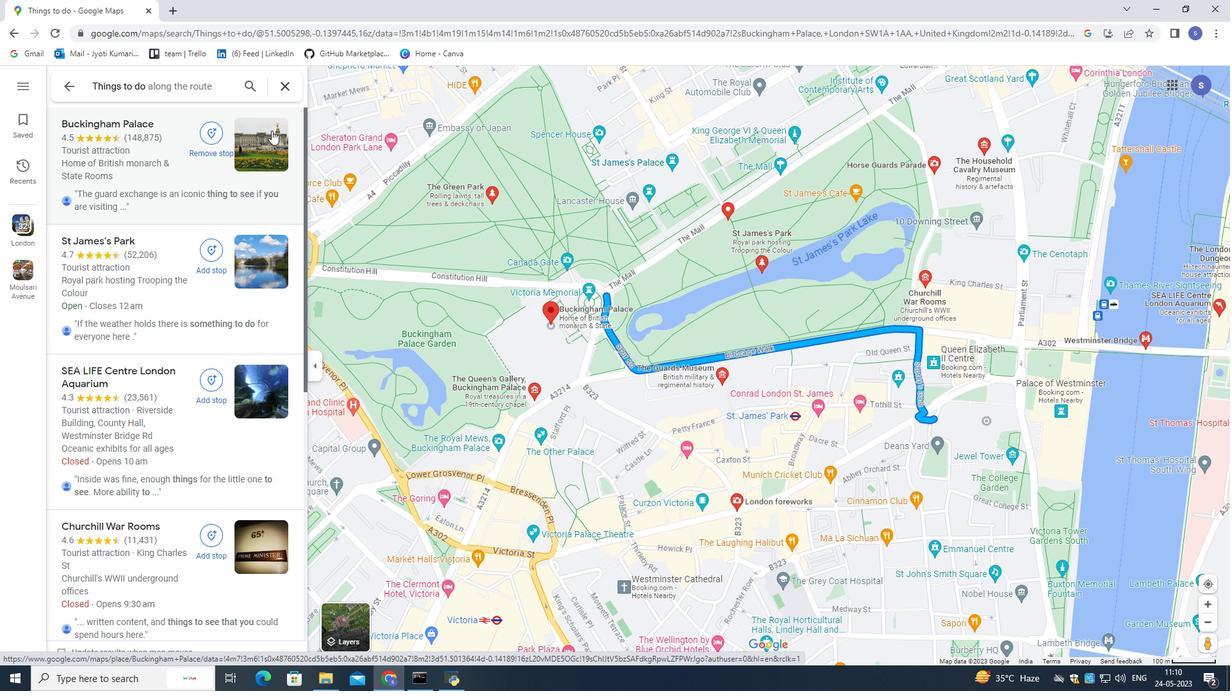 
Action: Mouse moved to (340, 511)
Screenshot: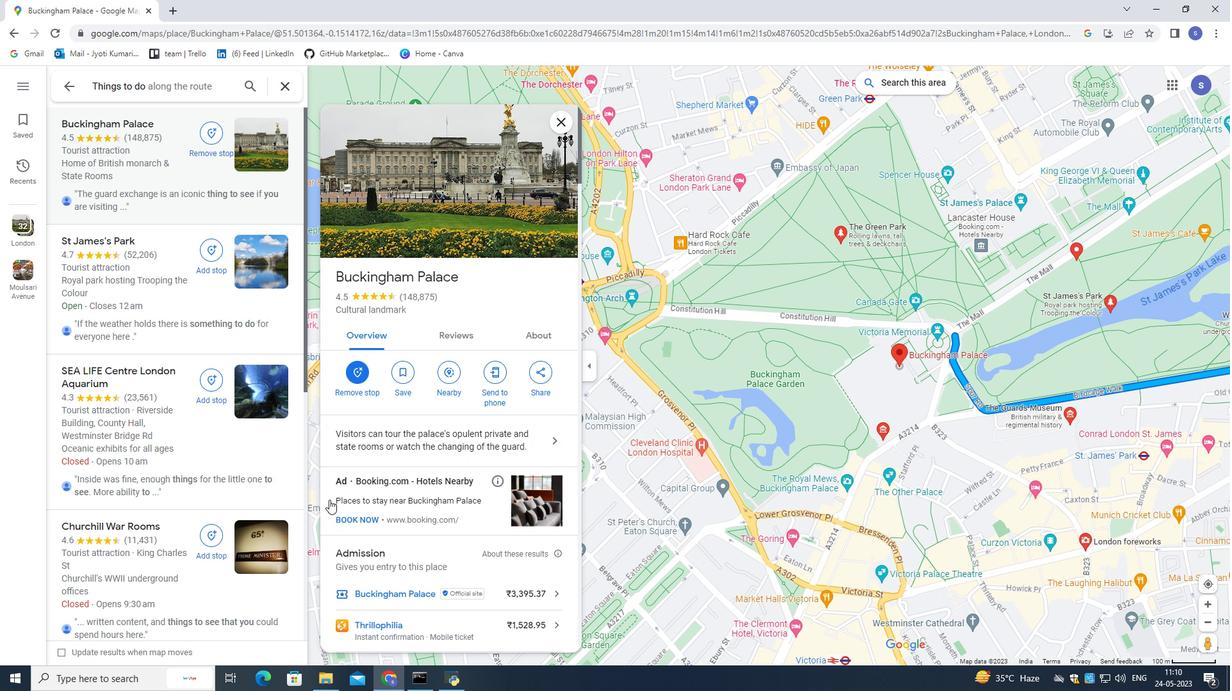 
Action: Mouse scrolled (340, 511) with delta (0, 0)
Screenshot: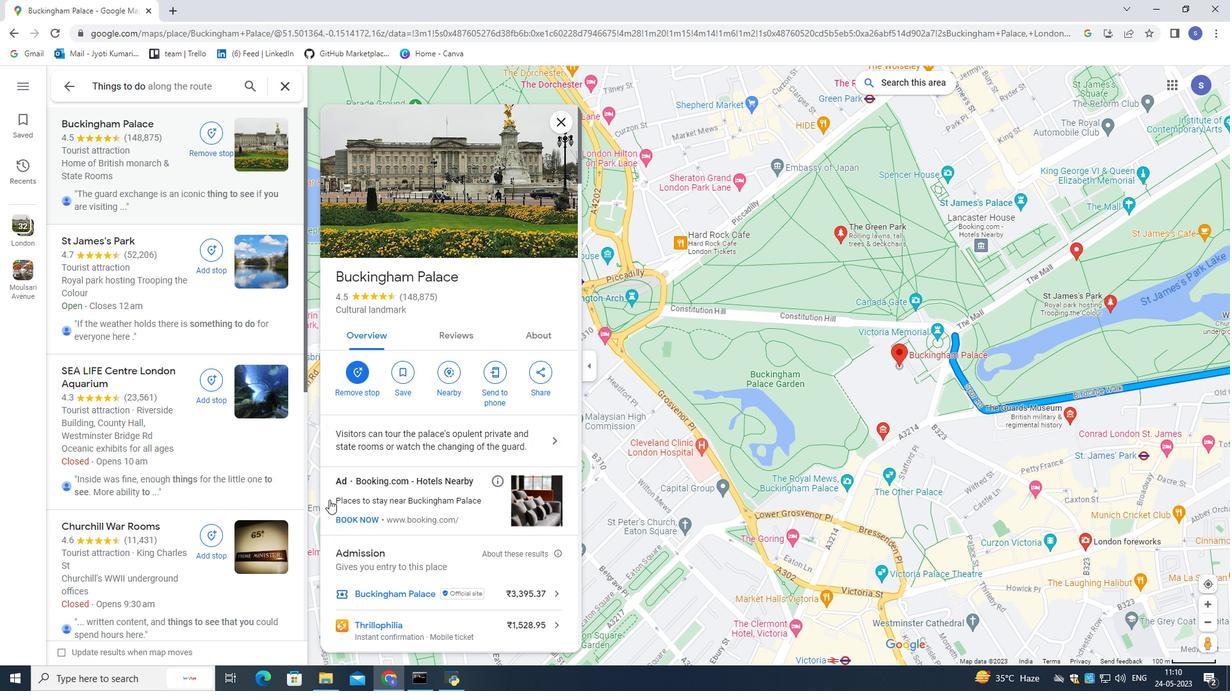 
Action: Mouse moved to (358, 512)
Screenshot: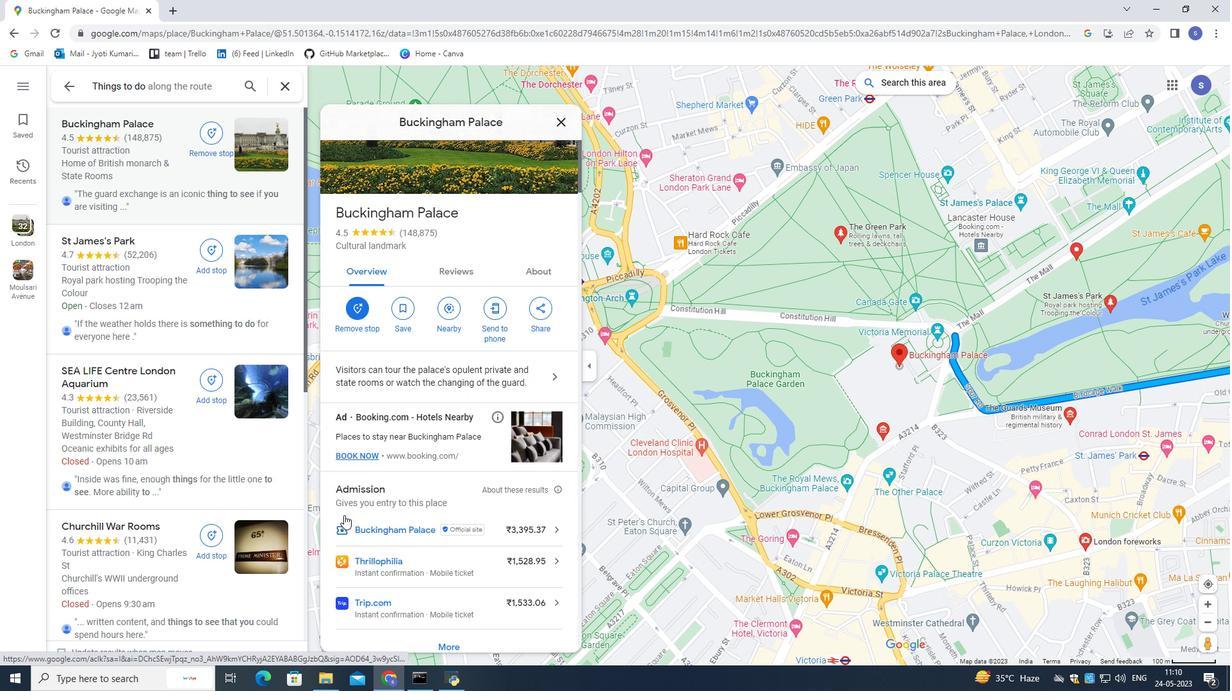 
Action: Mouse scrolled (344, 515) with delta (0, 0)
Screenshot: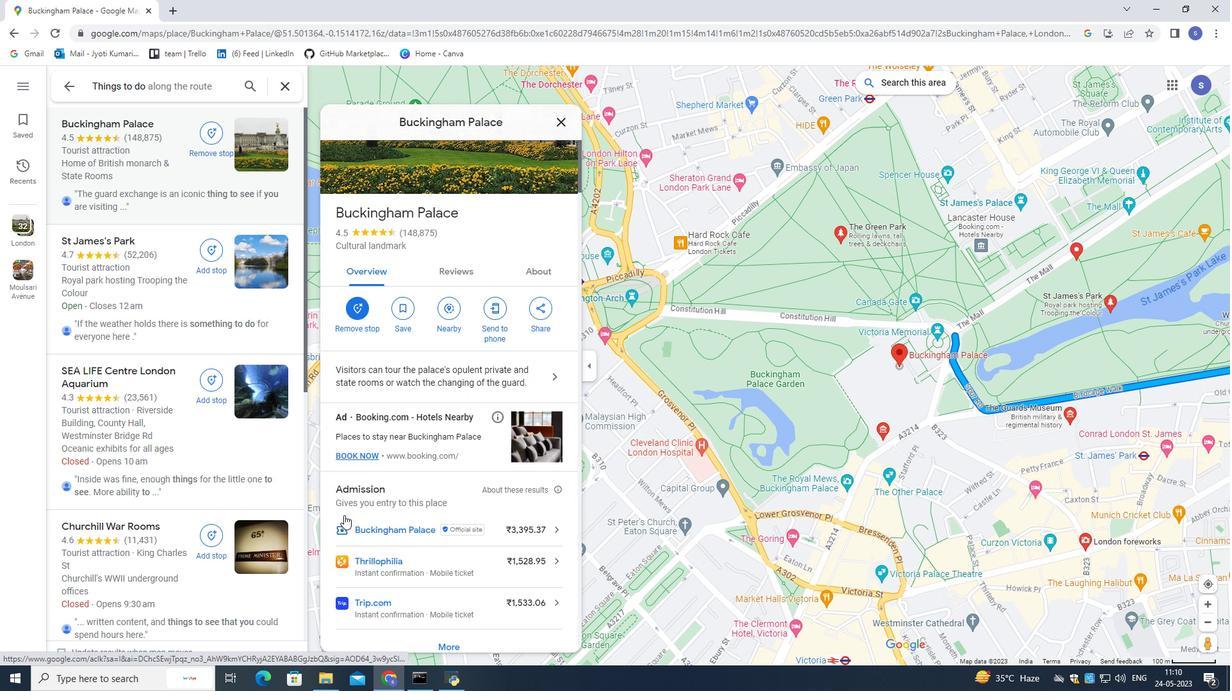 
Action: Mouse moved to (508, 461)
Screenshot: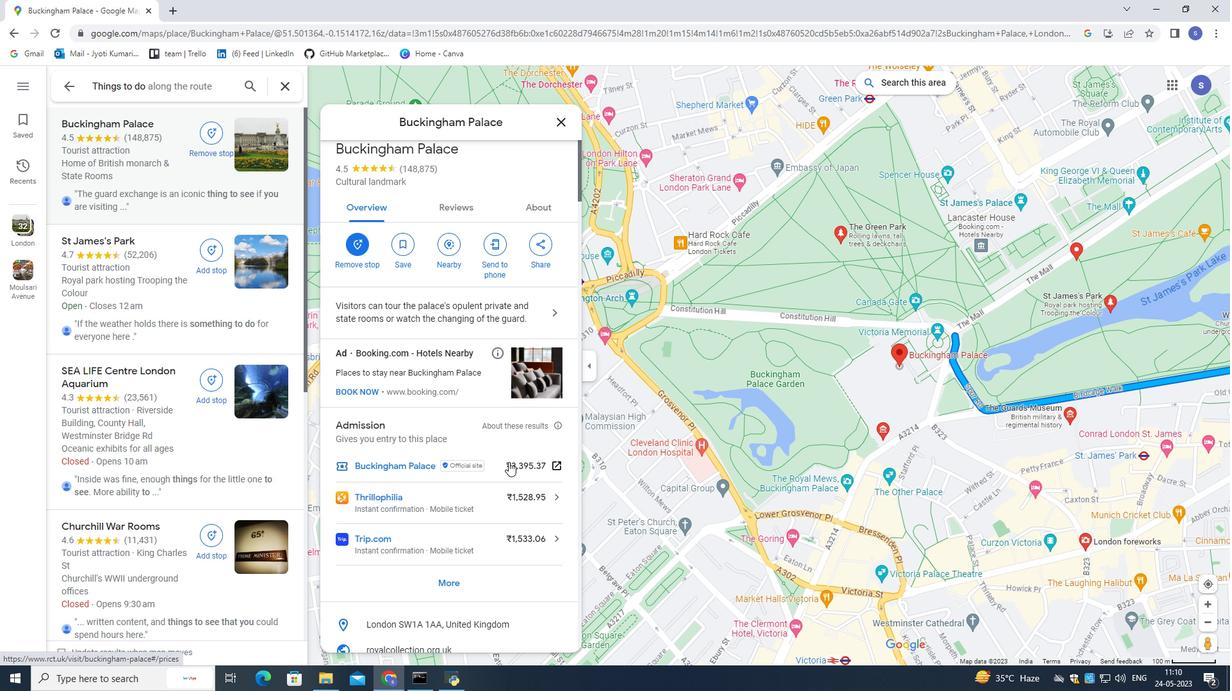 
Action: Mouse scrolled (508, 461) with delta (0, 0)
Screenshot: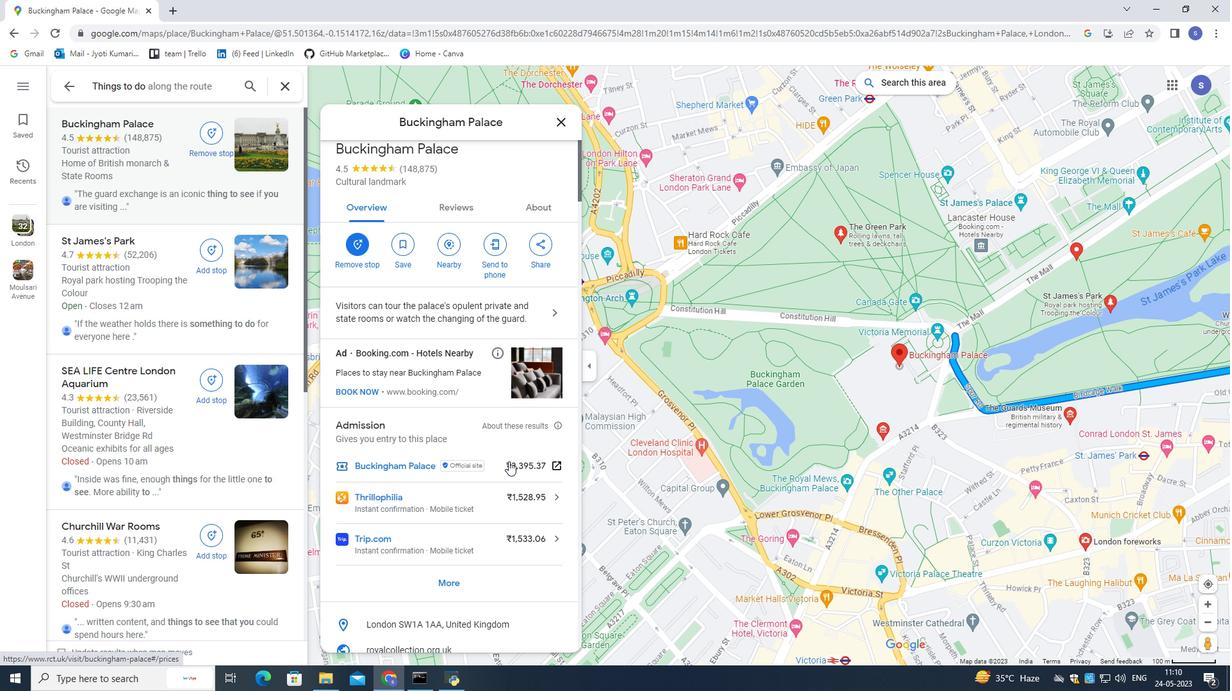 
Action: Mouse scrolled (508, 461) with delta (0, 0)
Screenshot: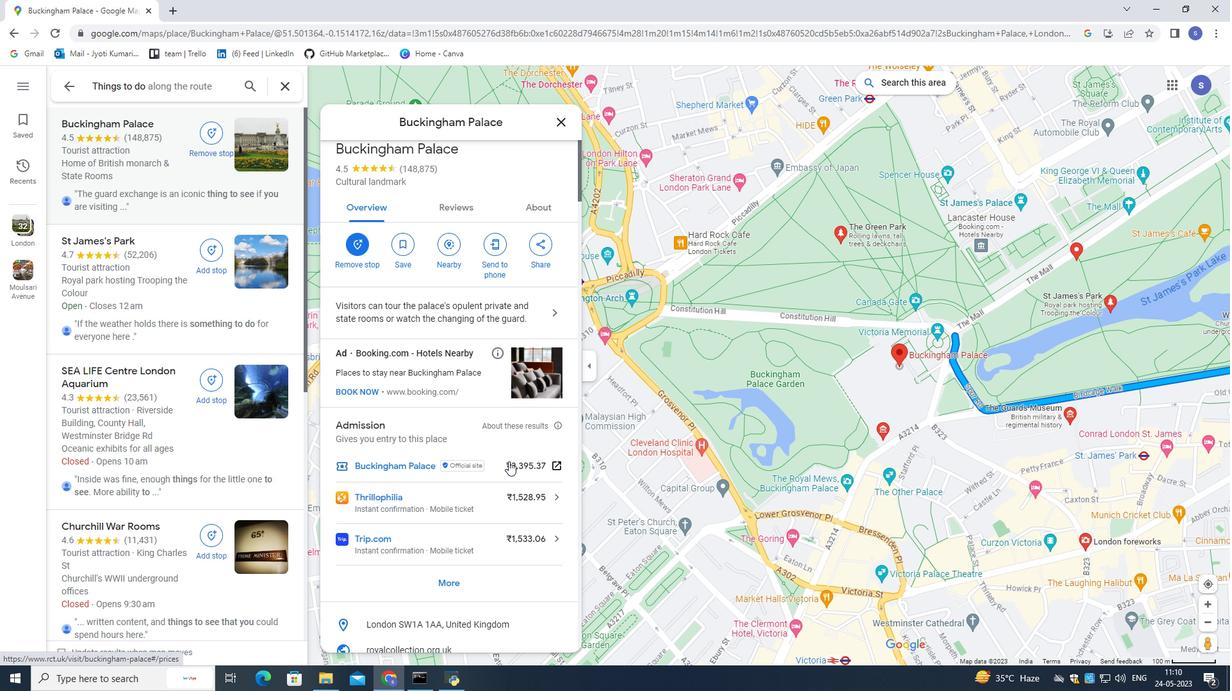 
Action: Mouse scrolled (508, 461) with delta (0, 0)
Screenshot: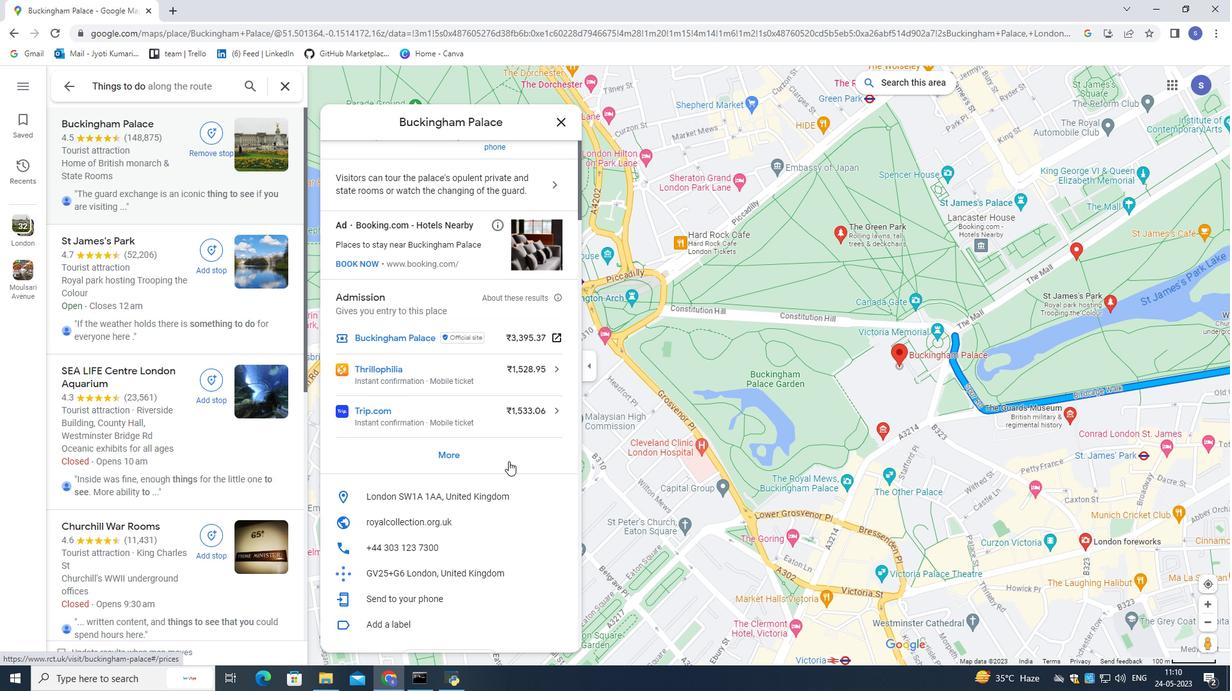 
Action: Mouse scrolled (508, 461) with delta (0, 0)
Screenshot: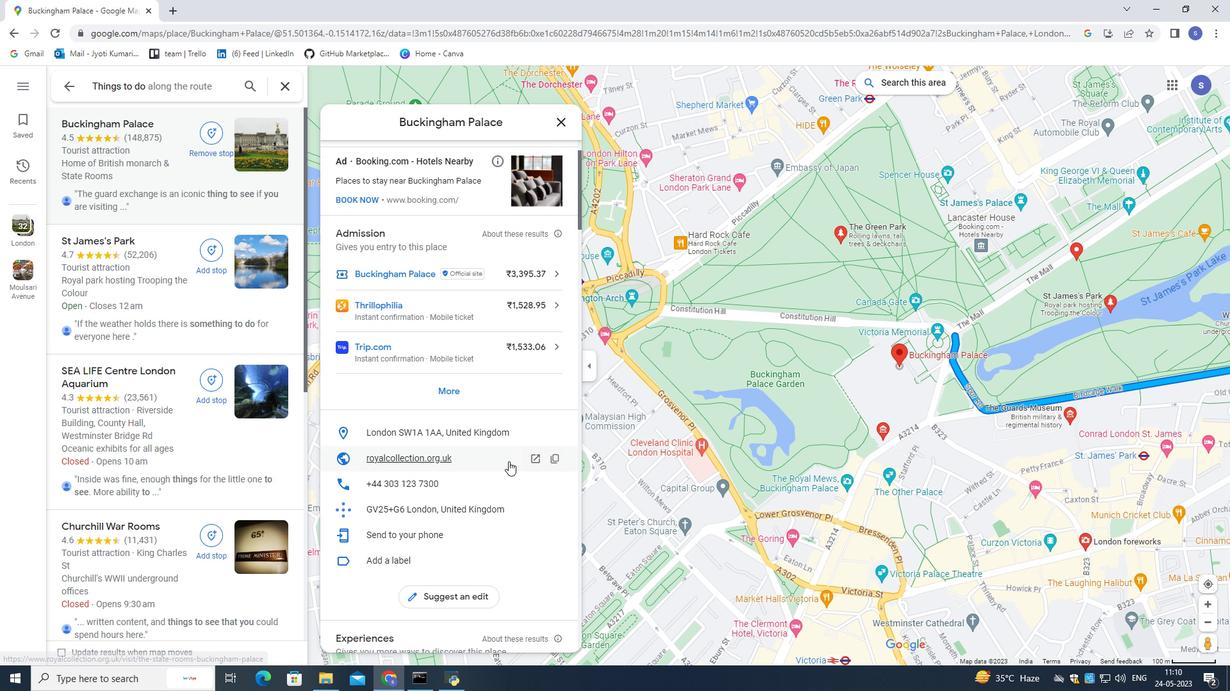 
Action: Mouse moved to (153, 219)
Screenshot: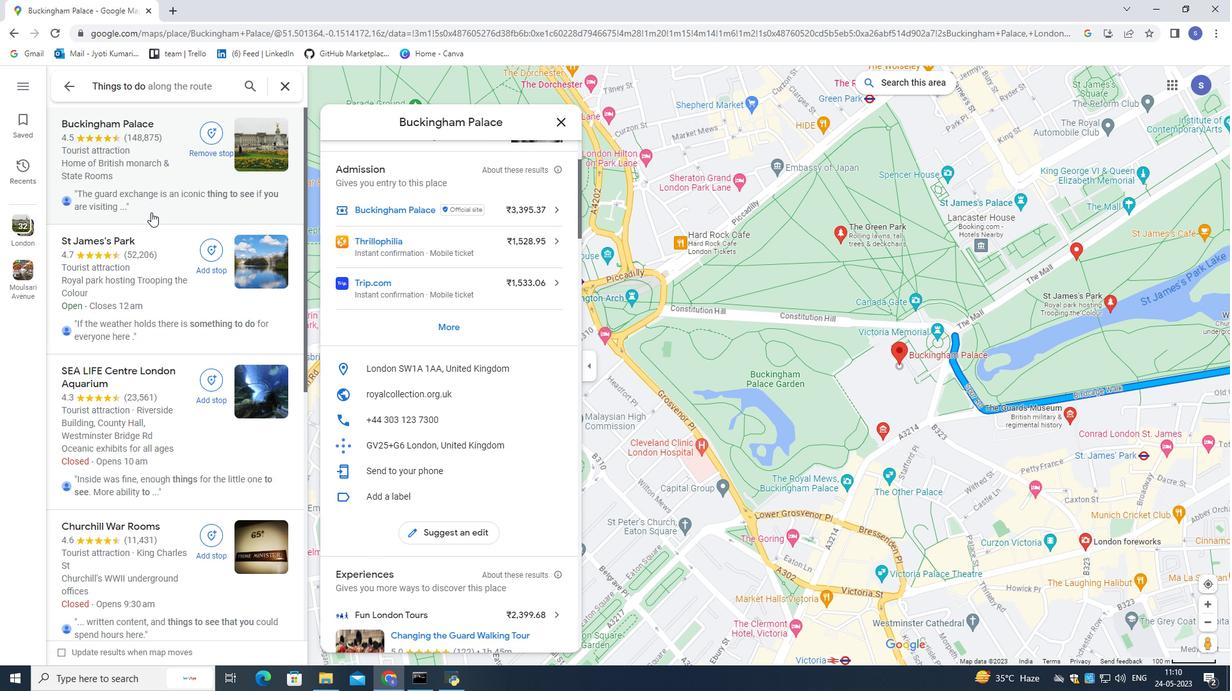 
Action: Mouse scrolled (153, 218) with delta (0, 0)
Screenshot: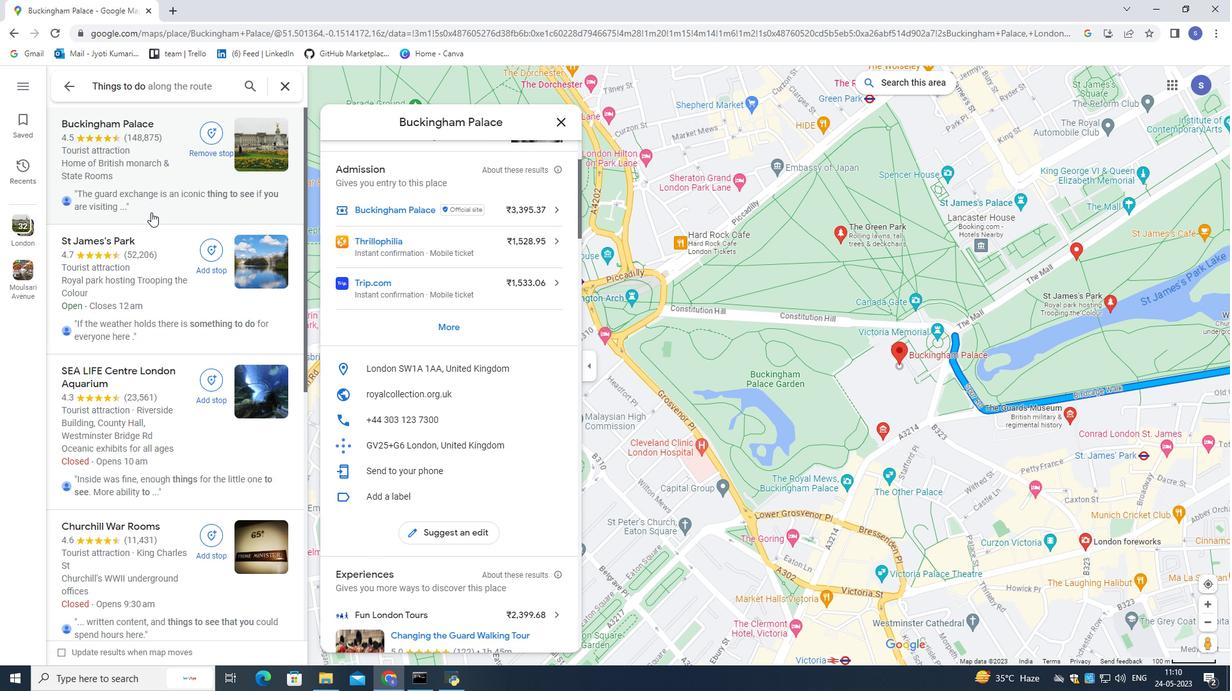 
Action: Mouse moved to (360, 324)
Screenshot: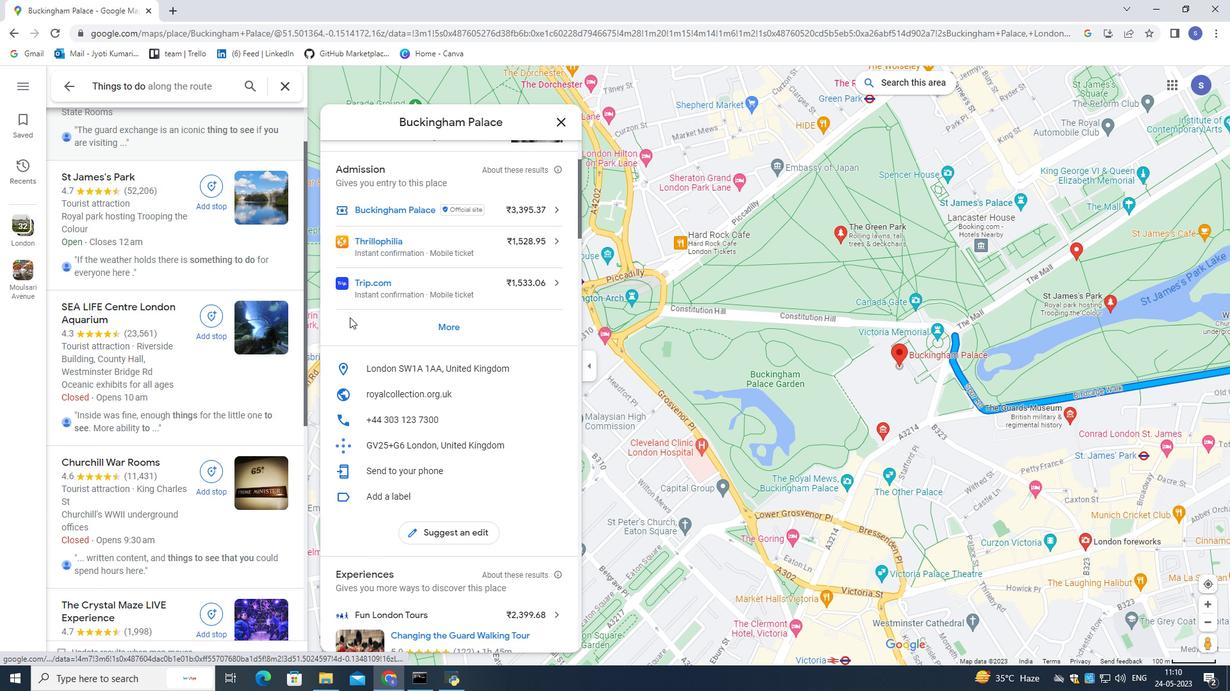 
Action: Mouse scrolled (359, 322) with delta (0, 0)
Screenshot: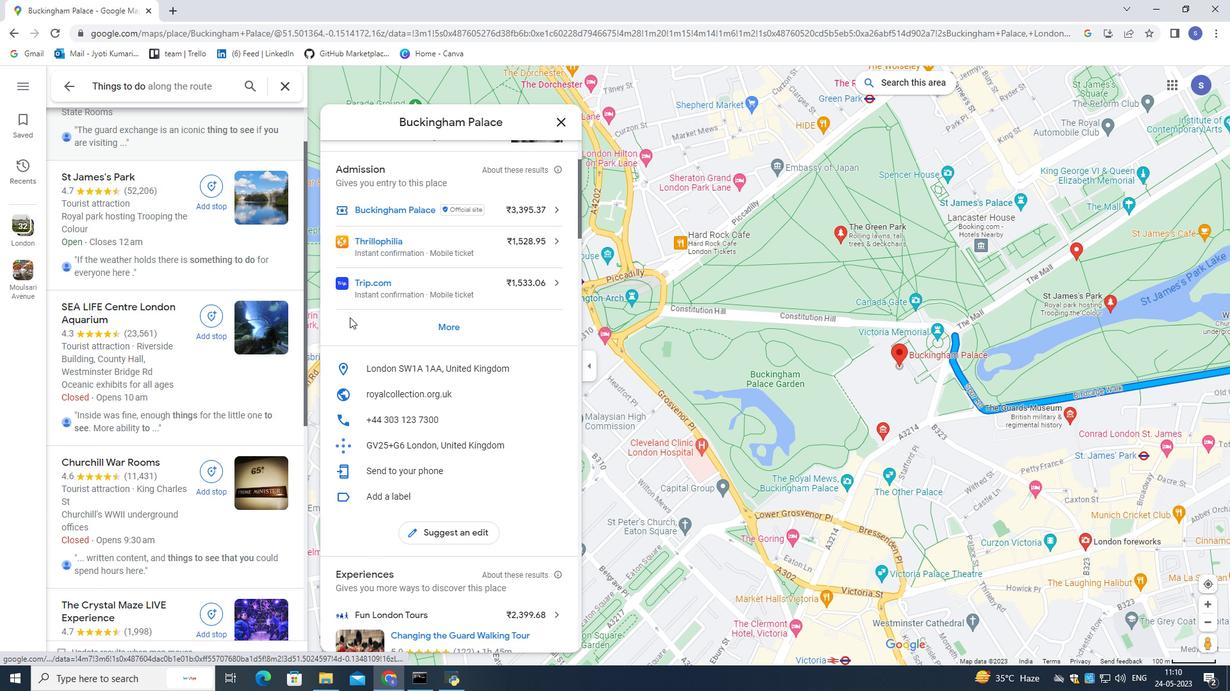
Action: Mouse moved to (365, 326)
Screenshot: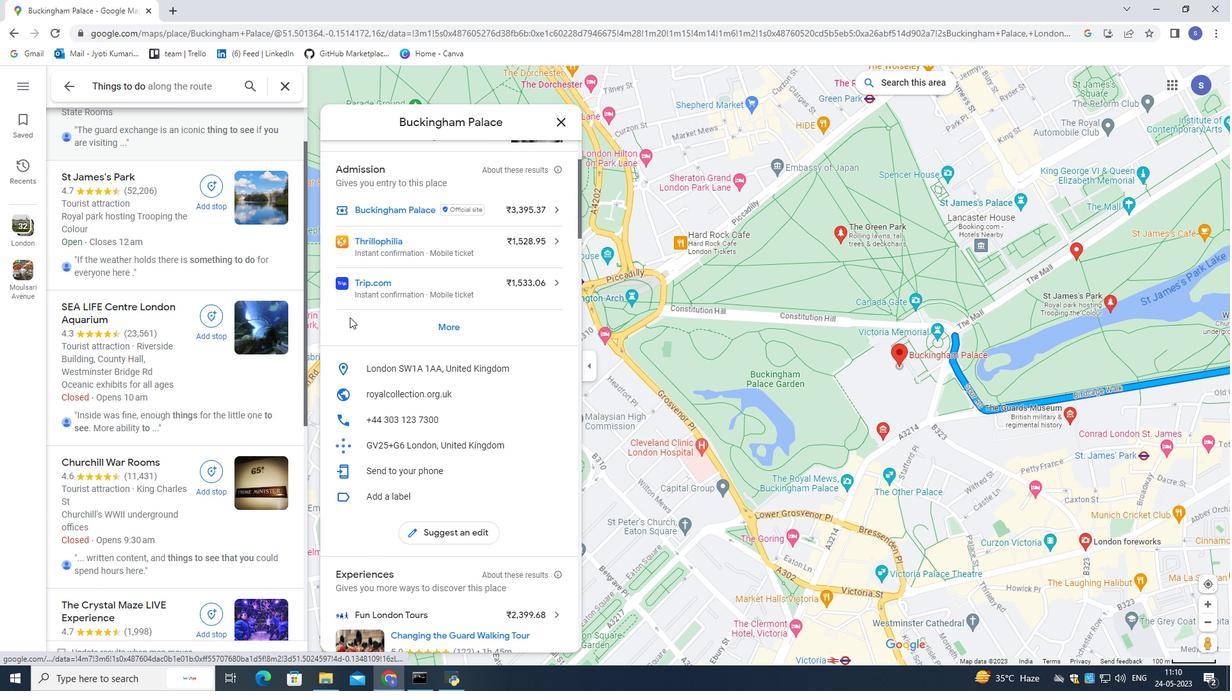 
Action: Mouse scrolled (365, 326) with delta (0, 0)
Screenshot: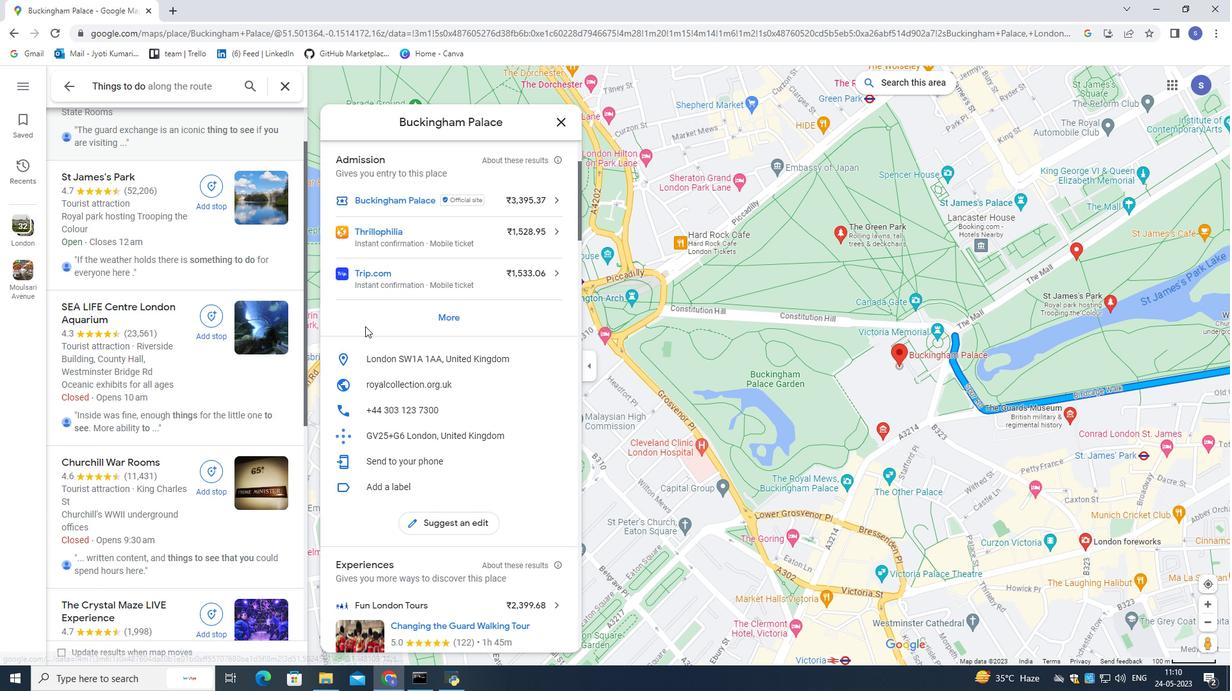 
Action: Mouse scrolled (365, 326) with delta (0, 0)
Screenshot: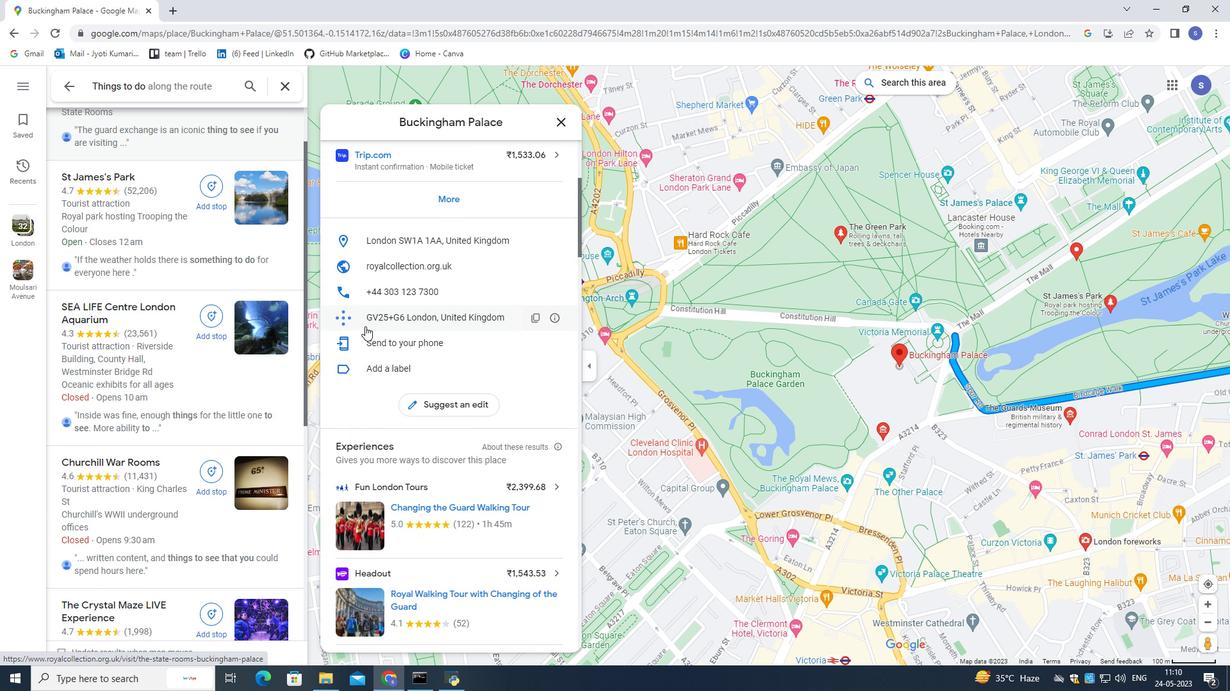 
Action: Mouse moved to (192, 158)
Screenshot: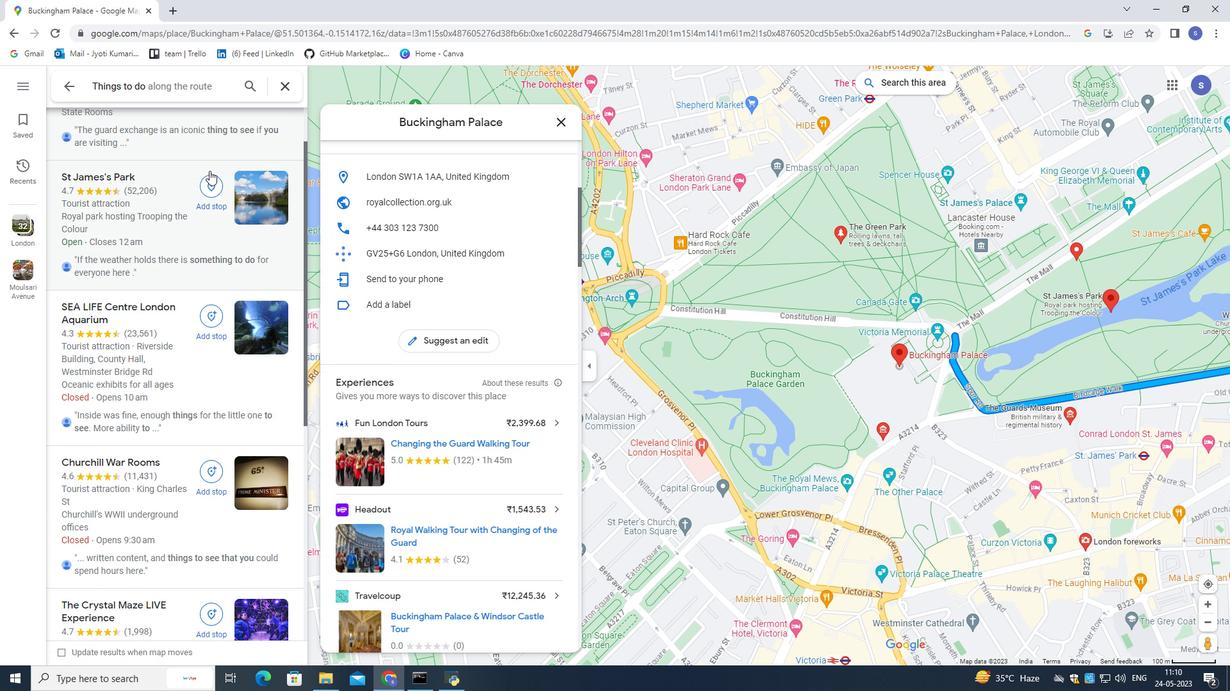 
Action: Mouse scrolled (192, 158) with delta (0, 0)
Screenshot: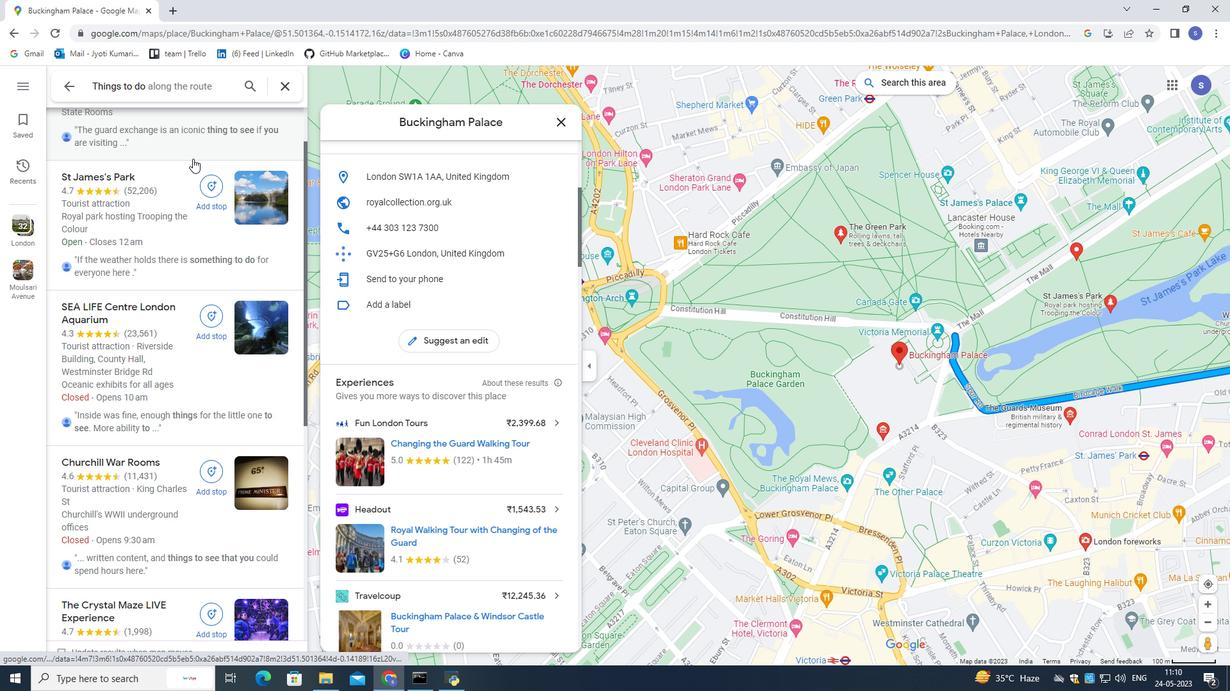 
Action: Mouse scrolled (192, 158) with delta (0, 0)
Screenshot: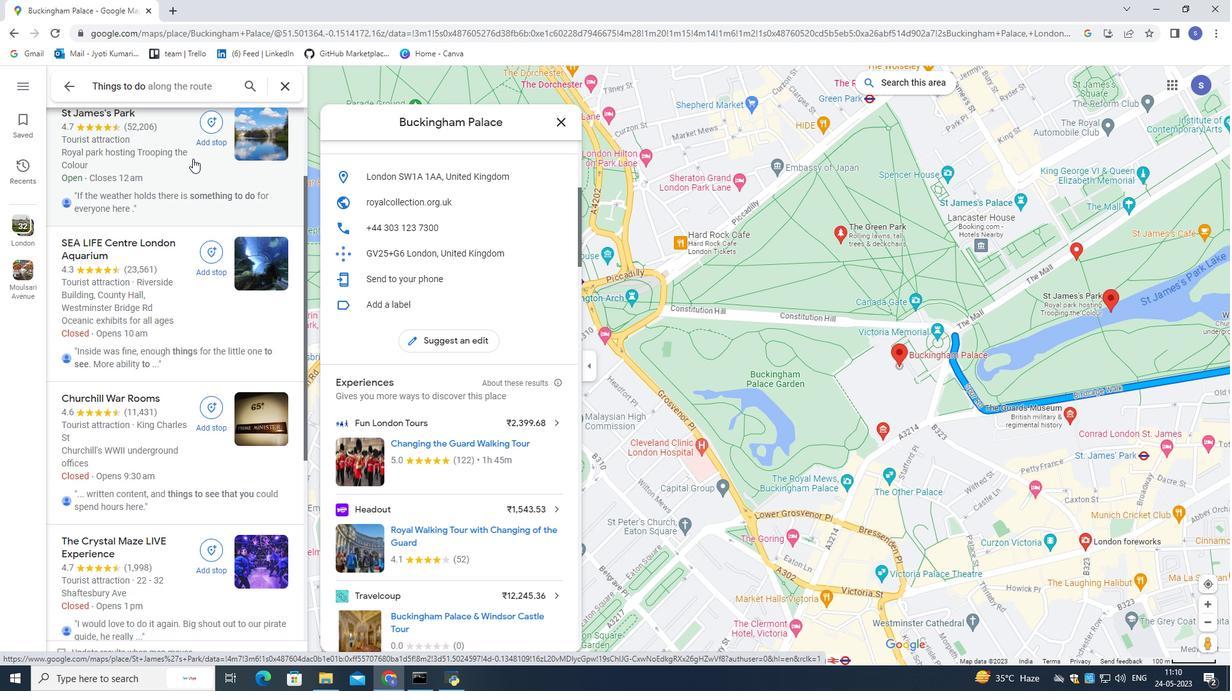 
Action: Mouse scrolled (192, 158) with delta (0, 0)
Screenshot: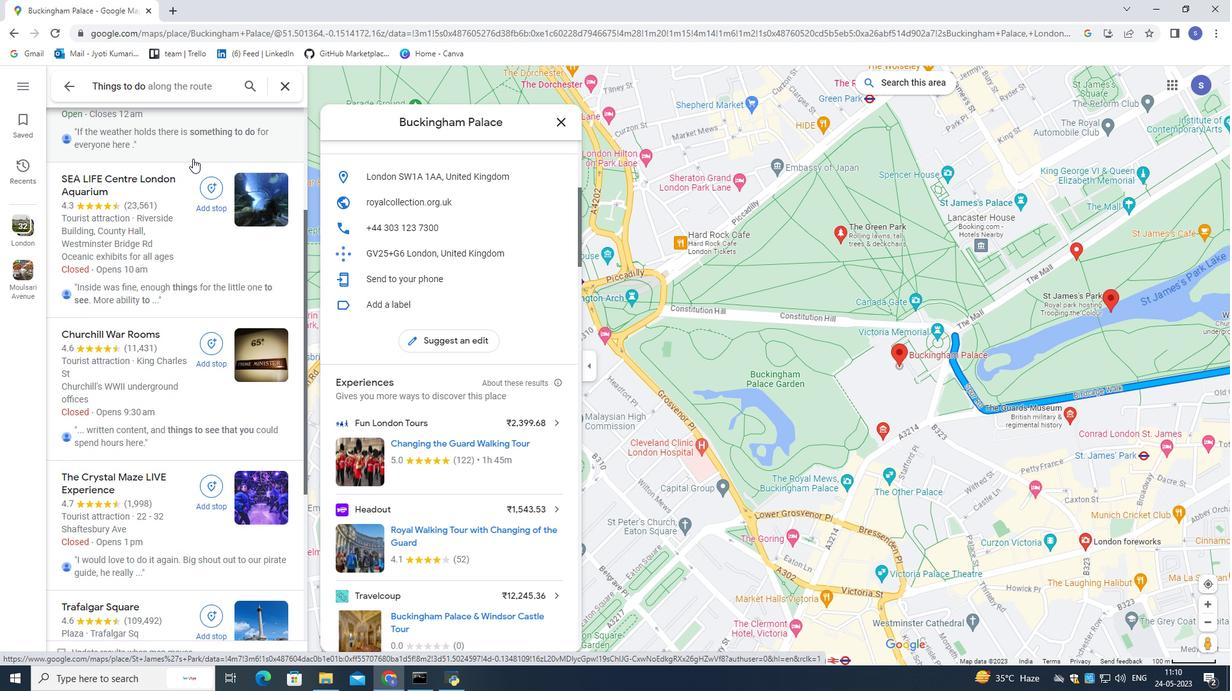 
Action: Mouse scrolled (192, 158) with delta (0, 0)
Screenshot: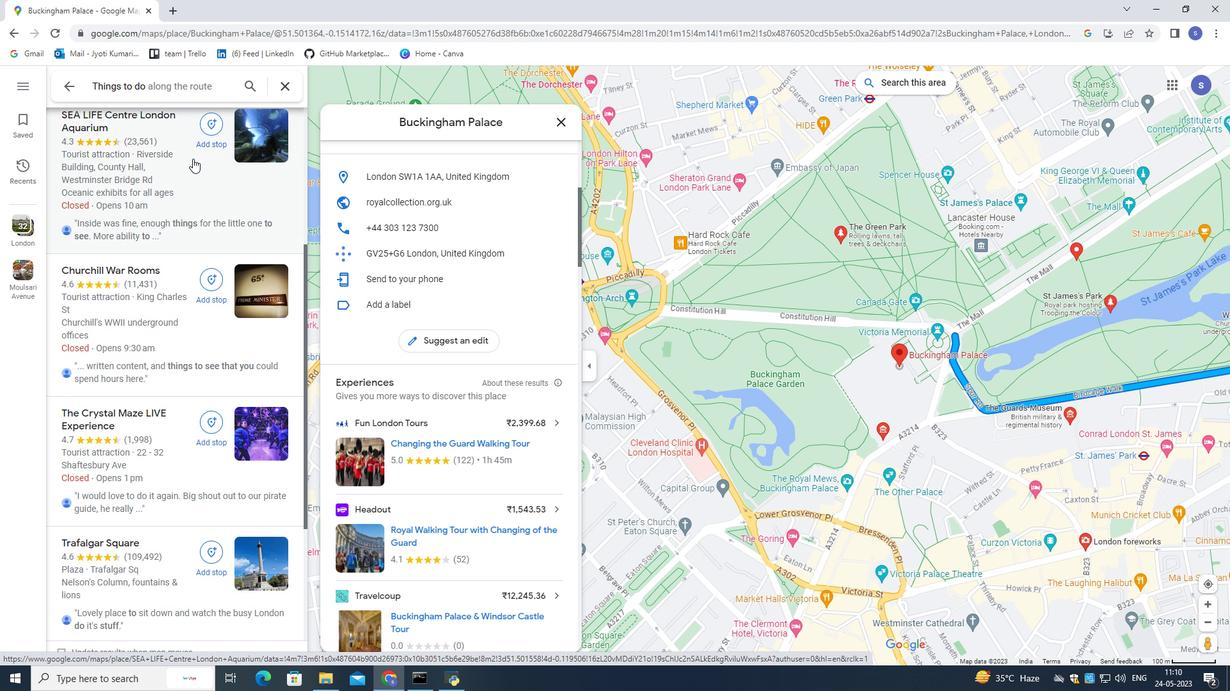 
Action: Mouse scrolled (192, 158) with delta (0, 0)
Screenshot: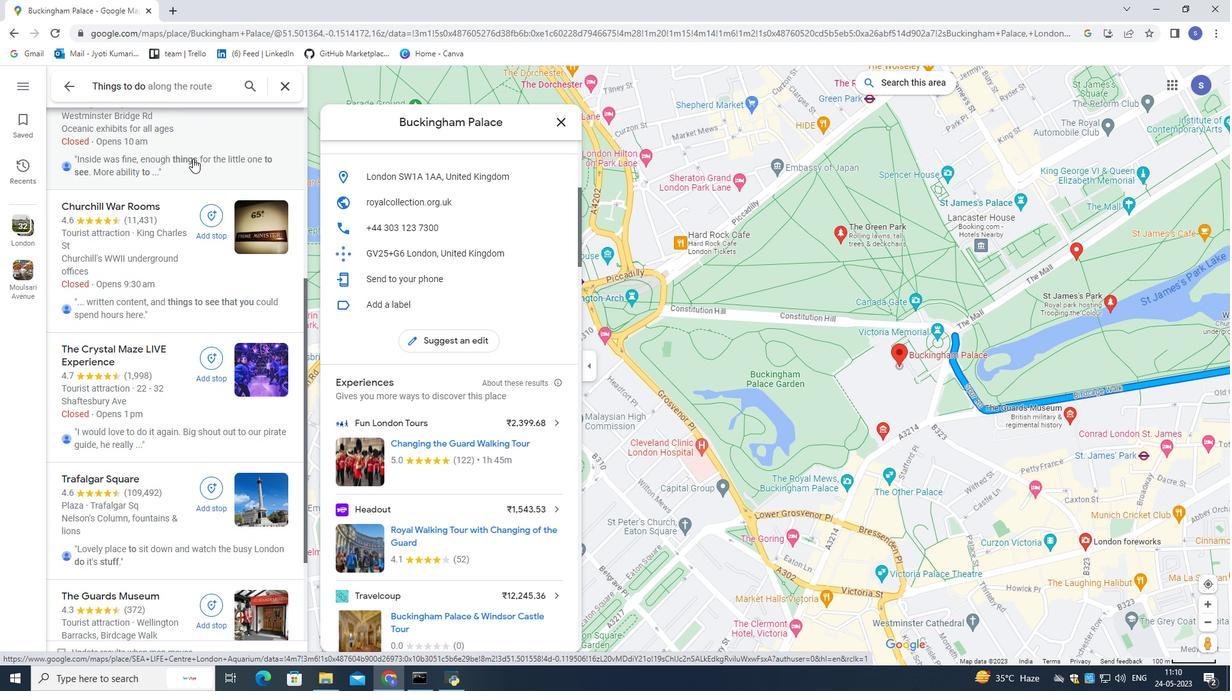 
Action: Mouse scrolled (192, 158) with delta (0, 0)
Screenshot: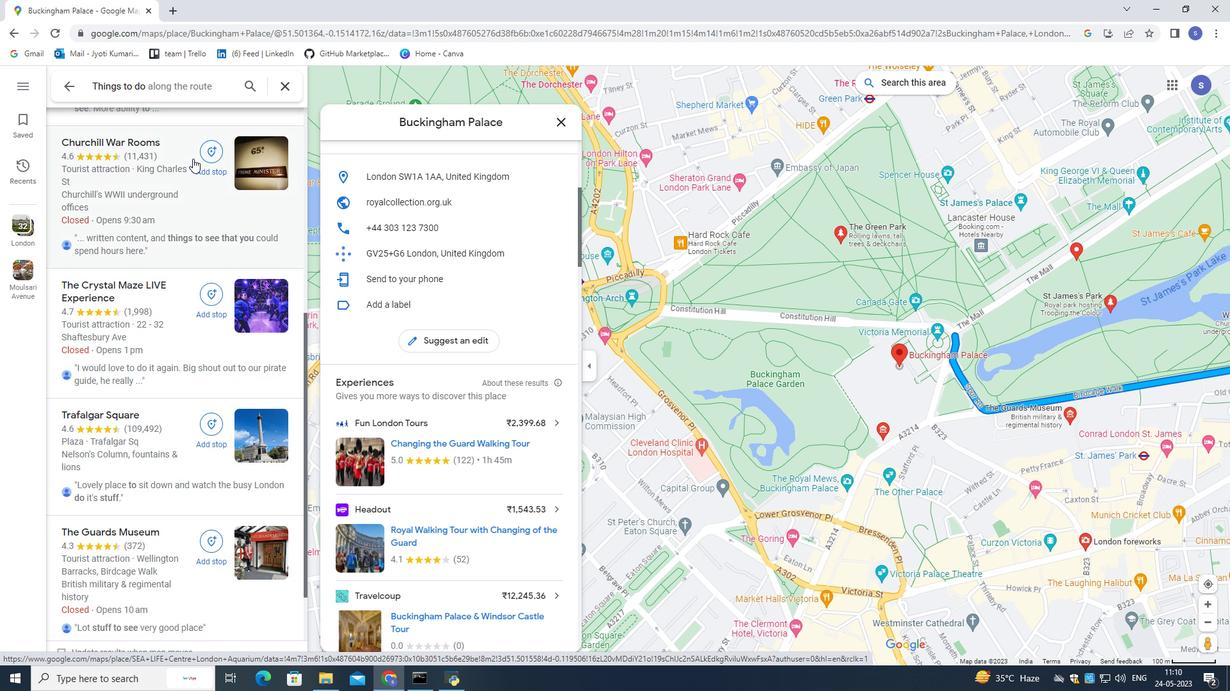 
Action: Mouse scrolled (192, 158) with delta (0, 0)
Screenshot: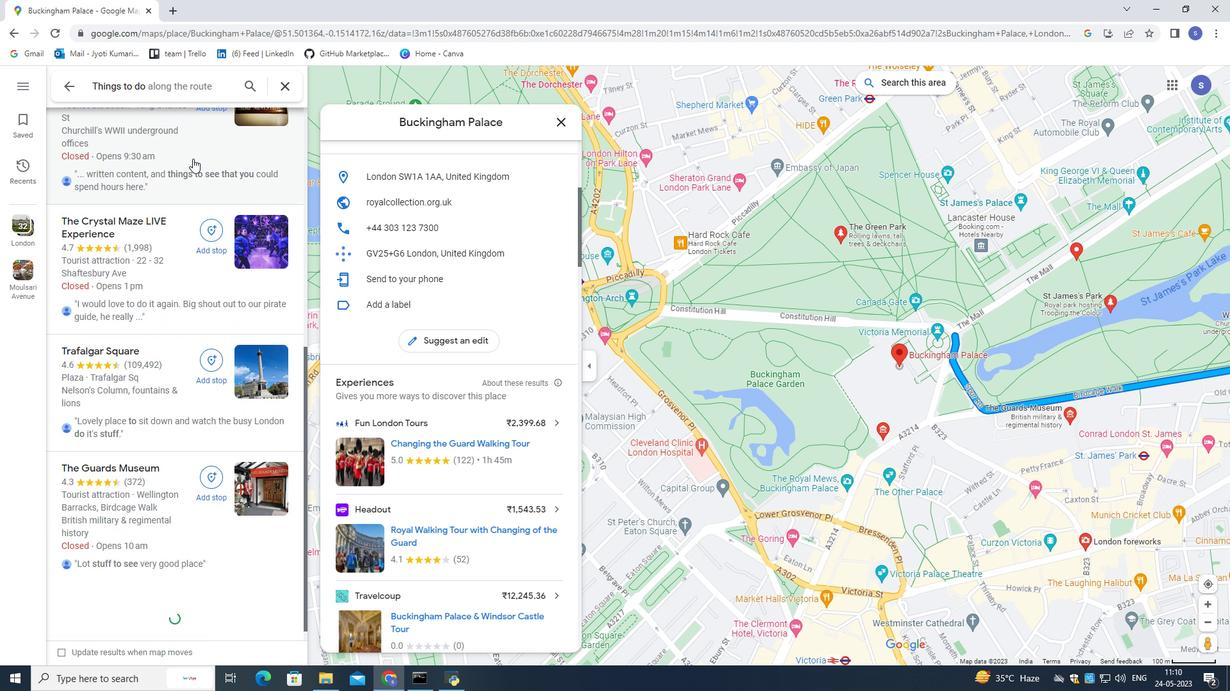 
Action: Mouse scrolled (192, 158) with delta (0, 0)
Screenshot: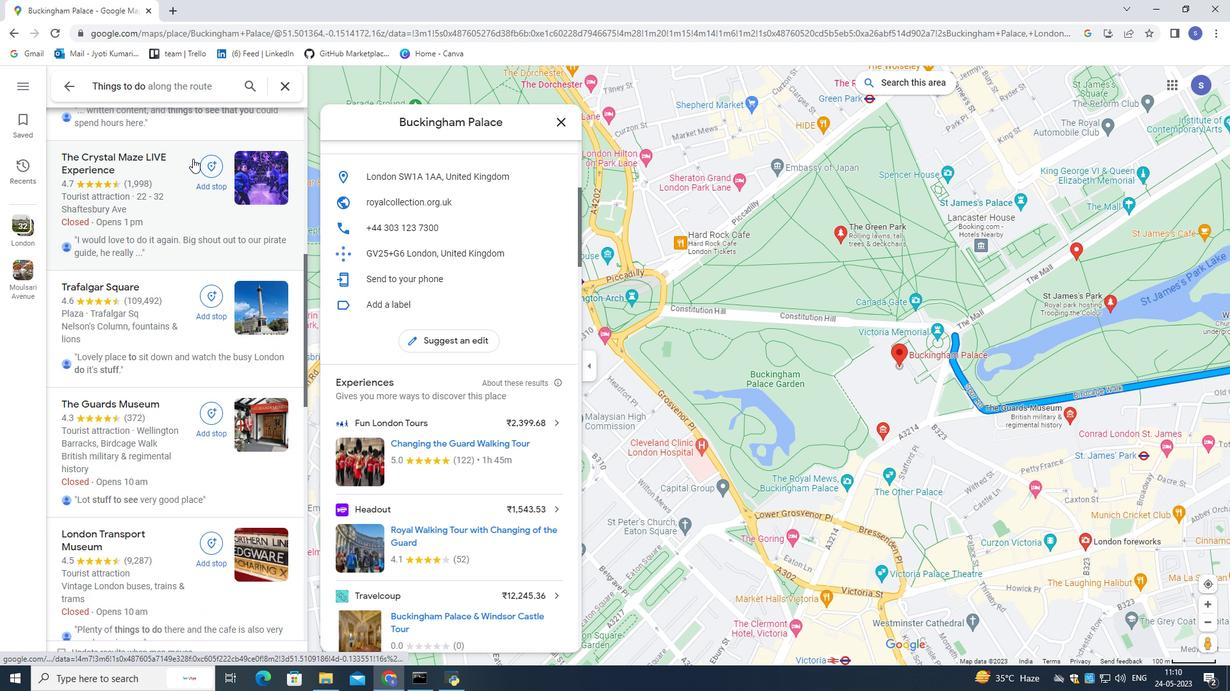 
Action: Mouse scrolled (192, 158) with delta (0, 0)
Screenshot: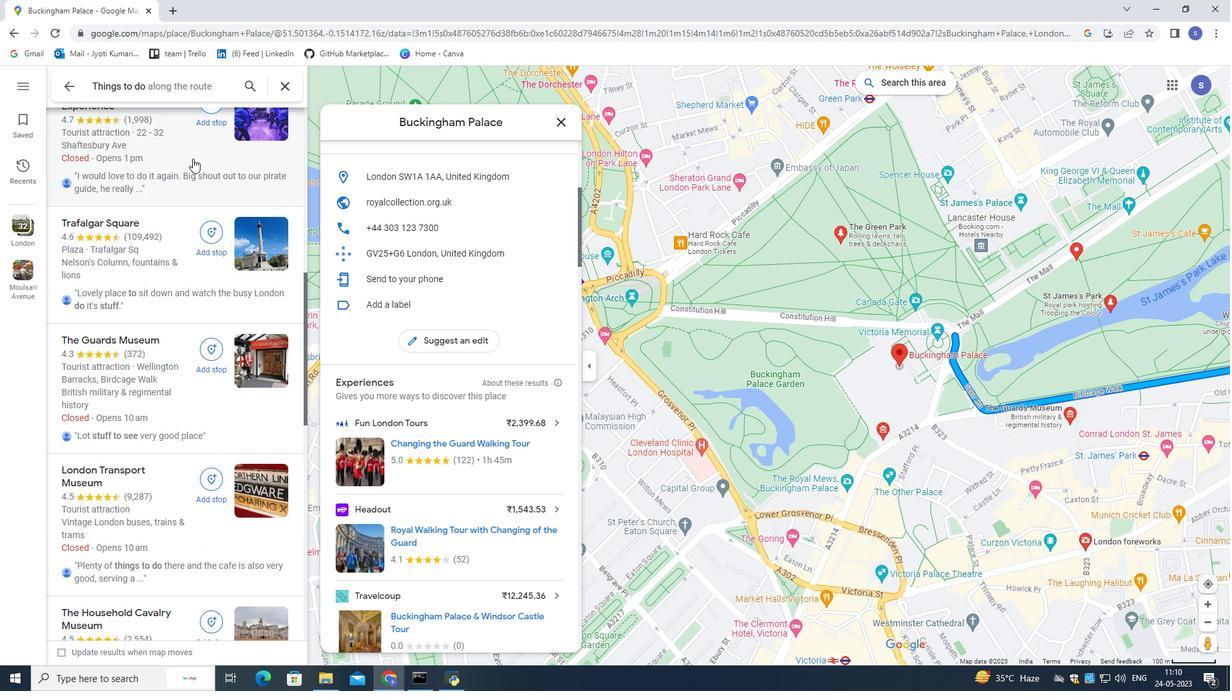 
Action: Mouse scrolled (192, 158) with delta (0, 0)
Screenshot: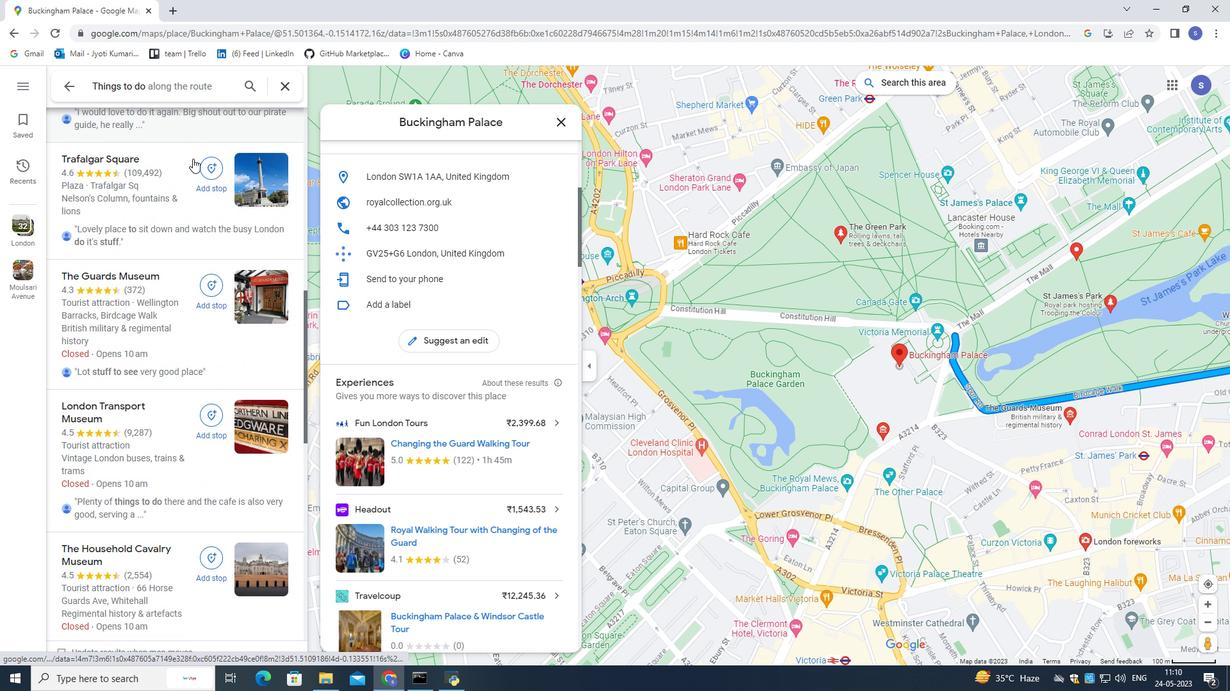 
Action: Mouse scrolled (192, 158) with delta (0, 0)
Screenshot: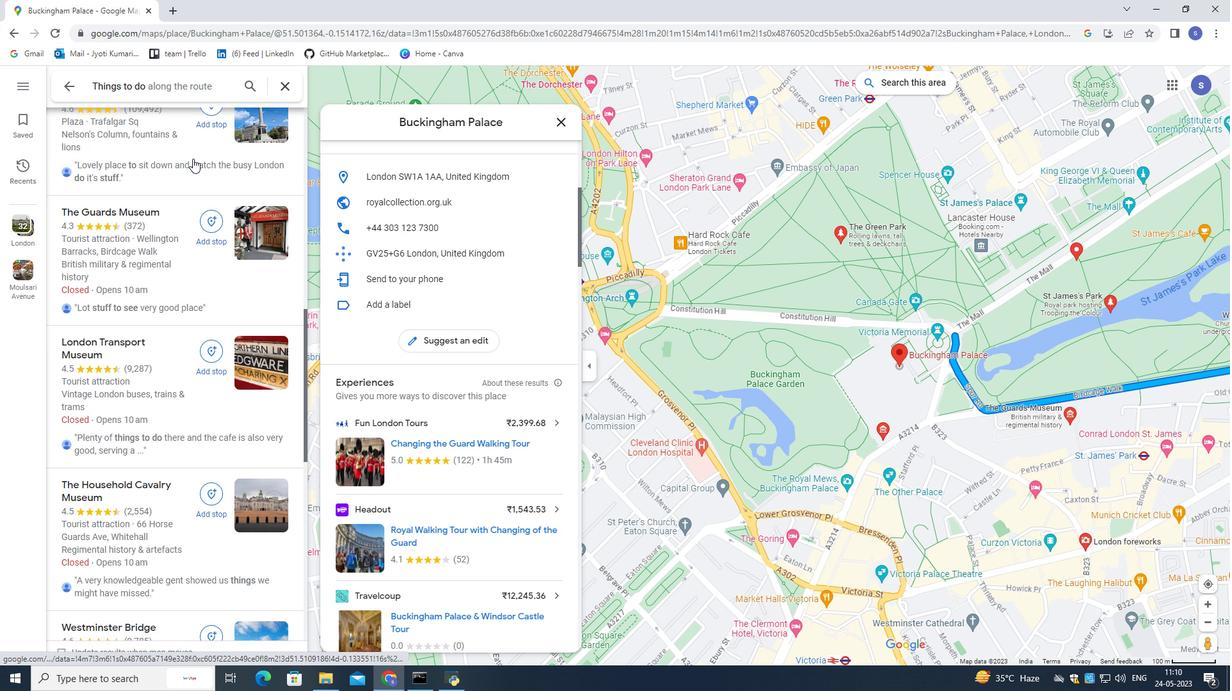 
Action: Mouse scrolled (192, 158) with delta (0, 0)
Screenshot: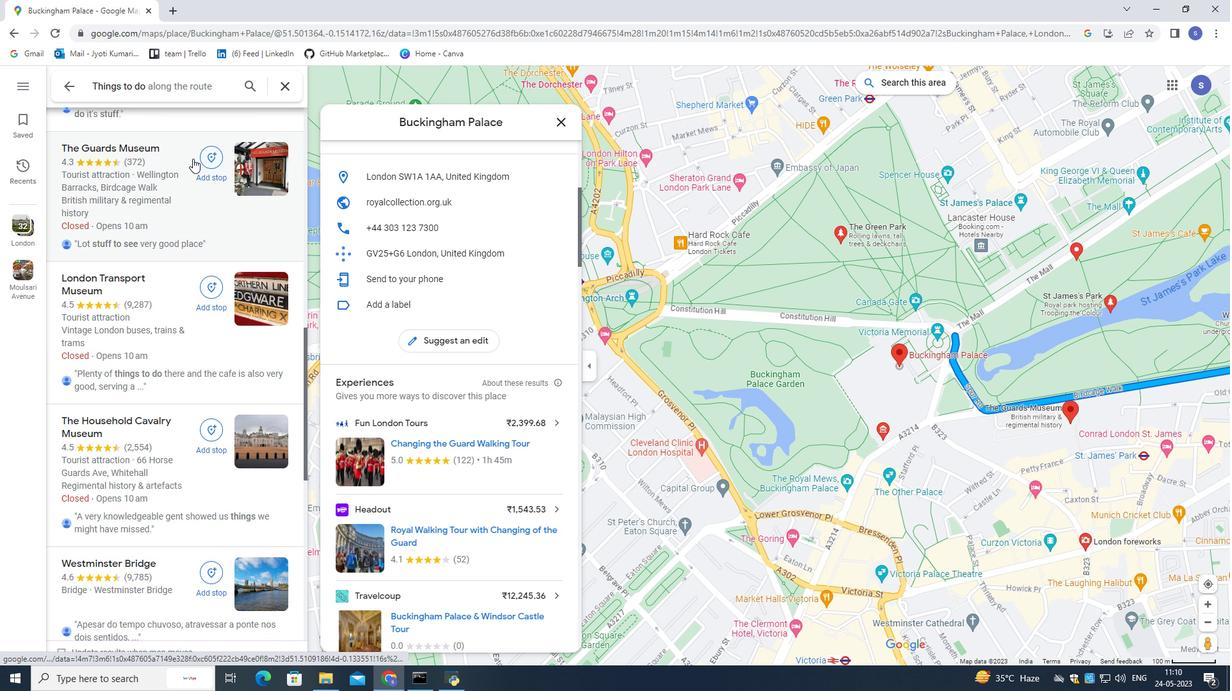 
Action: Mouse scrolled (192, 158) with delta (0, 0)
Screenshot: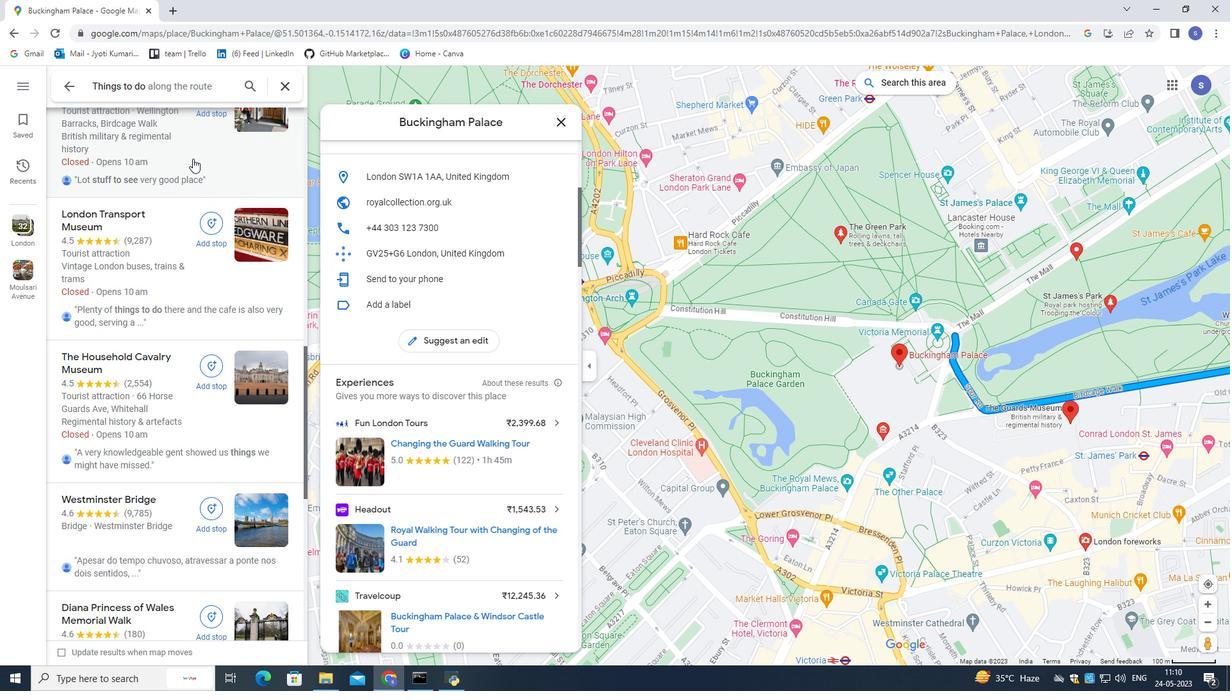 
Action: Mouse scrolled (192, 158) with delta (0, 0)
Screenshot: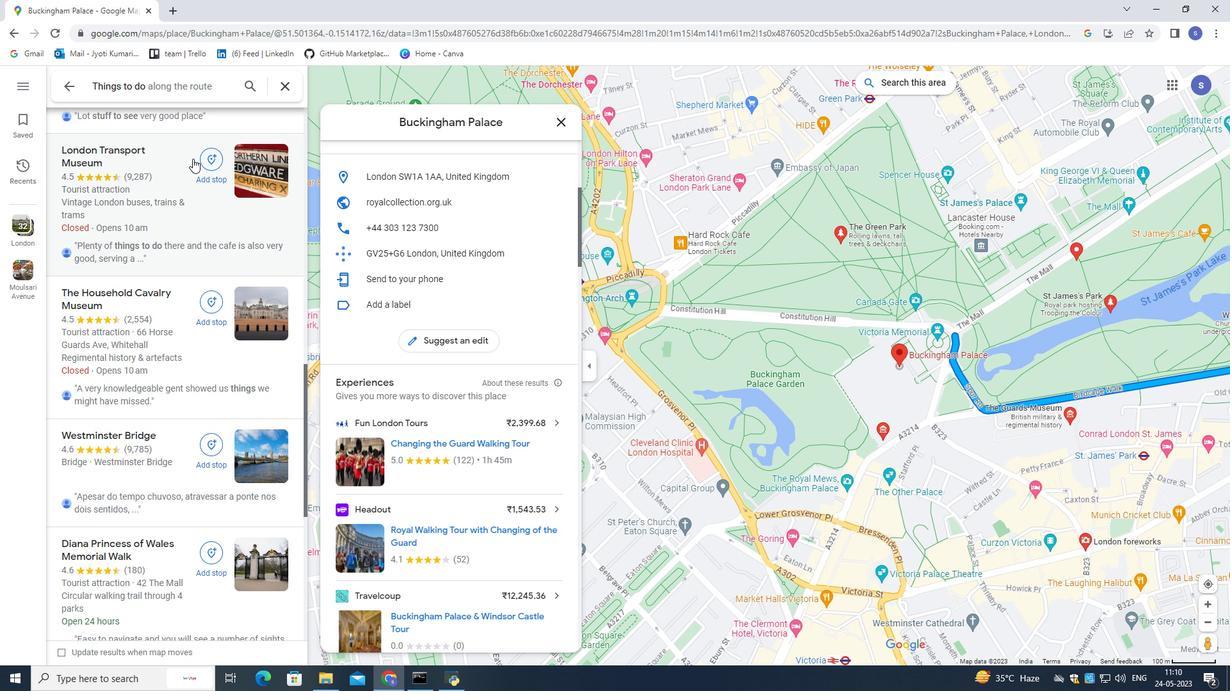 
Action: Mouse scrolled (192, 158) with delta (0, 0)
Screenshot: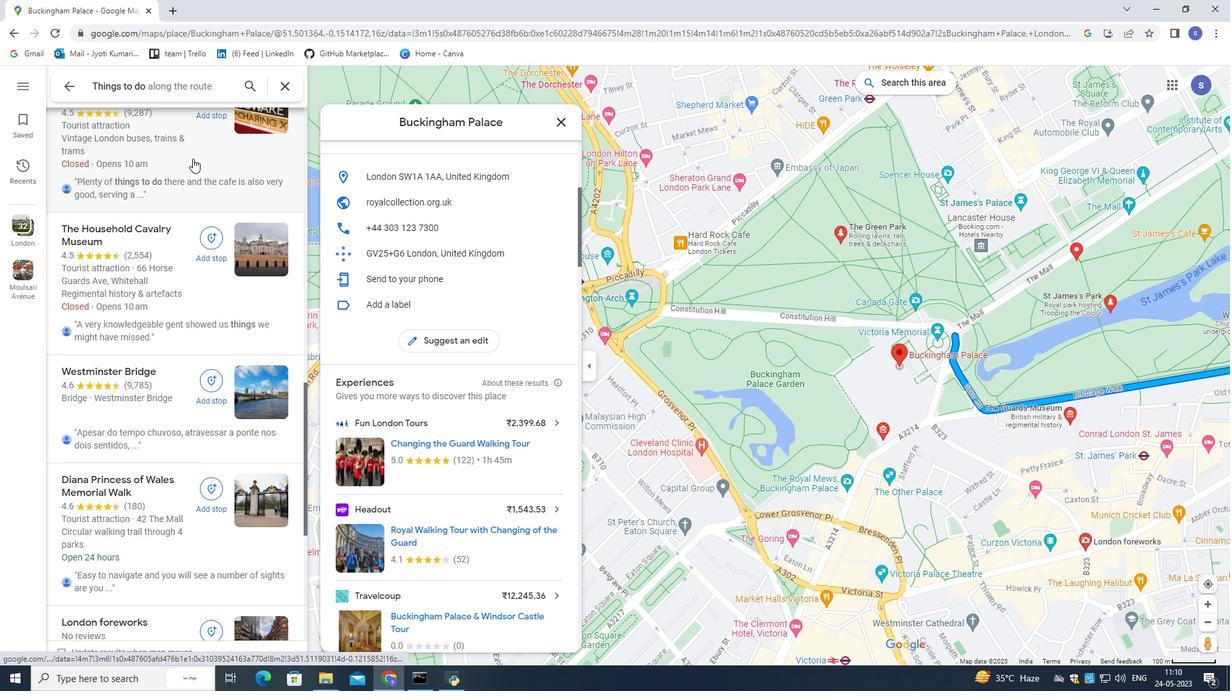 
Action: Mouse scrolled (192, 158) with delta (0, 0)
Screenshot: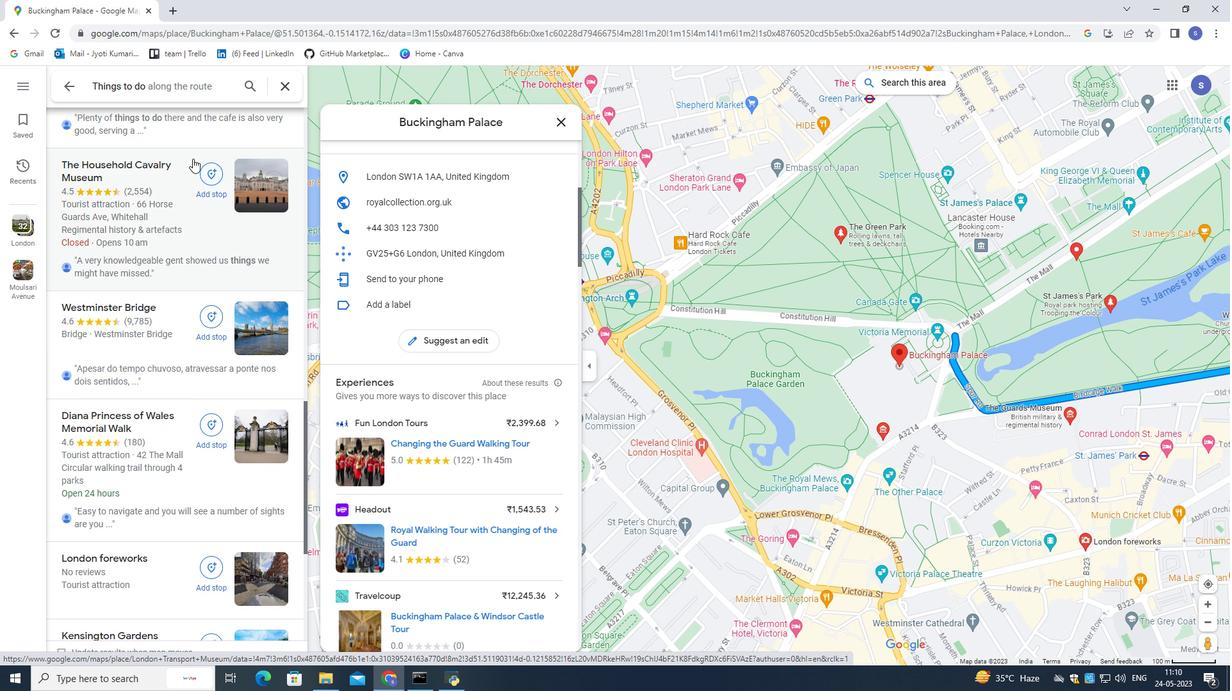 
Action: Mouse scrolled (192, 158) with delta (0, 0)
Screenshot: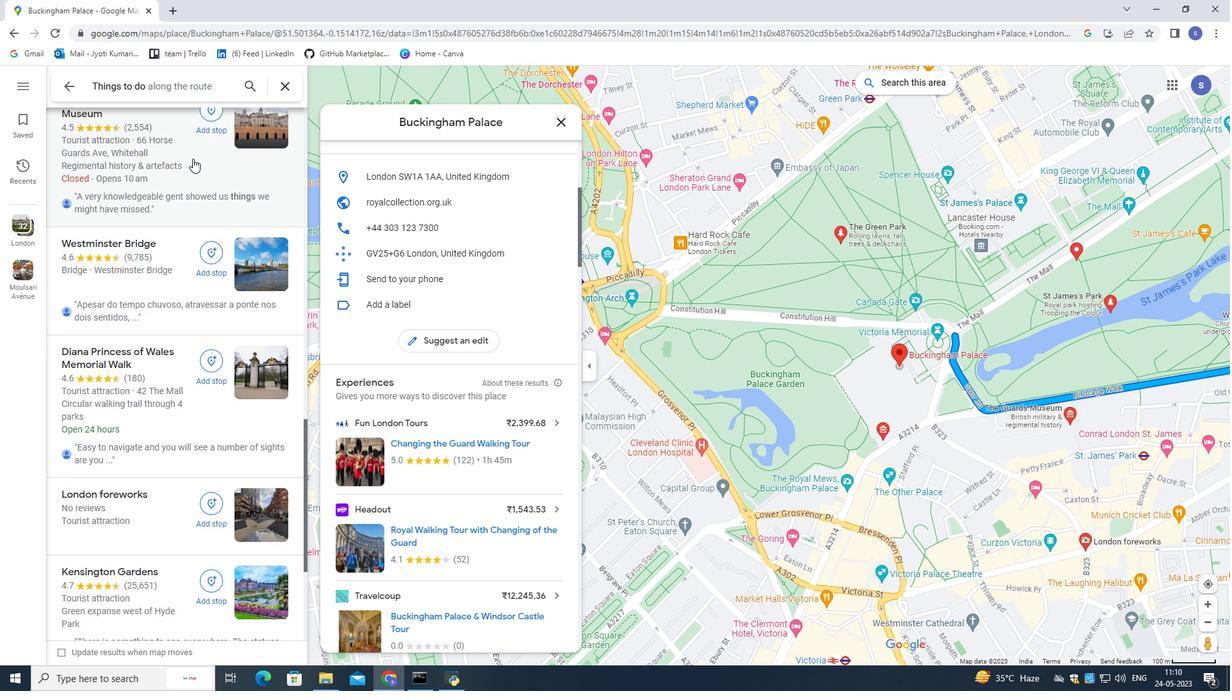
Action: Mouse scrolled (192, 158) with delta (0, 0)
Screenshot: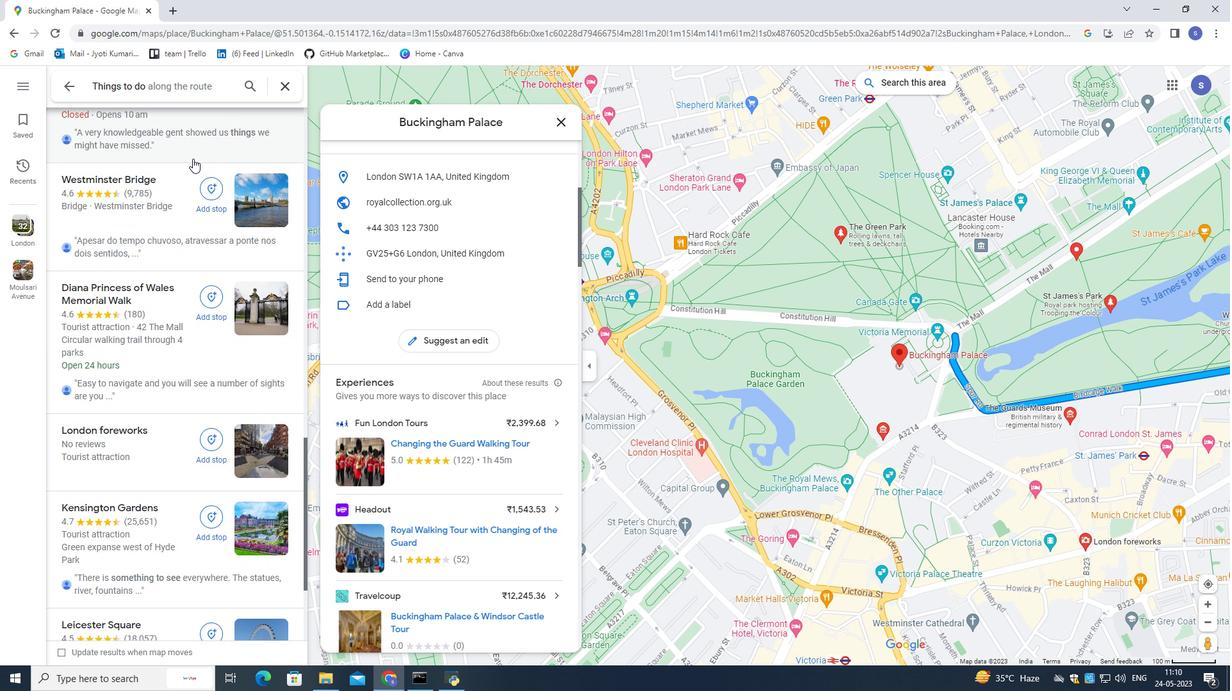
Action: Mouse scrolled (192, 158) with delta (0, 0)
Screenshot: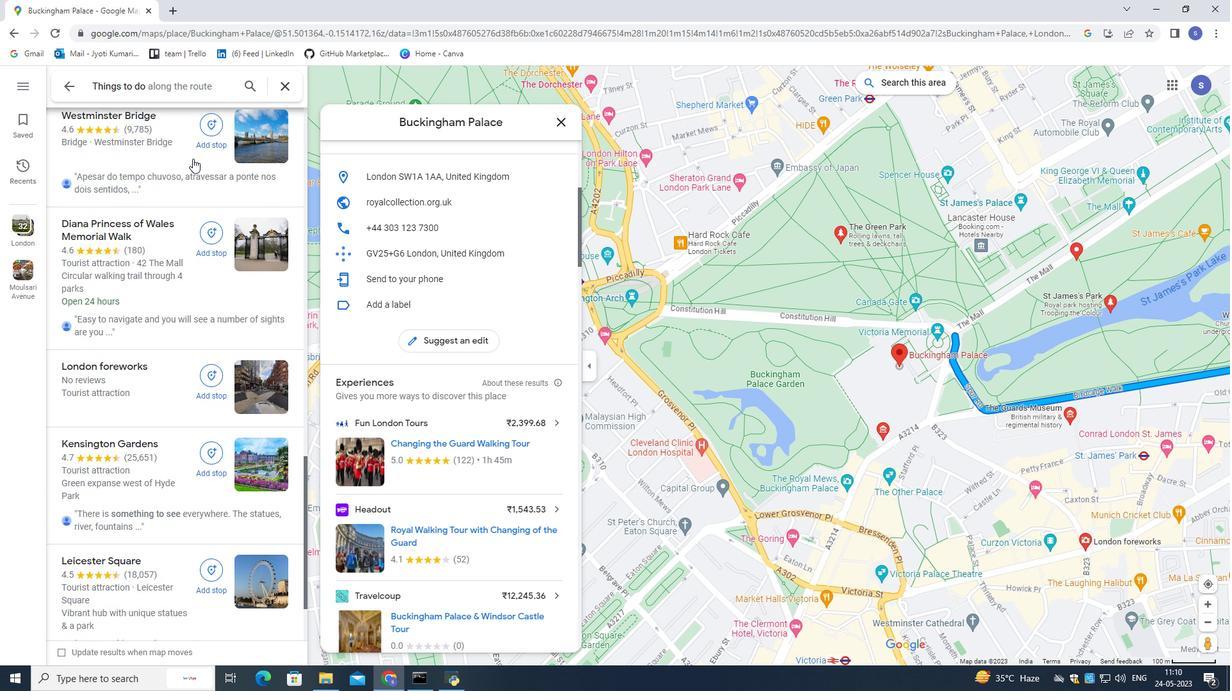 
Action: Mouse scrolled (192, 158) with delta (0, 0)
Screenshot: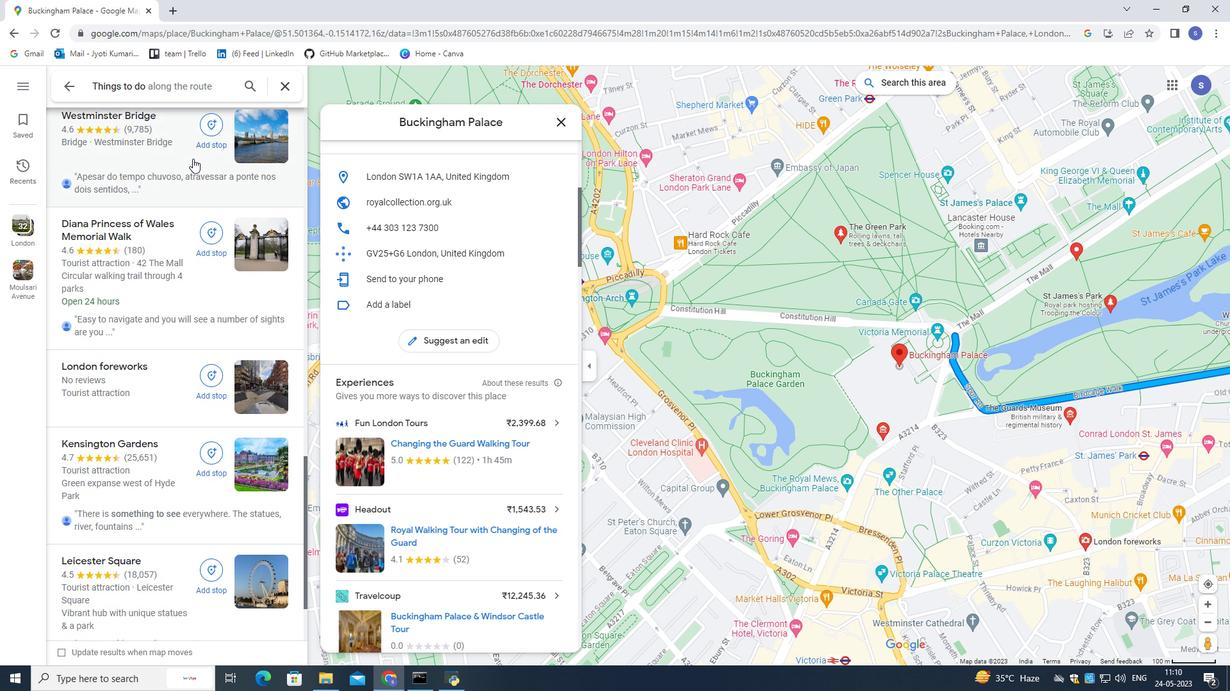 
Action: Mouse scrolled (192, 158) with delta (0, 0)
Screenshot: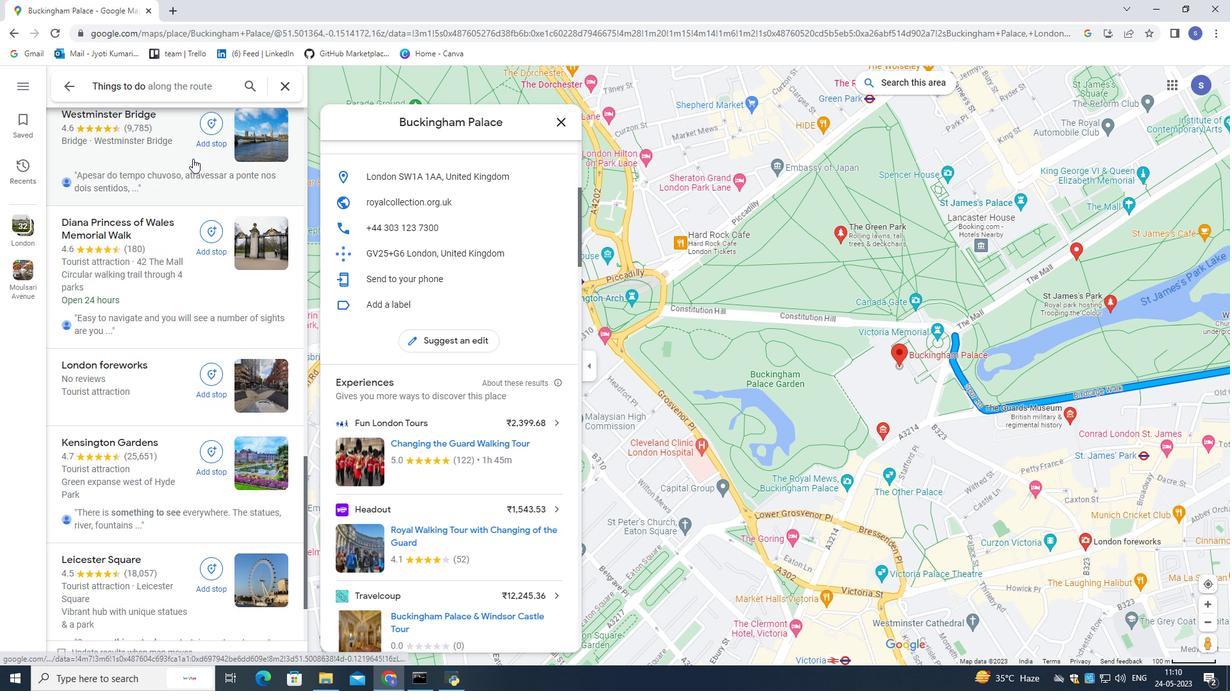 
Action: Mouse scrolled (192, 158) with delta (0, 0)
Screenshot: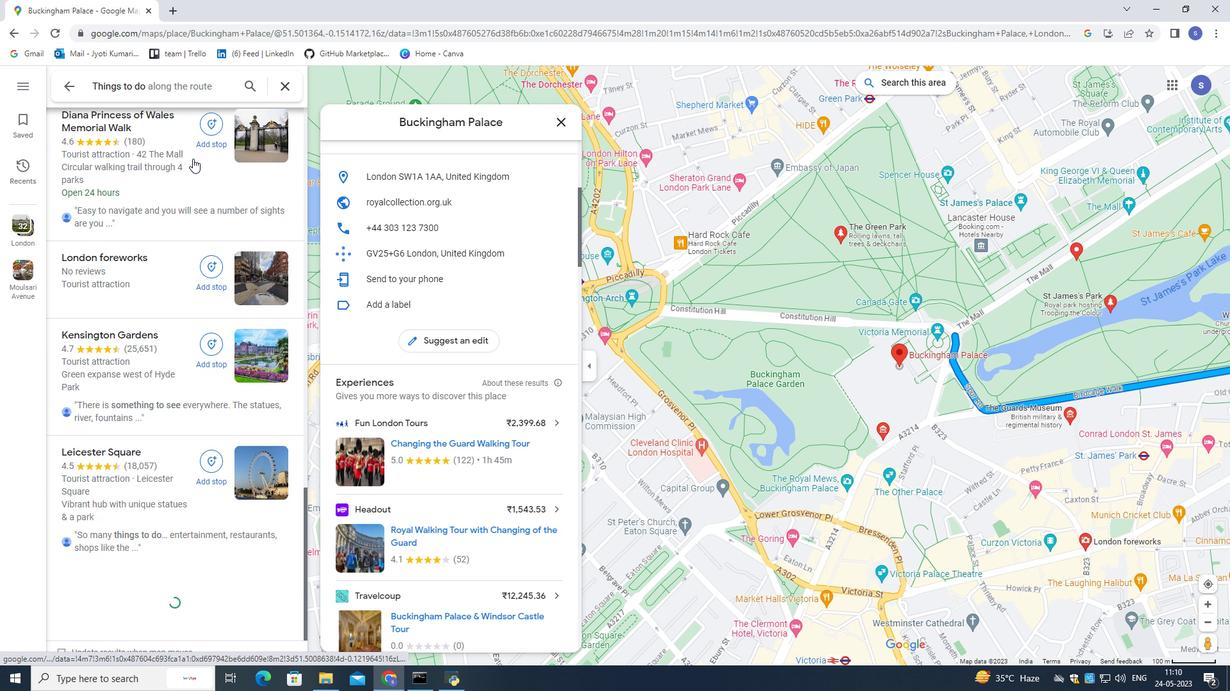 
Action: Mouse scrolled (192, 158) with delta (0, 0)
Screenshot: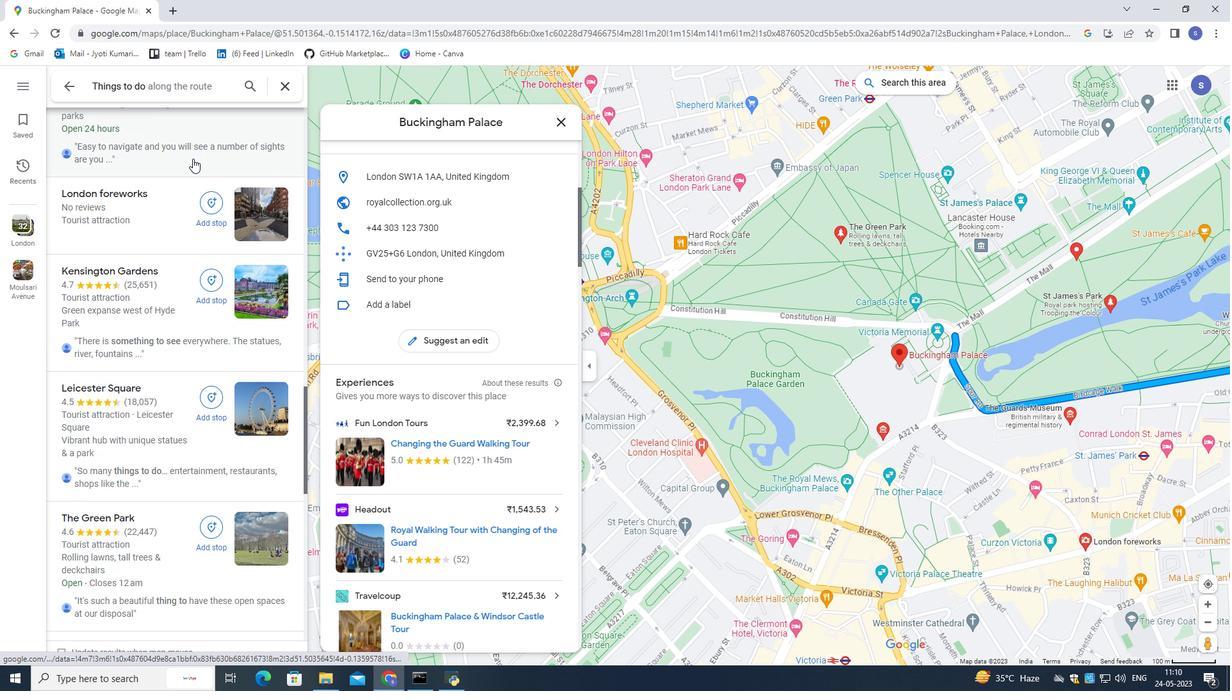 
Action: Mouse scrolled (192, 158) with delta (0, 0)
Screenshot: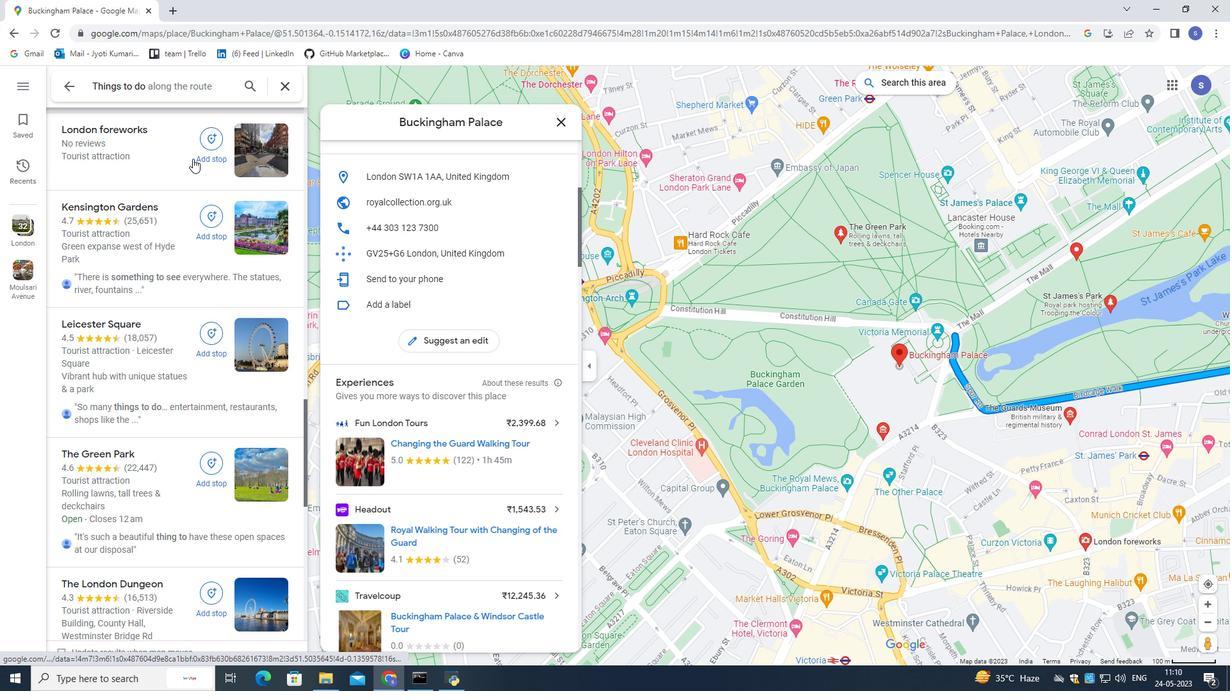 
Action: Mouse scrolled (192, 158) with delta (0, 0)
Screenshot: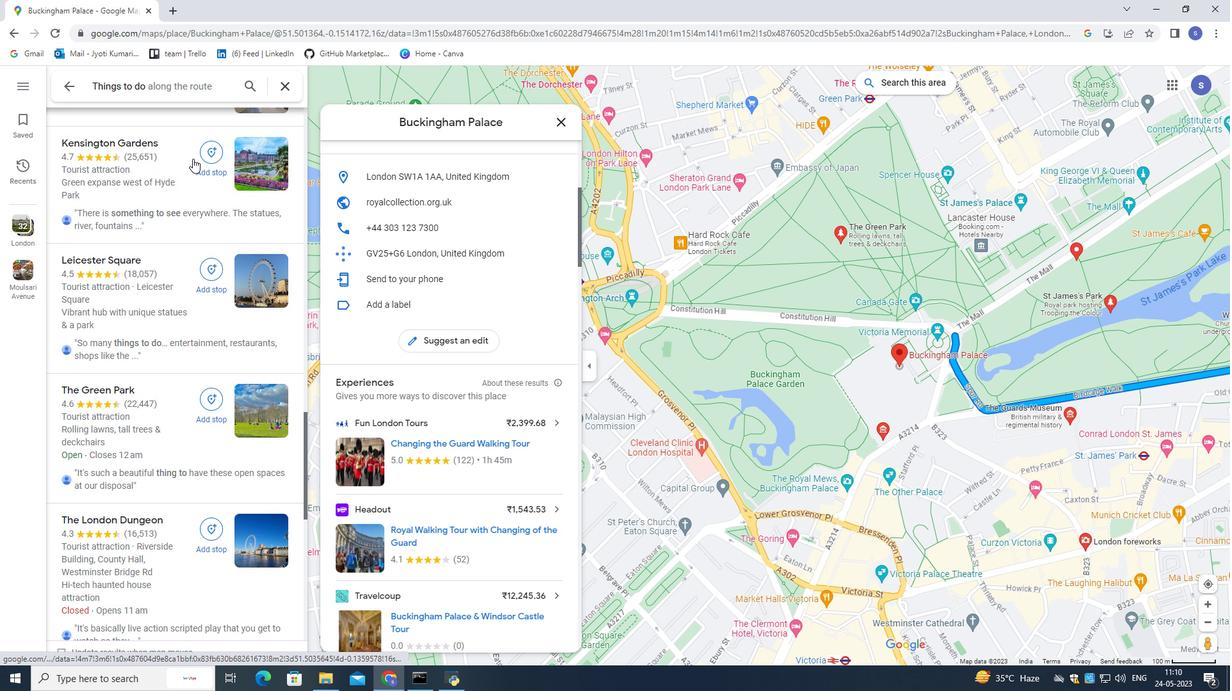 
Action: Mouse scrolled (192, 158) with delta (0, 0)
Screenshot: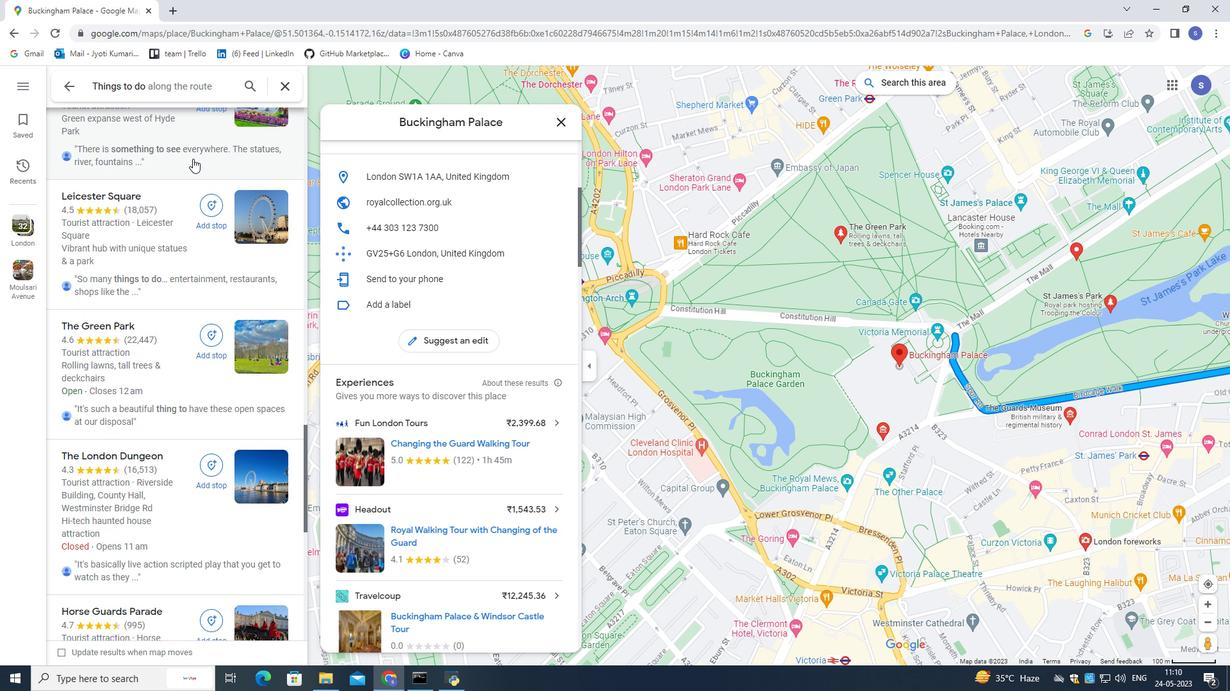 
Action: Mouse moved to (192, 159)
Screenshot: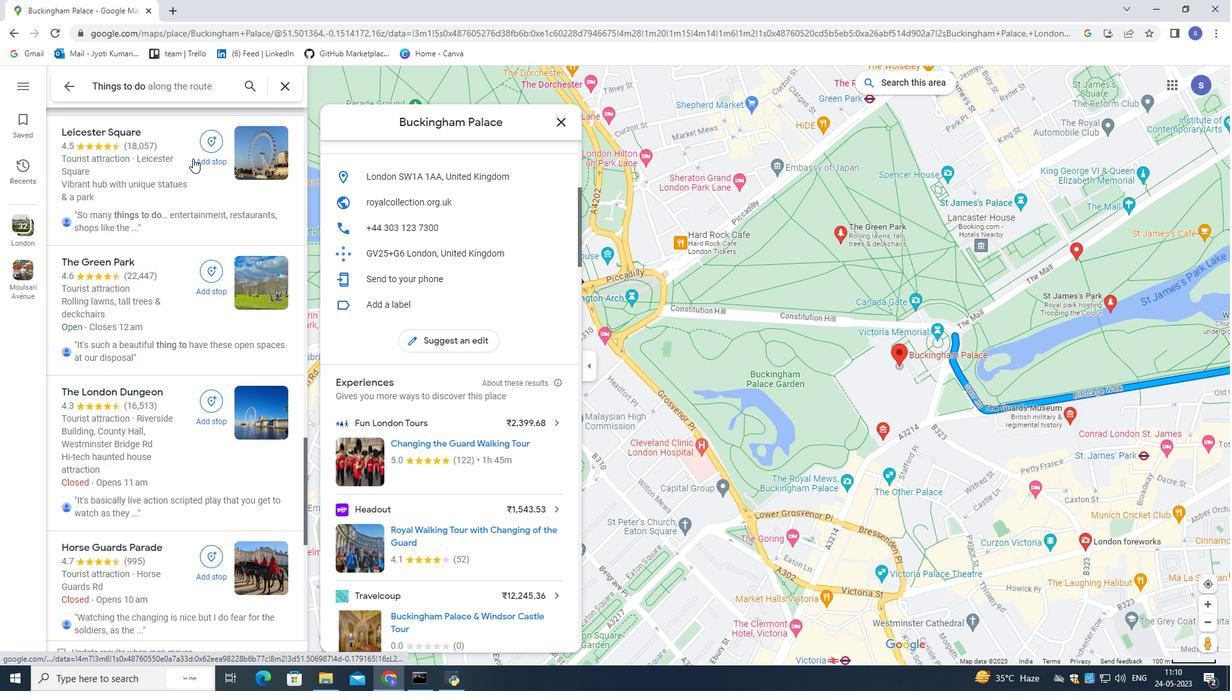 
Action: Mouse scrolled (192, 158) with delta (0, 0)
Screenshot: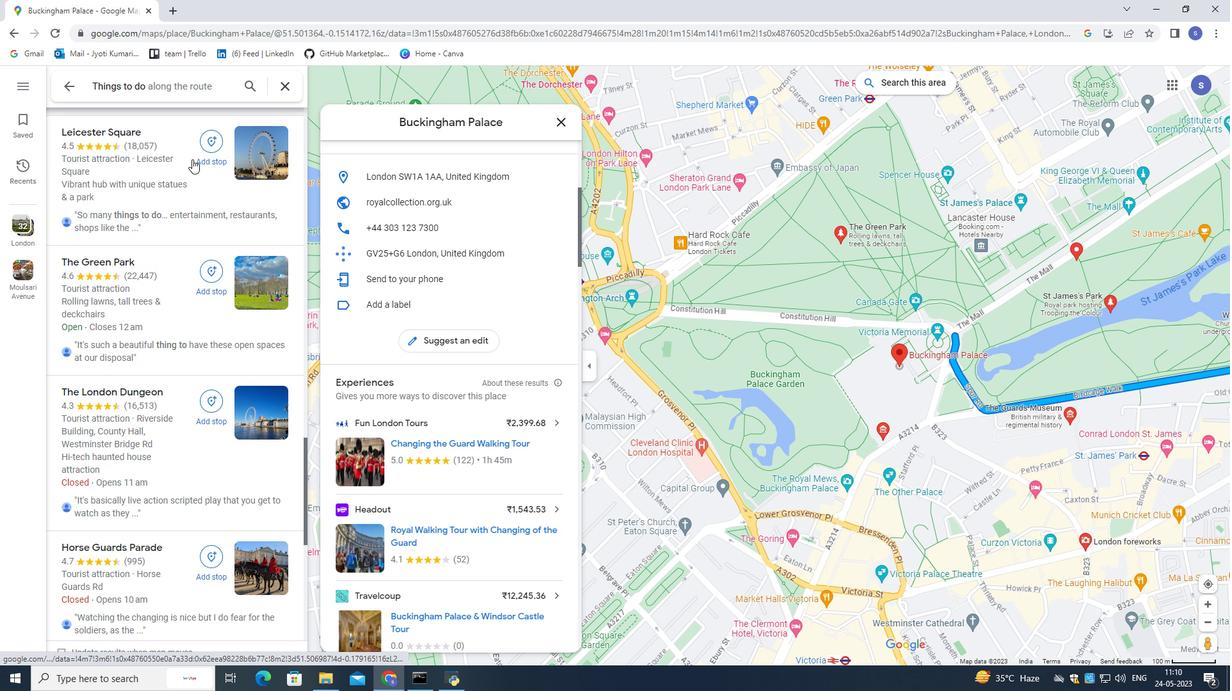 
Action: Mouse moved to (192, 167)
Screenshot: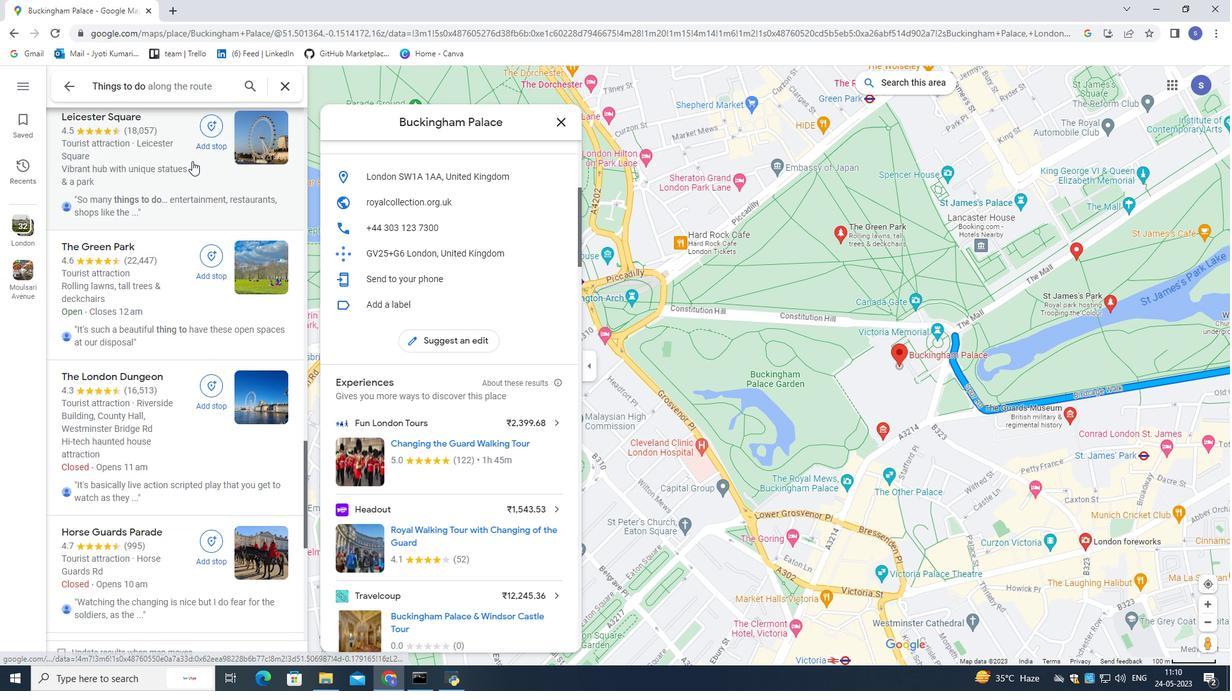 
Action: Mouse scrolled (192, 166) with delta (0, 0)
Screenshot: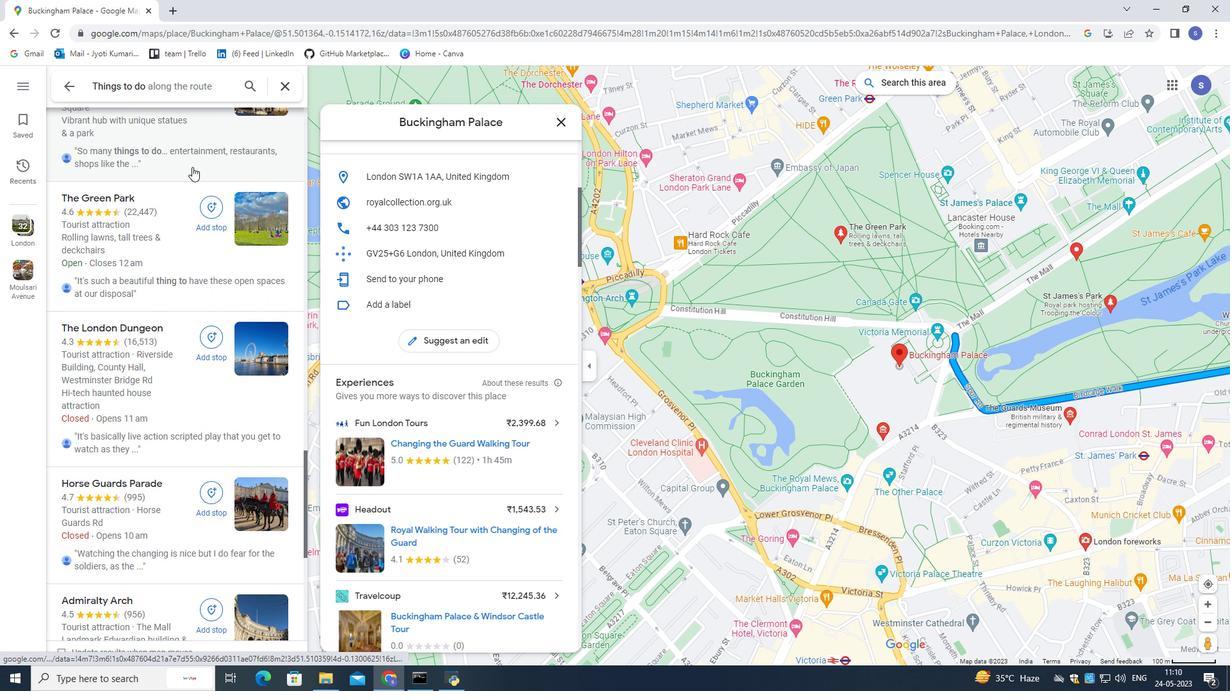 
Action: Mouse scrolled (192, 166) with delta (0, 0)
Screenshot: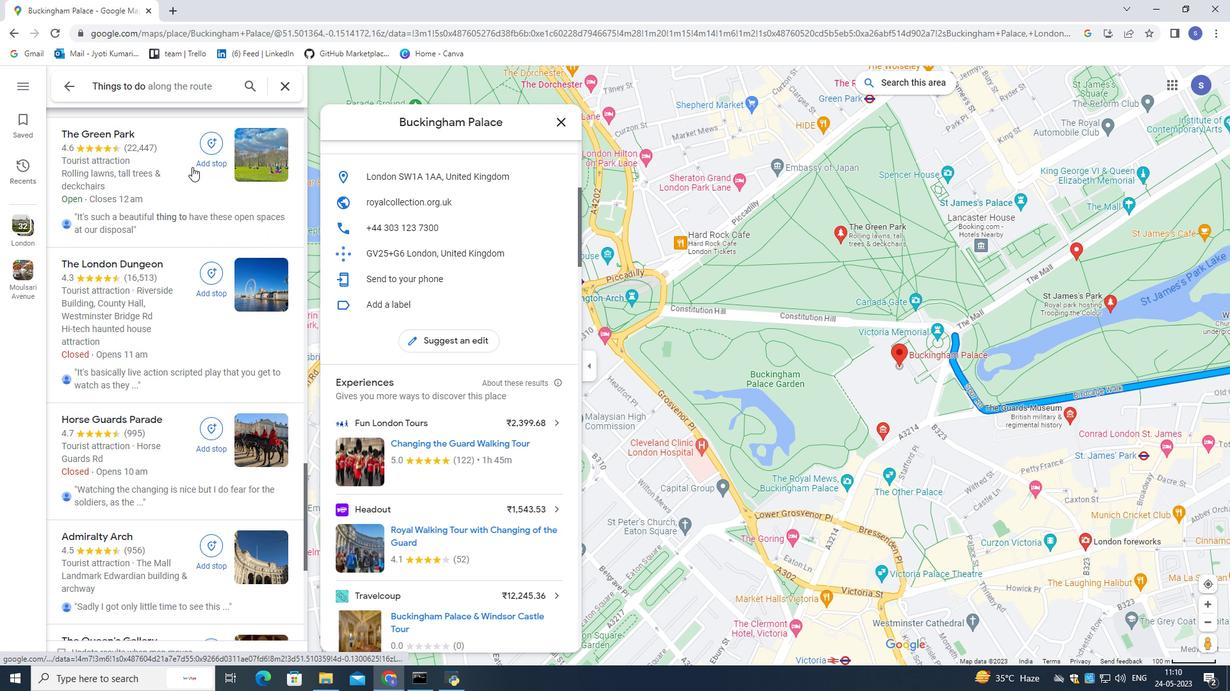 
Action: Mouse scrolled (192, 166) with delta (0, 0)
Screenshot: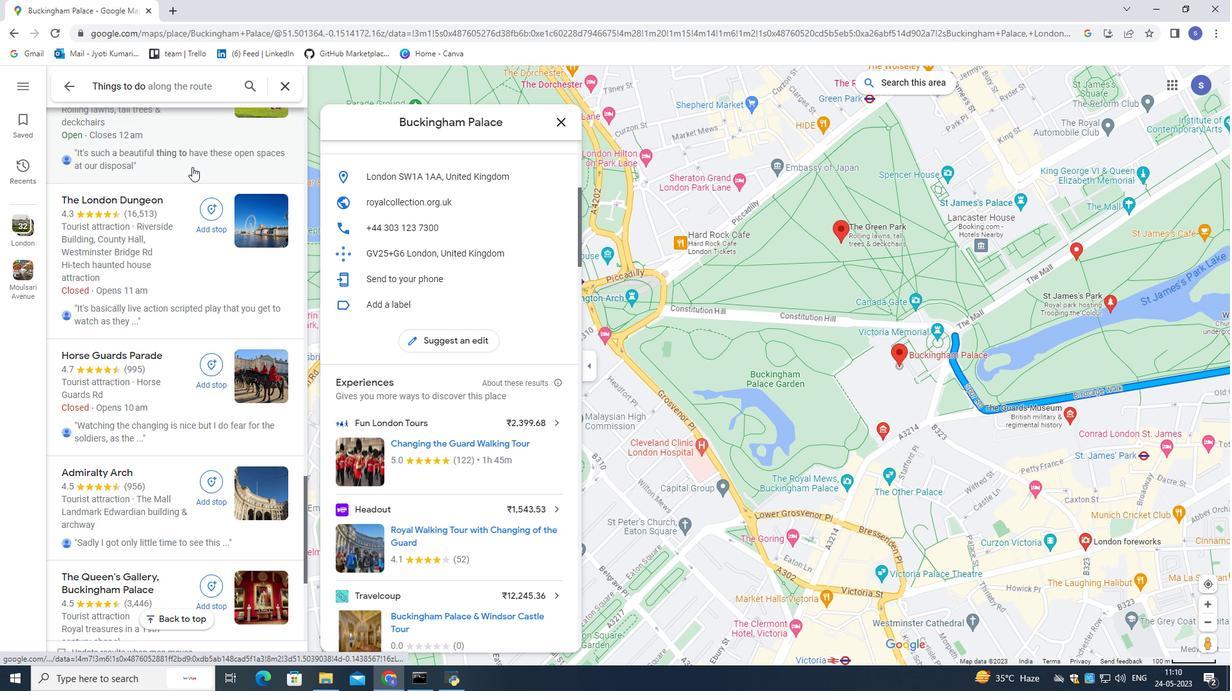 
Action: Mouse moved to (431, 242)
Screenshot: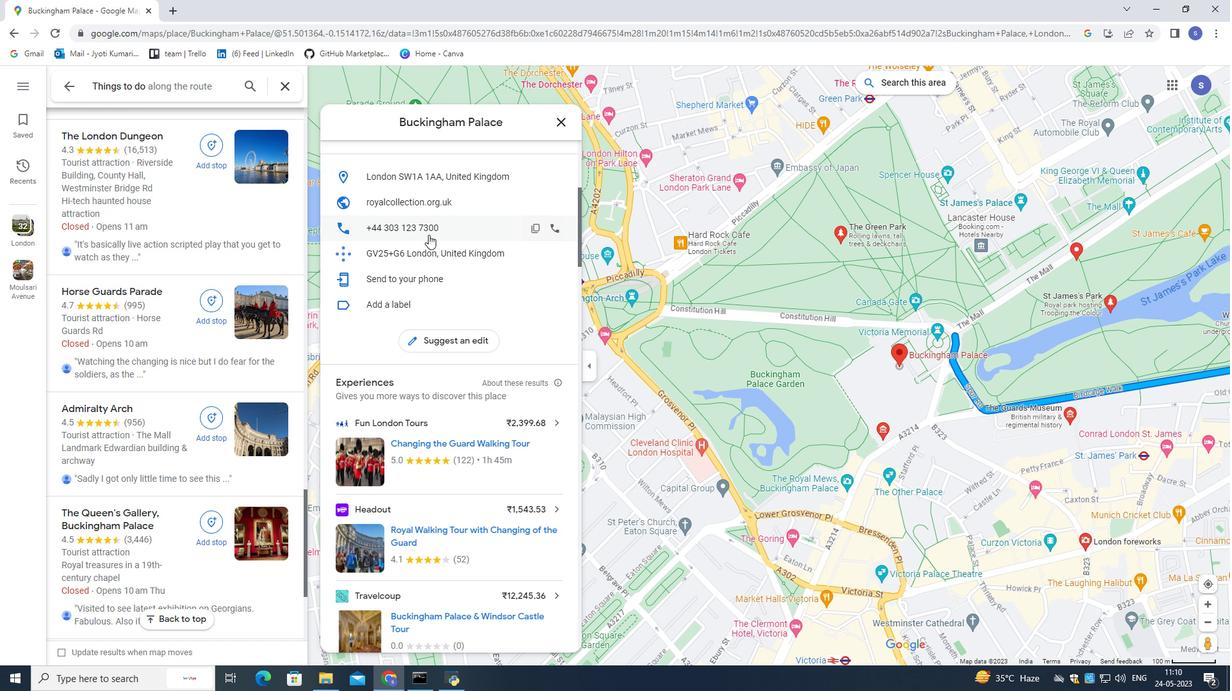
Action: Mouse scrolled (431, 242) with delta (0, 0)
Screenshot: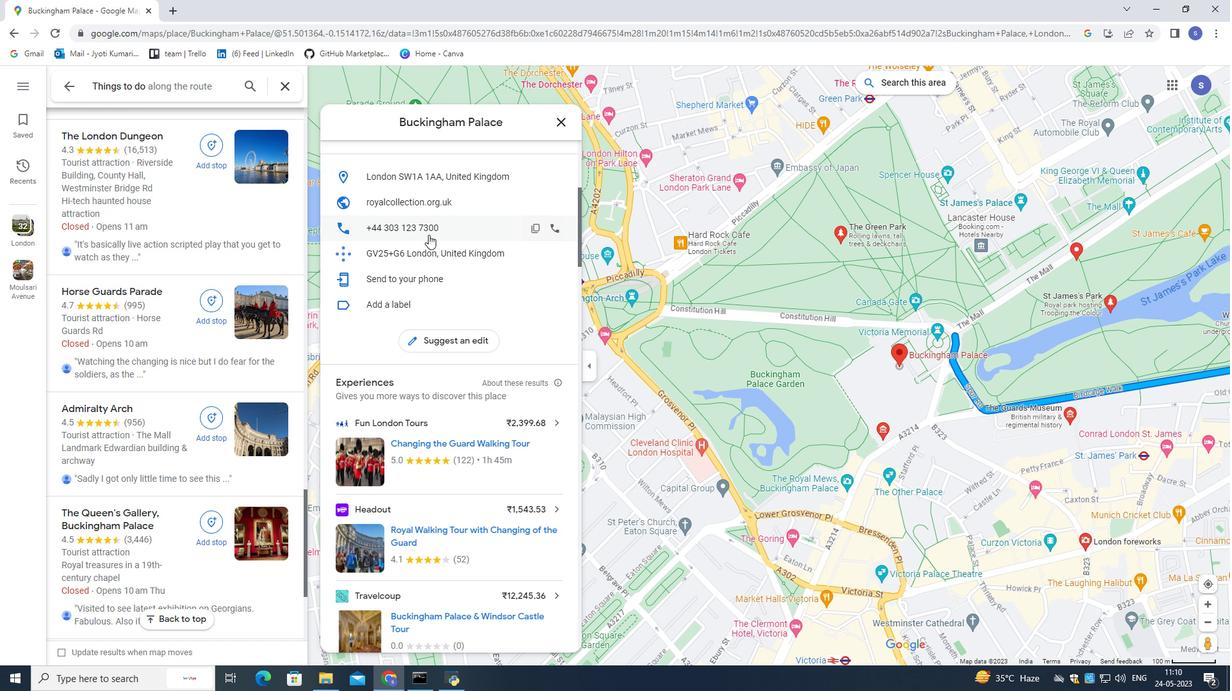 
Action: Mouse moved to (431, 245)
Screenshot: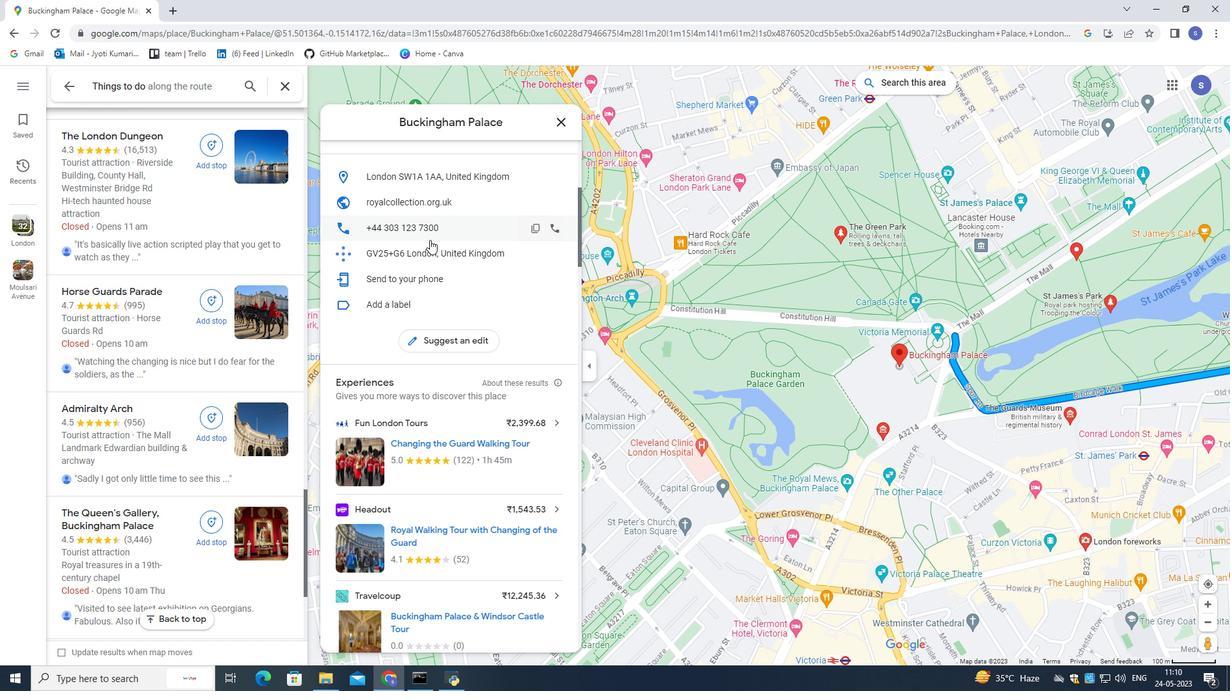 
Action: Mouse scrolled (431, 244) with delta (0, 0)
Screenshot: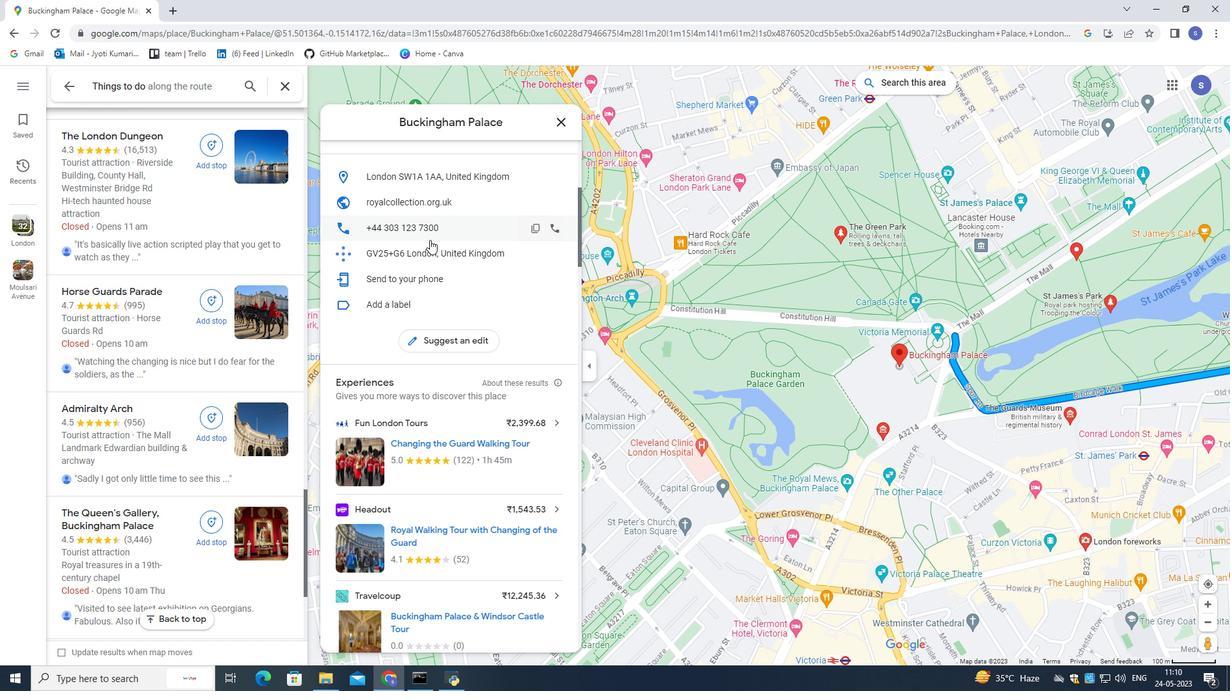 
Action: Mouse moved to (432, 247)
Screenshot: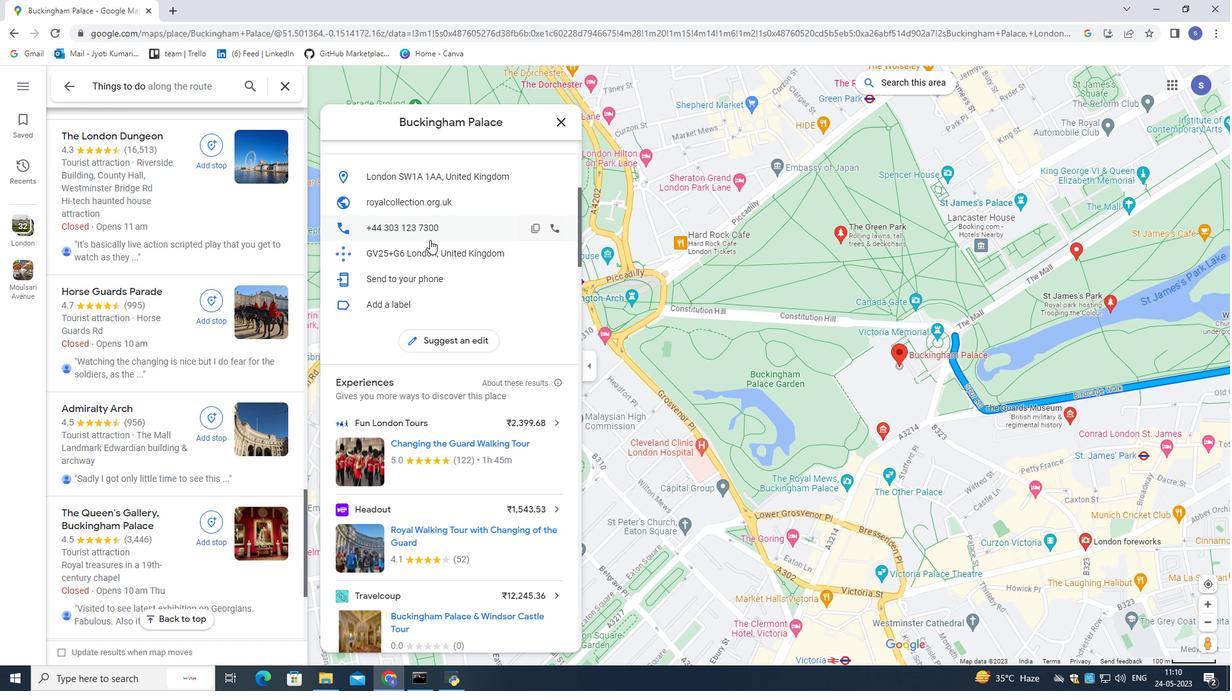 
Action: Mouse scrolled (432, 247) with delta (0, 0)
Screenshot: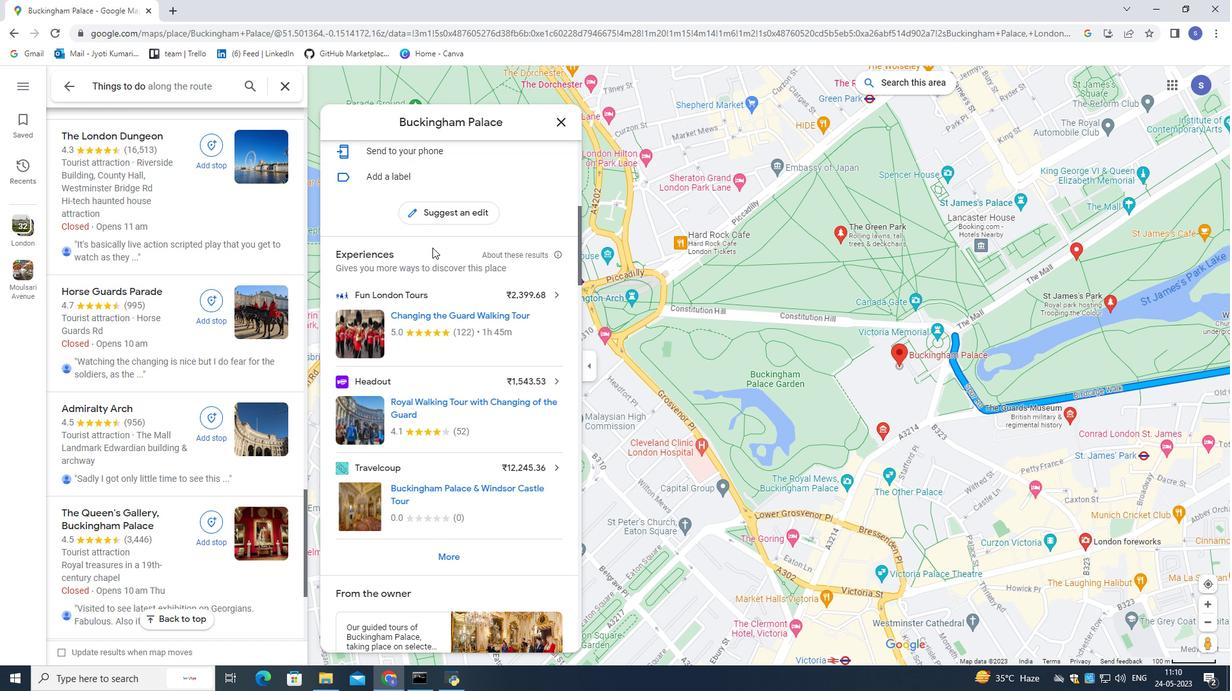 
Action: Mouse scrolled (432, 247) with delta (0, 0)
Screenshot: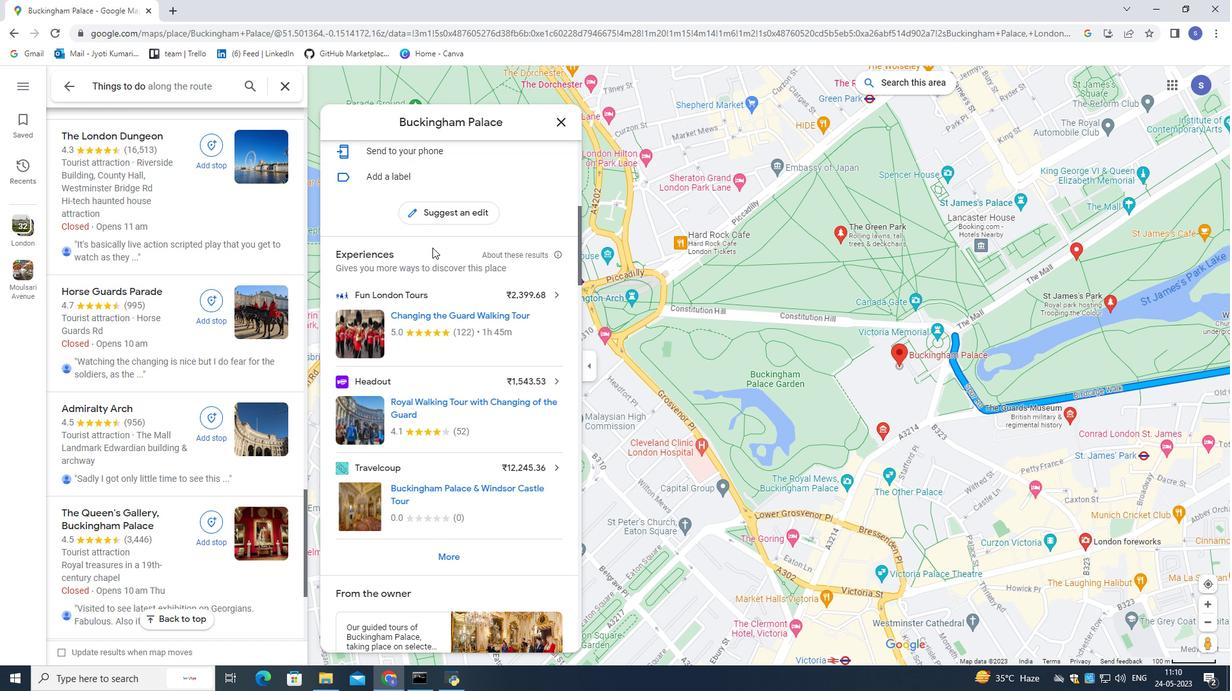 
Action: Mouse moved to (267, 433)
Screenshot: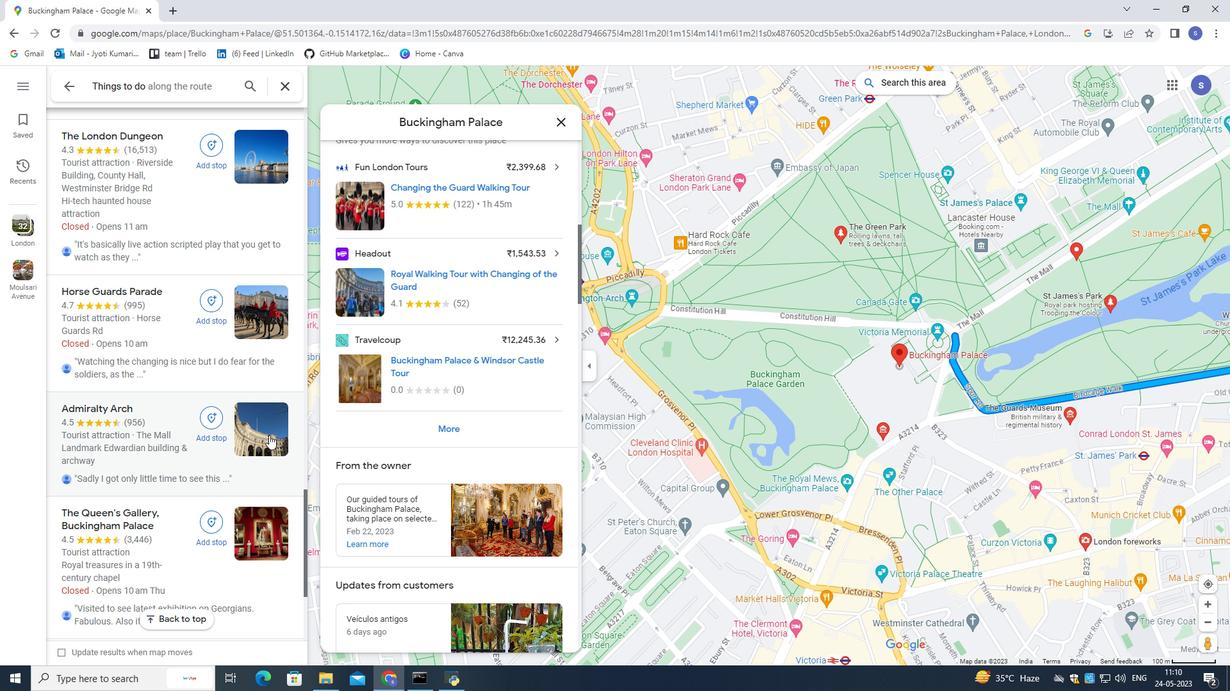 
Action: Mouse scrolled (267, 434) with delta (0, 0)
Screenshot: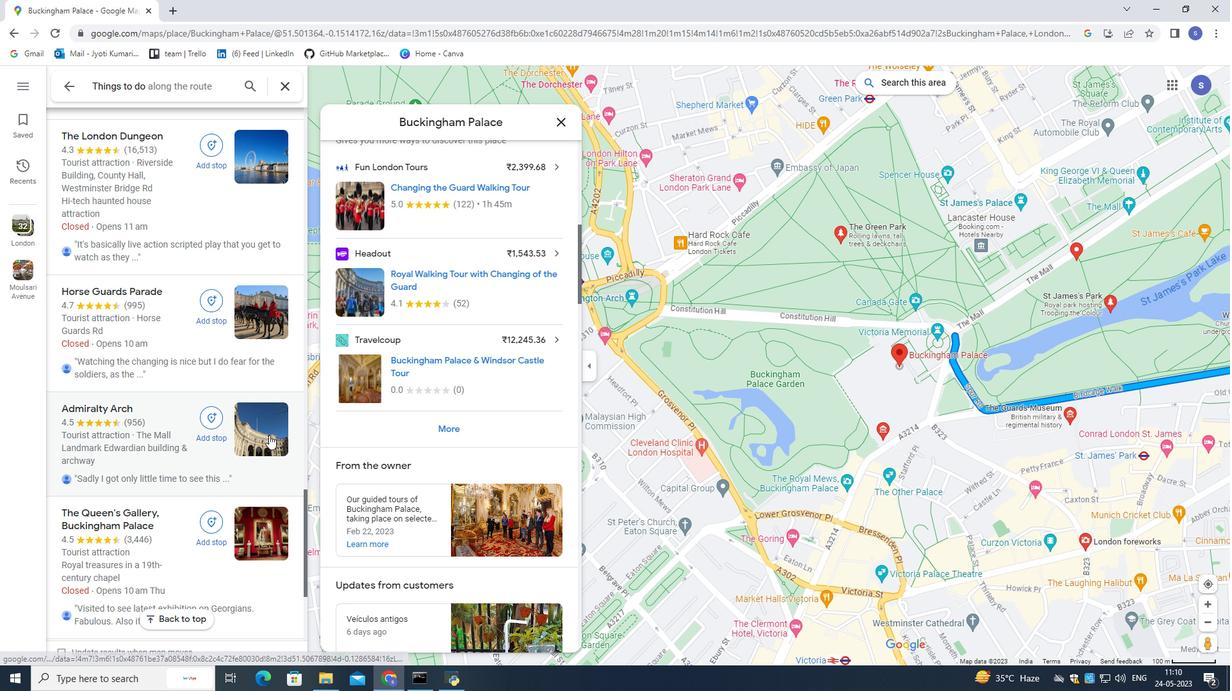 
Action: Mouse scrolled (267, 434) with delta (0, 0)
Screenshot: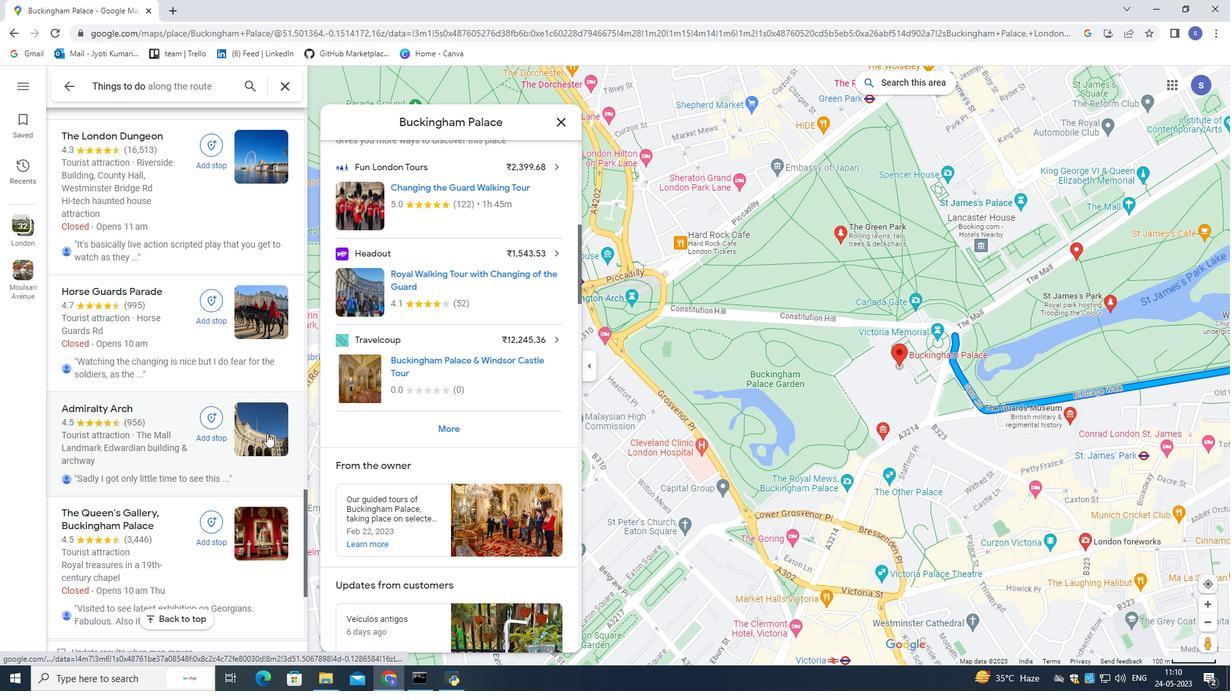 
Action: Mouse scrolled (267, 434) with delta (0, 0)
Screenshot: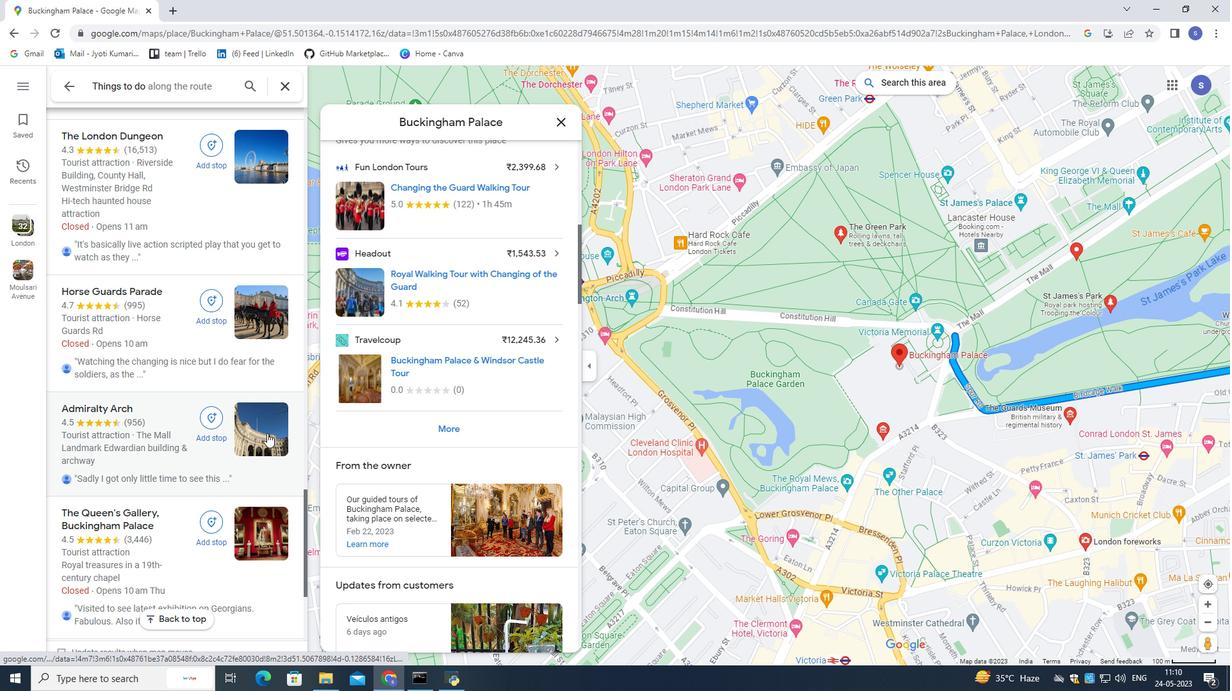 
Action: Mouse moved to (267, 432)
Screenshot: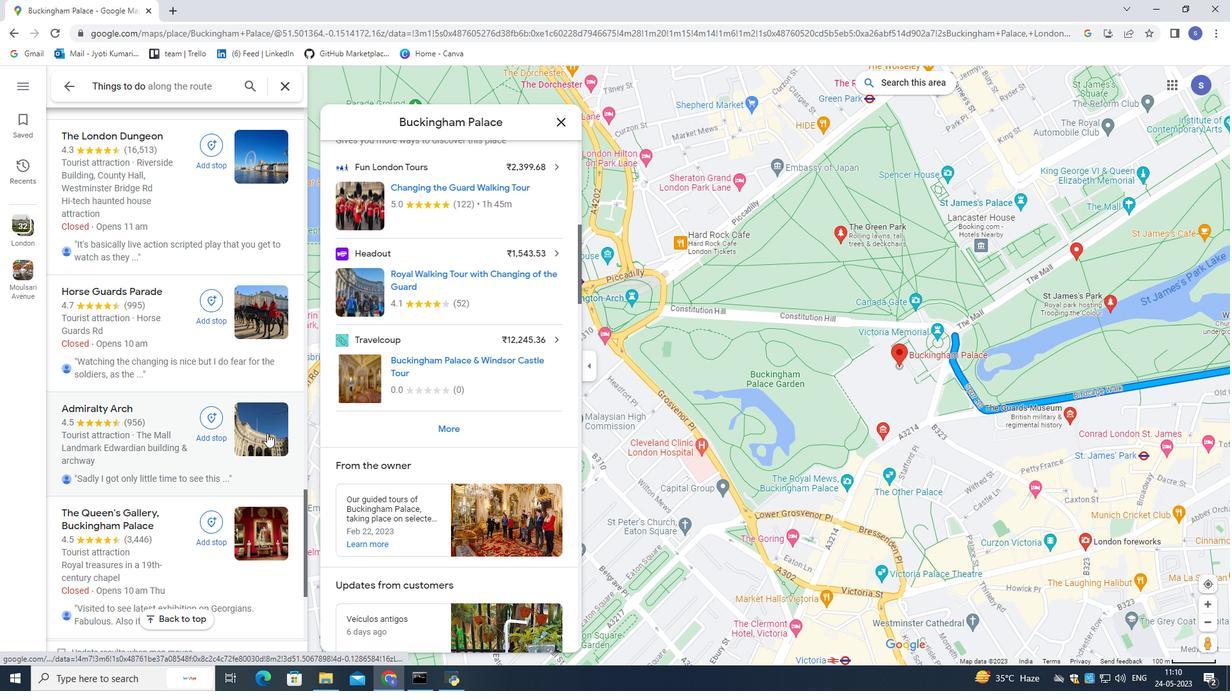 
Action: Mouse scrolled (267, 433) with delta (0, 0)
Screenshot: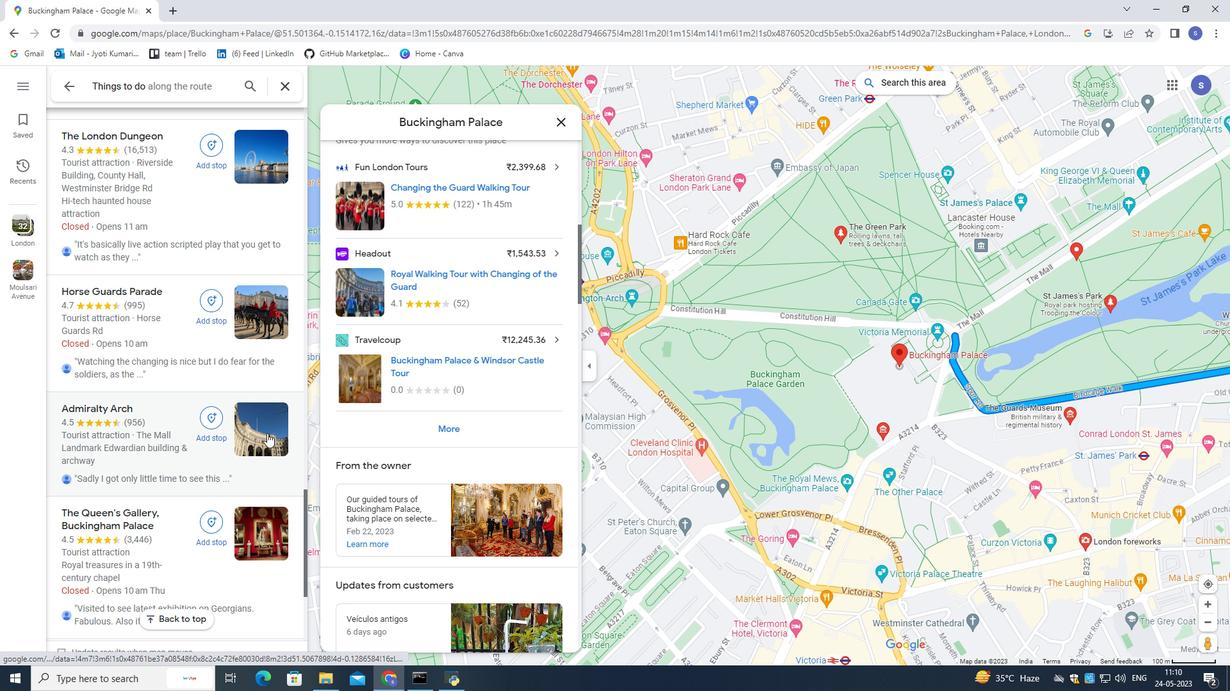 
Action: Mouse moved to (263, 287)
Screenshot: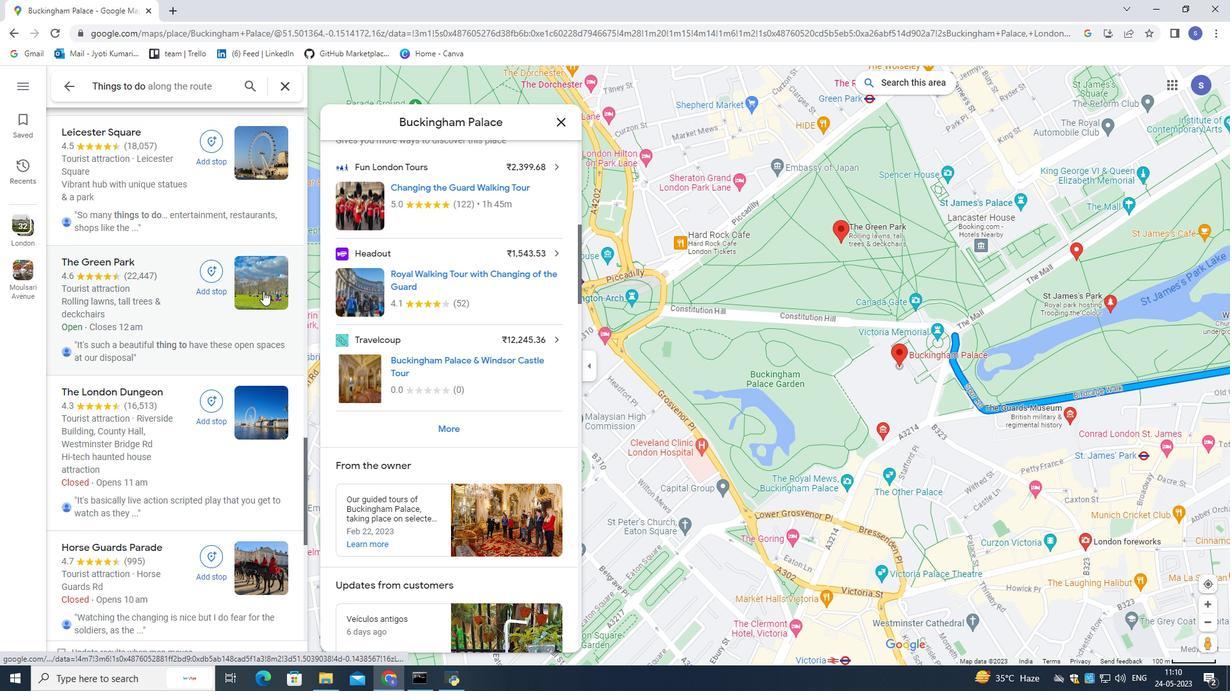 
Action: Mouse pressed left at (263, 287)
Screenshot: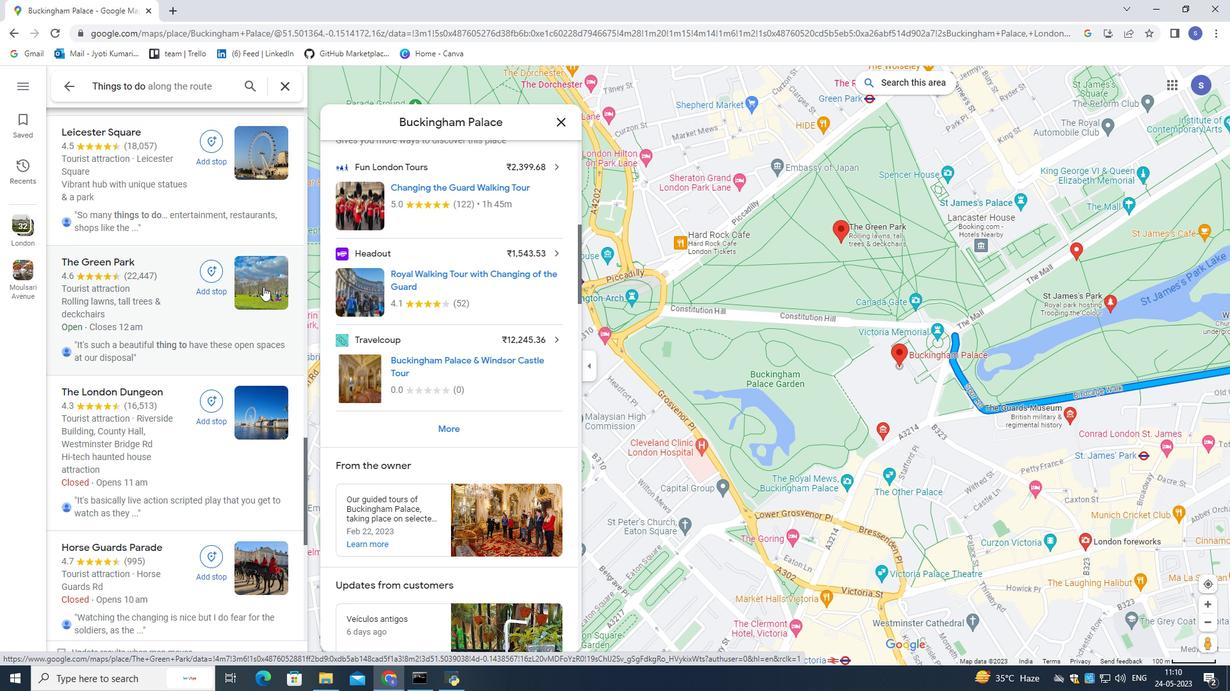 
Action: Mouse moved to (408, 203)
Screenshot: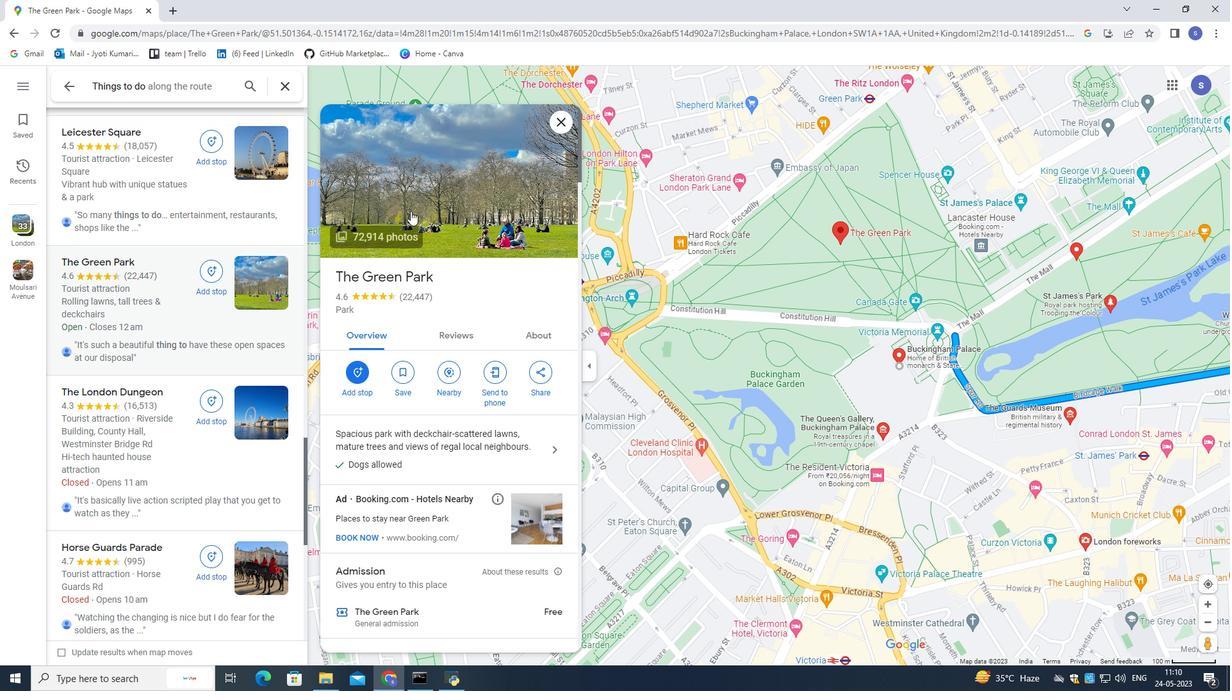 
Action: Mouse pressed left at (408, 203)
Screenshot: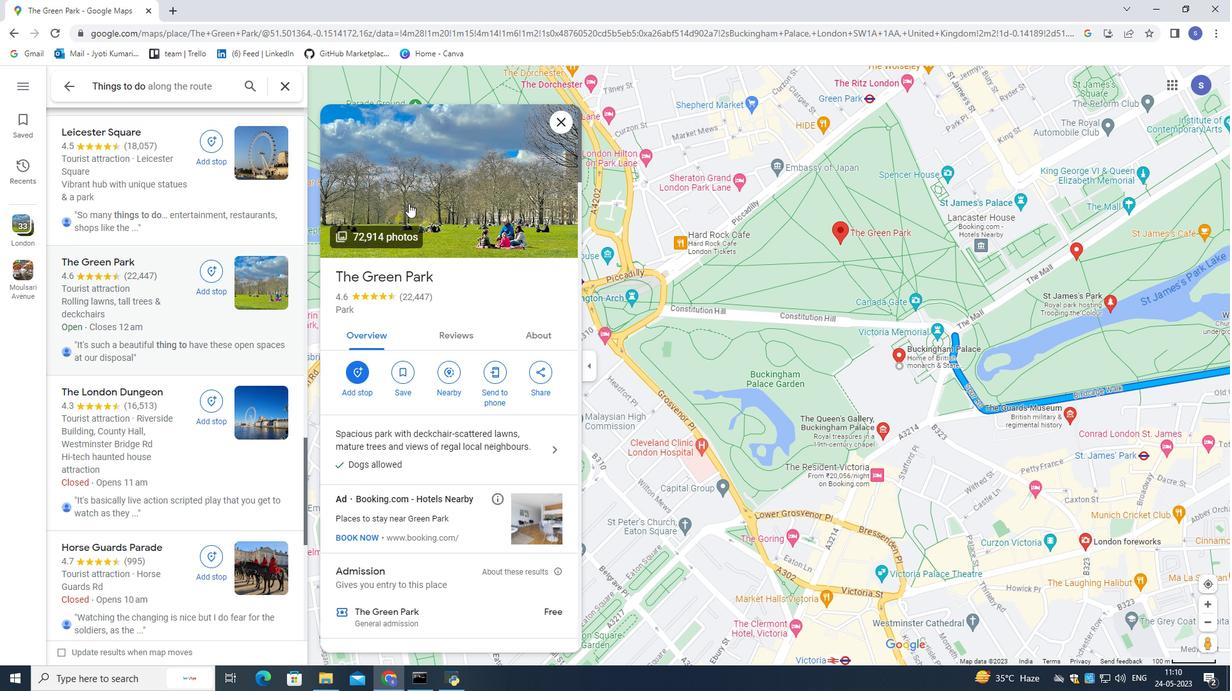 
Action: Mouse moved to (790, 571)
Screenshot: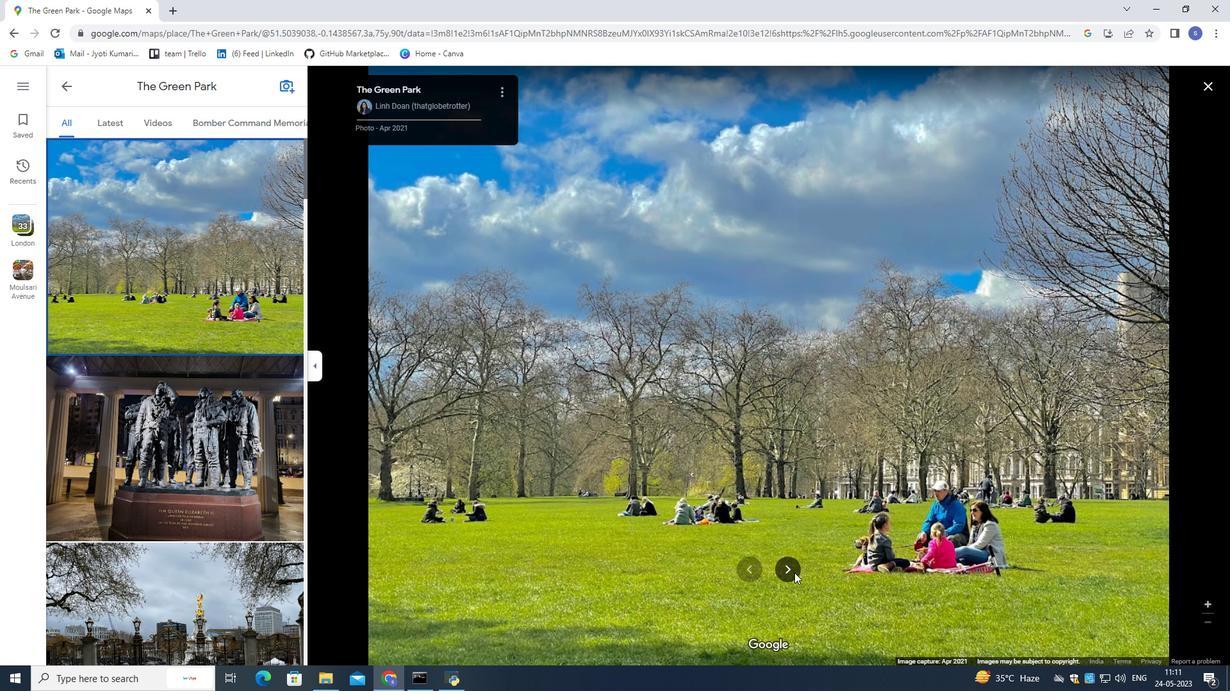 
Action: Mouse pressed left at (790, 571)
Screenshot: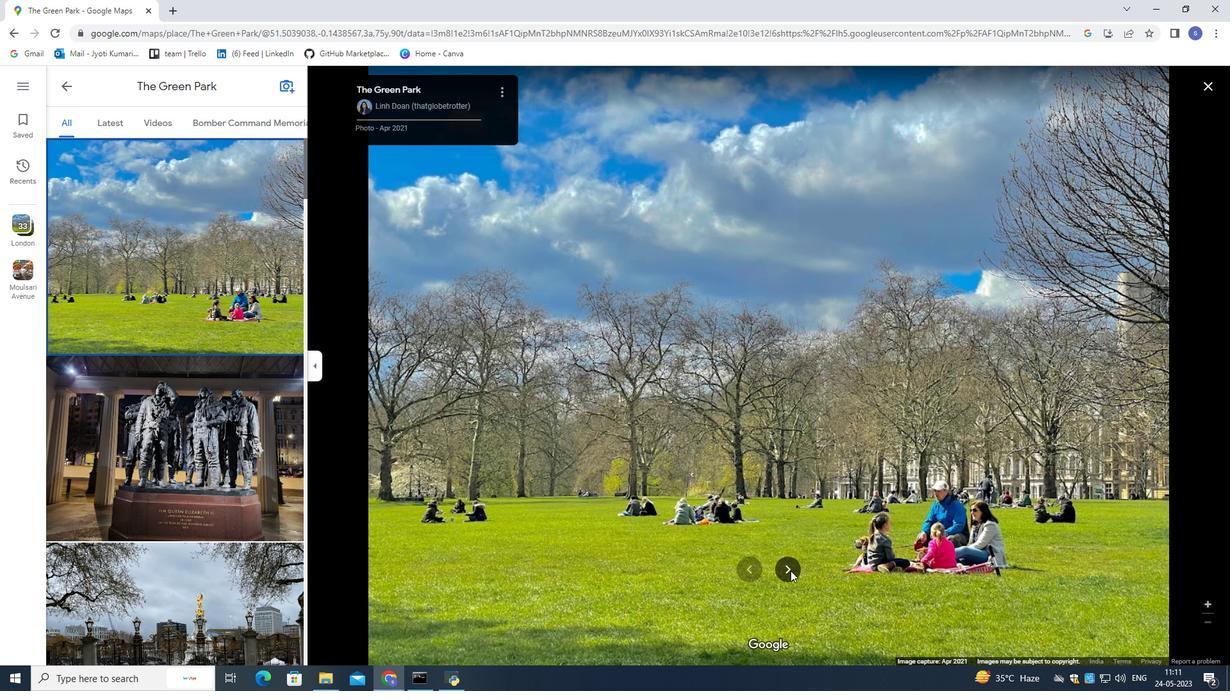 
Action: Mouse pressed left at (790, 571)
Screenshot: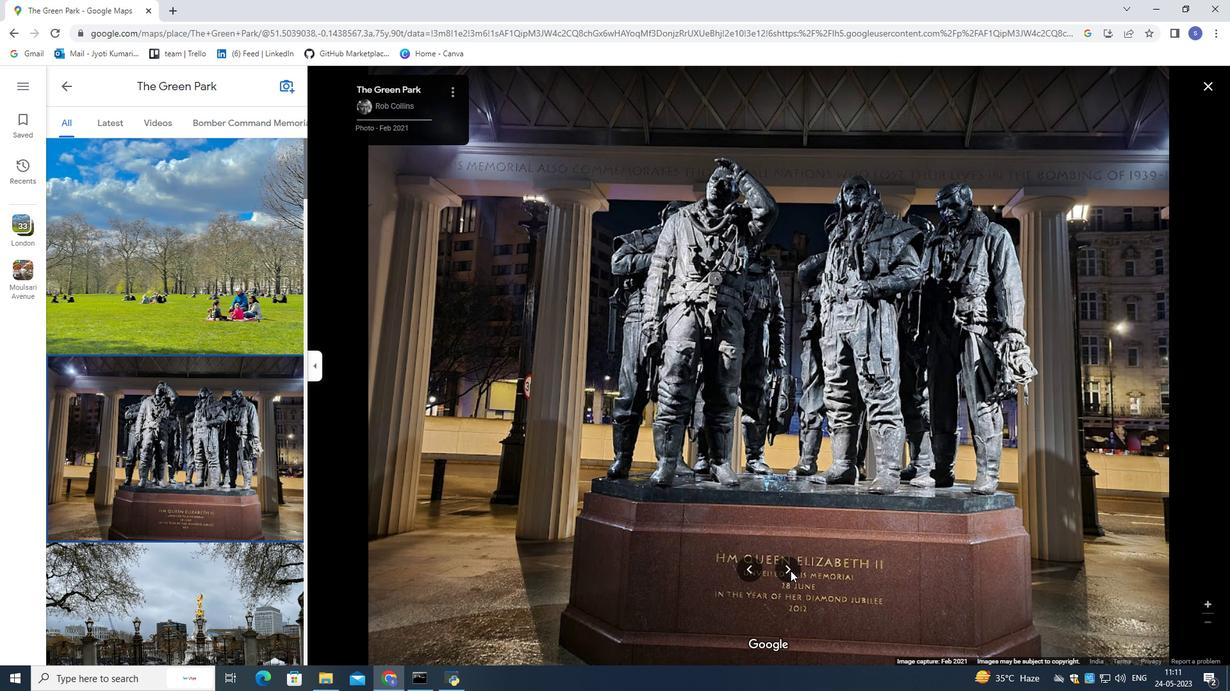 
Action: Mouse pressed left at (790, 571)
Screenshot: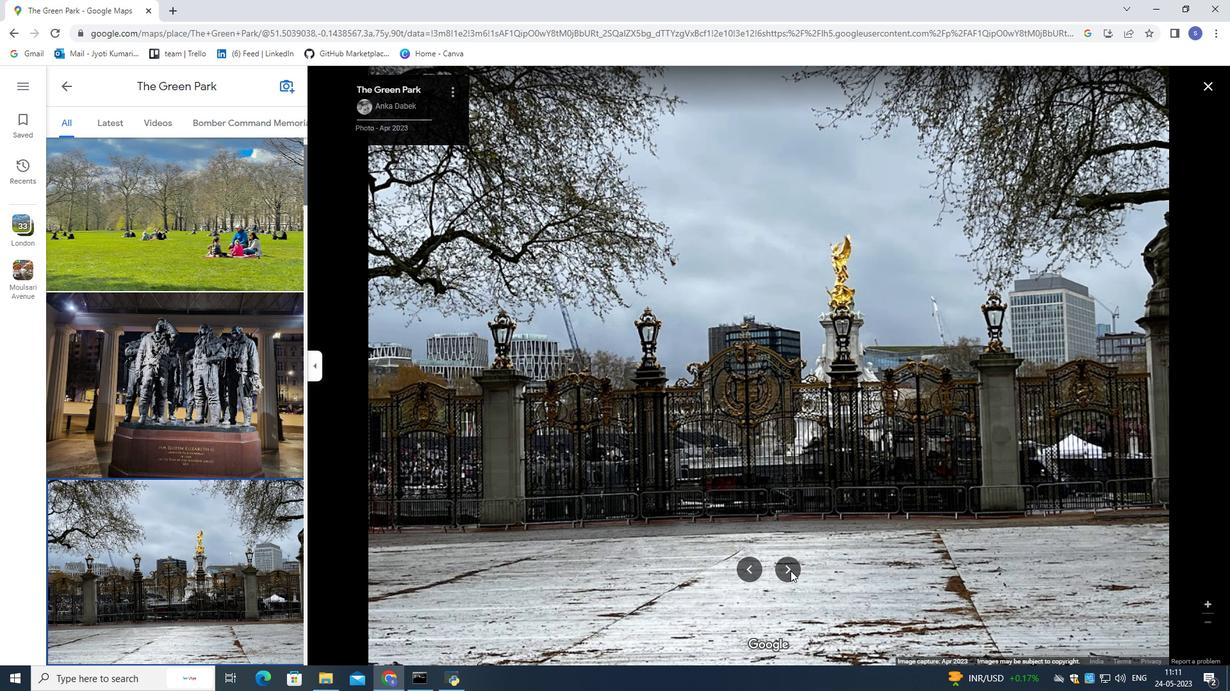 
Action: Mouse pressed left at (790, 571)
Screenshot: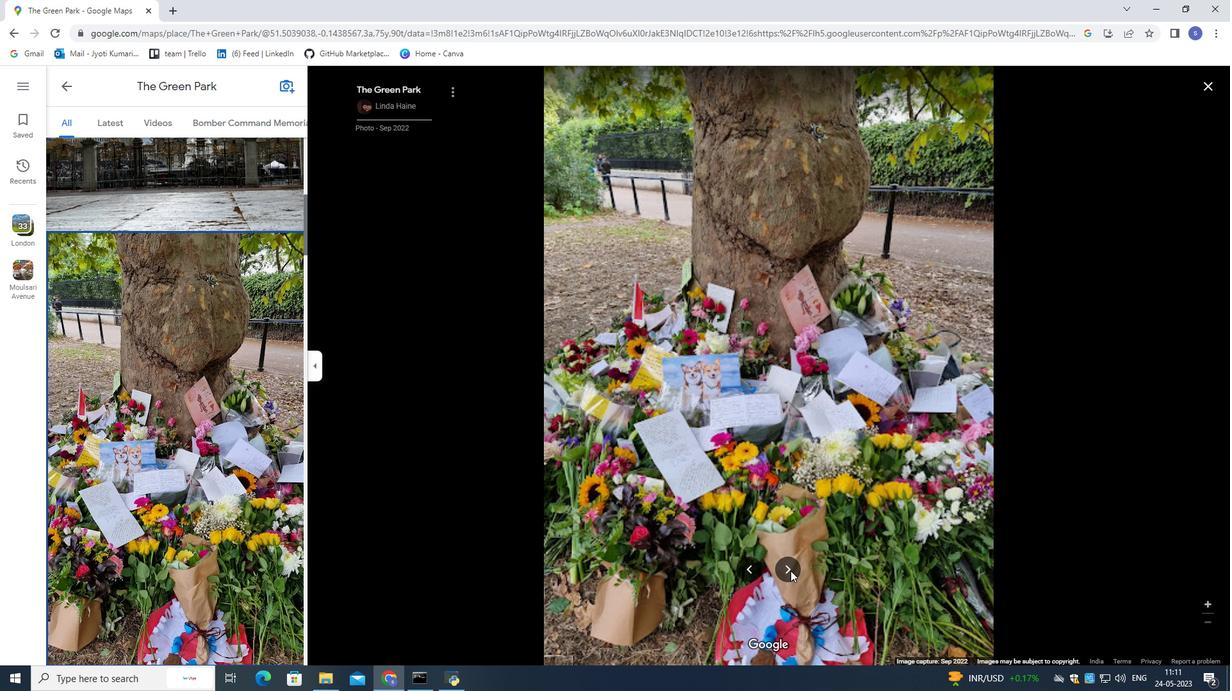 
Action: Mouse pressed left at (790, 571)
Screenshot: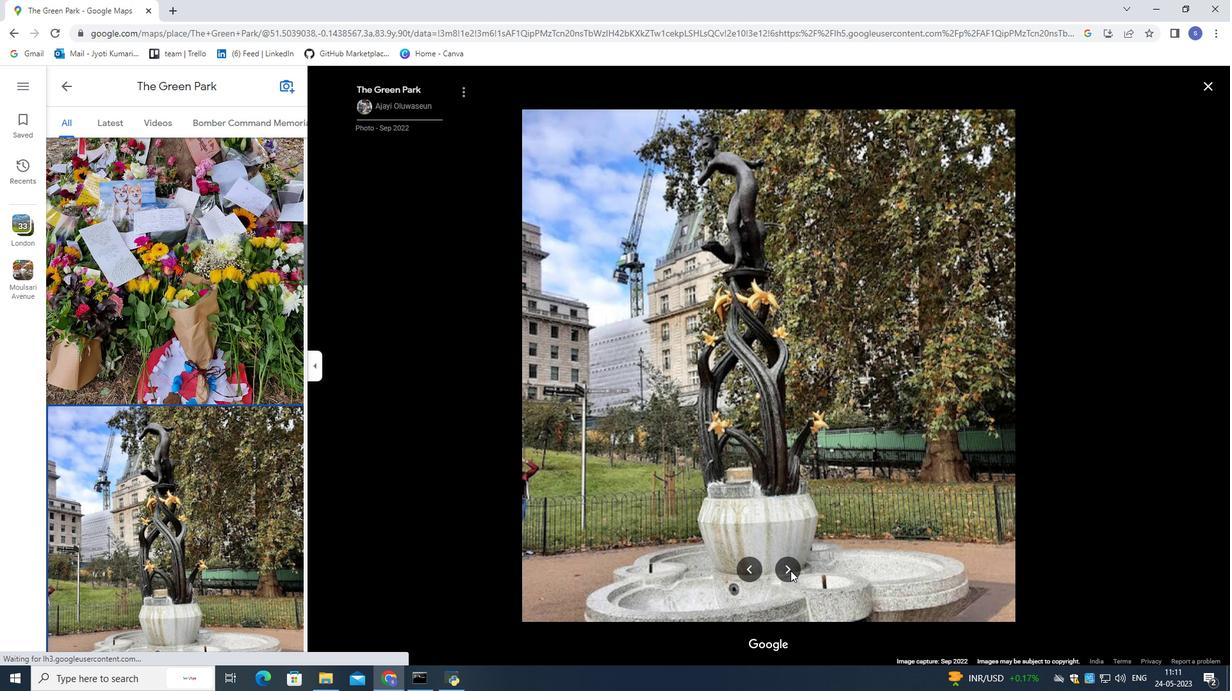 
Action: Mouse pressed left at (790, 571)
Screenshot: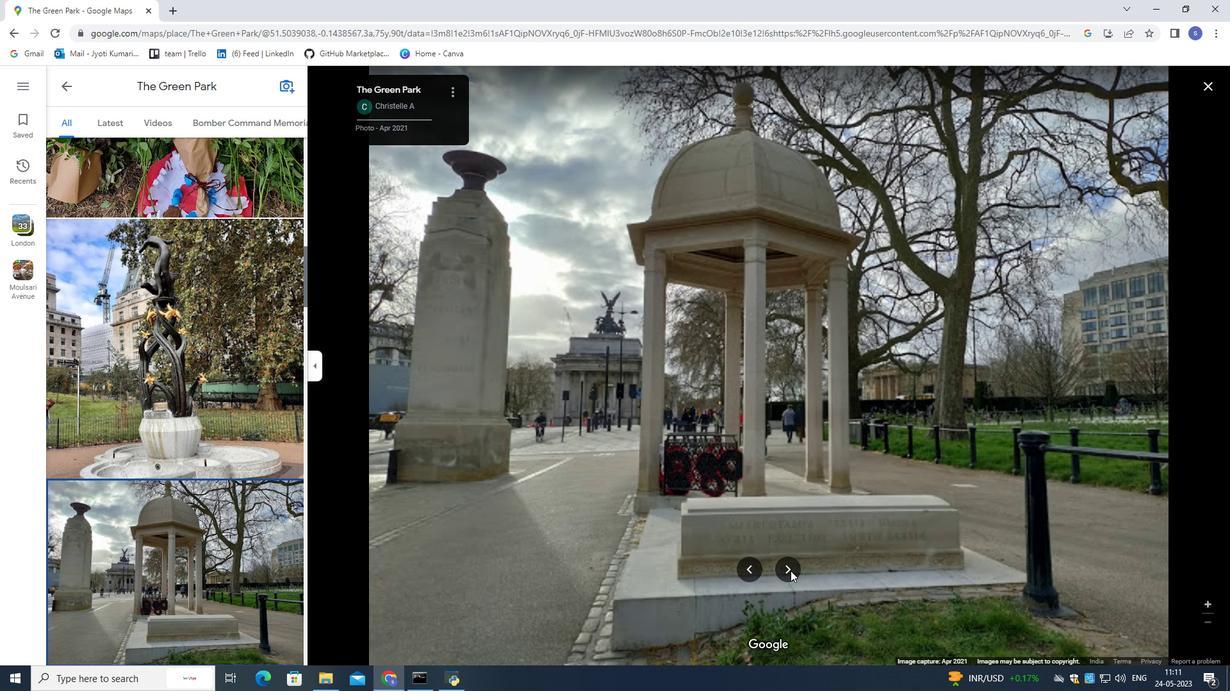 
Action: Mouse moved to (787, 570)
Screenshot: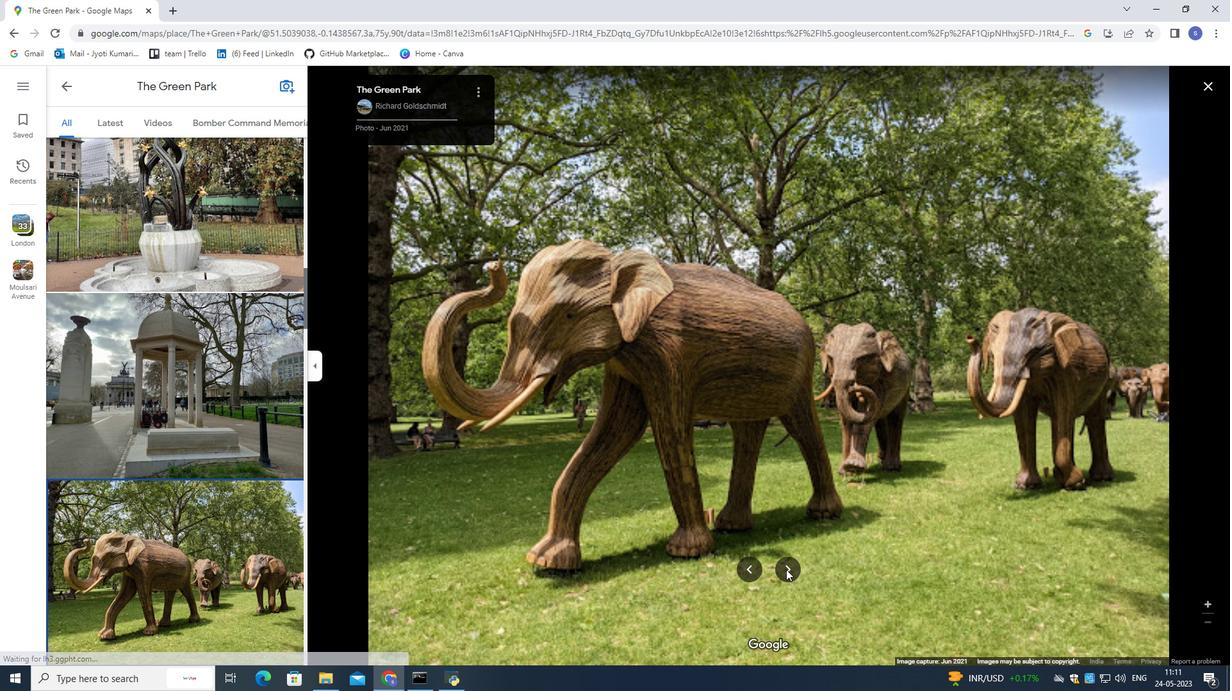 
Action: Mouse pressed left at (787, 570)
Screenshot: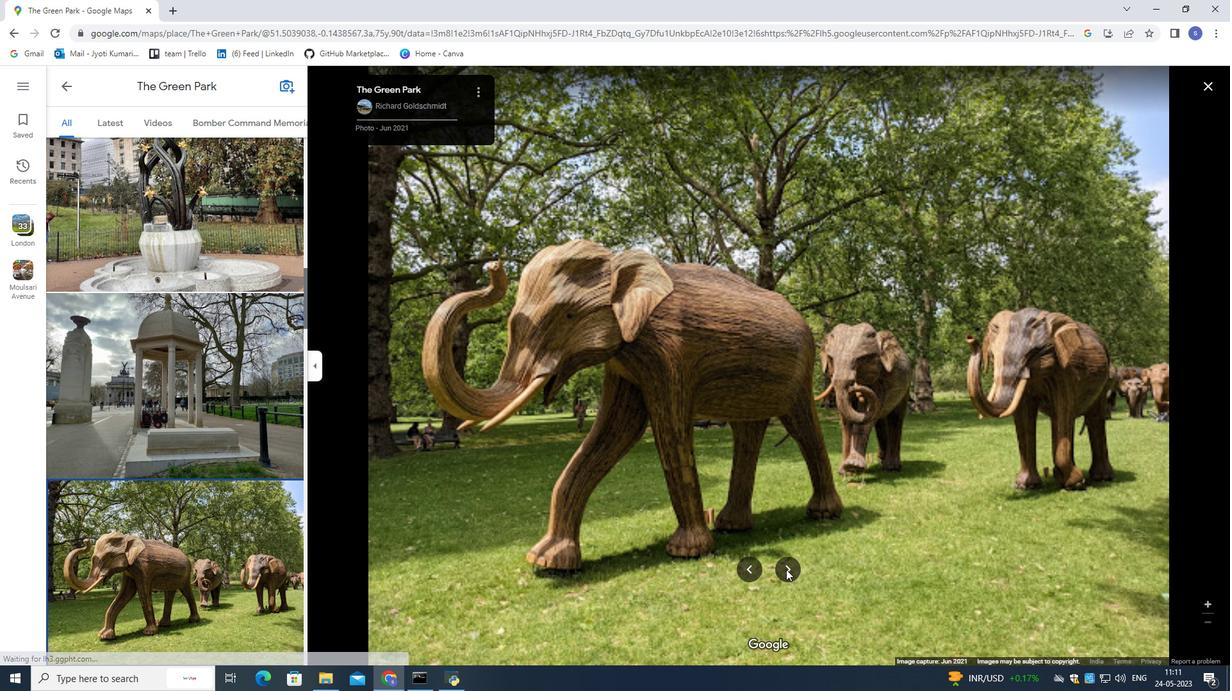 
Action: Mouse pressed left at (787, 570)
Screenshot: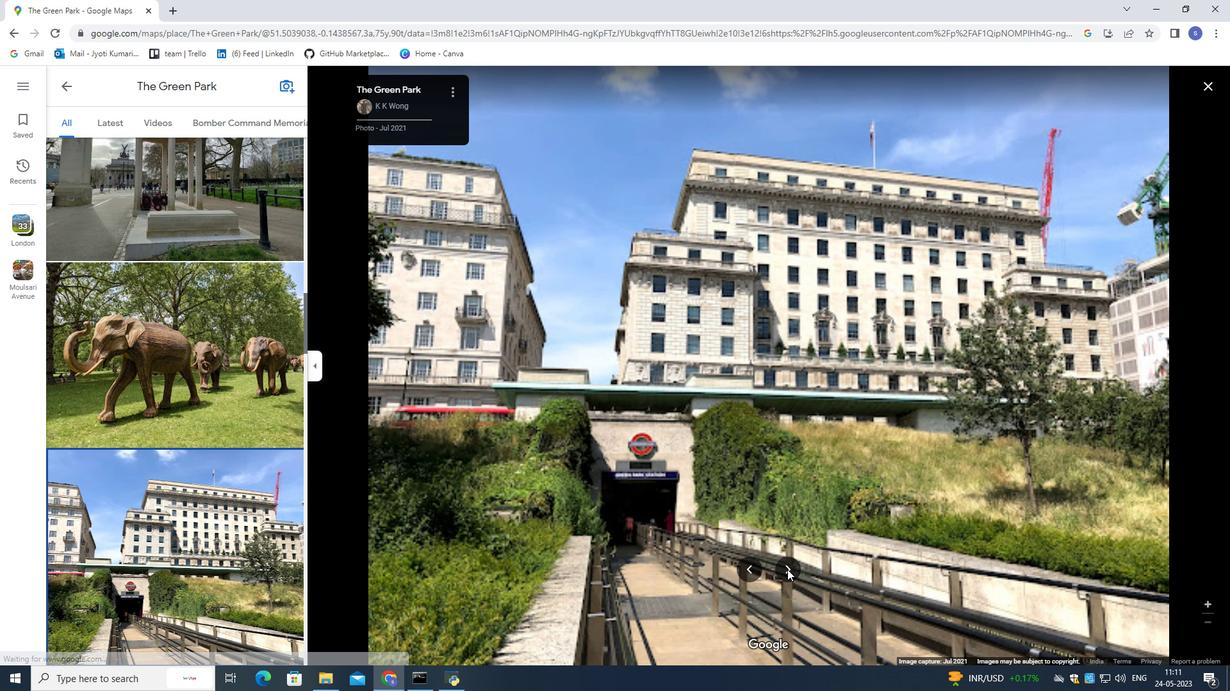 
Action: Mouse pressed left at (787, 570)
Screenshot: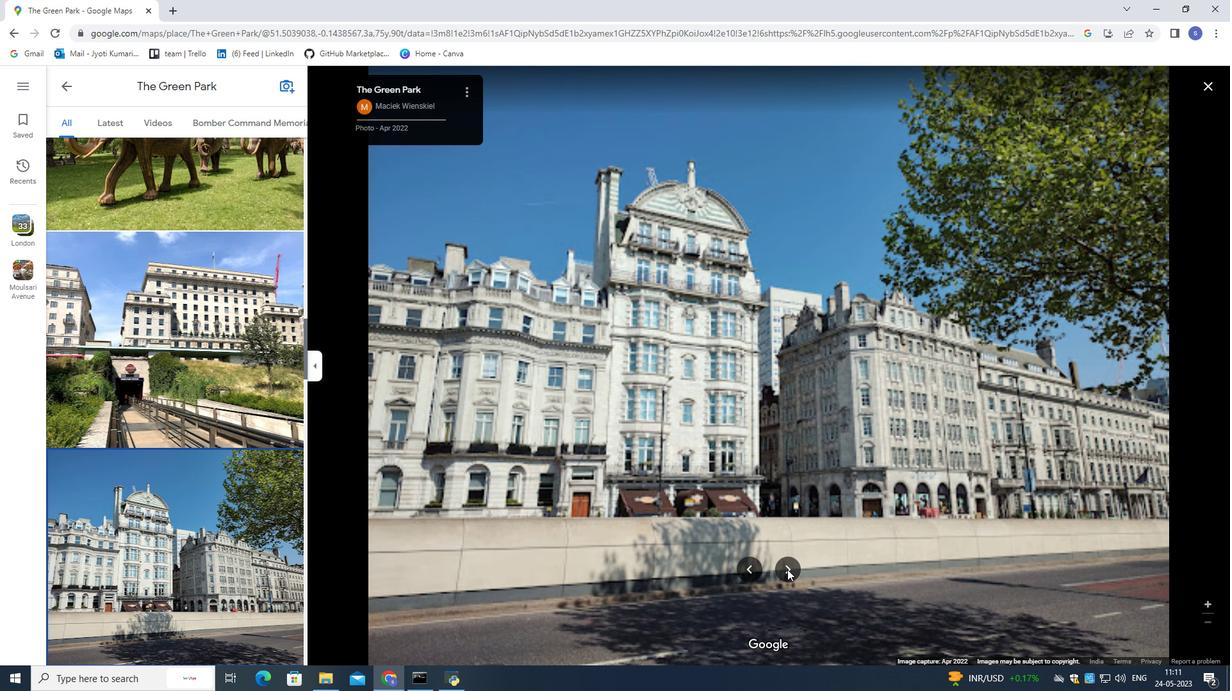 
Action: Mouse pressed left at (787, 570)
Screenshot: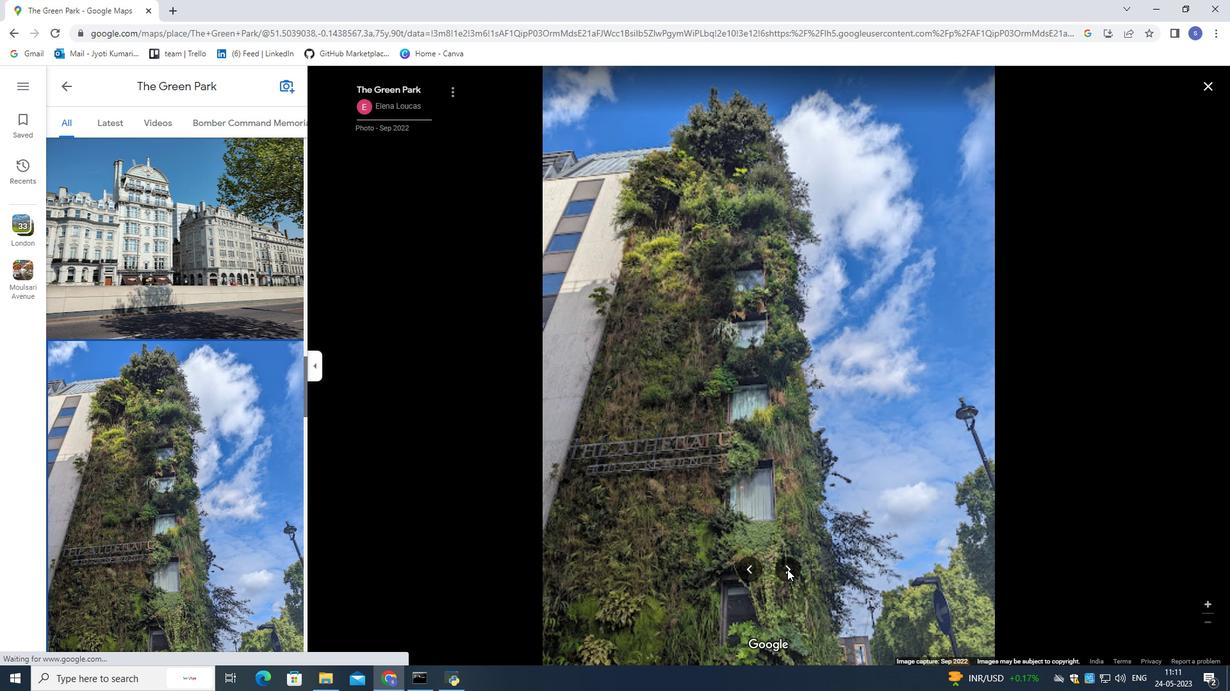 
Action: Mouse pressed left at (787, 570)
Screenshot: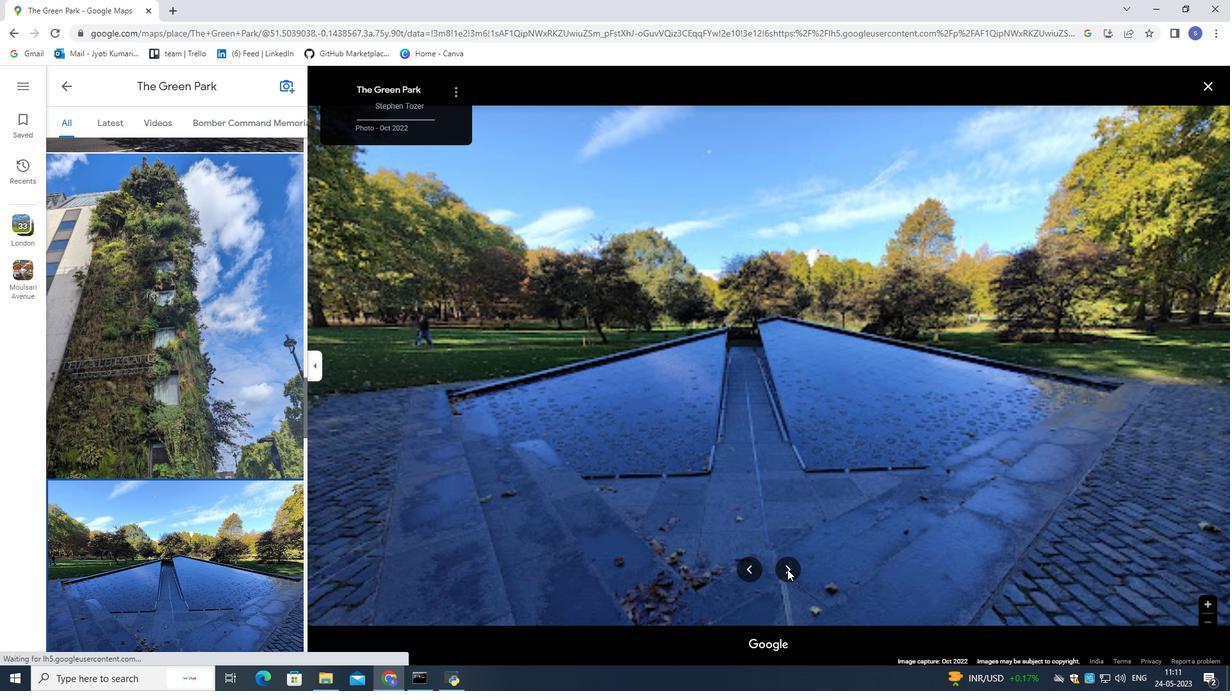 
Action: Mouse pressed left at (787, 570)
